 Task: Compose an email with the signature Jacob Baker with the subject Thank you for your understanding and the message We have reviewed your application and would like to schedule a call to discuss it further. from softage.8@softage.net to softage.5@softage.net Select the bulleted list and change the font typography to strikethroughSelect the bulleted list and remove the font typography strikethrough Send the email. Finally, move the email from Sent Items to the label Valentines Day gifts
Action: Mouse moved to (1366, 70)
Screenshot: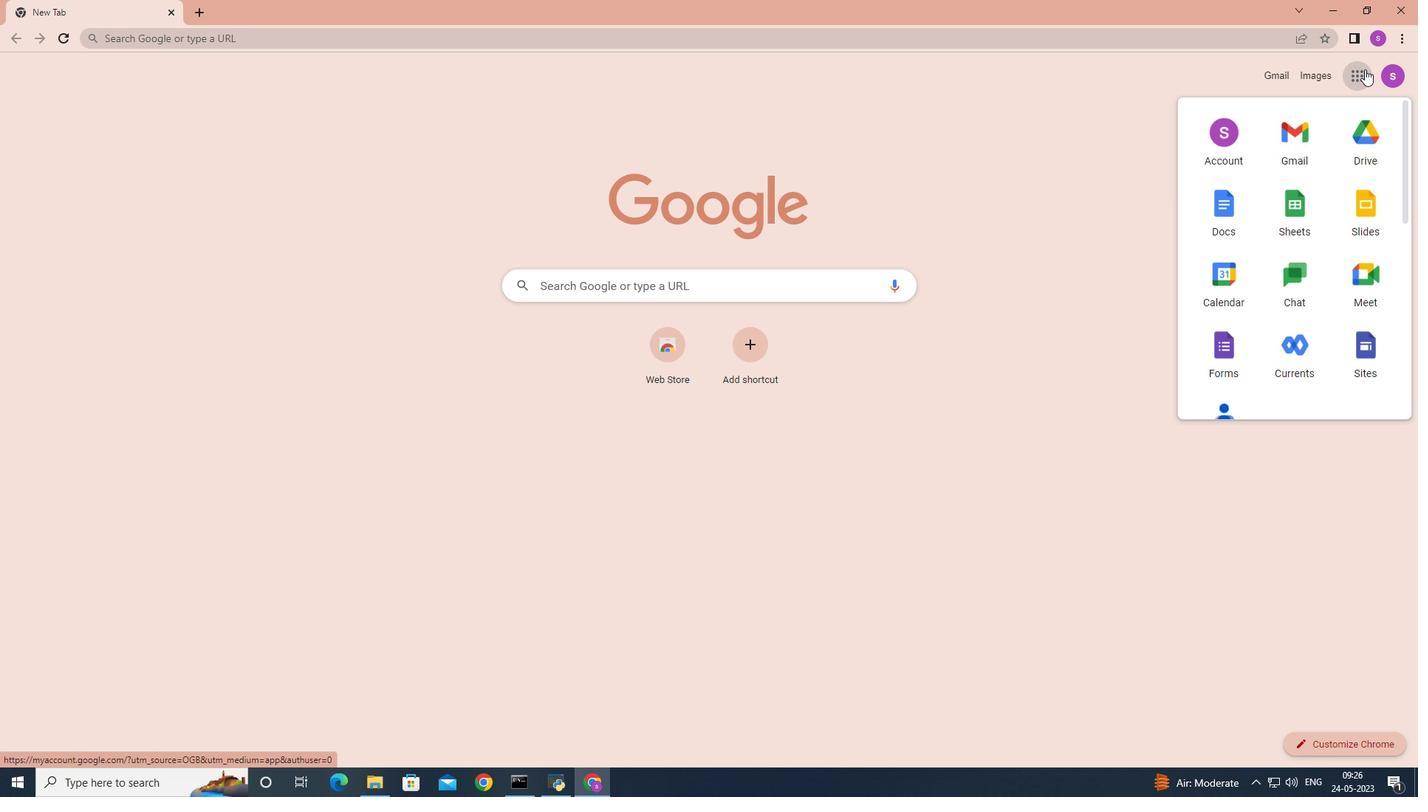 
Action: Mouse pressed left at (1366, 70)
Screenshot: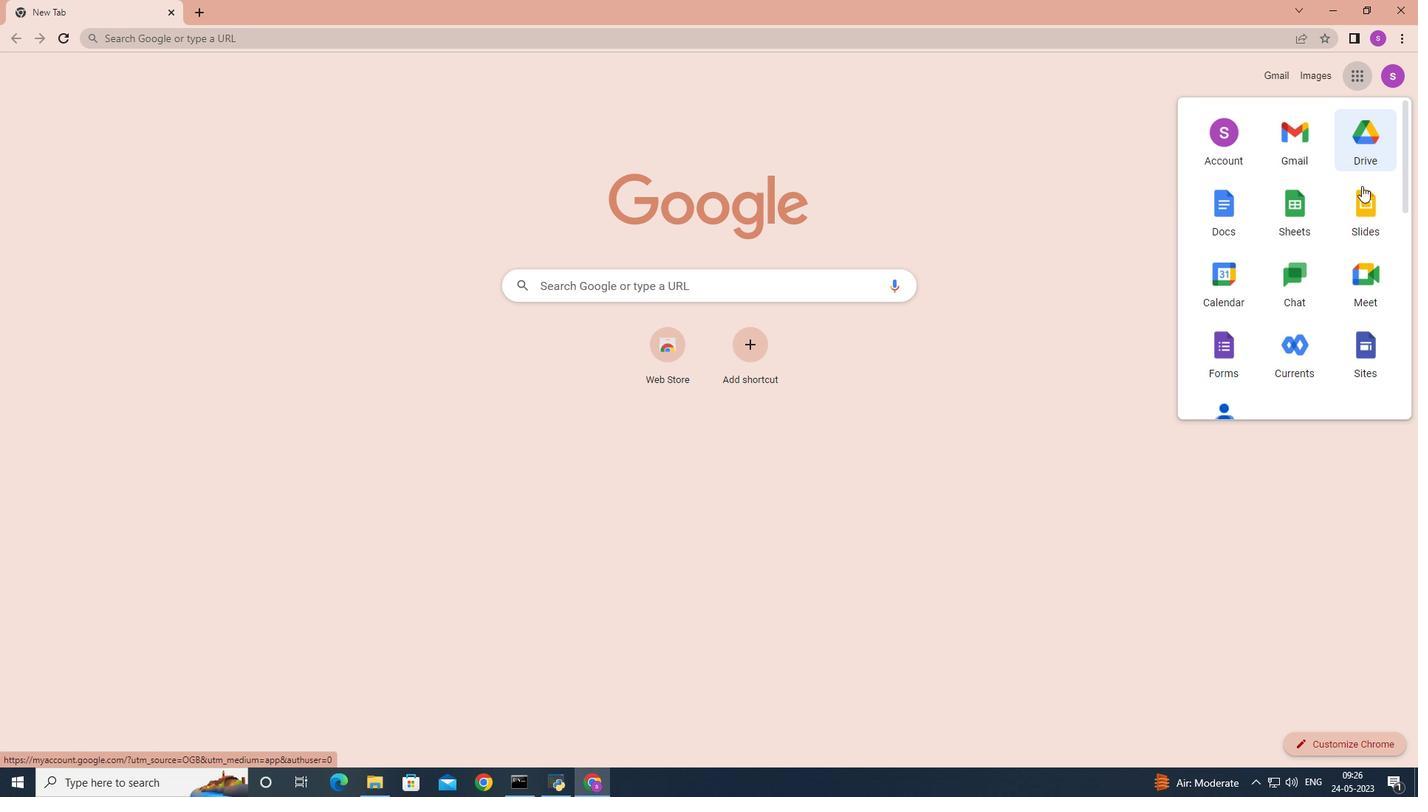 
Action: Mouse moved to (1313, 126)
Screenshot: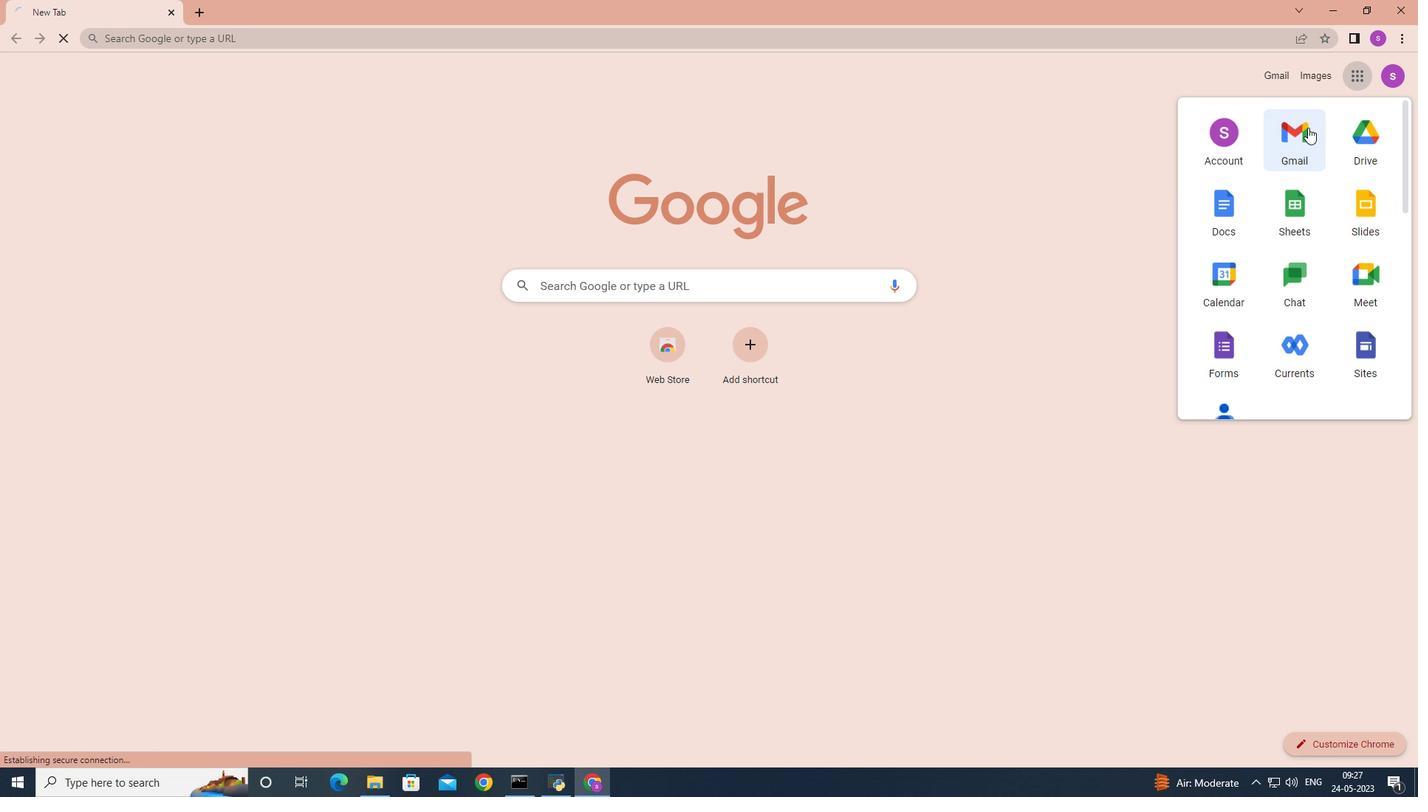 
Action: Mouse pressed left at (1313, 126)
Screenshot: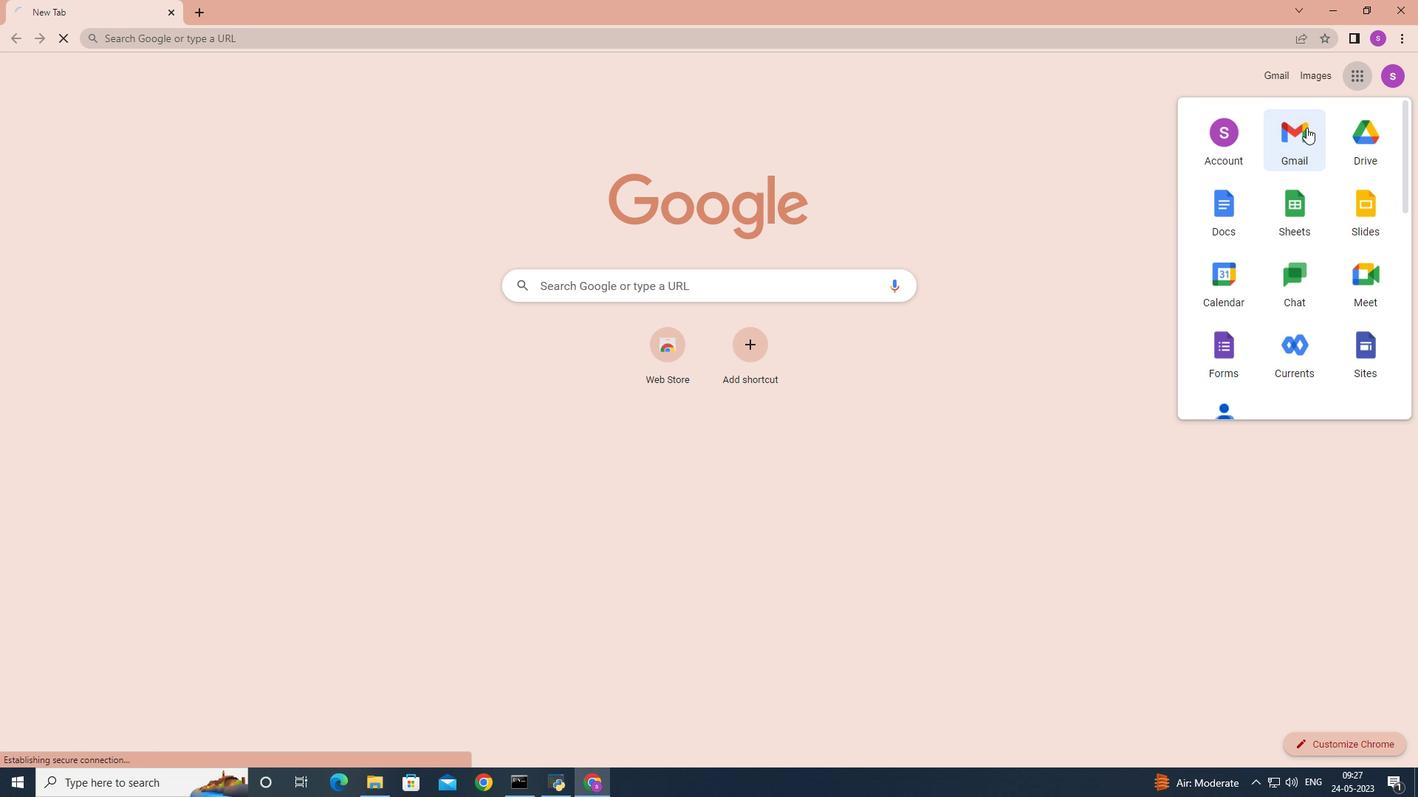 
Action: Mouse moved to (1262, 79)
Screenshot: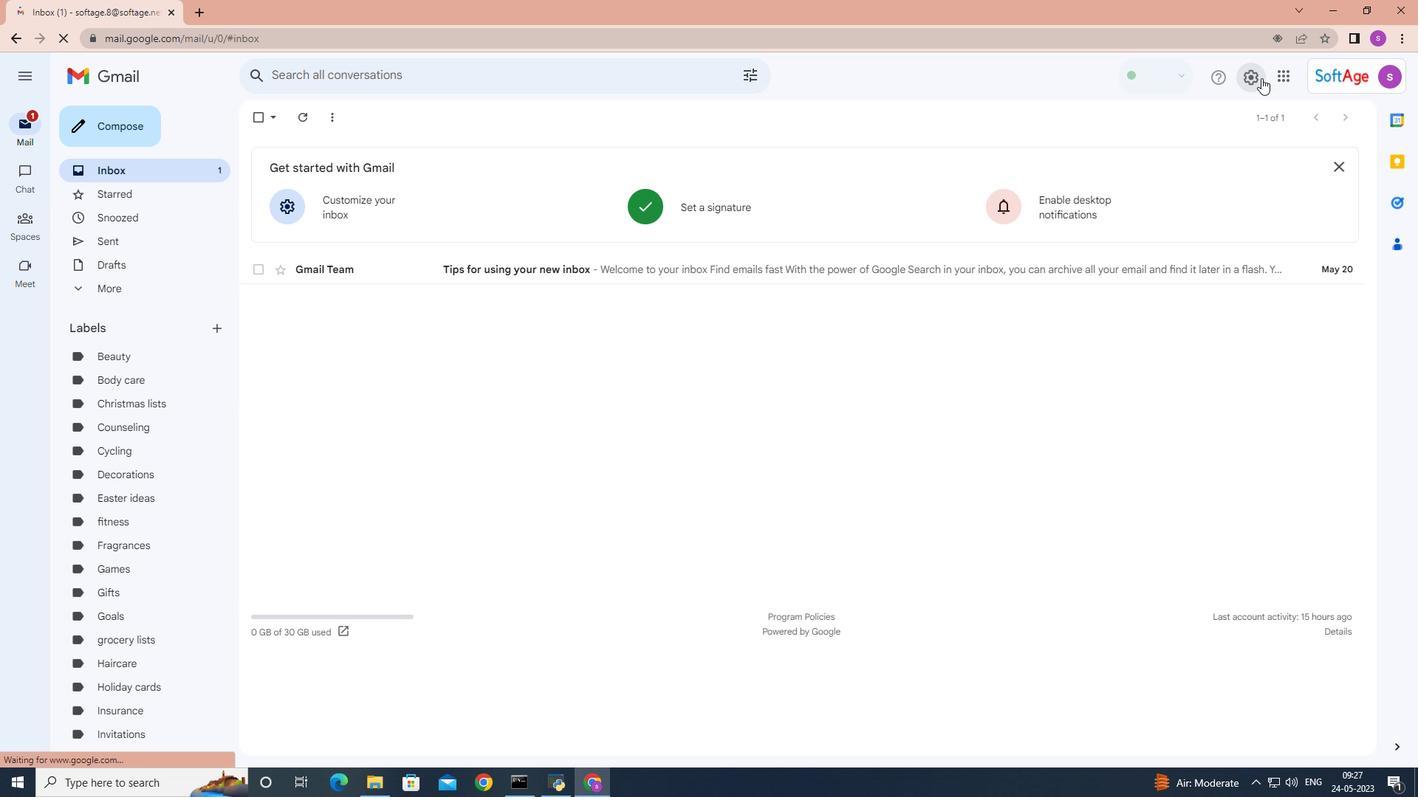 
Action: Mouse pressed left at (1262, 79)
Screenshot: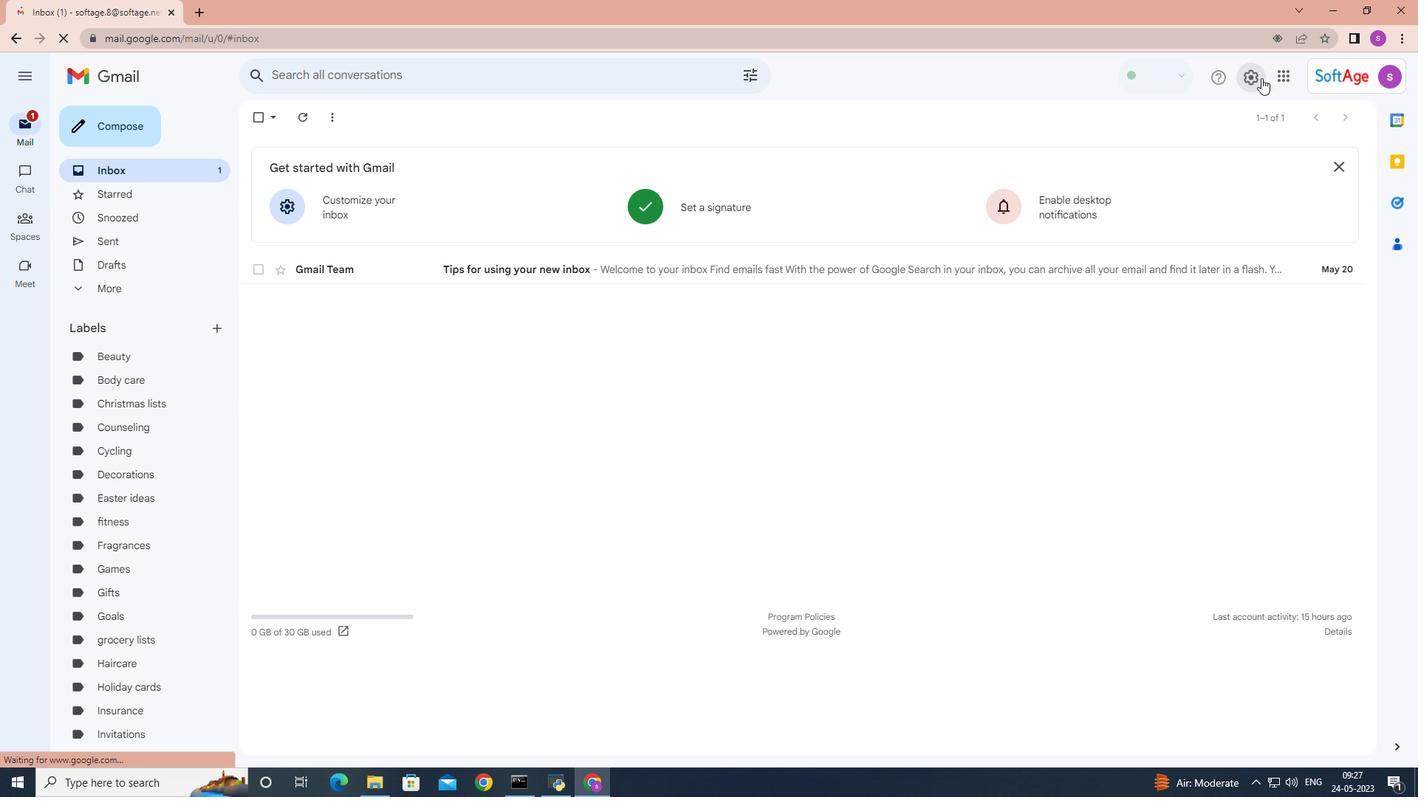 
Action: Mouse moved to (1253, 145)
Screenshot: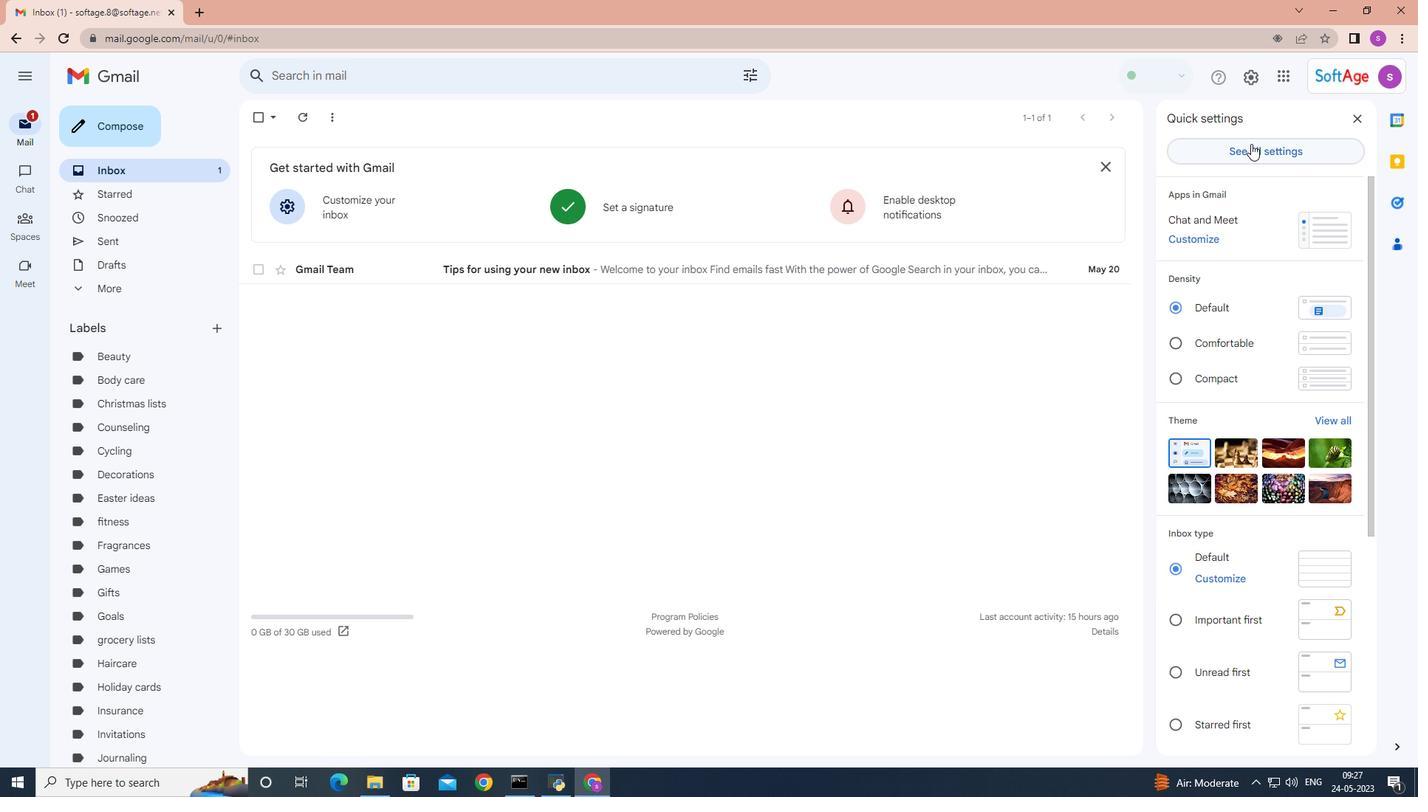 
Action: Mouse pressed left at (1253, 145)
Screenshot: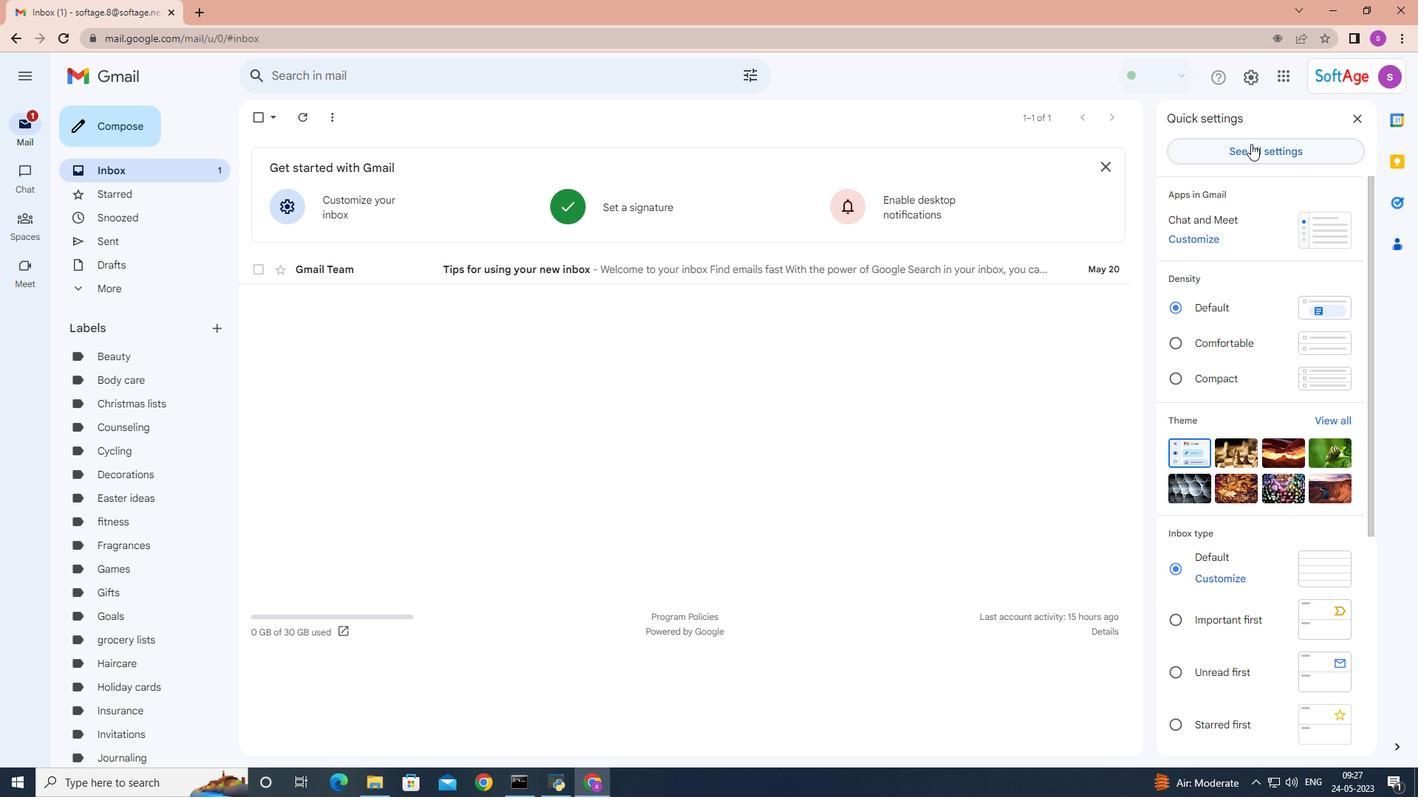 
Action: Mouse moved to (812, 332)
Screenshot: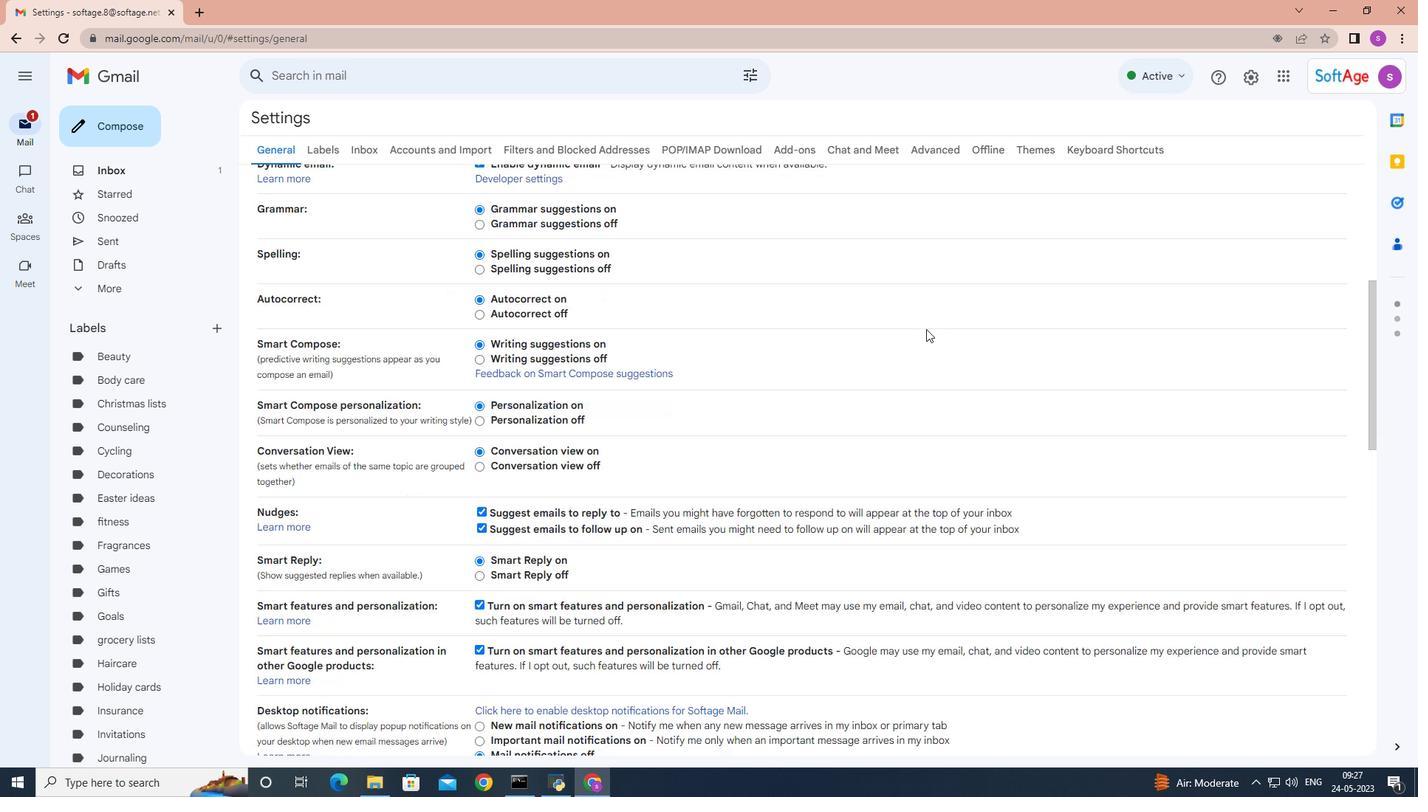 
Action: Mouse scrolled (812, 331) with delta (0, 0)
Screenshot: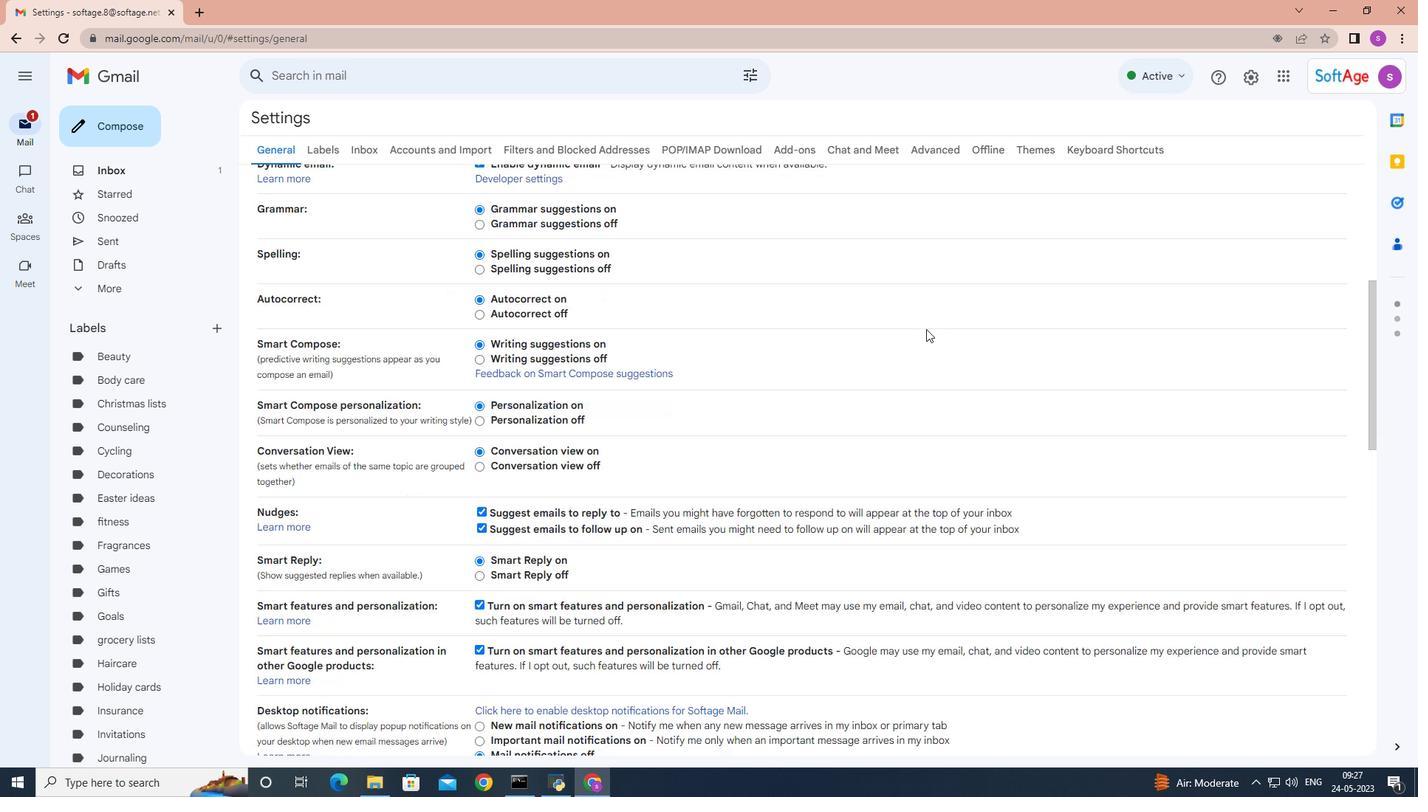 
Action: Mouse moved to (823, 334)
Screenshot: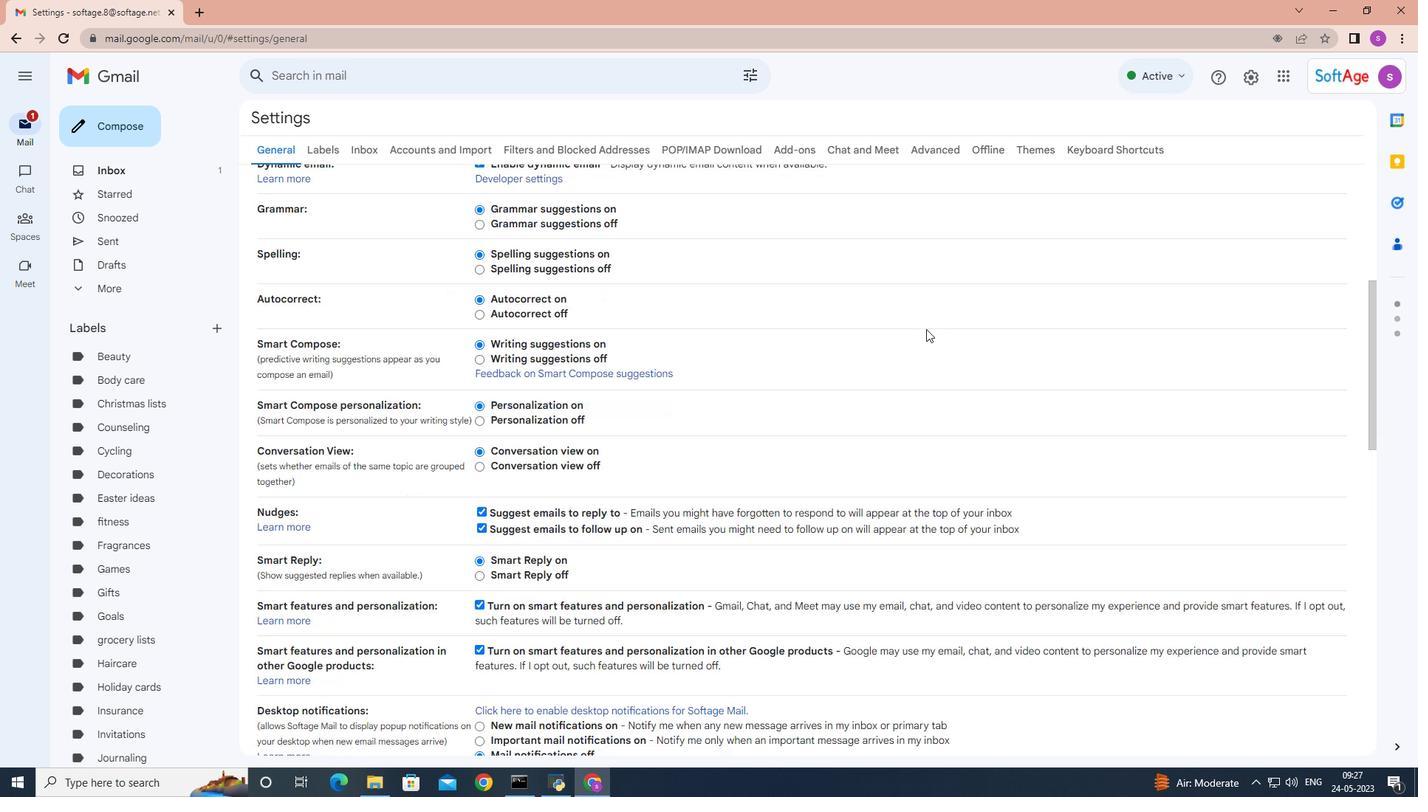
Action: Mouse scrolled (823, 333) with delta (0, 0)
Screenshot: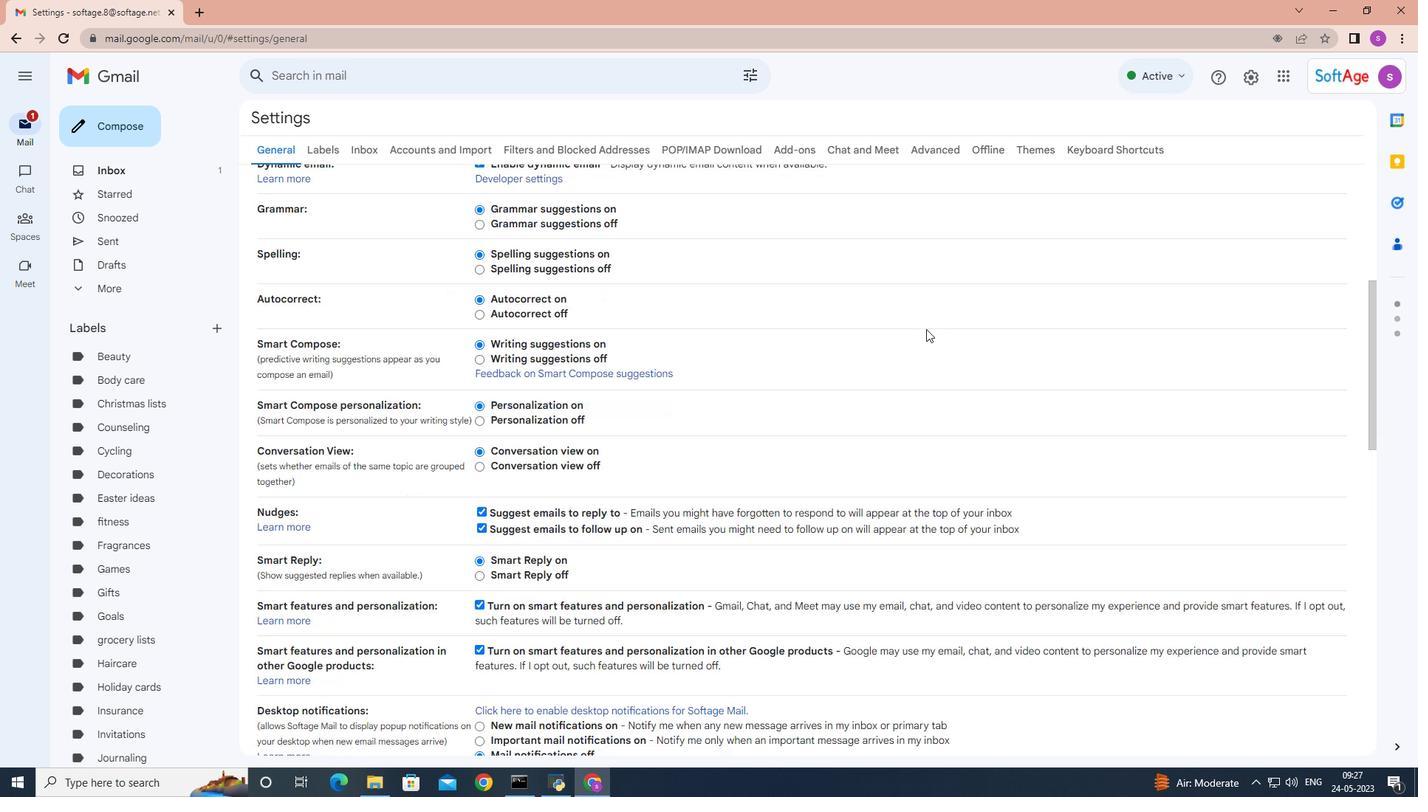 
Action: Mouse moved to (835, 334)
Screenshot: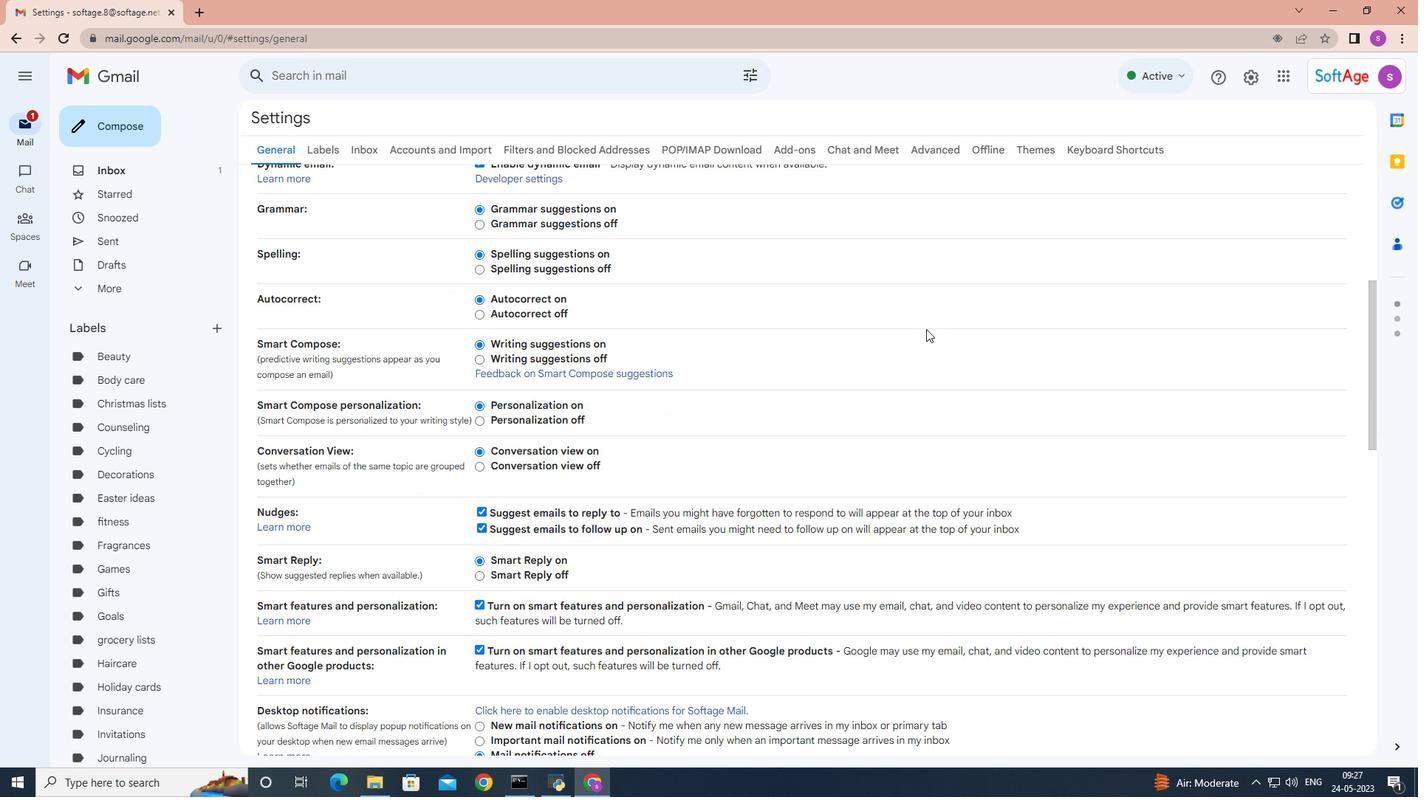 
Action: Mouse scrolled (835, 333) with delta (0, 0)
Screenshot: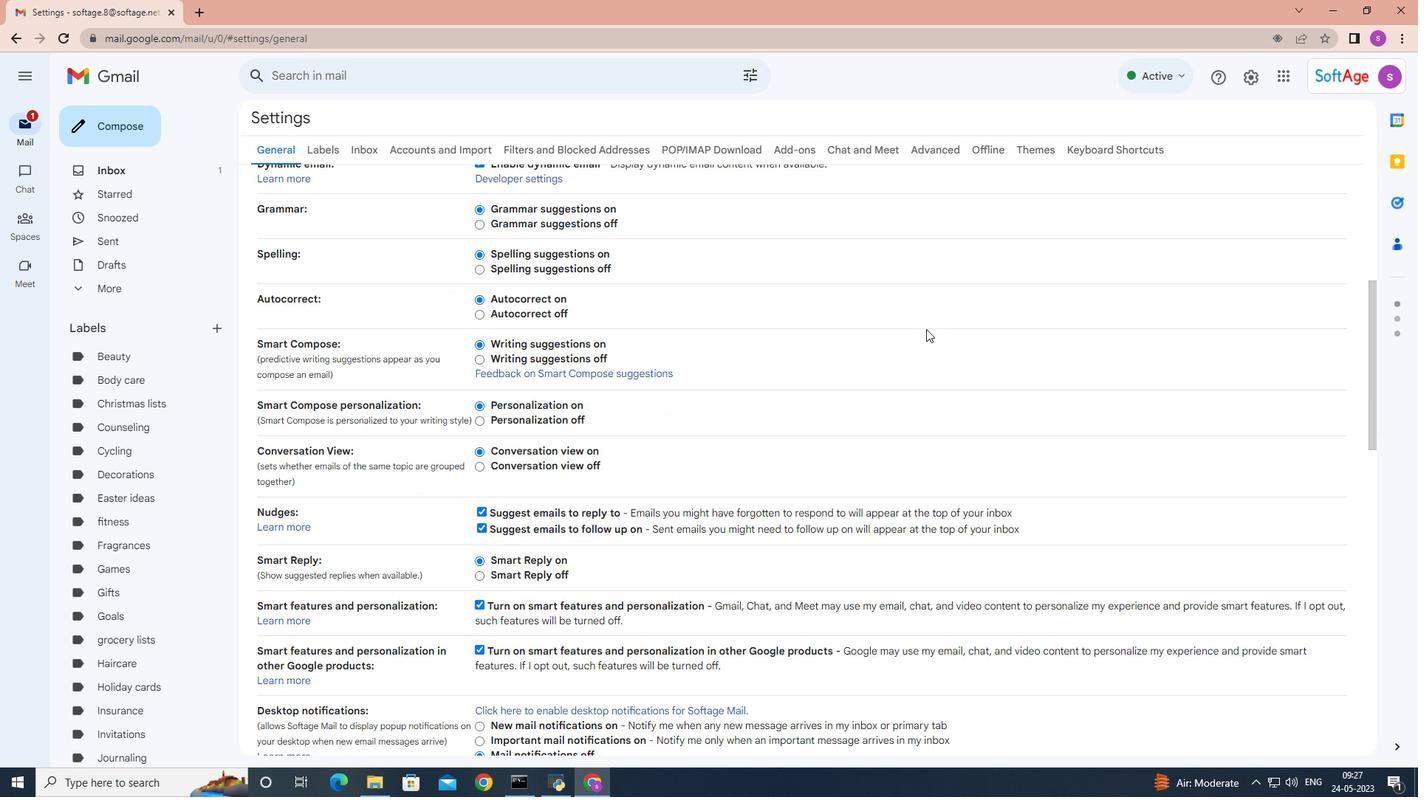 
Action: Mouse moved to (861, 333)
Screenshot: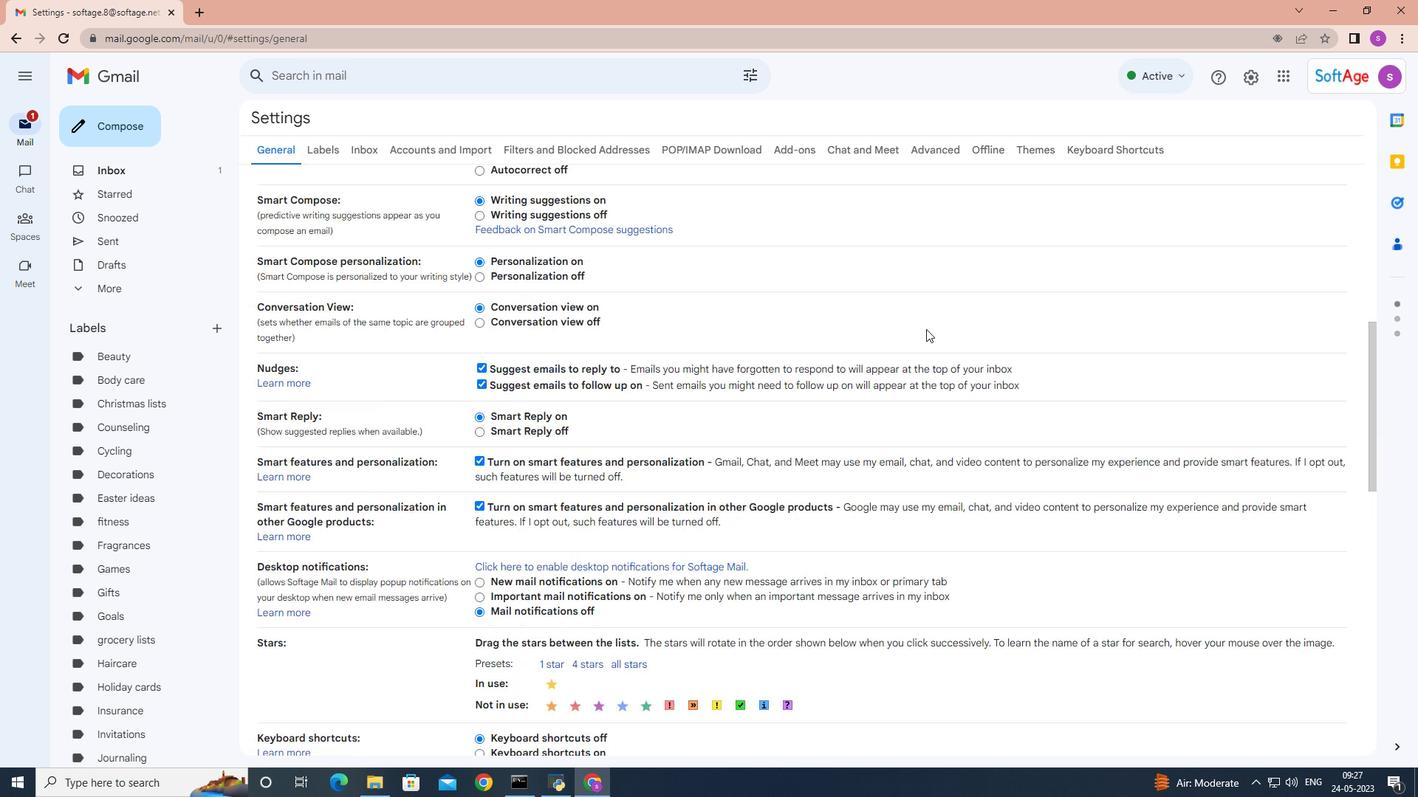 
Action: Mouse scrolled (861, 332) with delta (0, 0)
Screenshot: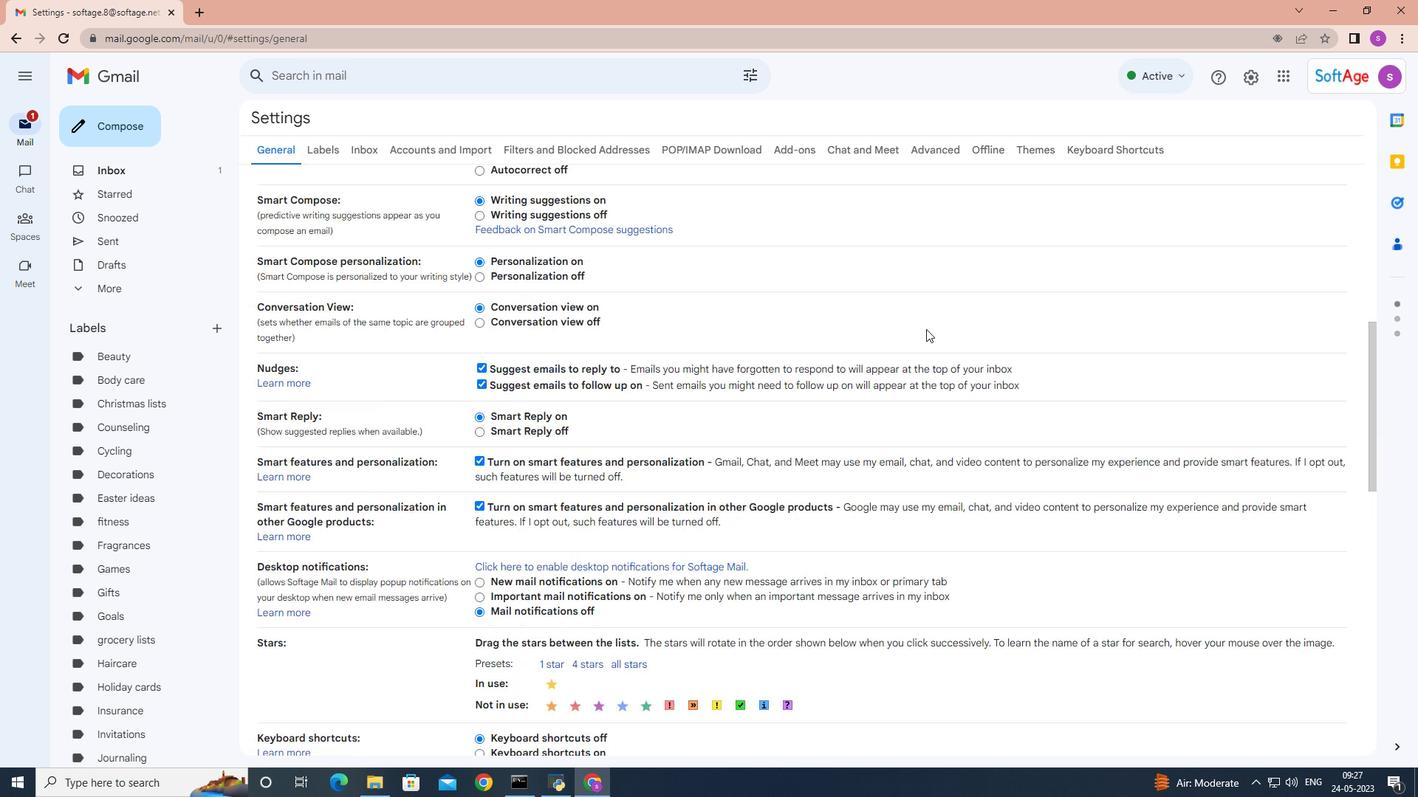 
Action: Mouse moved to (895, 330)
Screenshot: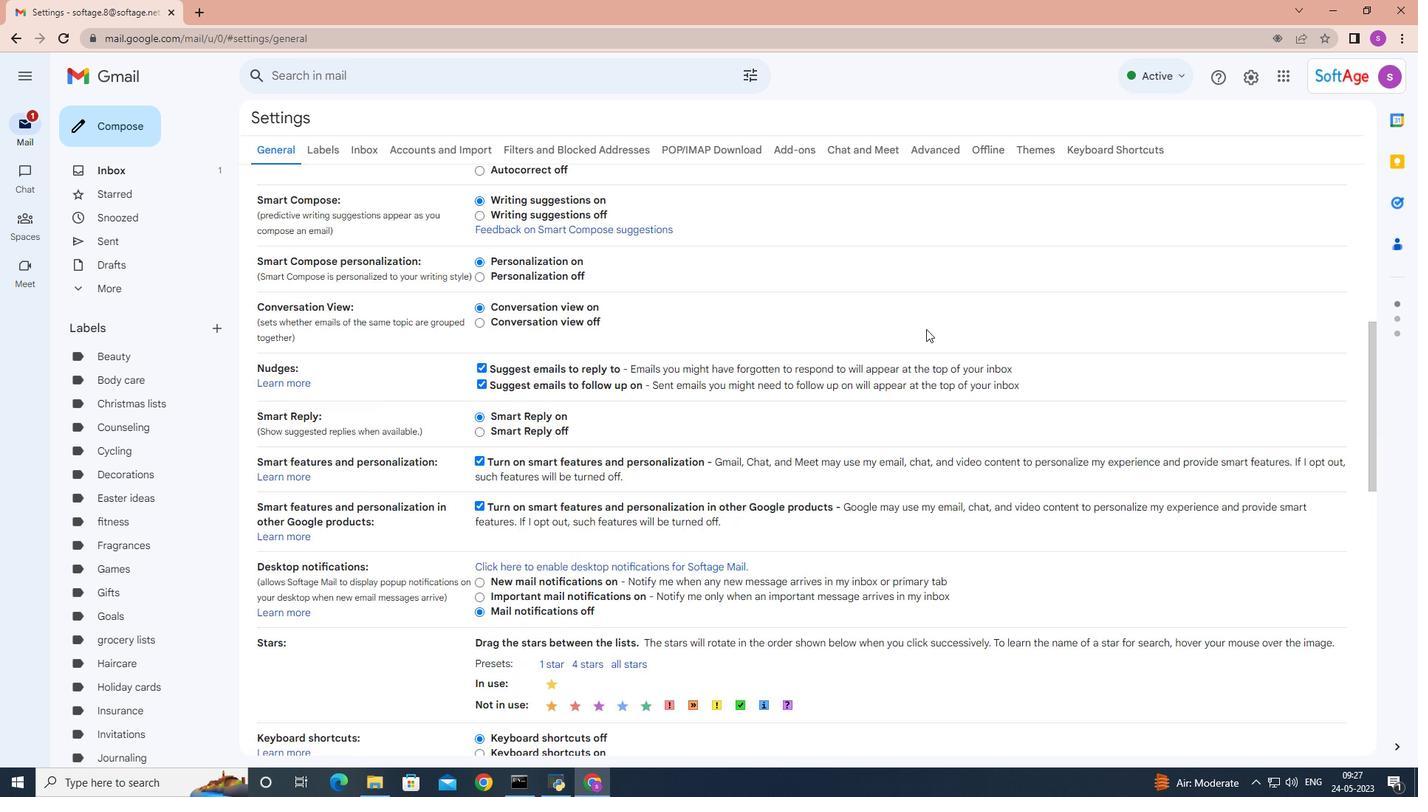 
Action: Mouse scrolled (889, 330) with delta (0, 0)
Screenshot: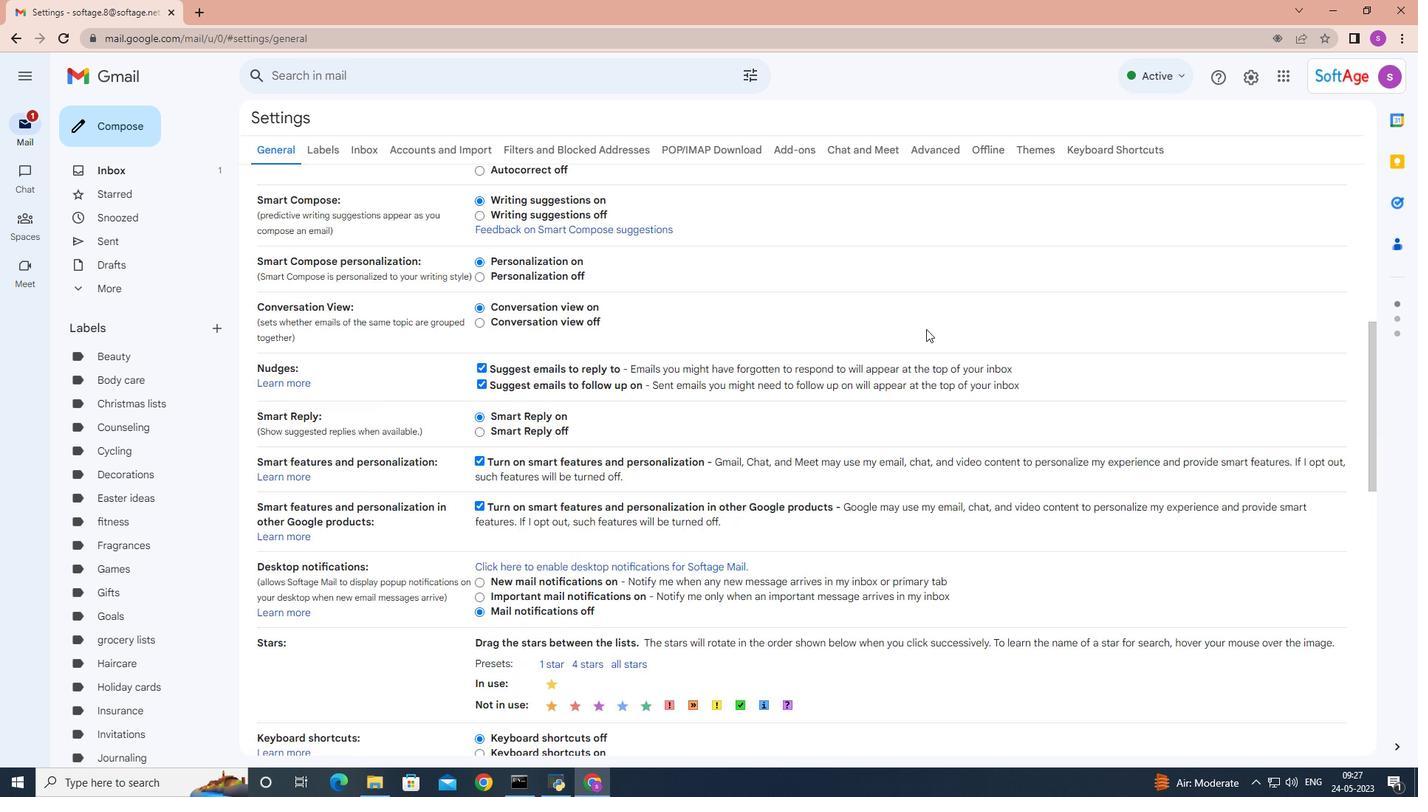 
Action: Mouse moved to (930, 323)
Screenshot: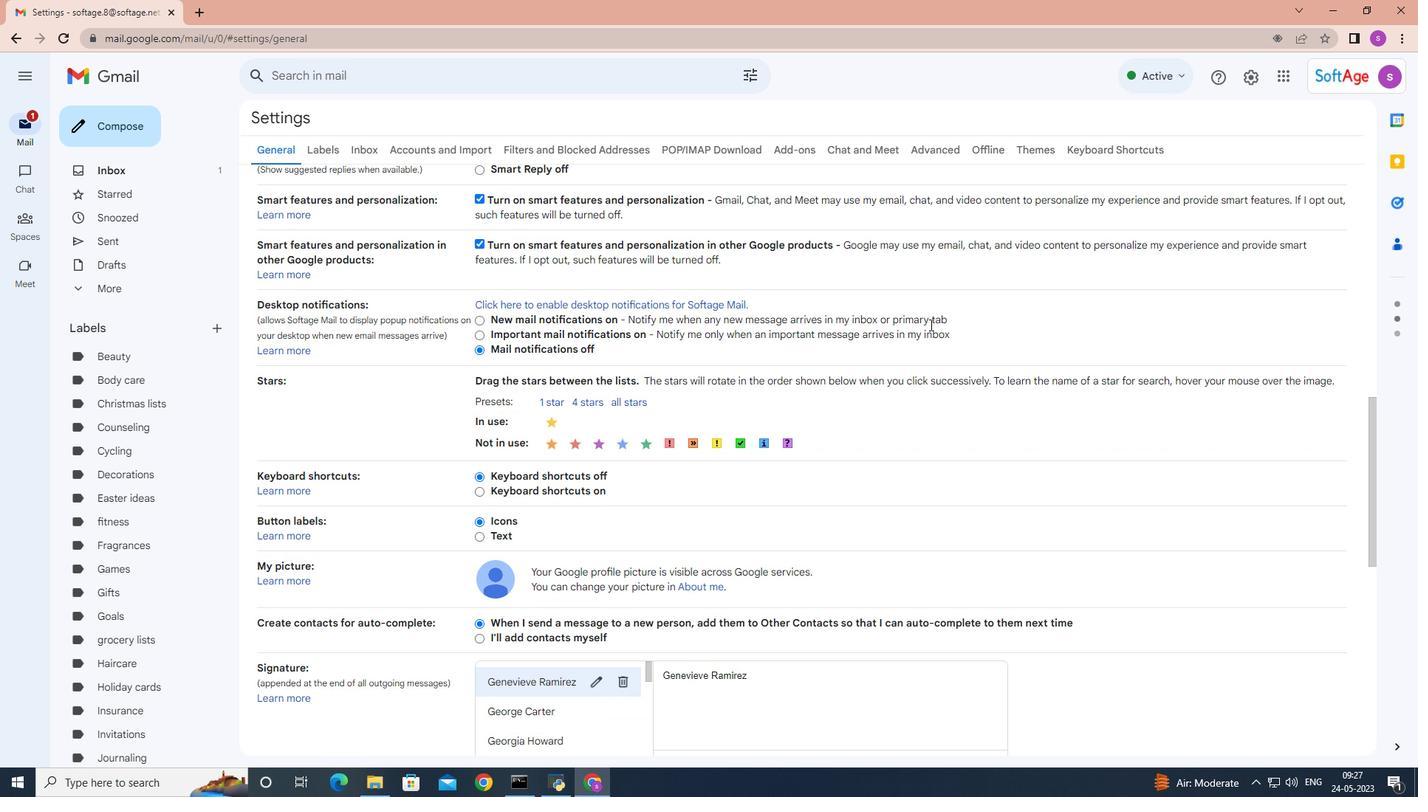
Action: Mouse scrolled (930, 322) with delta (0, 0)
Screenshot: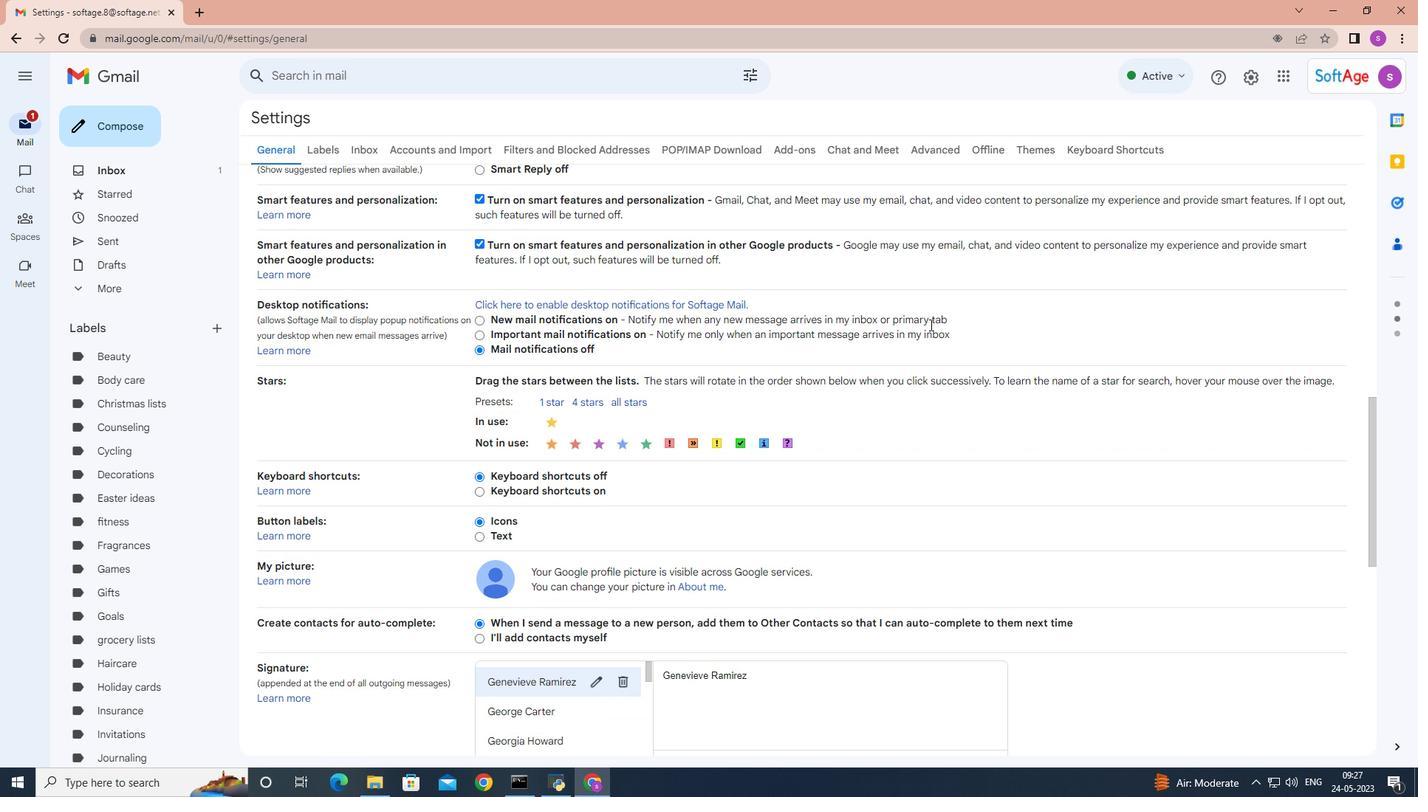 
Action: Mouse moved to (927, 328)
Screenshot: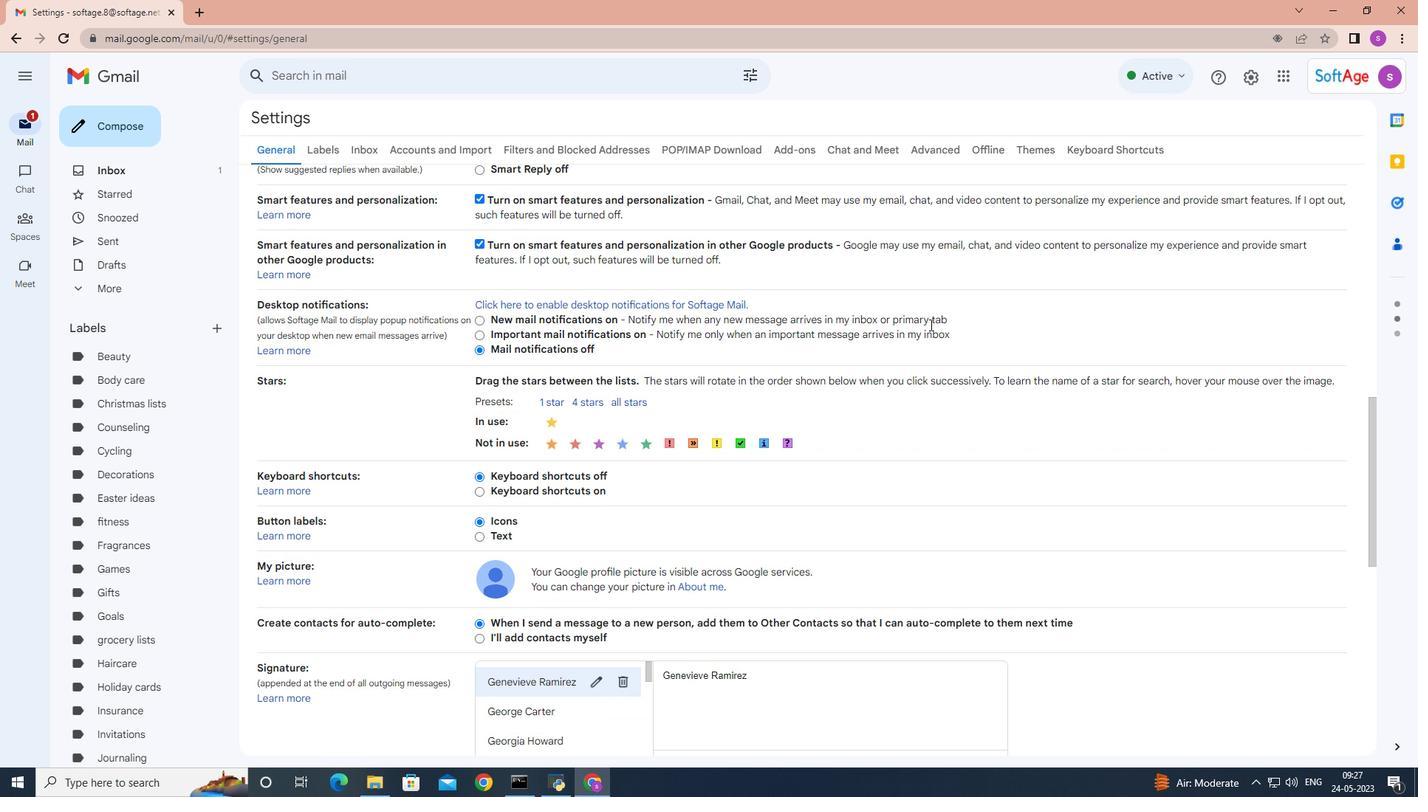 
Action: Mouse scrolled (927, 327) with delta (0, 0)
Screenshot: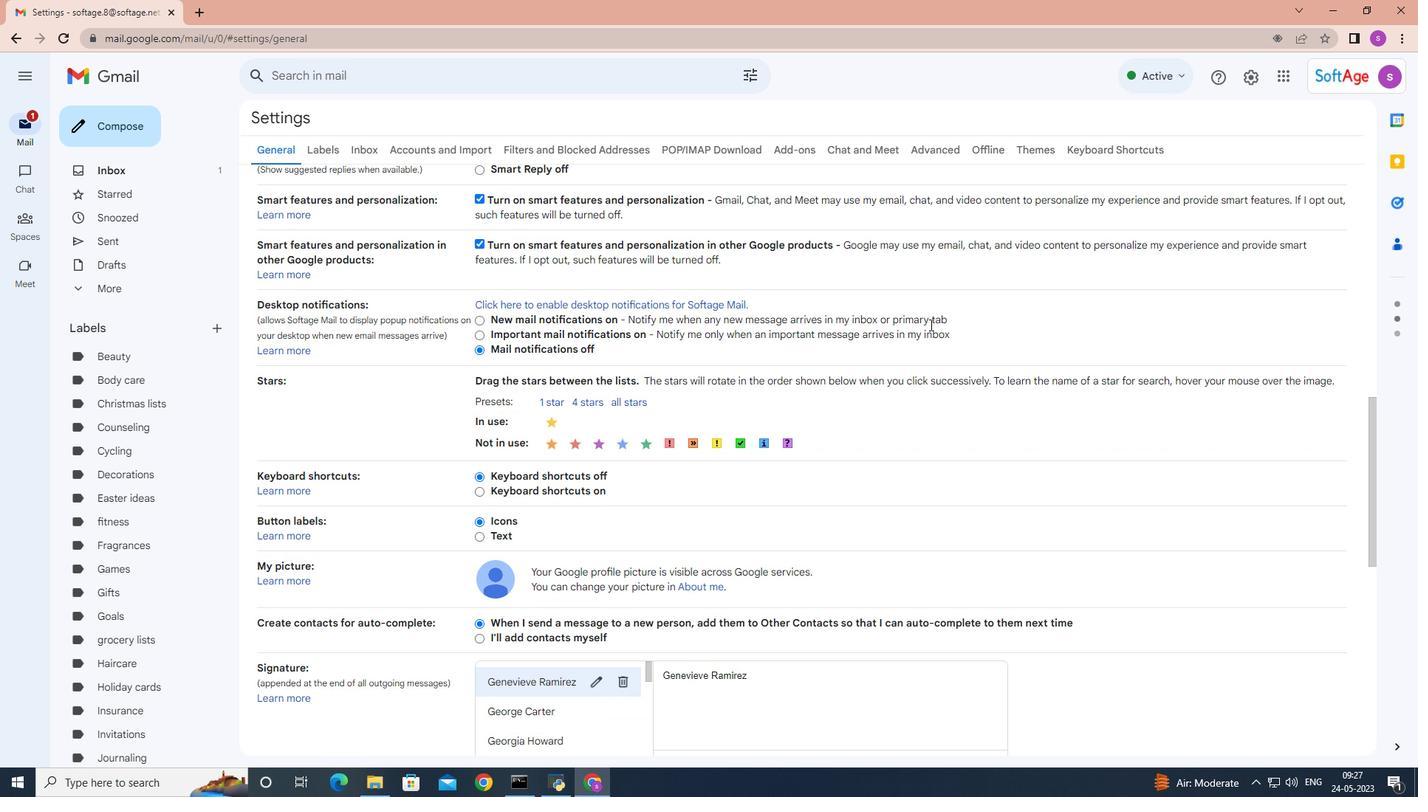 
Action: Mouse moved to (927, 328)
Screenshot: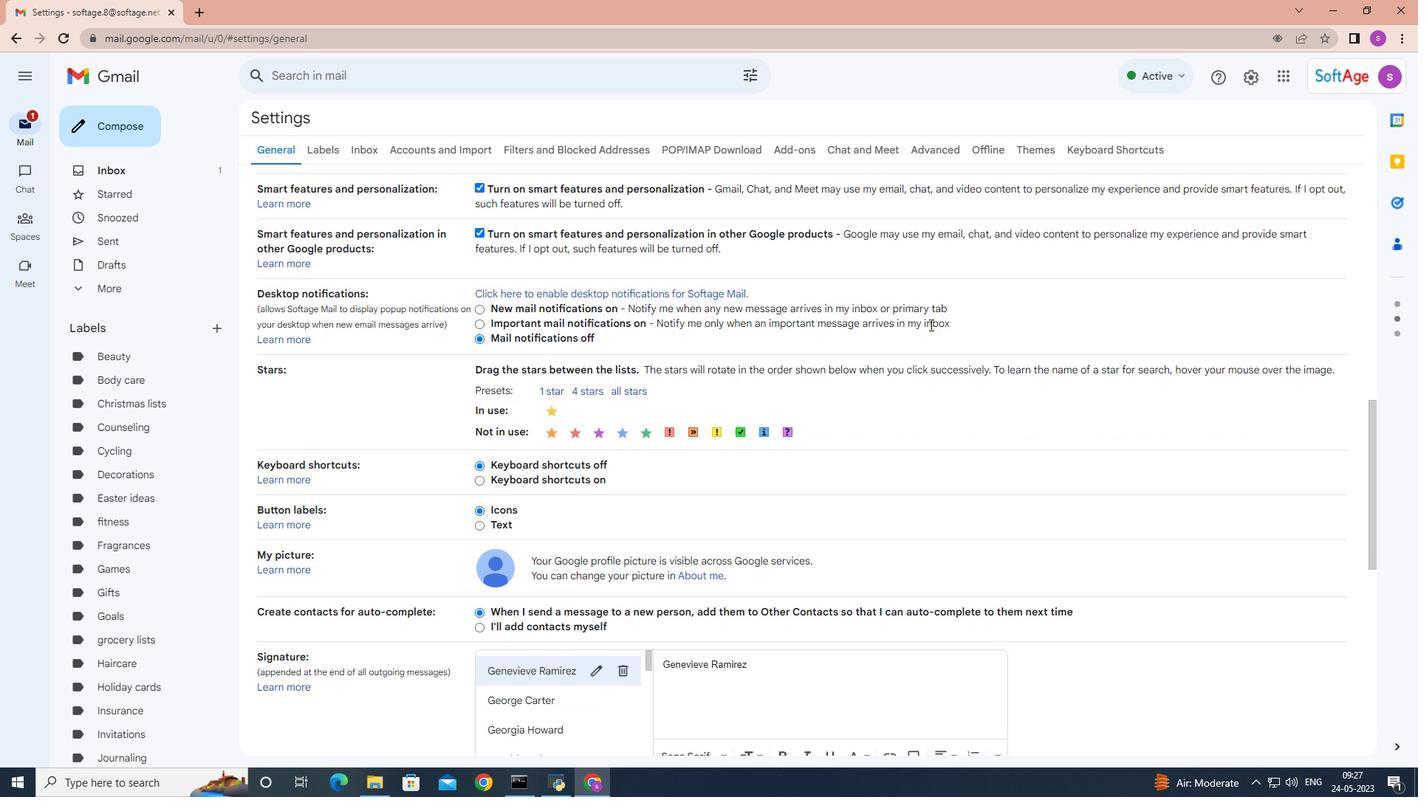 
Action: Mouse scrolled (927, 327) with delta (0, 0)
Screenshot: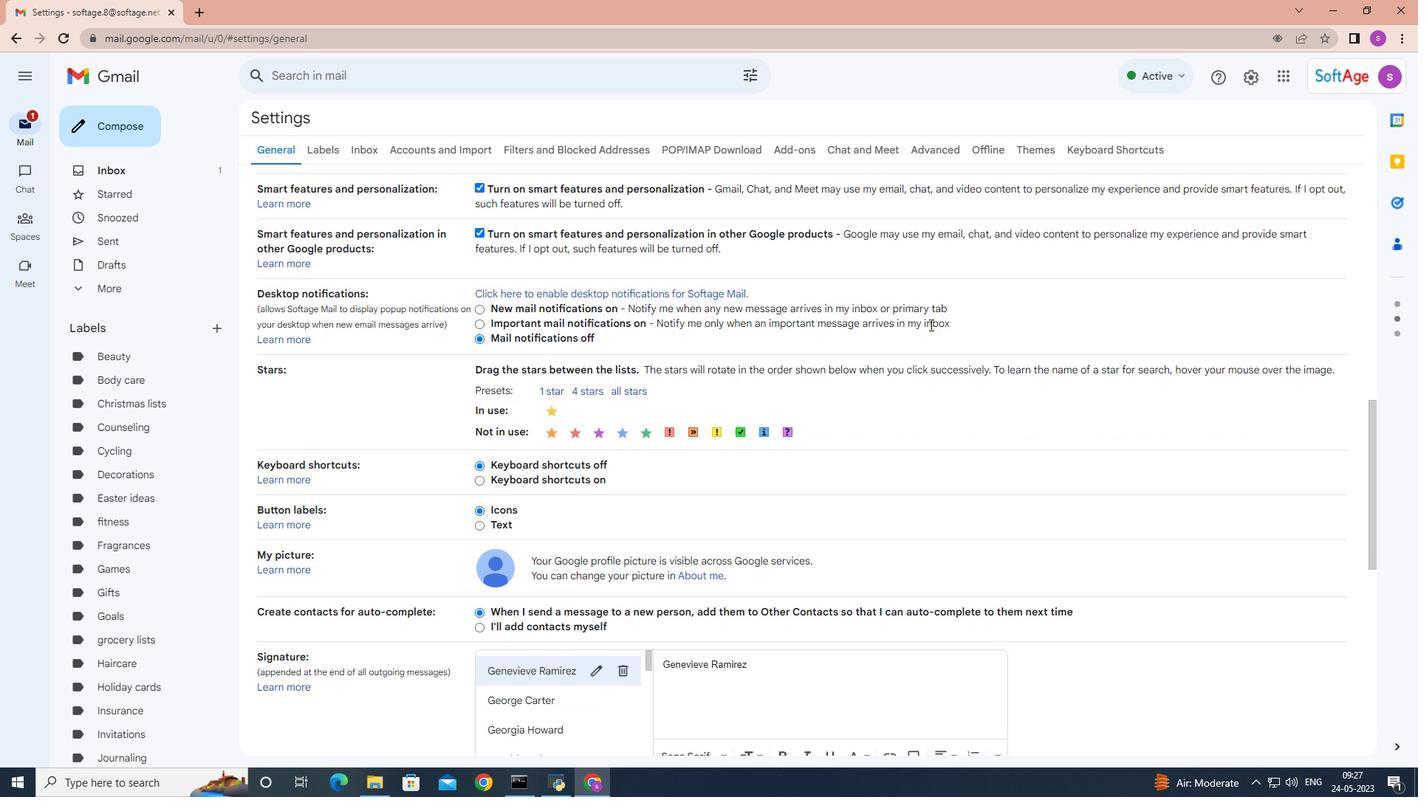 
Action: Mouse moved to (927, 328)
Screenshot: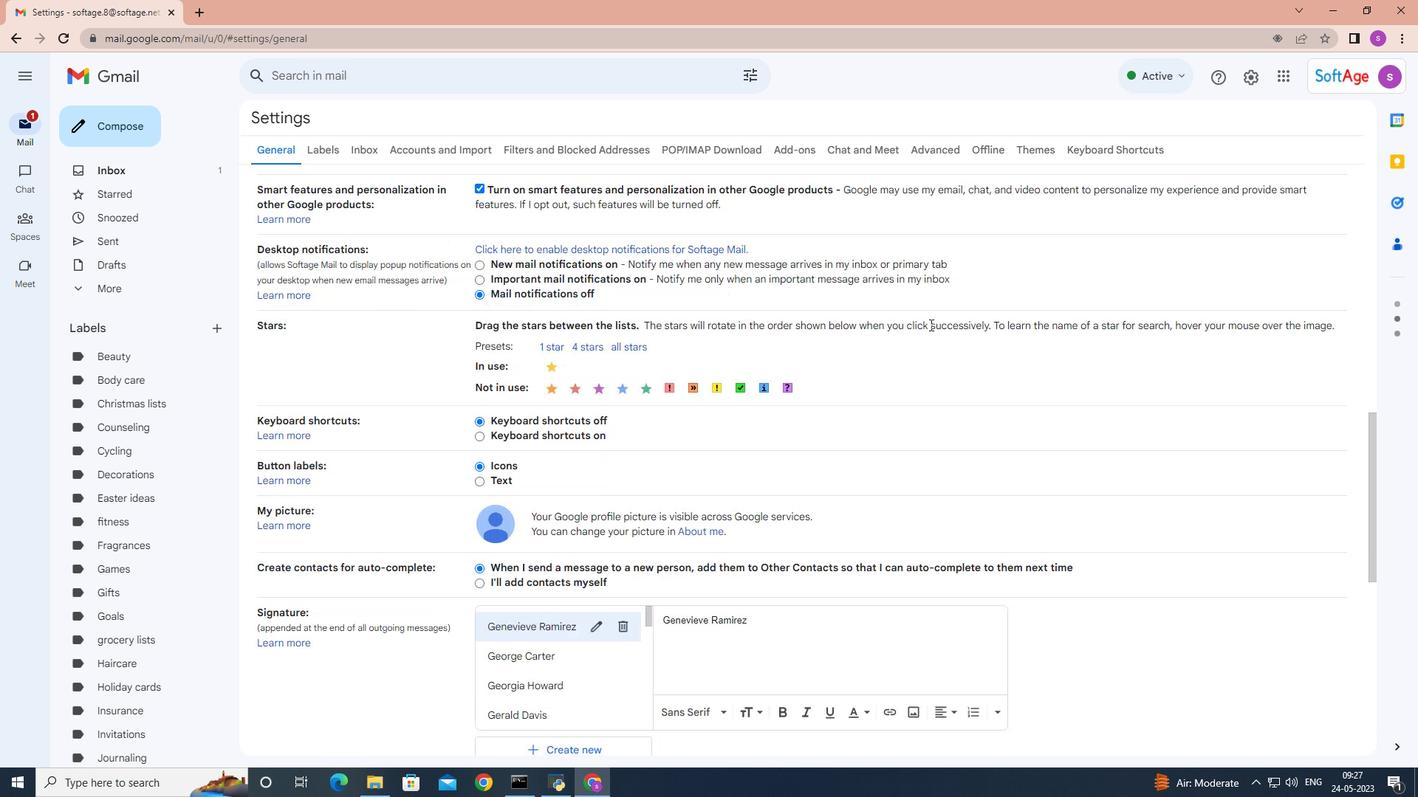 
Action: Mouse scrolled (927, 328) with delta (0, 0)
Screenshot: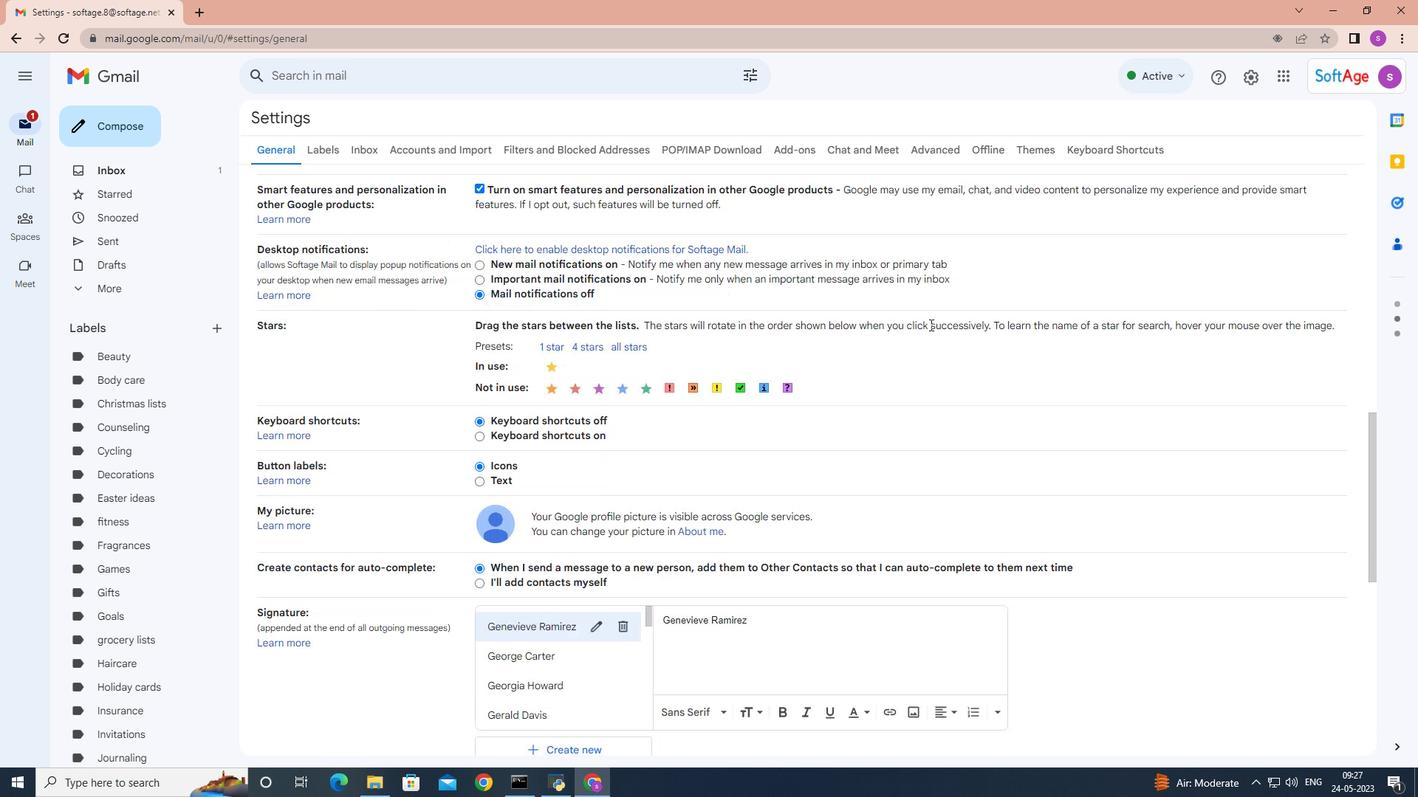 
Action: Mouse moved to (927, 329)
Screenshot: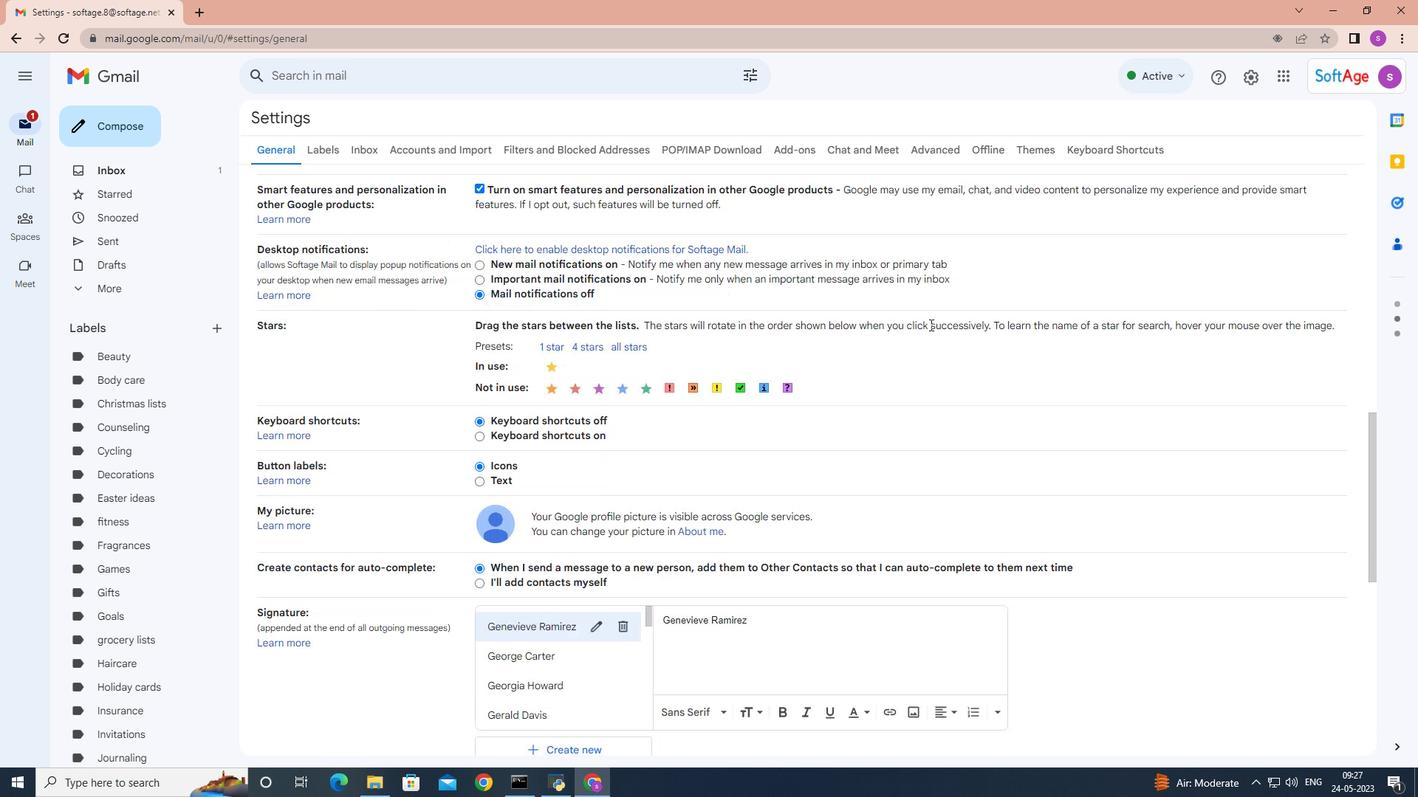 
Action: Mouse scrolled (927, 328) with delta (0, 0)
Screenshot: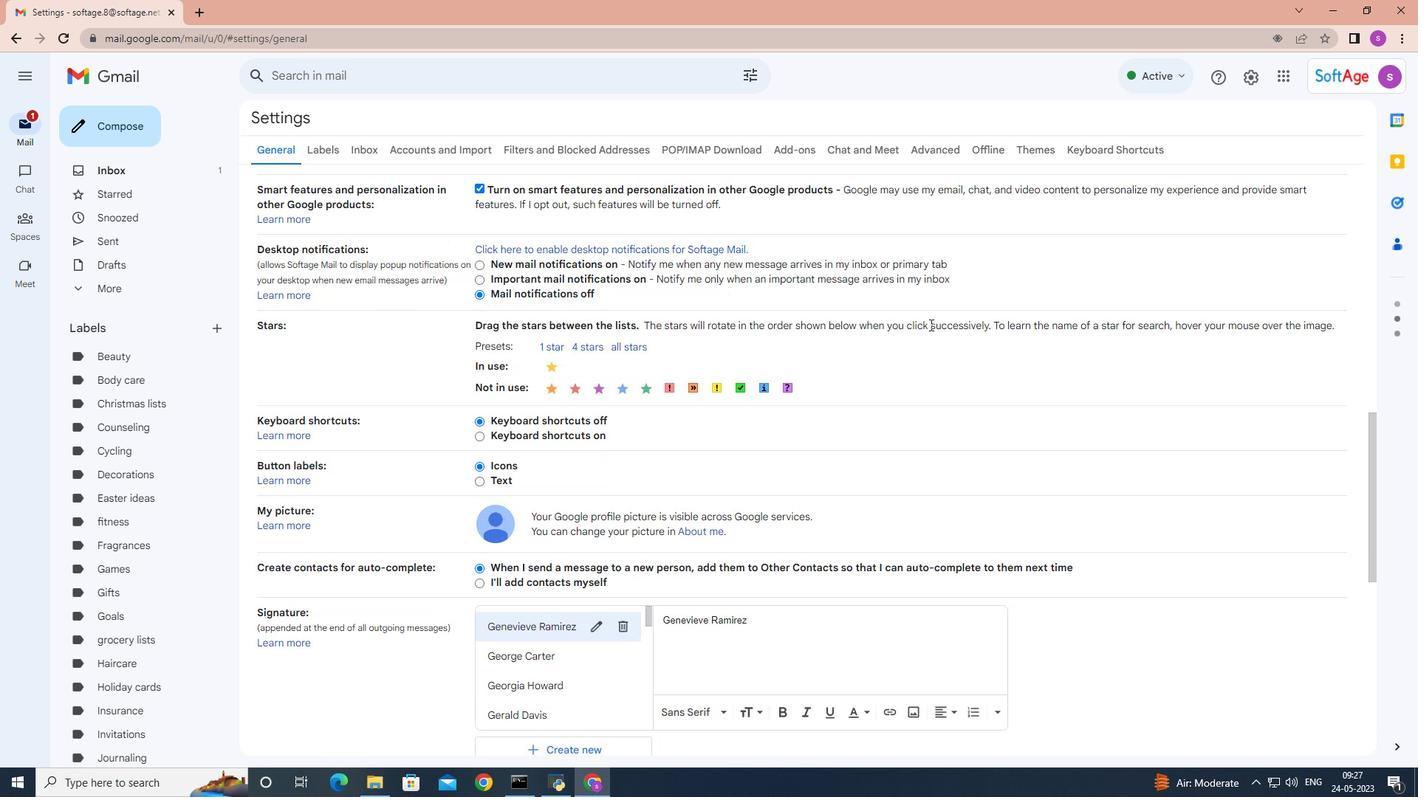
Action: Mouse moved to (927, 330)
Screenshot: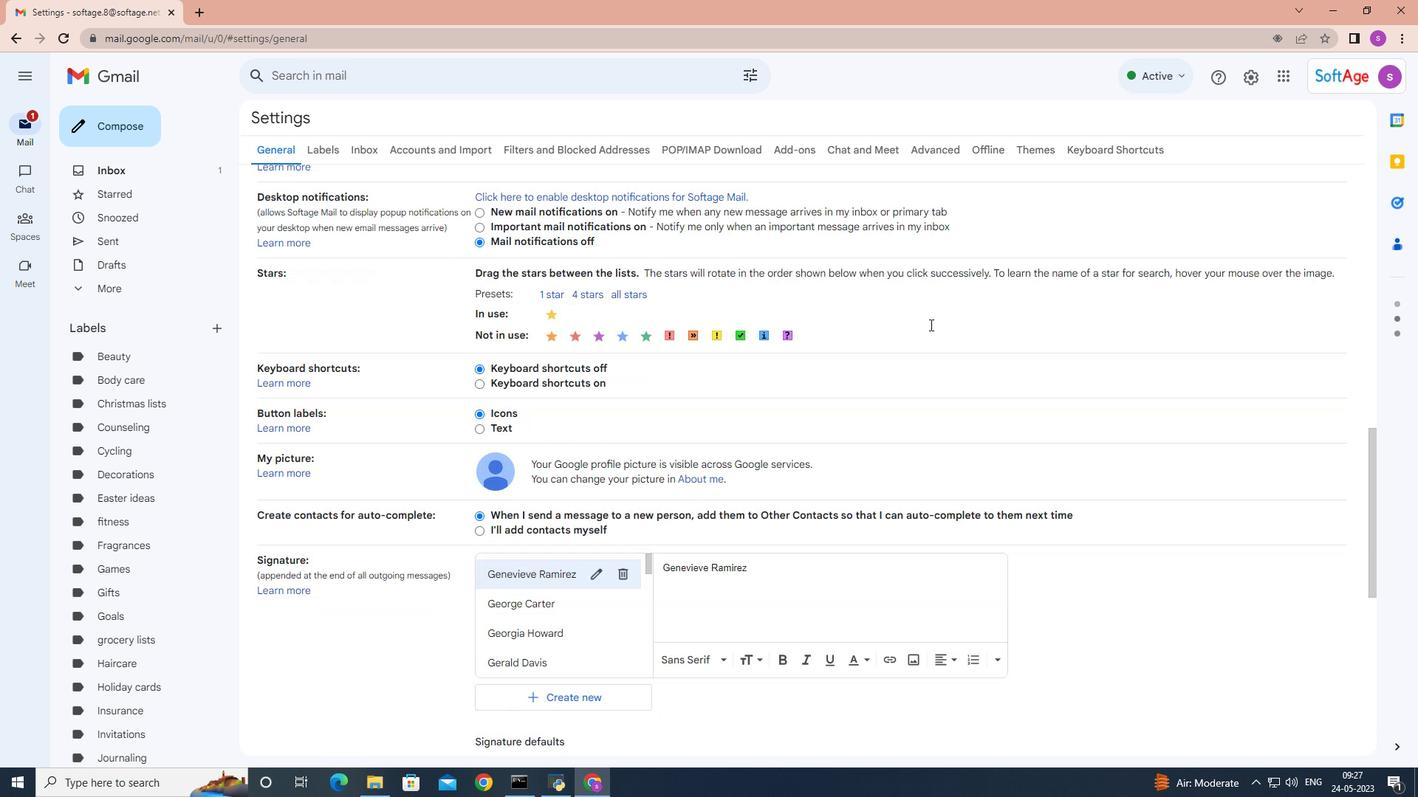 
Action: Mouse scrolled (927, 329) with delta (0, 0)
Screenshot: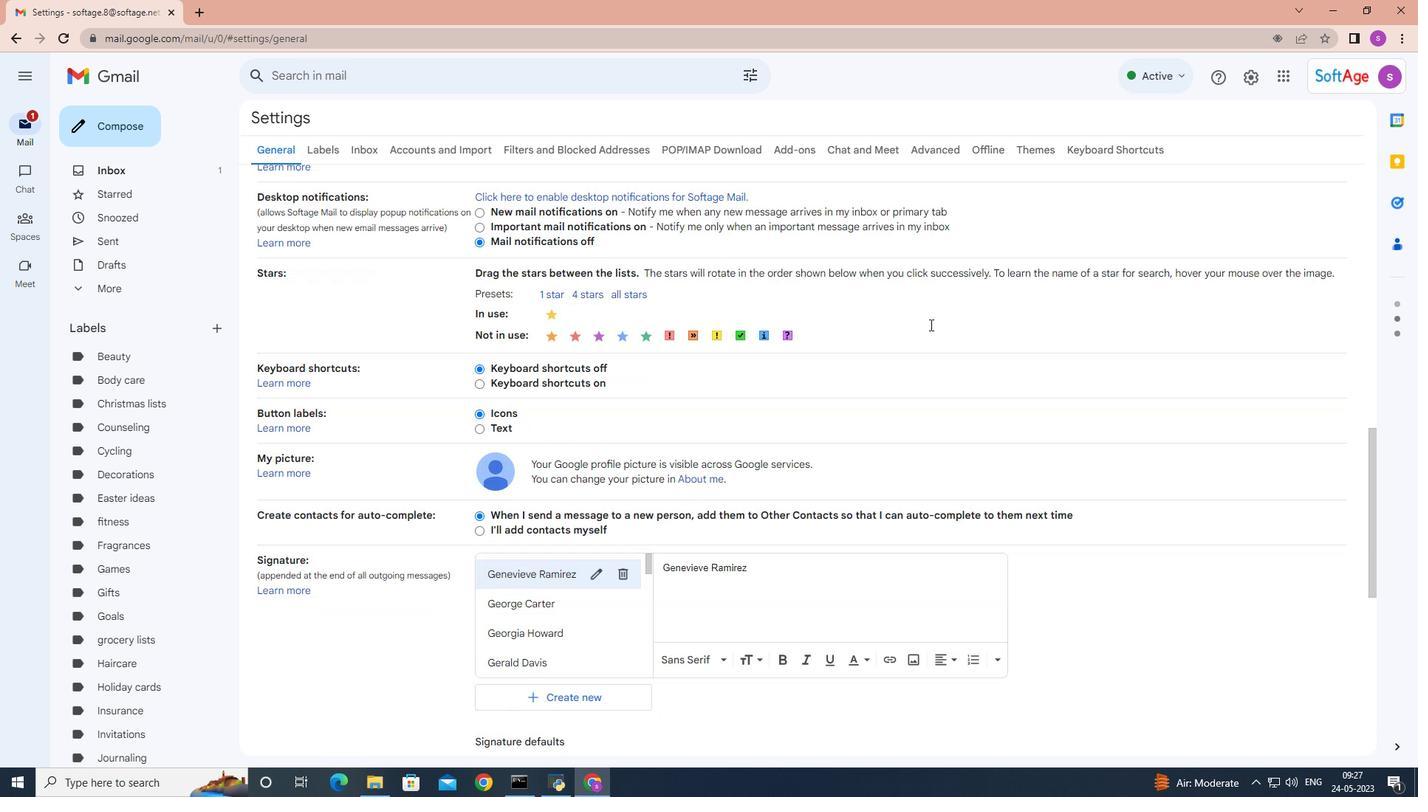 
Action: Mouse moved to (930, 325)
Screenshot: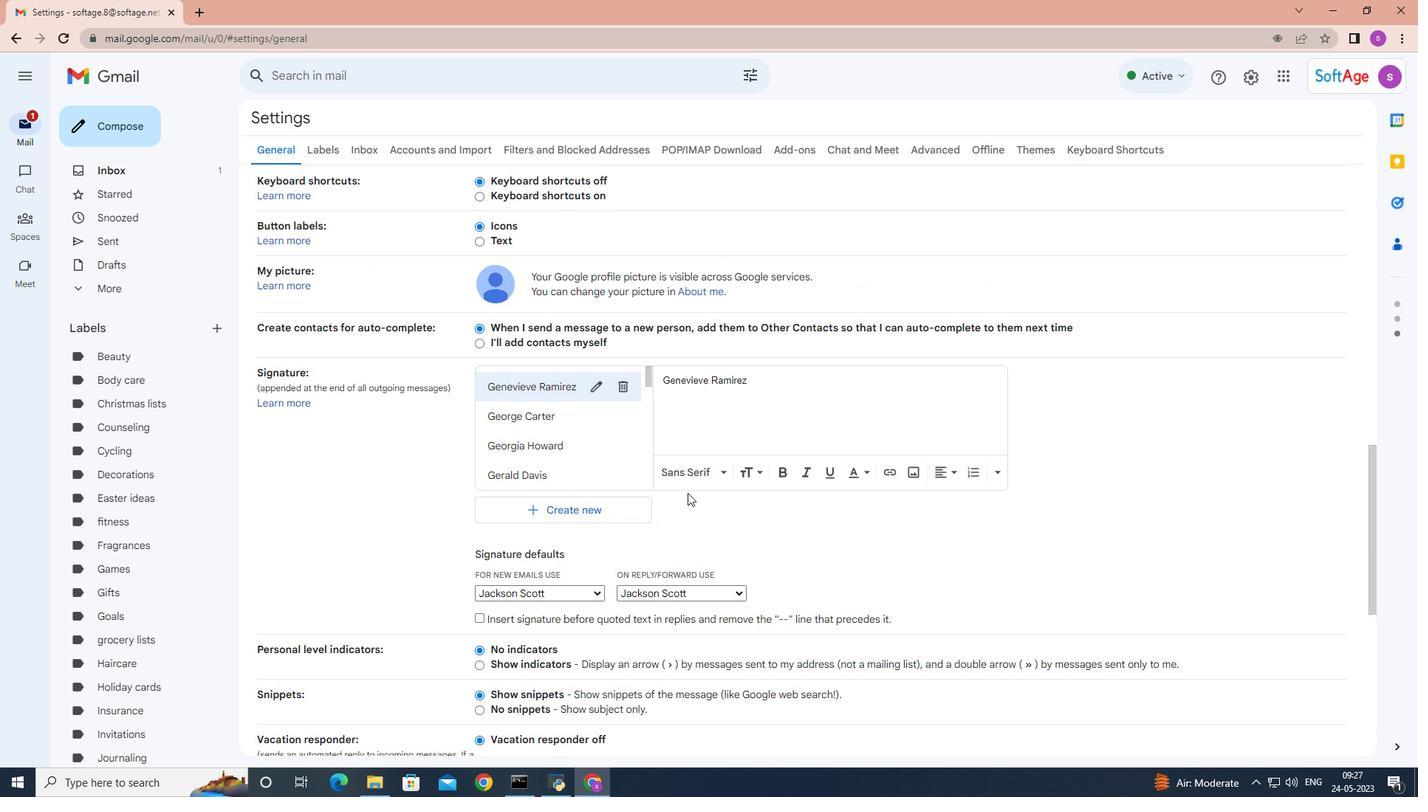 
Action: Mouse scrolled (930, 325) with delta (0, 0)
Screenshot: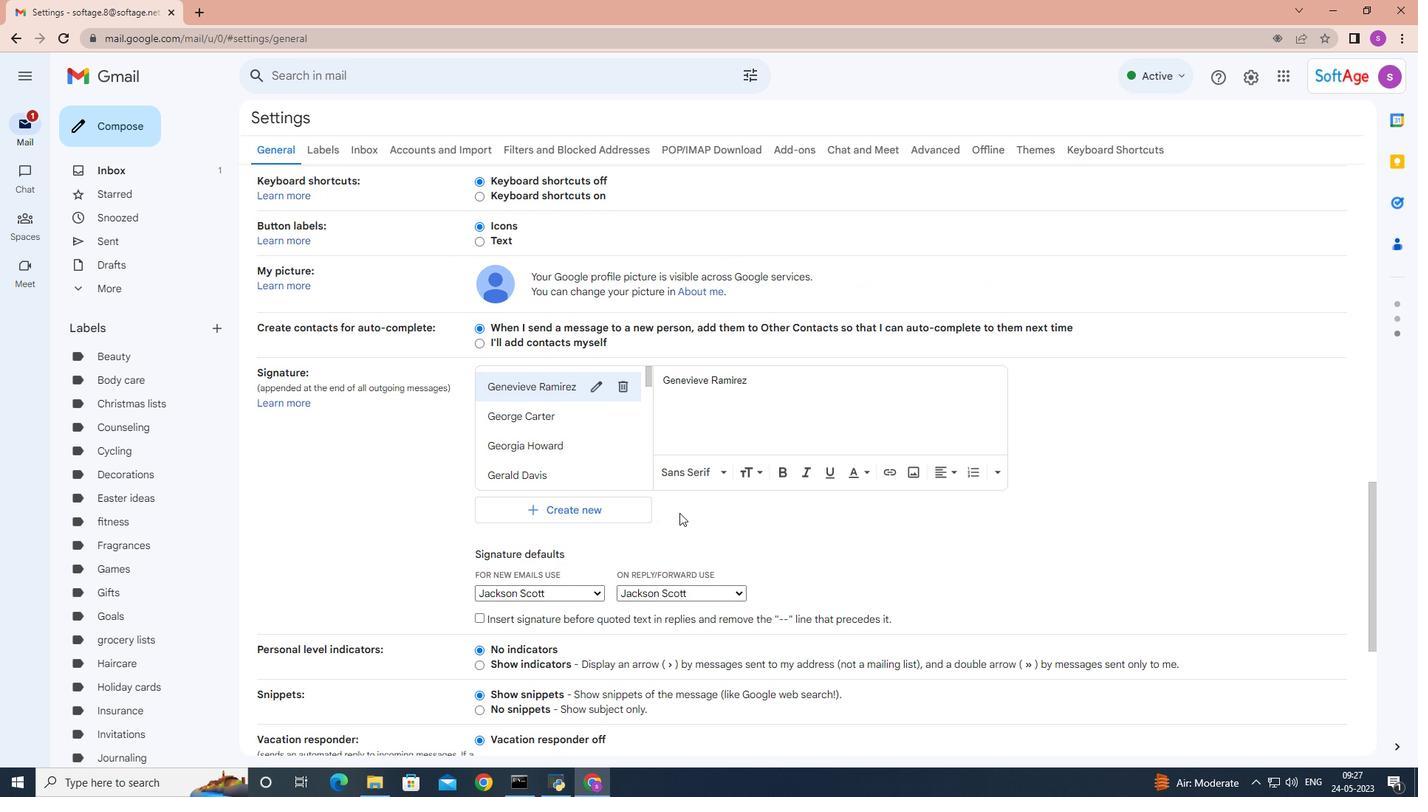 
Action: Mouse scrolled (930, 325) with delta (0, 0)
Screenshot: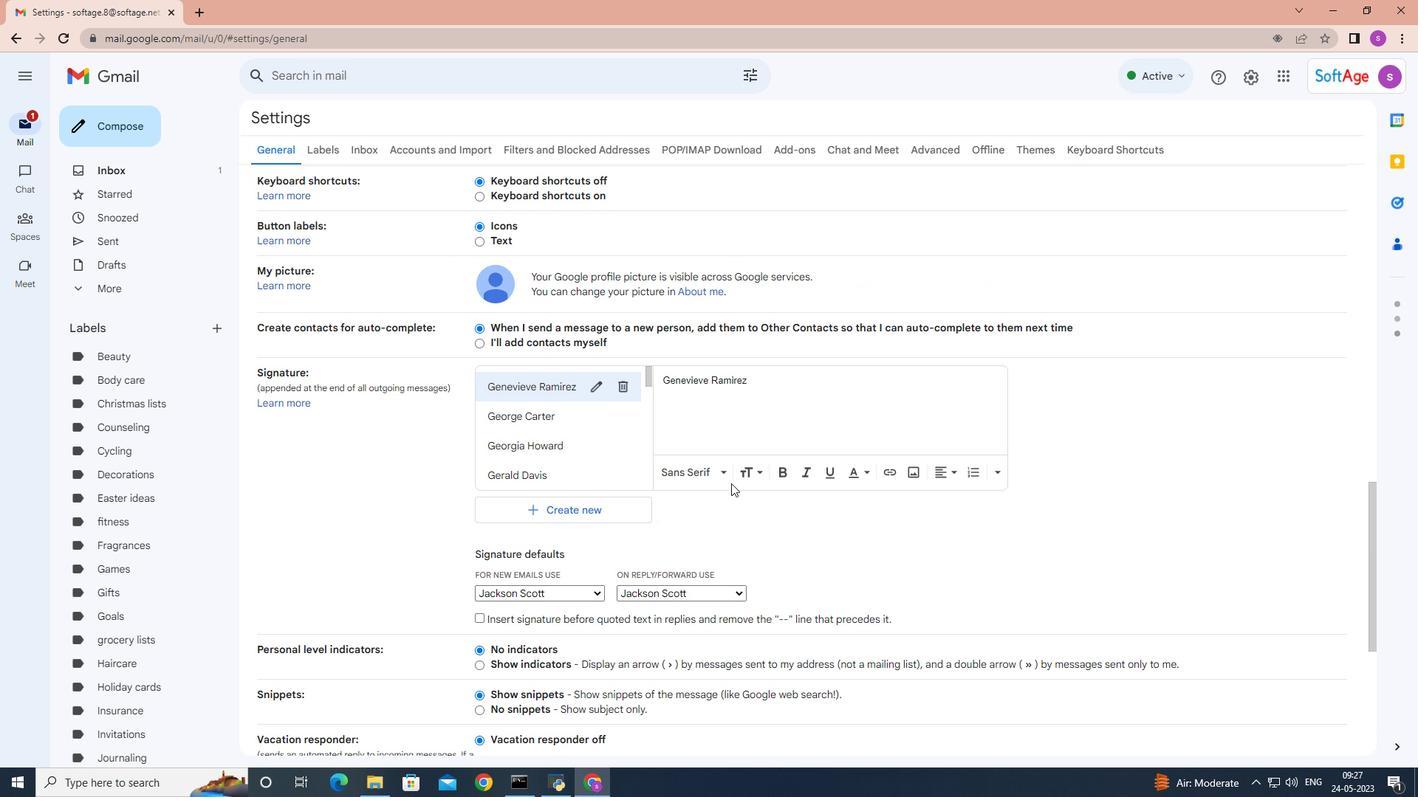 
Action: Mouse scrolled (930, 325) with delta (0, 0)
Screenshot: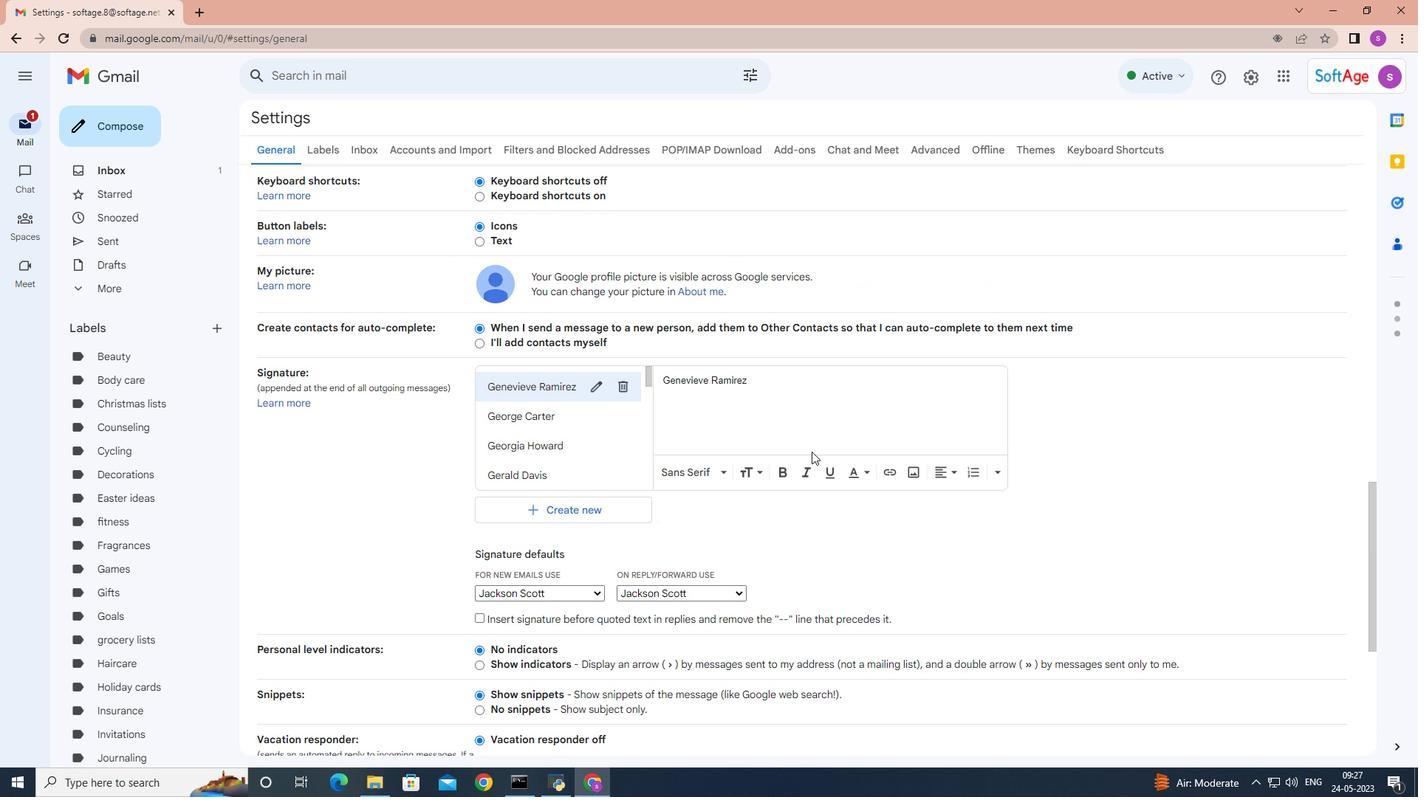 
Action: Mouse scrolled (930, 325) with delta (0, 0)
Screenshot: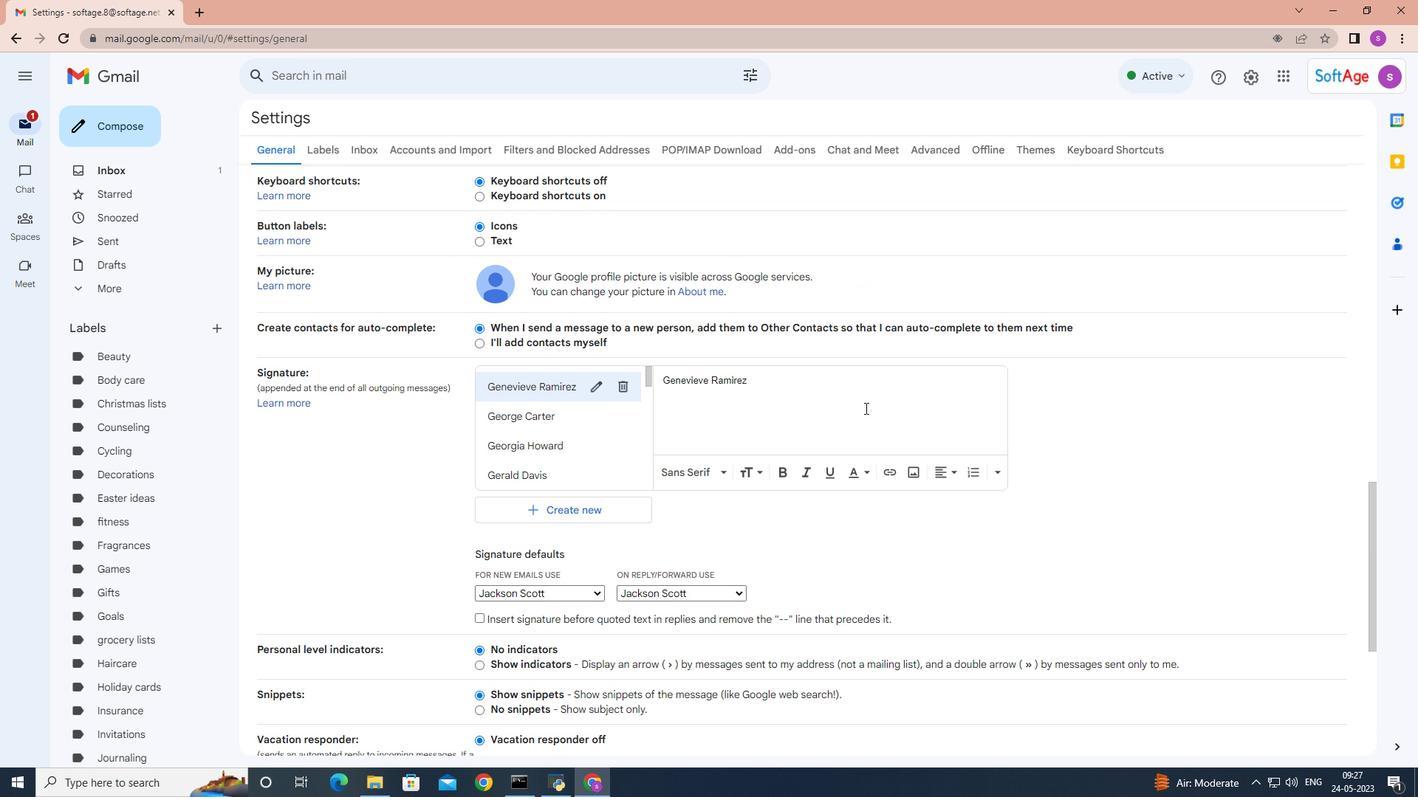 
Action: Mouse moved to (876, 398)
Screenshot: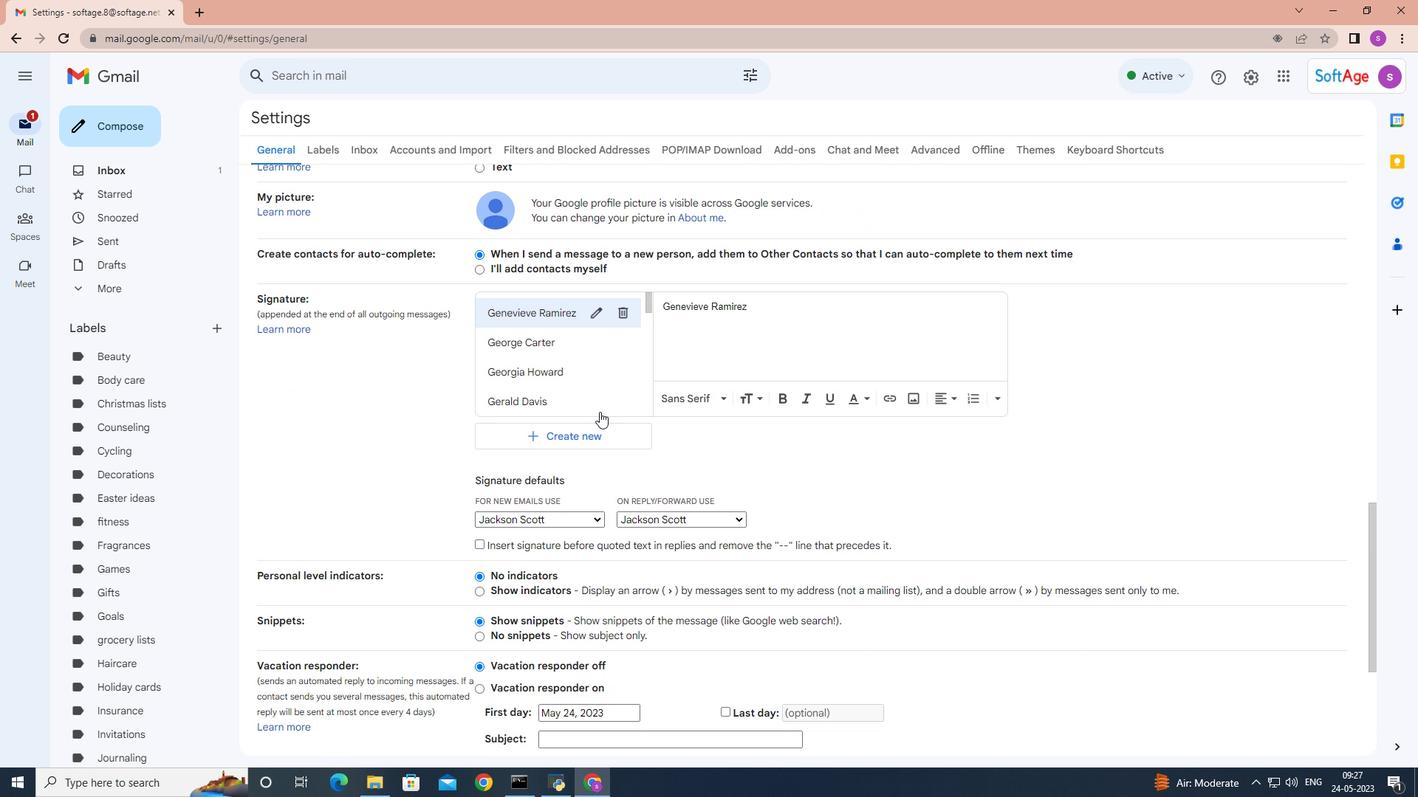 
Action: Mouse scrolled (876, 398) with delta (0, 0)
Screenshot: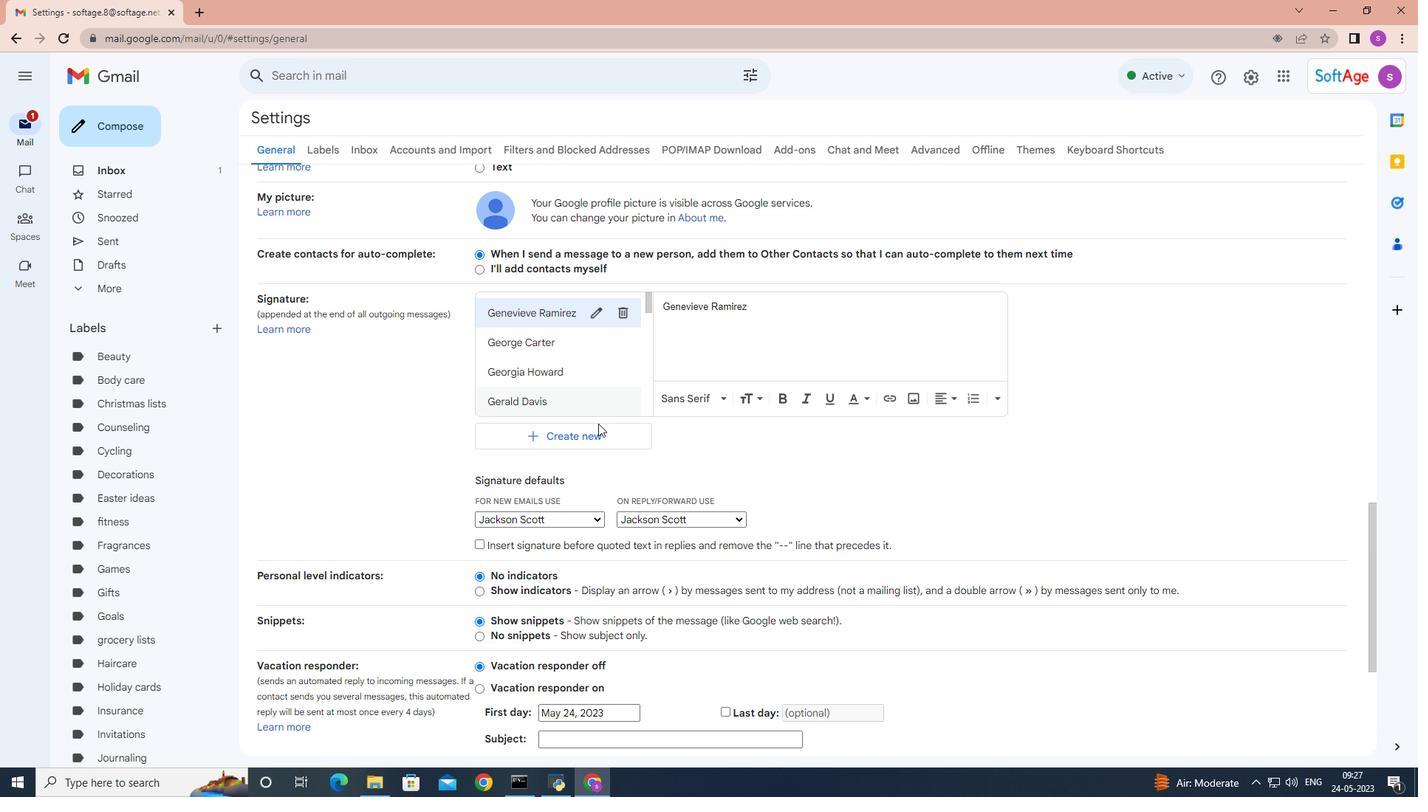 
Action: Mouse moved to (599, 435)
Screenshot: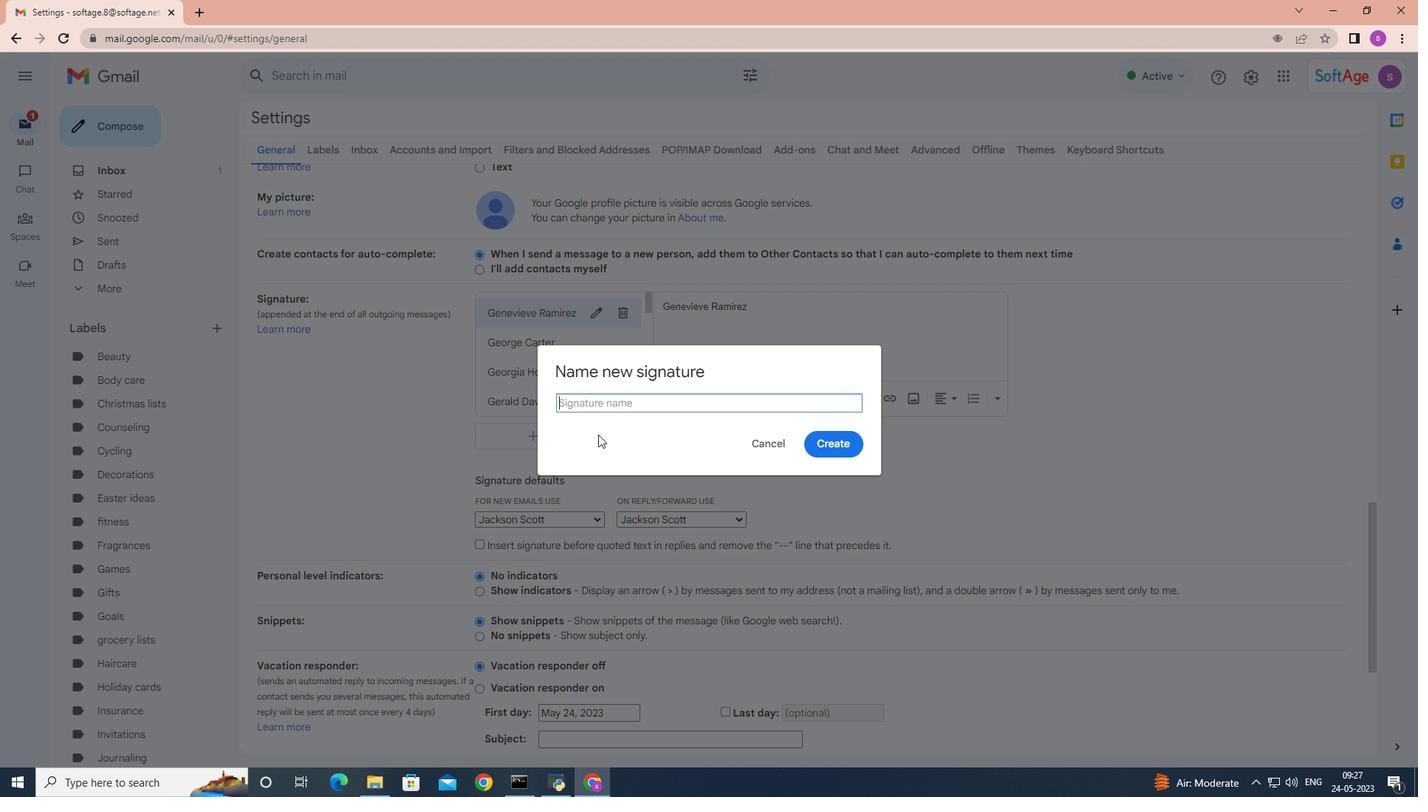
Action: Mouse pressed left at (599, 435)
Screenshot: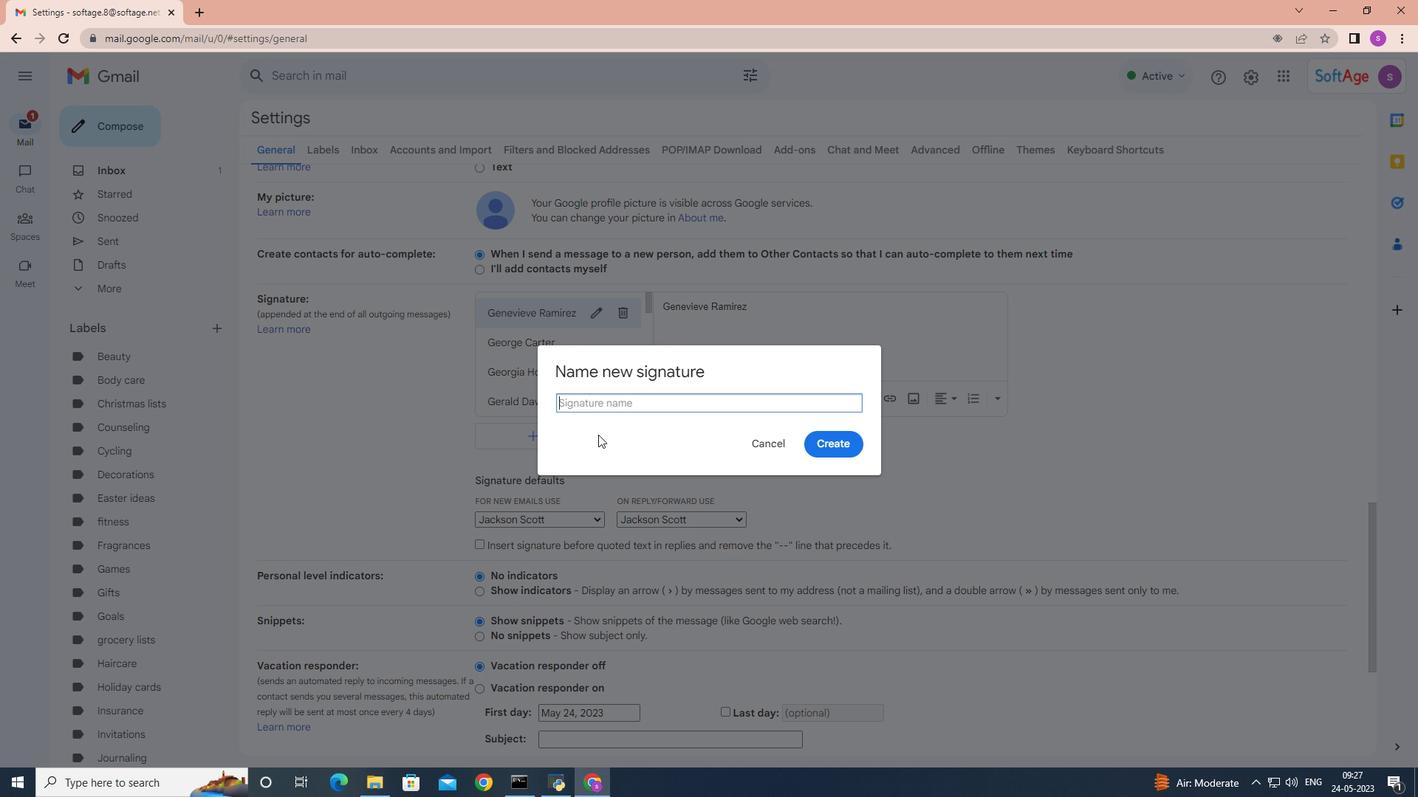 
Action: Key pressed <Key.shift>Jacob<Key.space><Key.shift>Baker
Screenshot: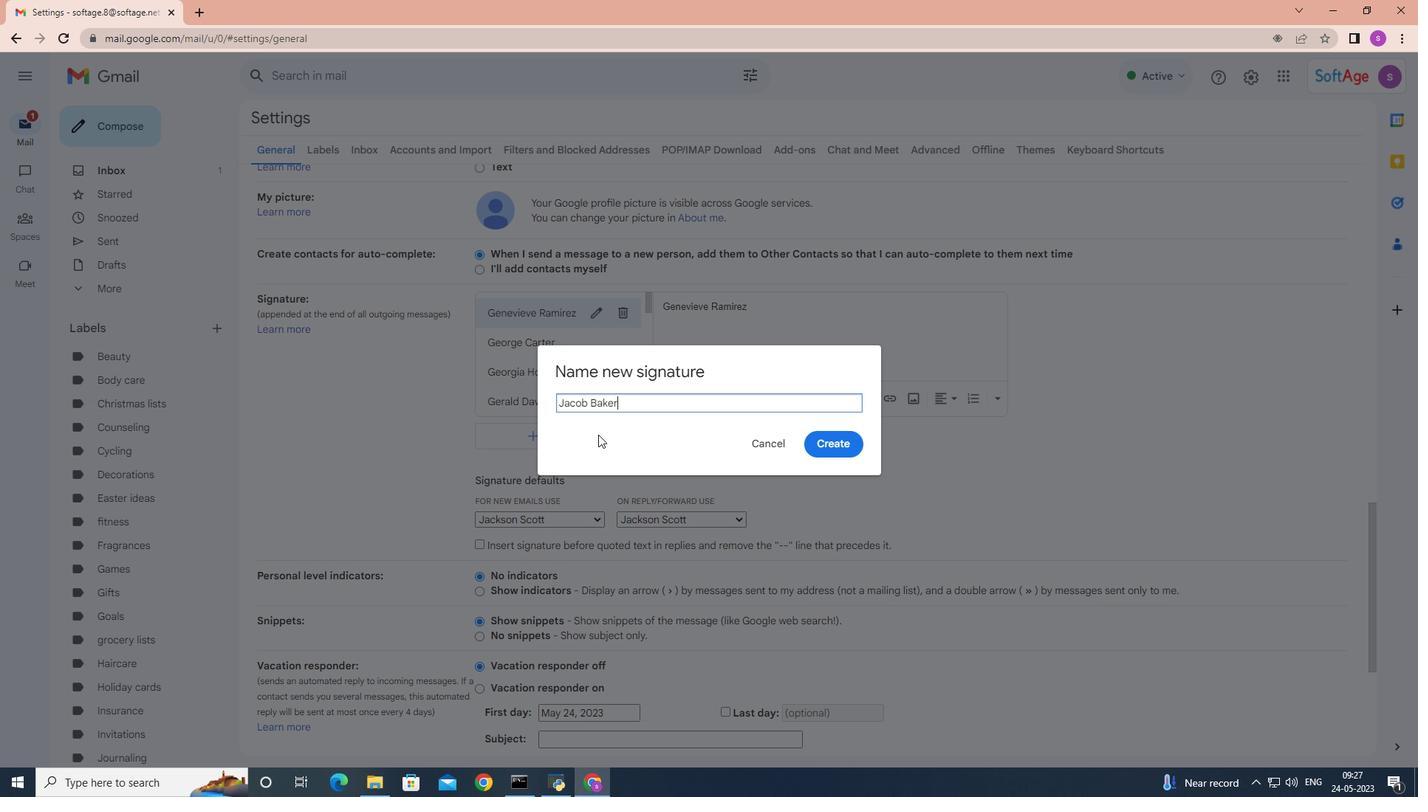 
Action: Mouse moved to (842, 446)
Screenshot: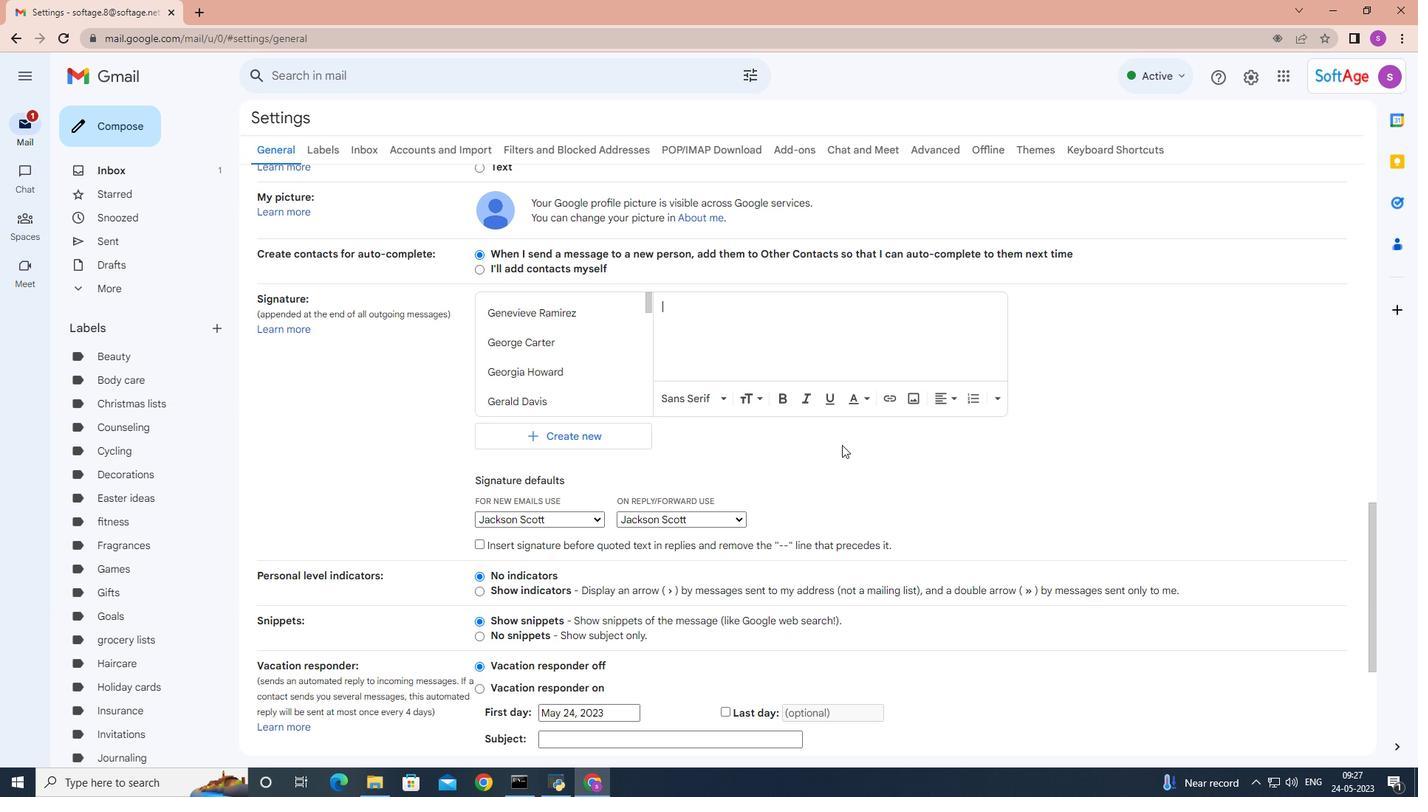 
Action: Mouse pressed left at (842, 446)
Screenshot: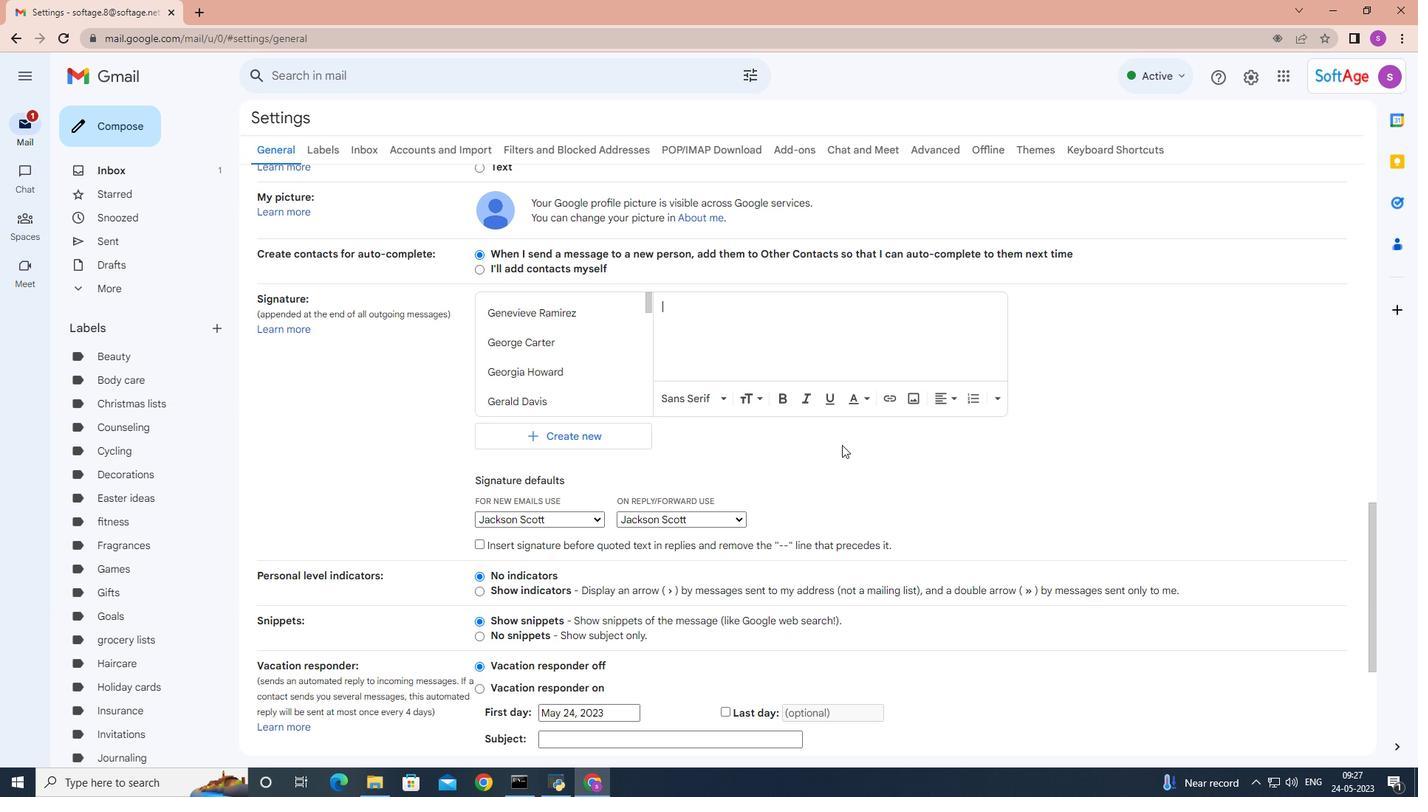 
Action: Key pressed <Key.shift>Jack<Key.space><Key.backspace><Key.backspace>opb<Key.backspace><Key.backspace>b<Key.space><Key.shift>Baker
Screenshot: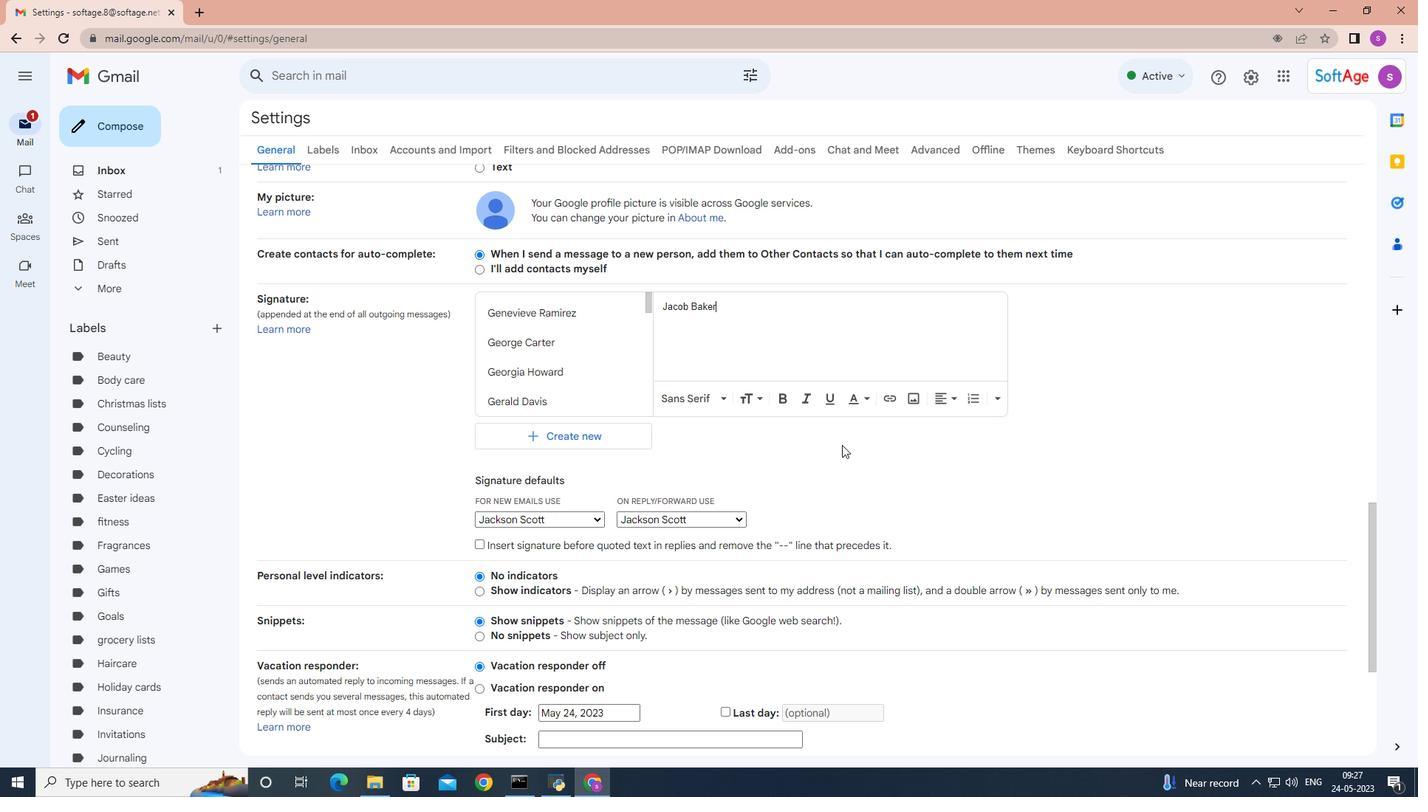 
Action: Mouse moved to (631, 488)
Screenshot: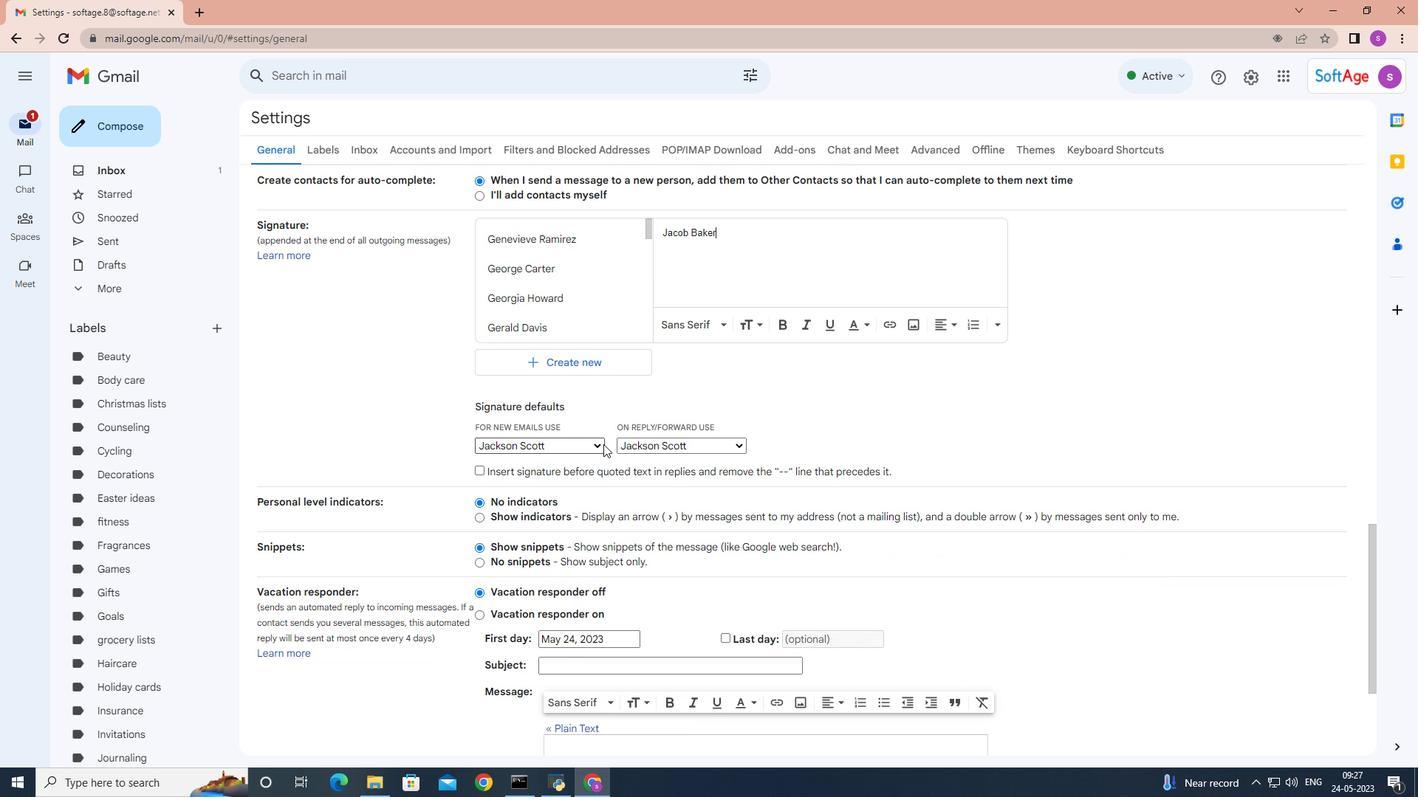 
Action: Mouse scrolled (631, 487) with delta (0, 0)
Screenshot: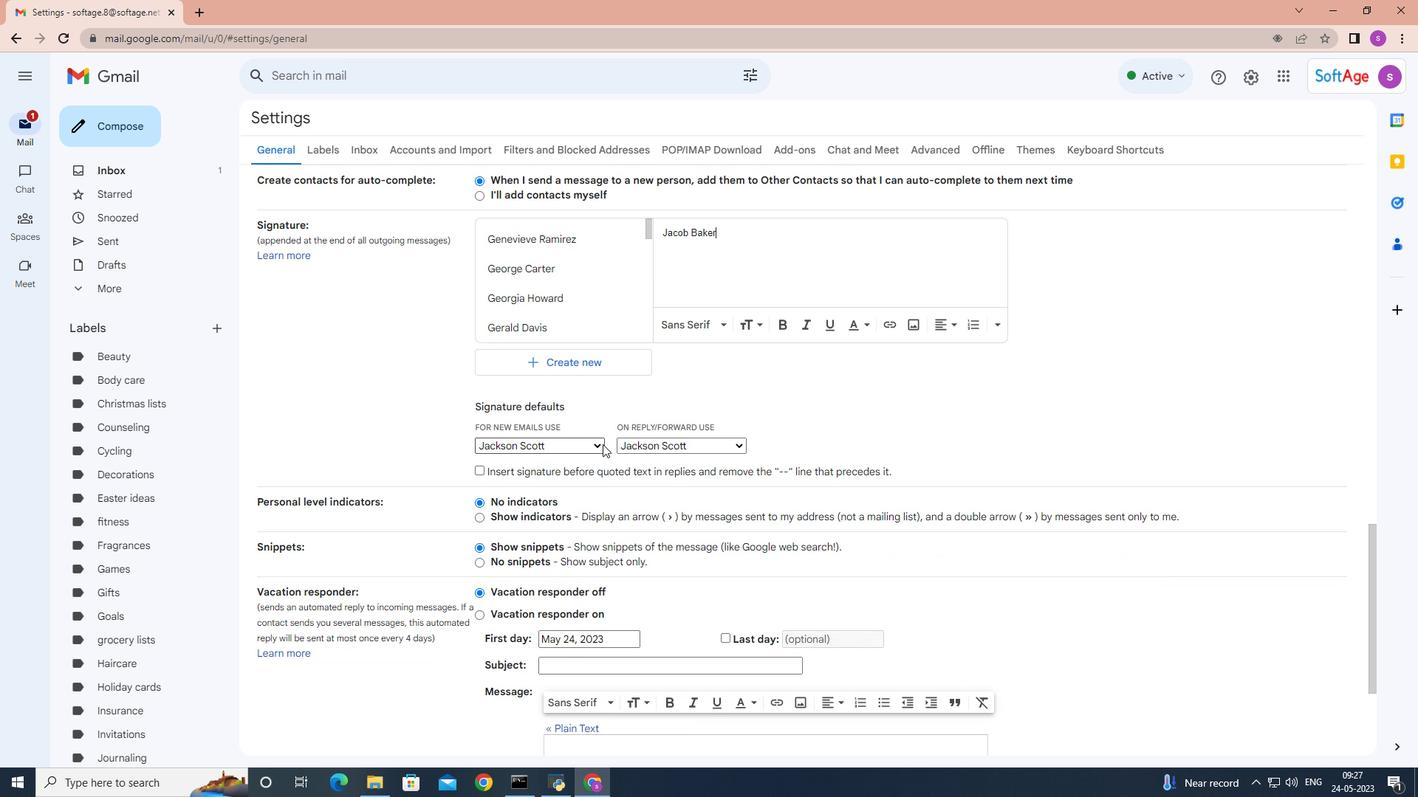 
Action: Mouse moved to (594, 445)
Screenshot: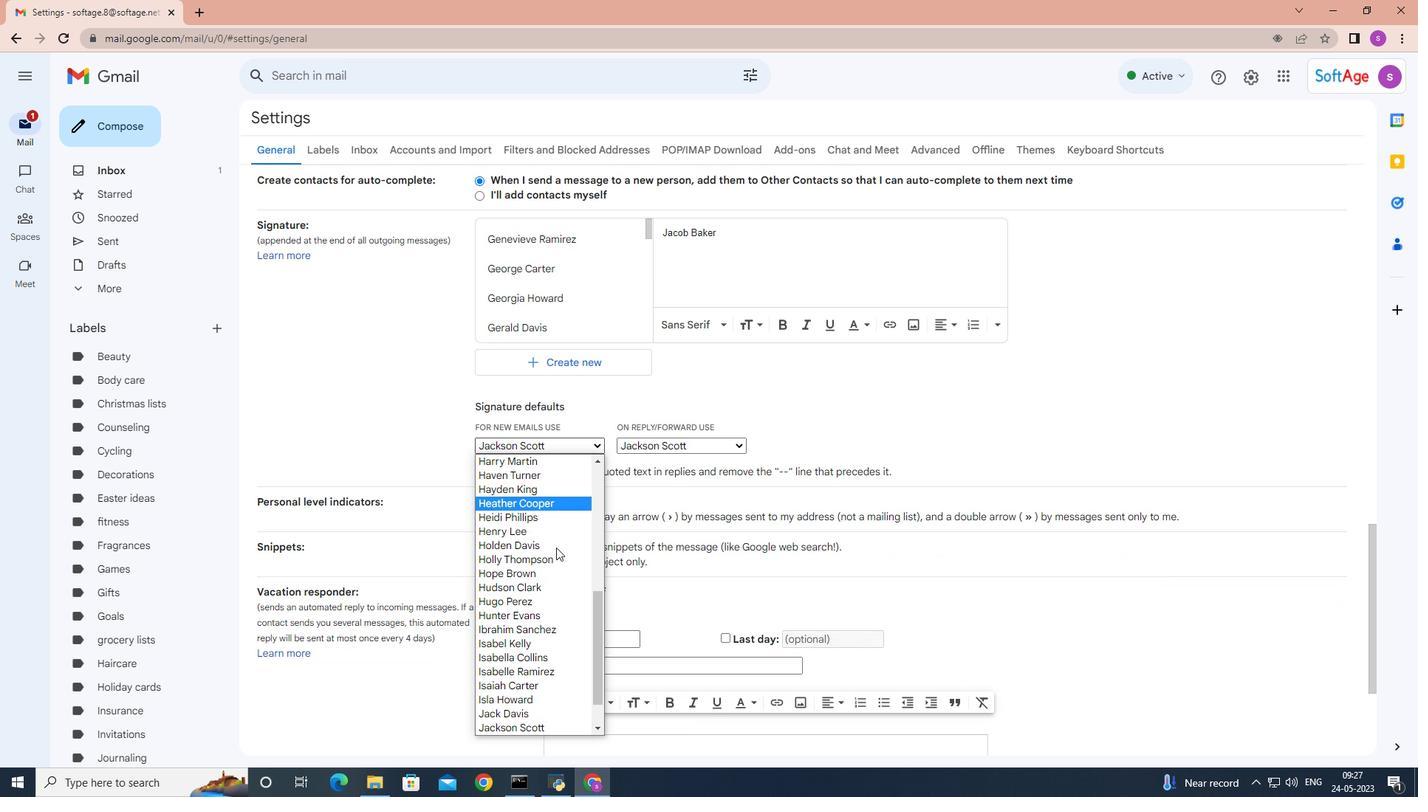 
Action: Mouse pressed left at (594, 445)
Screenshot: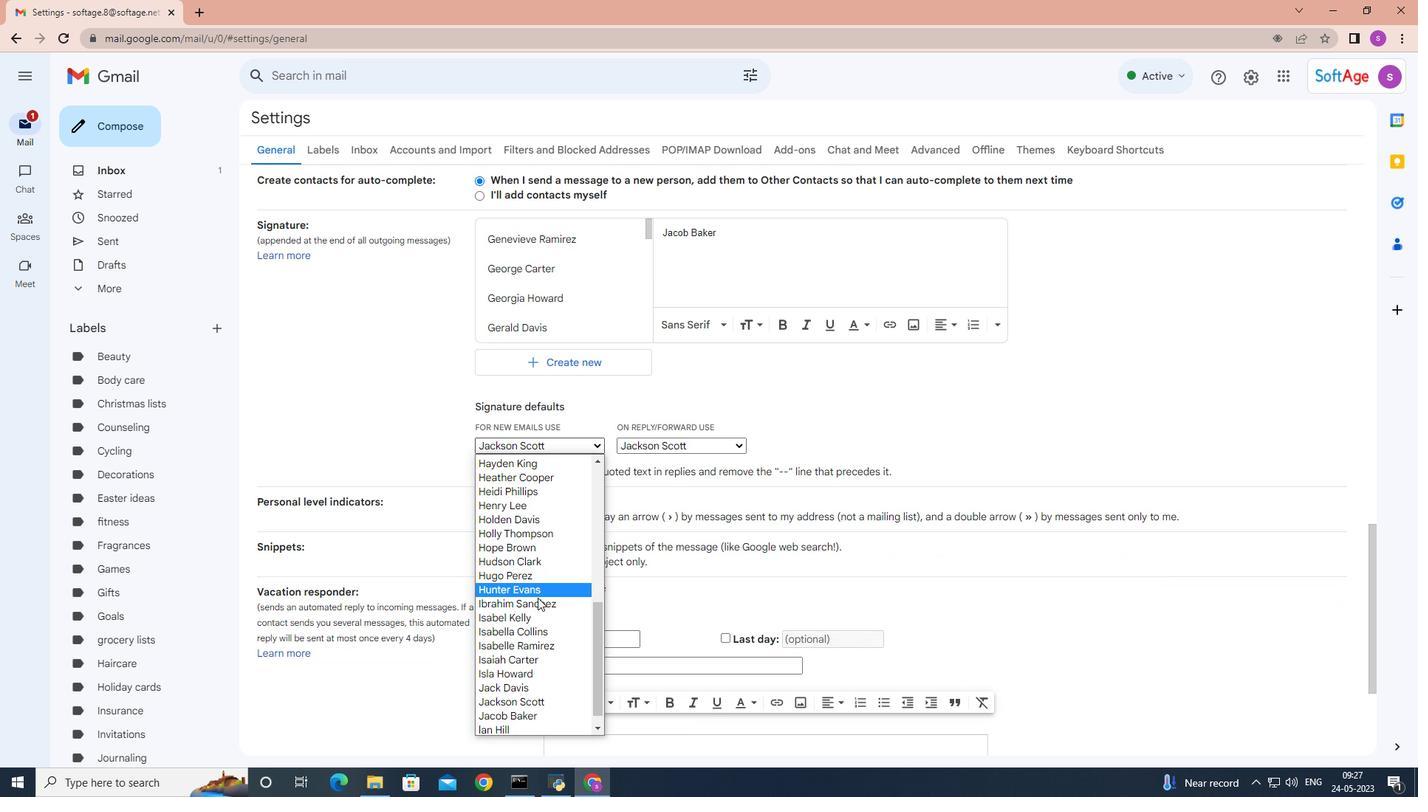 
Action: Mouse moved to (545, 582)
Screenshot: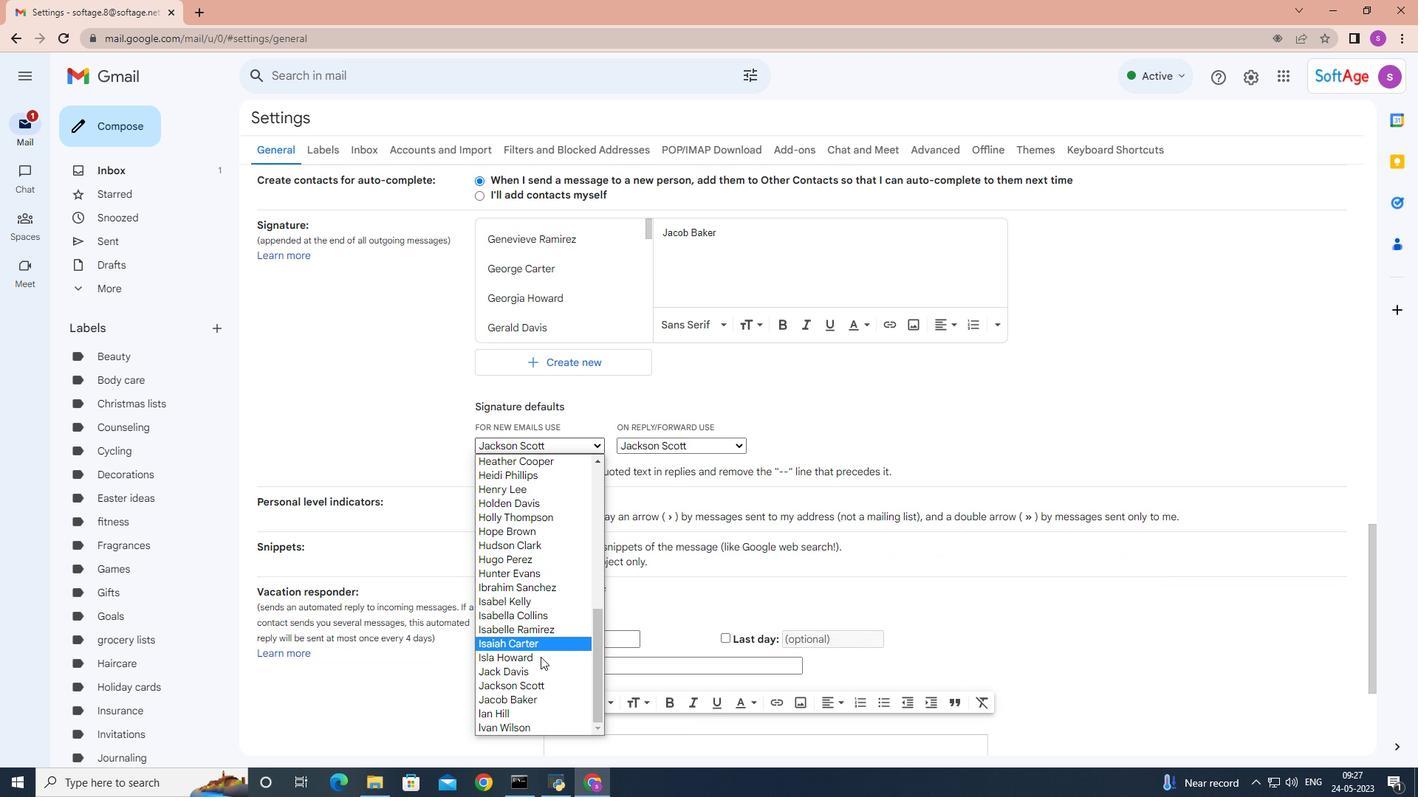 
Action: Mouse scrolled (545, 582) with delta (0, 0)
Screenshot: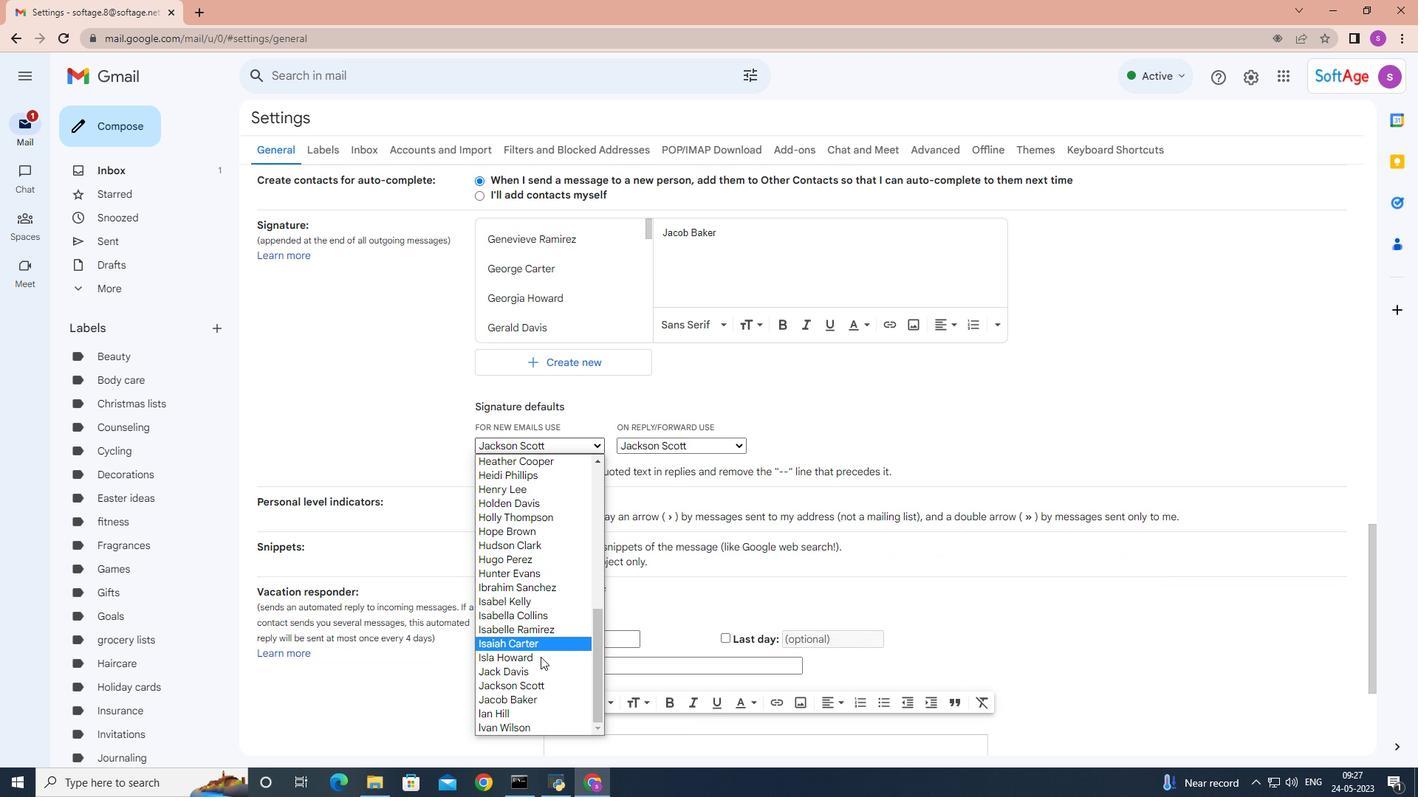 
Action: Mouse moved to (540, 594)
Screenshot: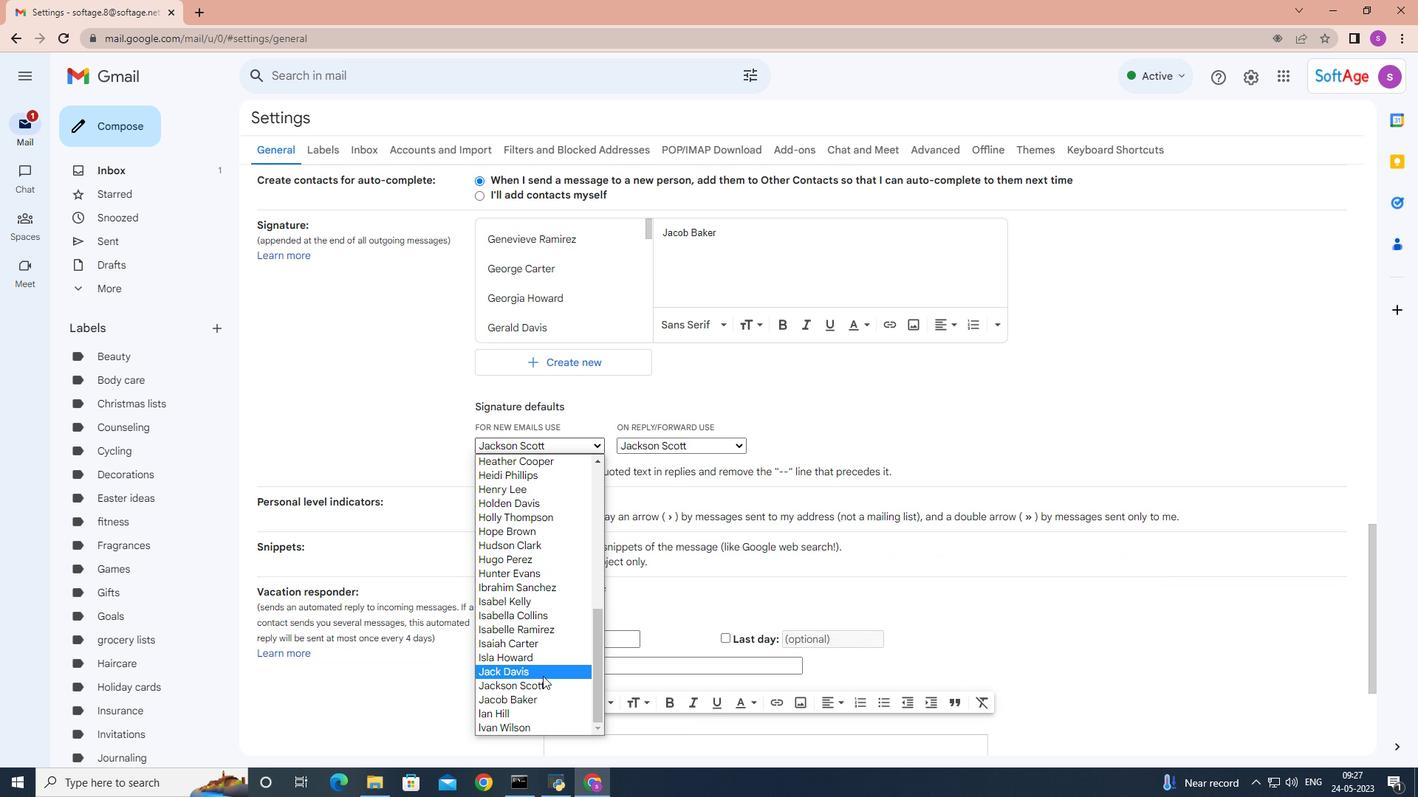 
Action: Mouse scrolled (540, 594) with delta (0, 0)
Screenshot: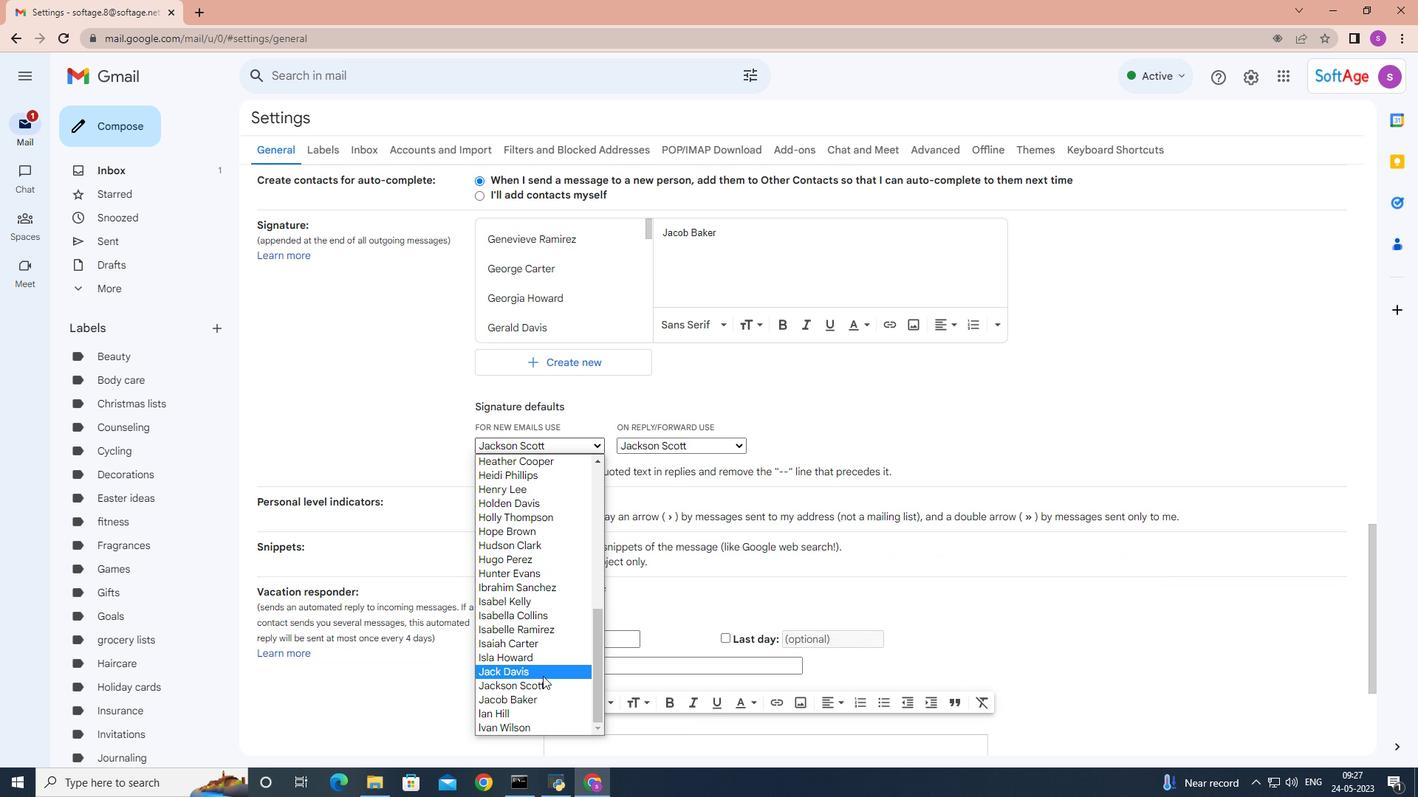 
Action: Mouse moved to (540, 597)
Screenshot: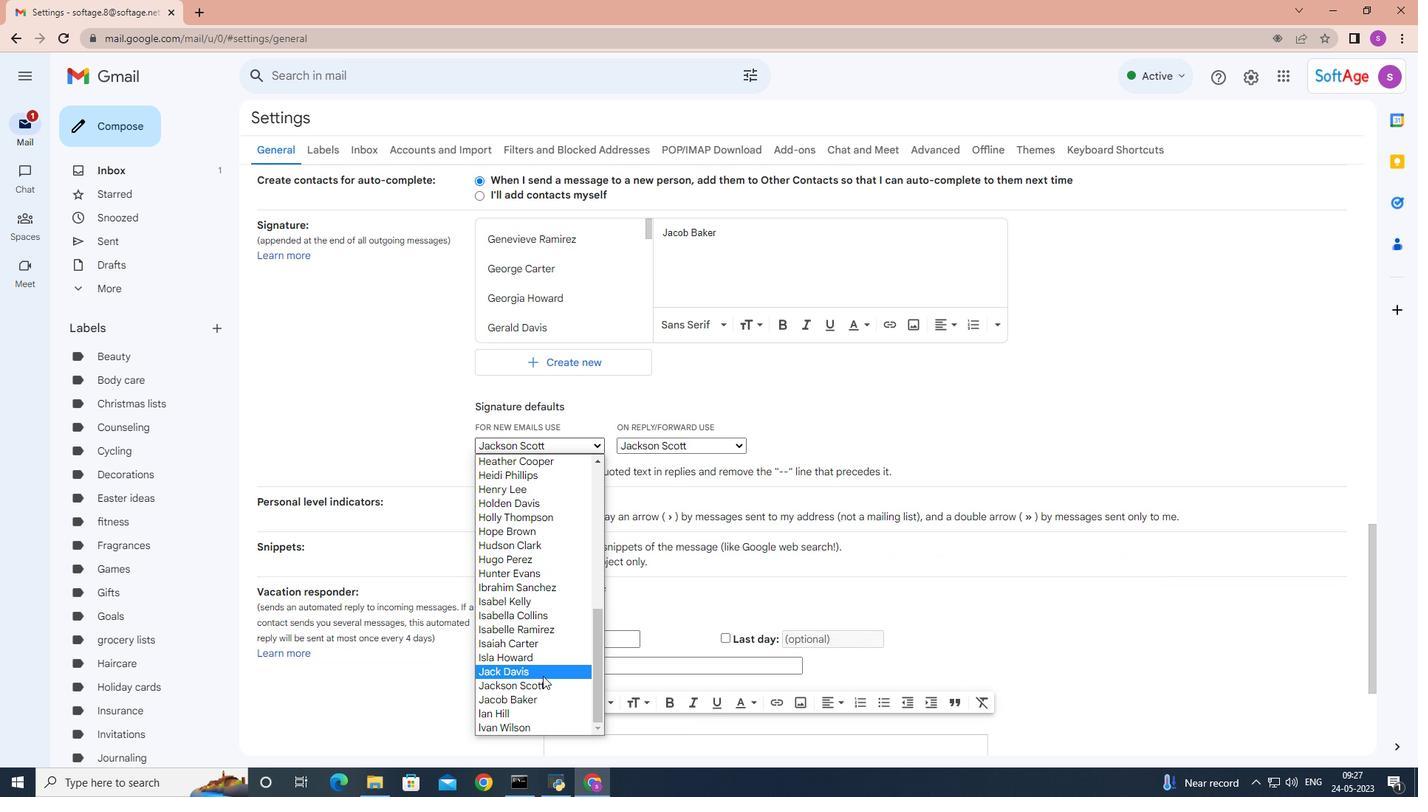 
Action: Mouse scrolled (540, 596) with delta (0, 0)
Screenshot: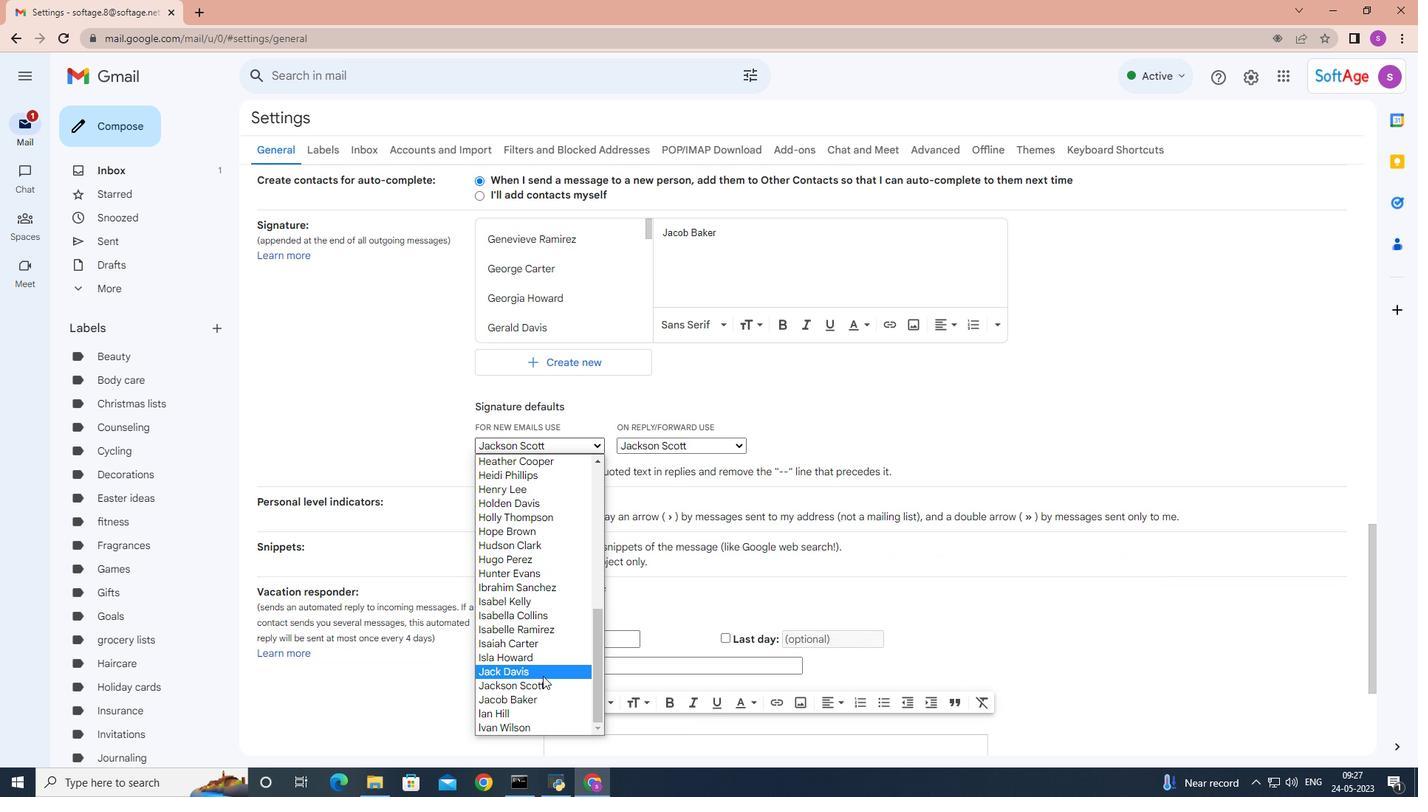 
Action: Mouse moved to (539, 598)
Screenshot: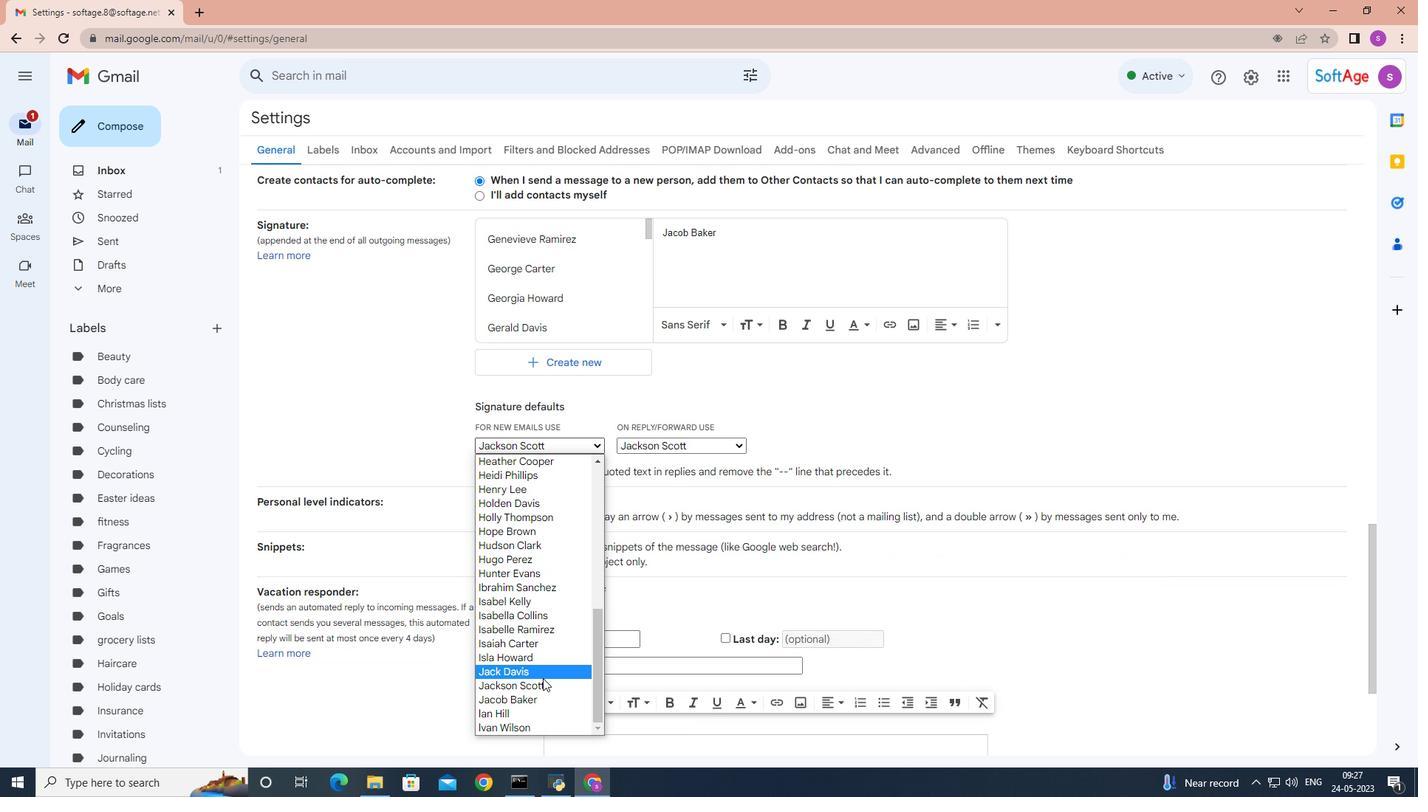
Action: Mouse scrolled (539, 597) with delta (0, 0)
Screenshot: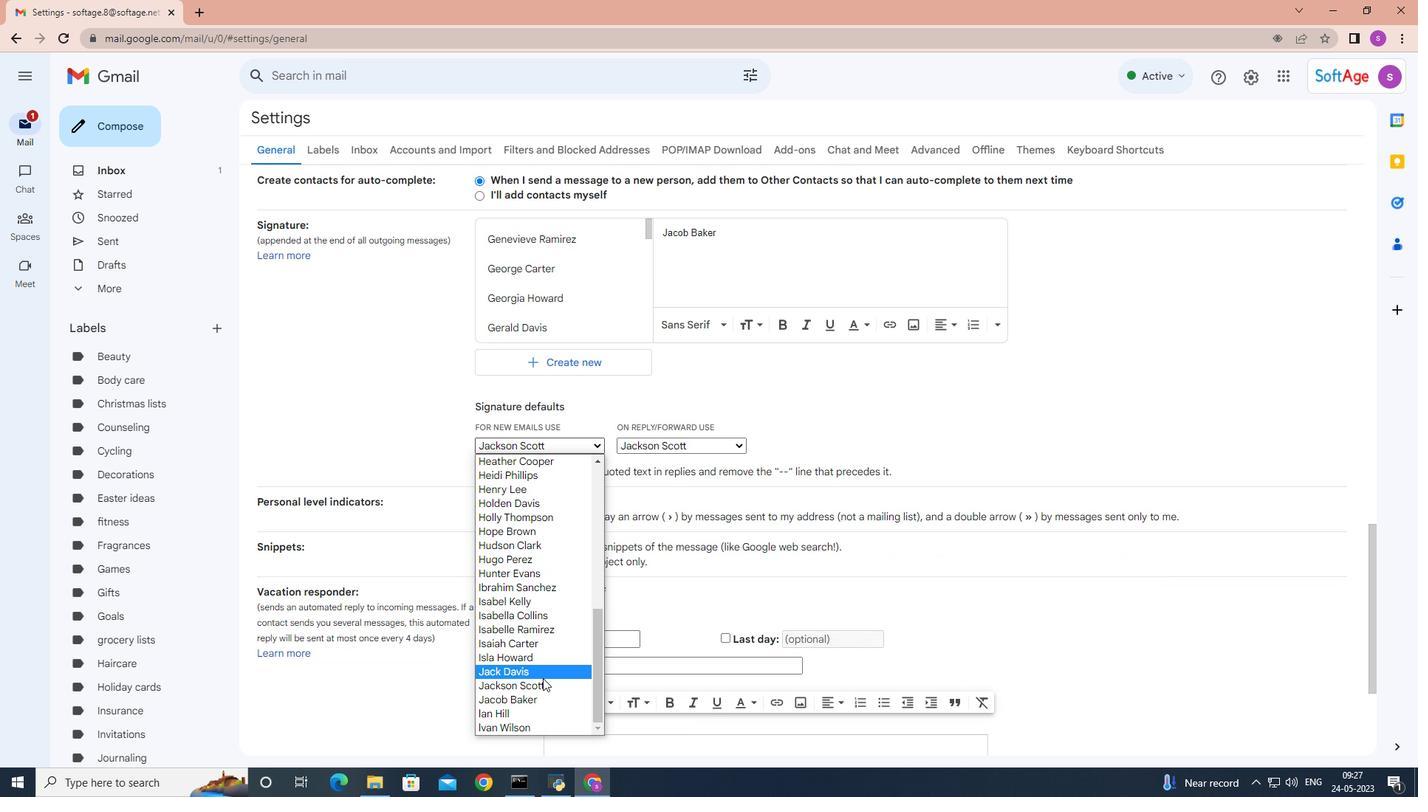 
Action: Mouse moved to (538, 599)
Screenshot: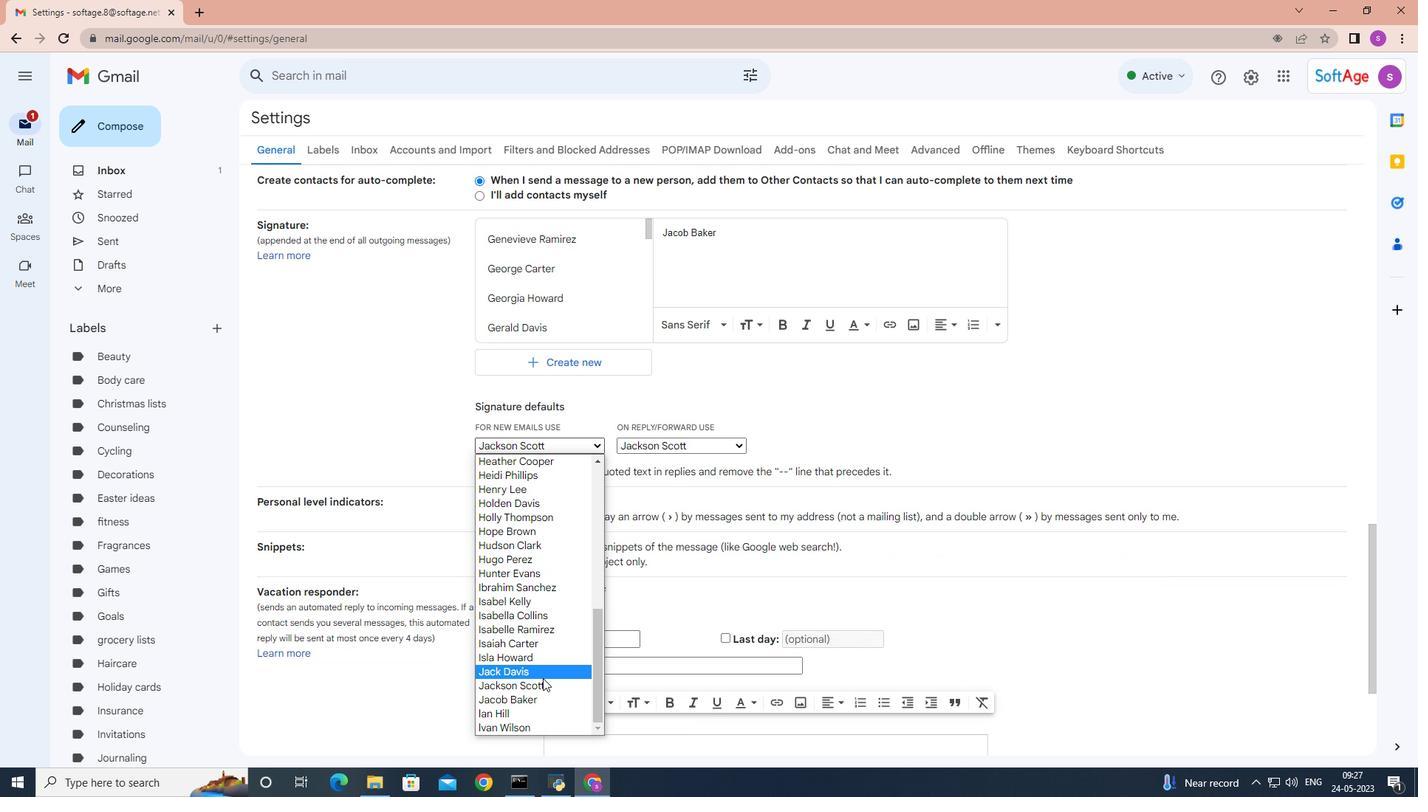 
Action: Mouse scrolled (538, 598) with delta (0, 0)
Screenshot: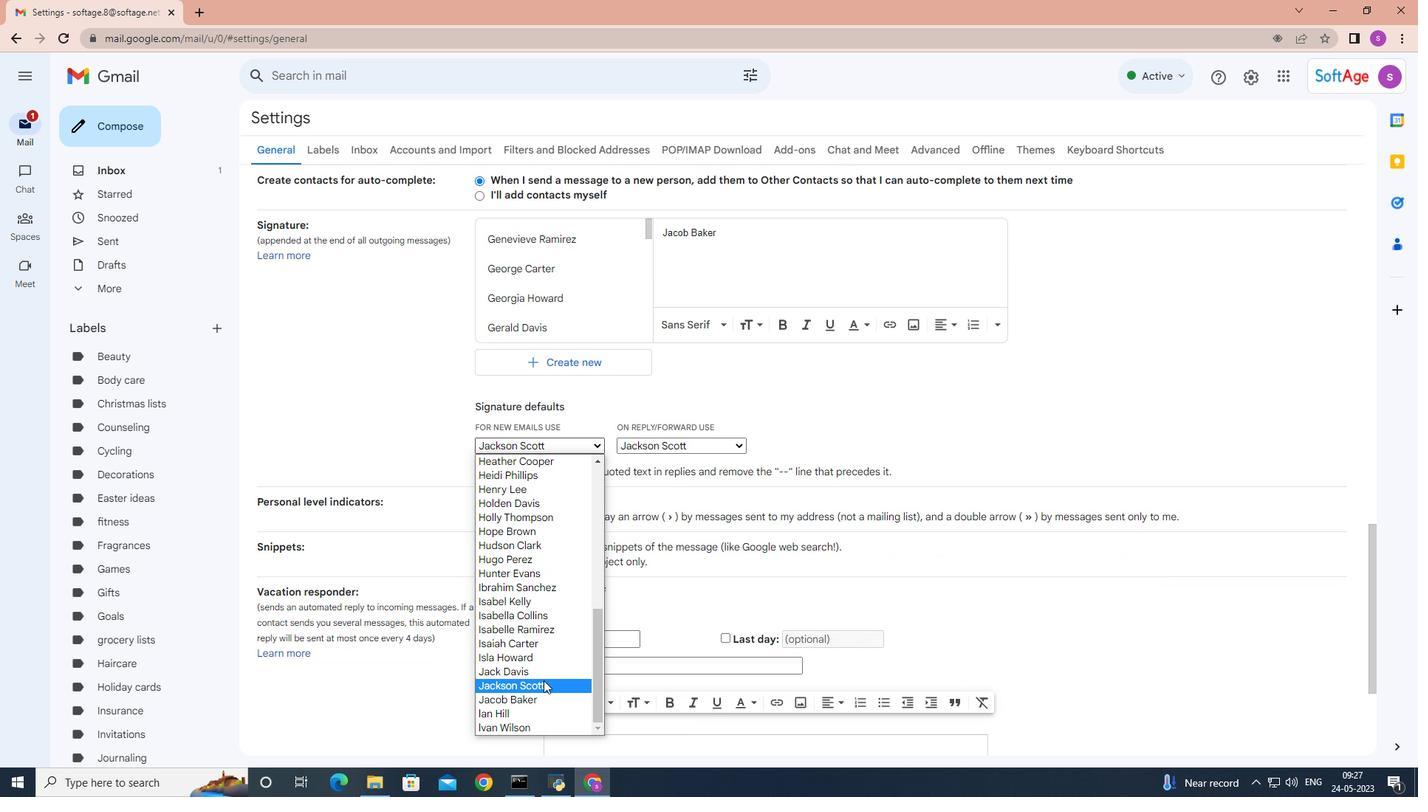 
Action: Mouse scrolled (538, 598) with delta (0, 0)
Screenshot: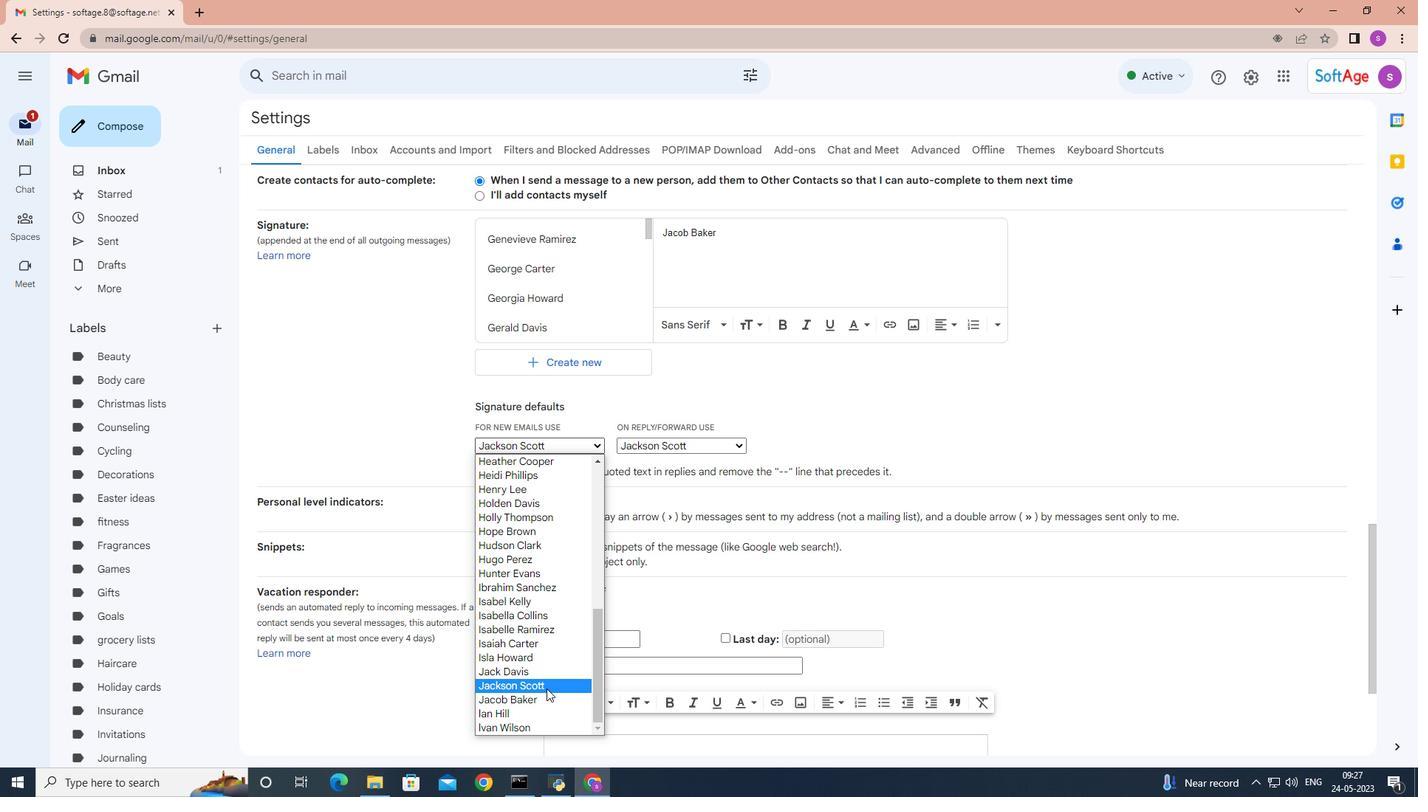 
Action: Mouse scrolled (538, 598) with delta (0, 0)
Screenshot: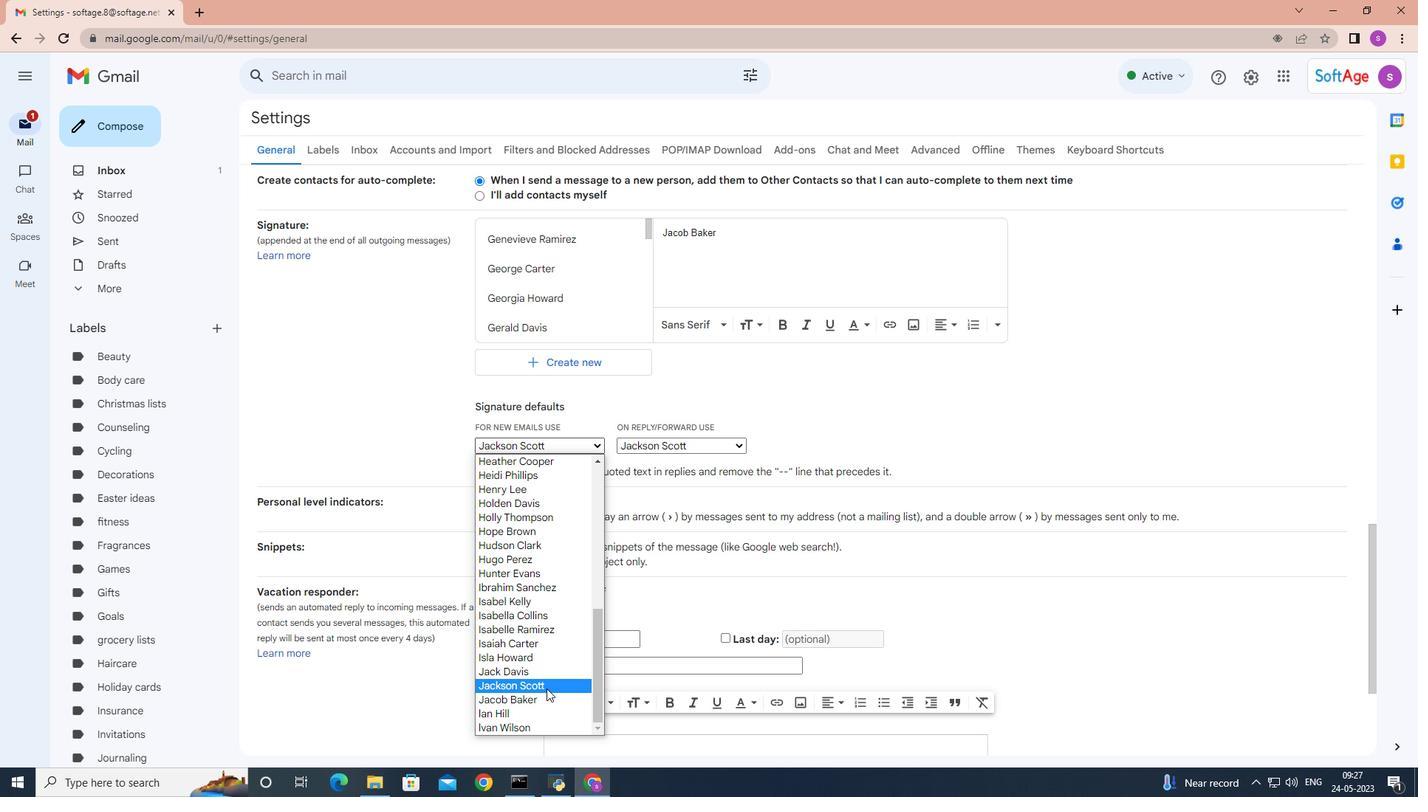 
Action: Mouse moved to (552, 695)
Screenshot: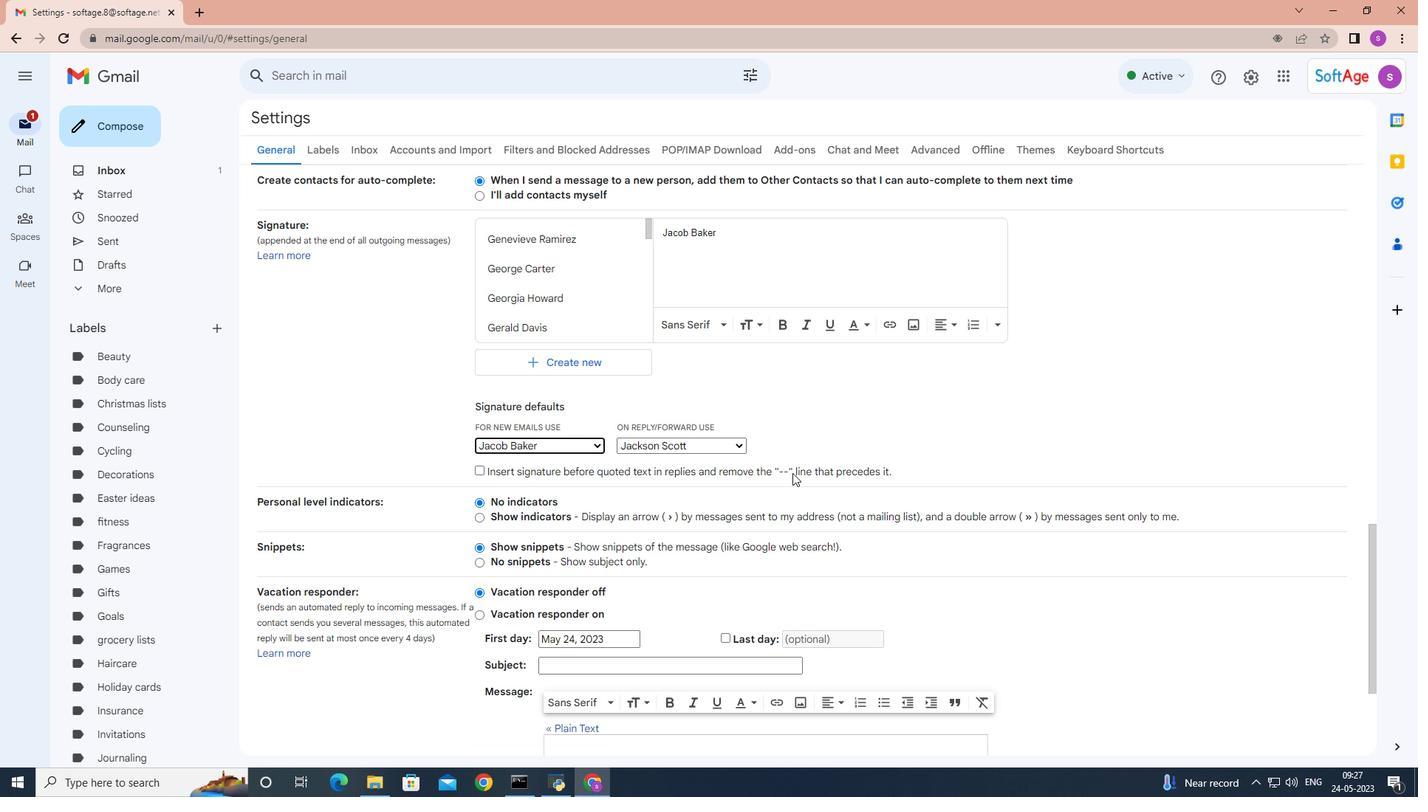 
Action: Mouse pressed left at (552, 695)
Screenshot: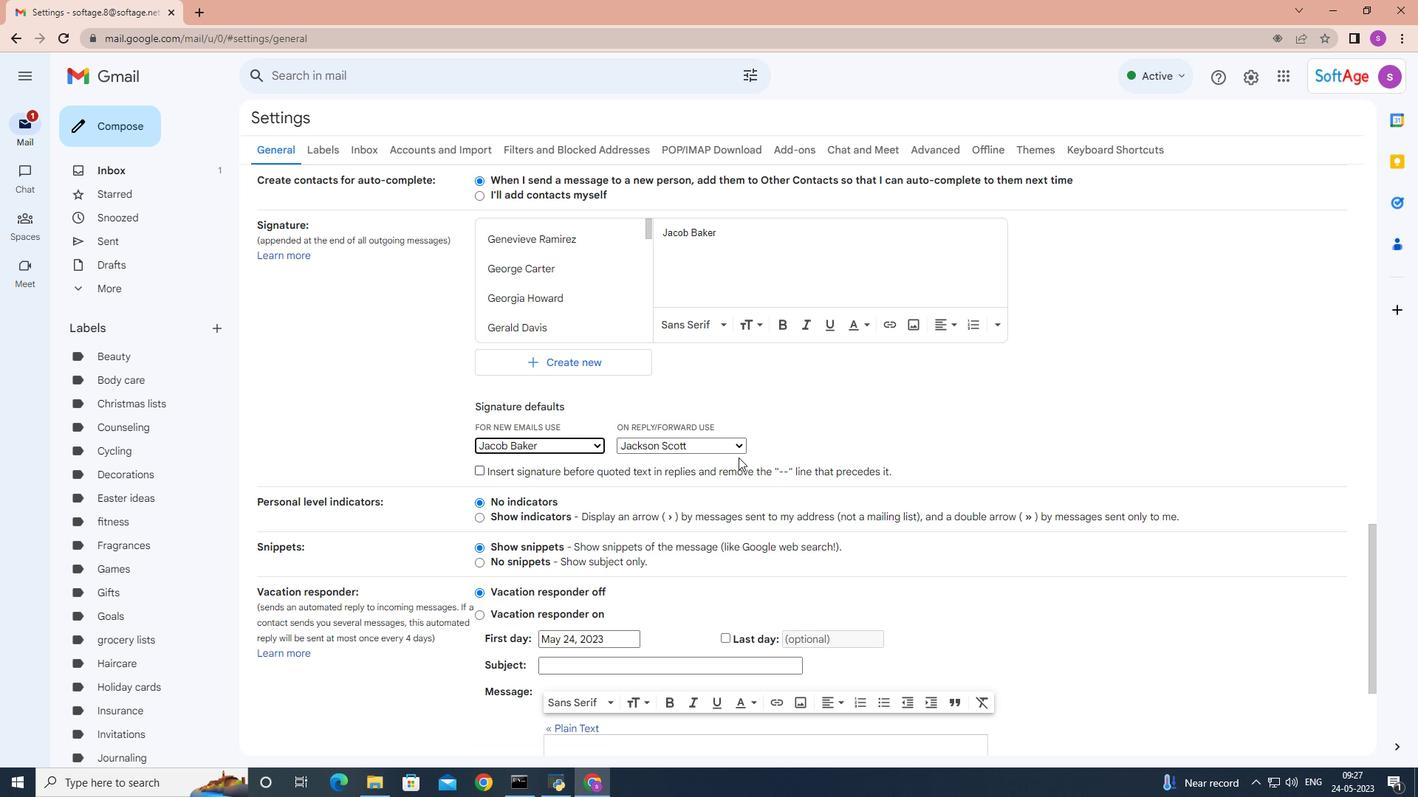 
Action: Mouse moved to (729, 446)
Screenshot: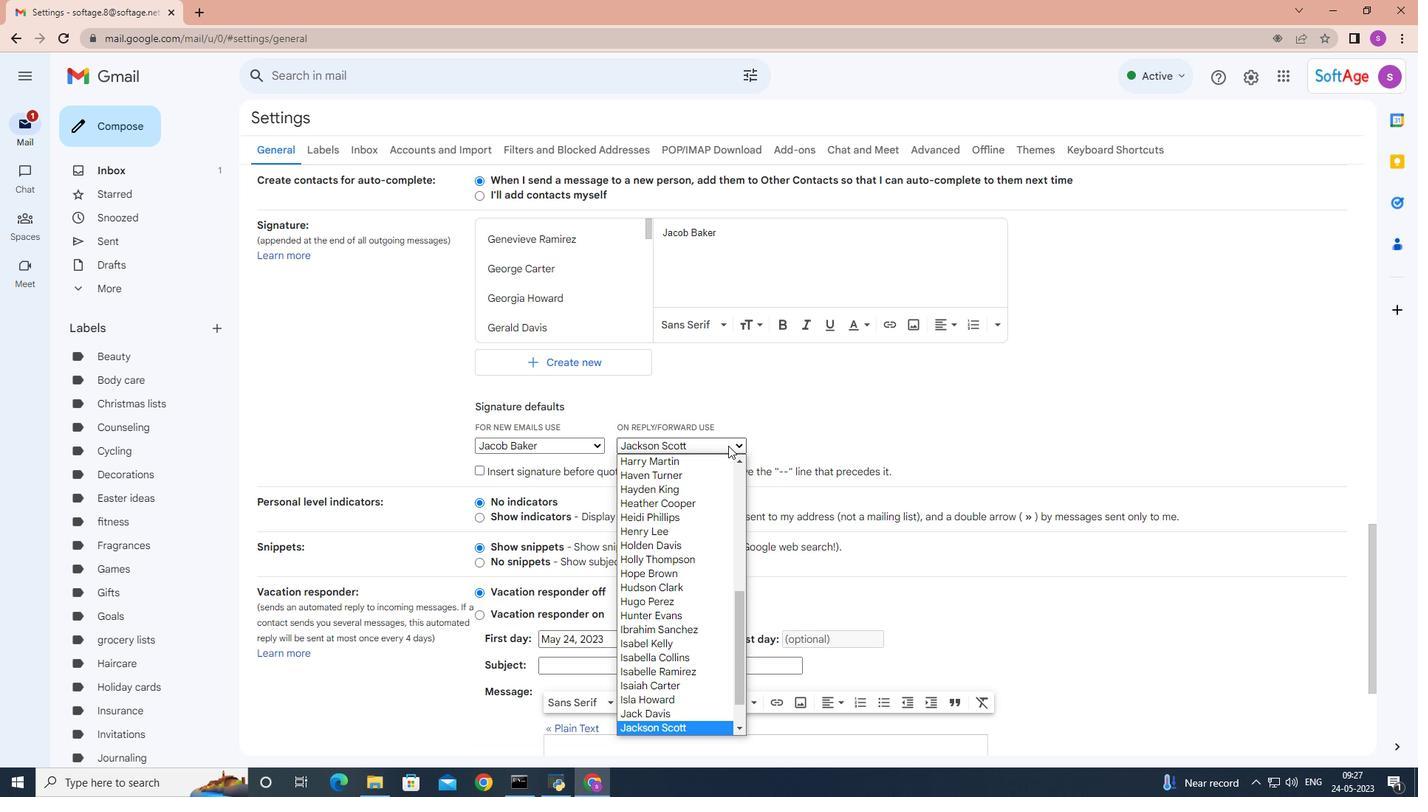 
Action: Mouse pressed left at (729, 446)
Screenshot: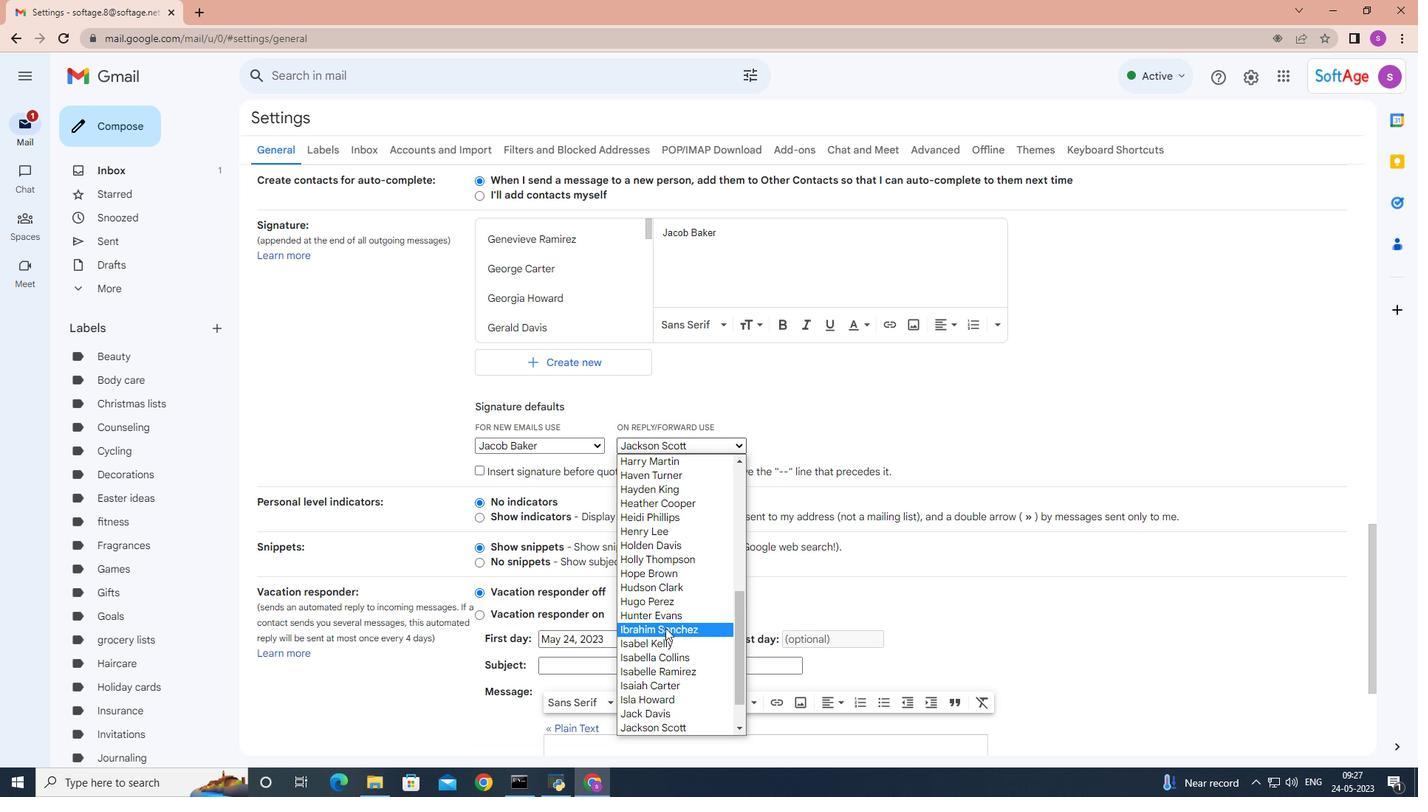 
Action: Mouse moved to (667, 627)
Screenshot: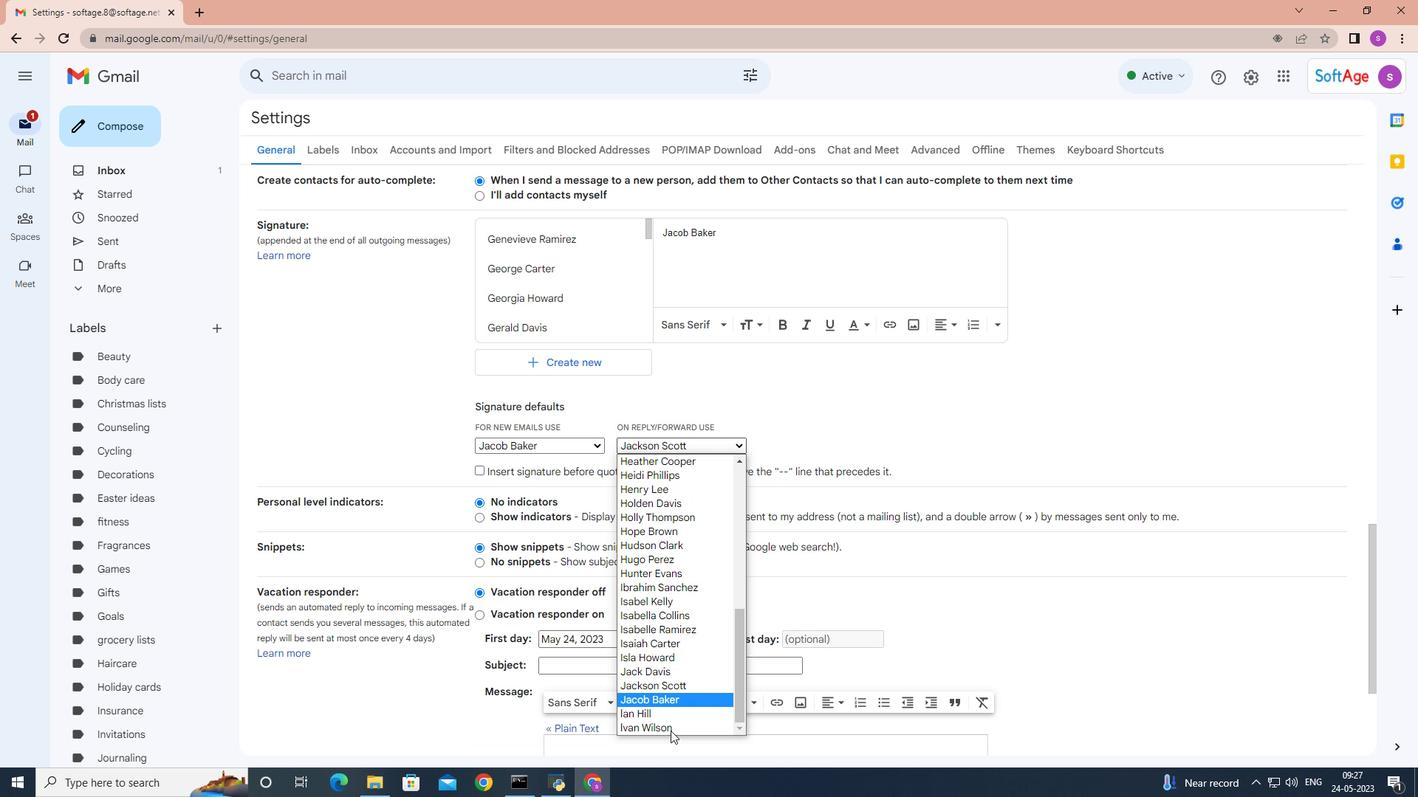 
Action: Mouse scrolled (667, 626) with delta (0, 0)
Screenshot: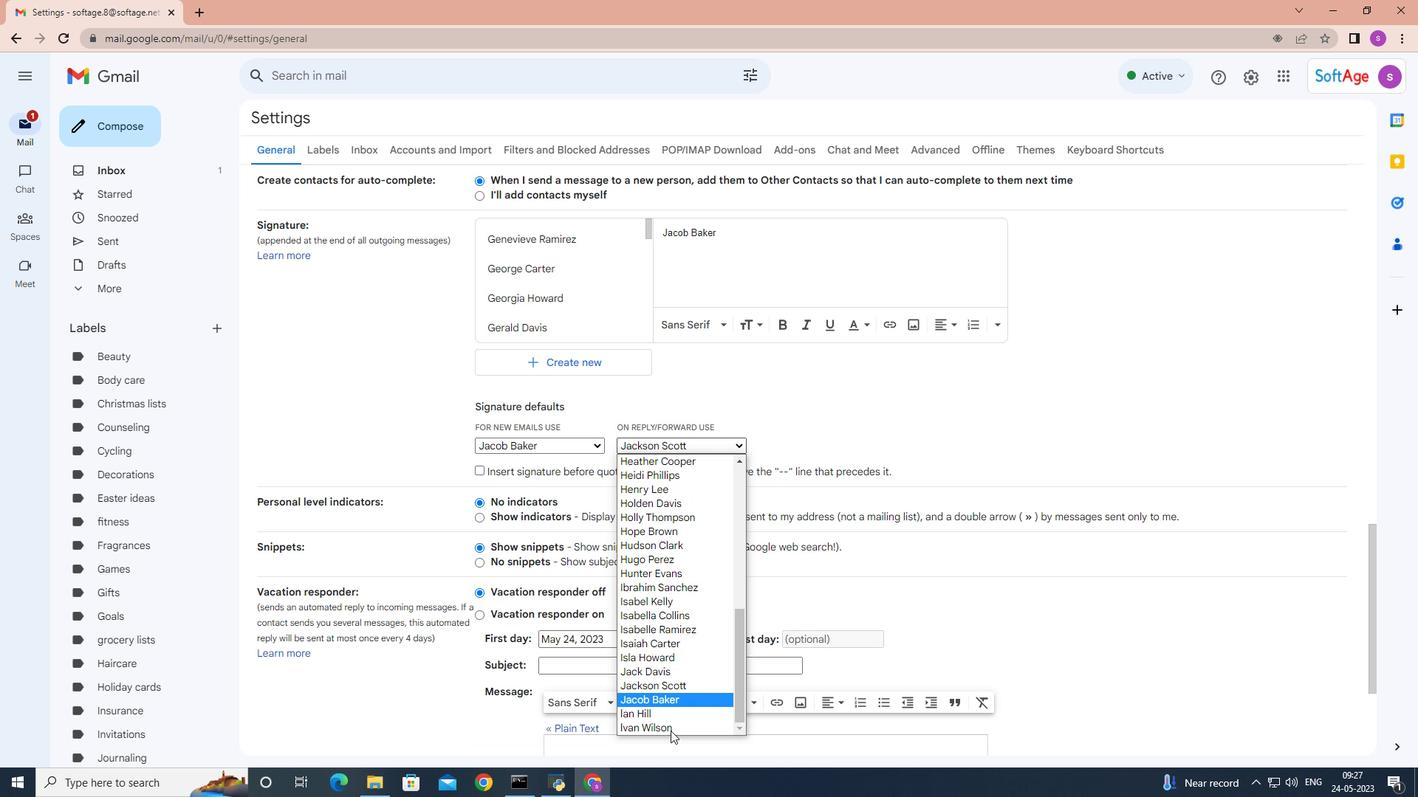 
Action: Mouse moved to (666, 629)
Screenshot: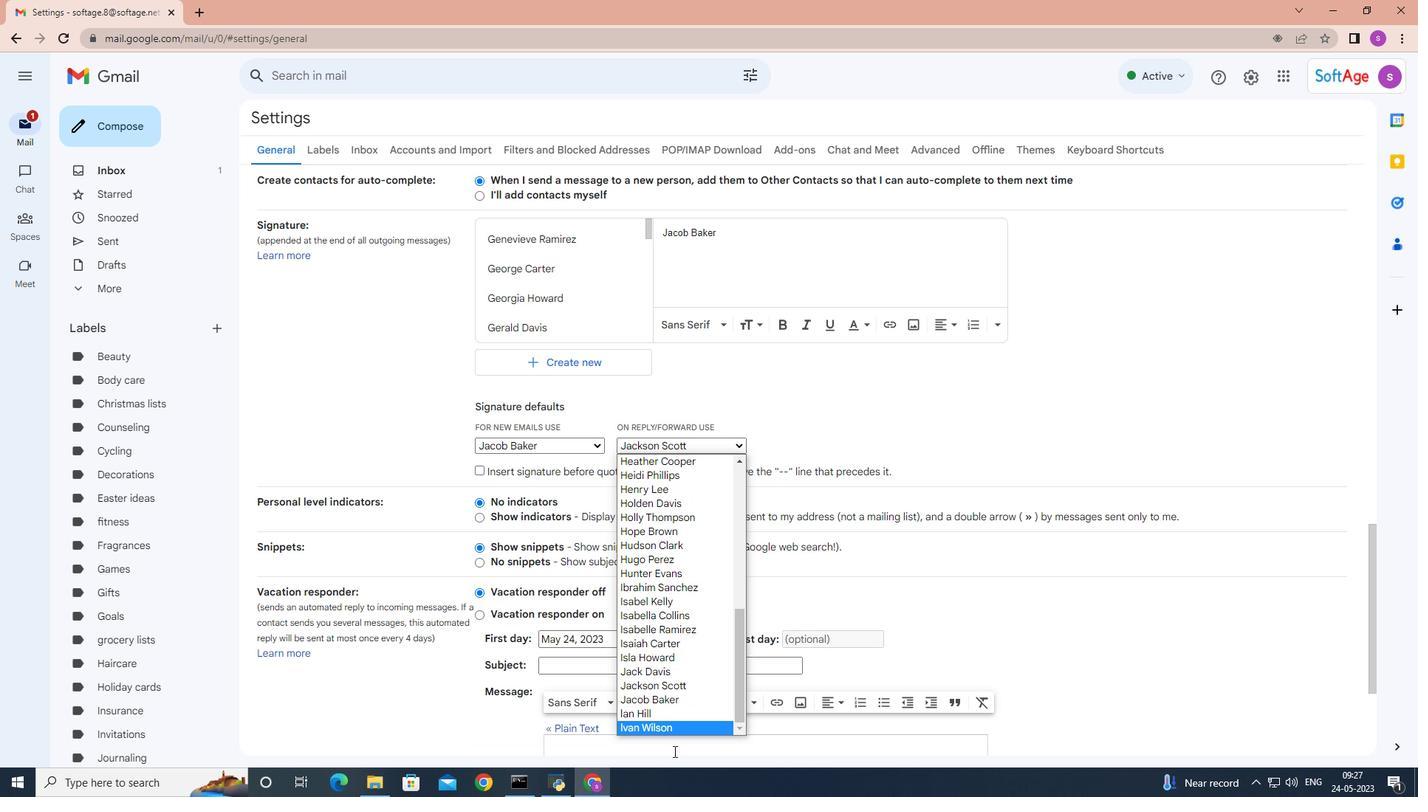 
Action: Mouse scrolled (666, 628) with delta (0, 0)
Screenshot: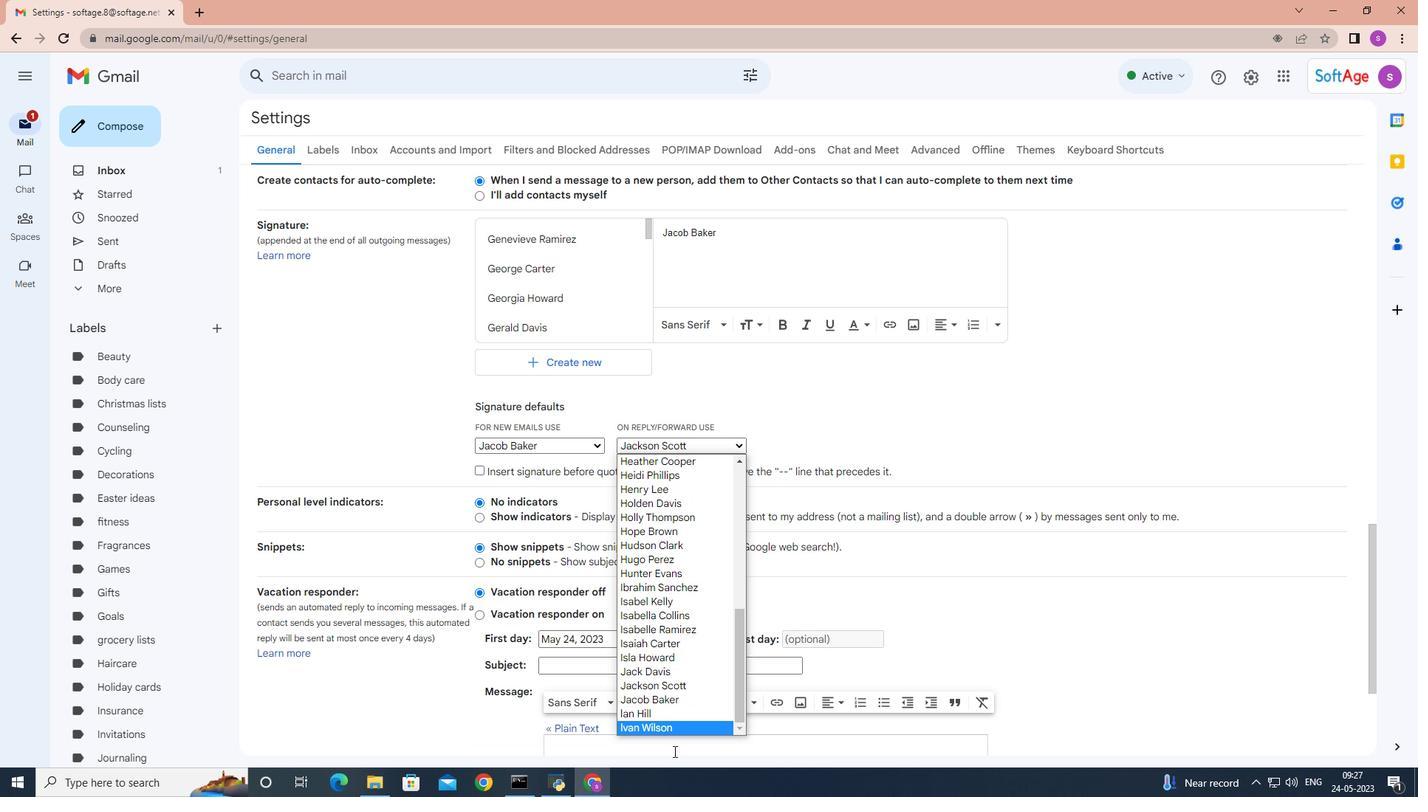 
Action: Mouse moved to (666, 631)
Screenshot: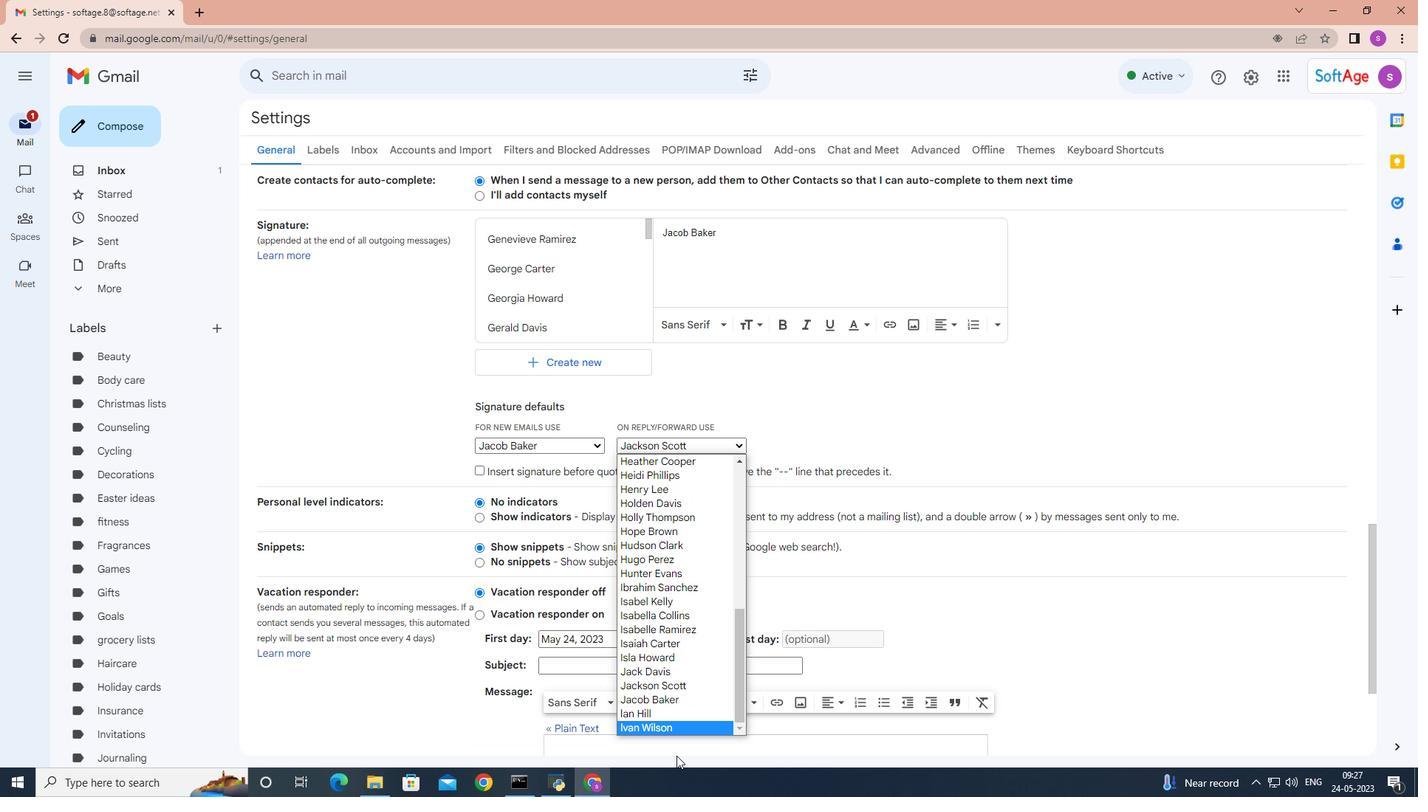 
Action: Mouse scrolled (666, 630) with delta (0, 0)
Screenshot: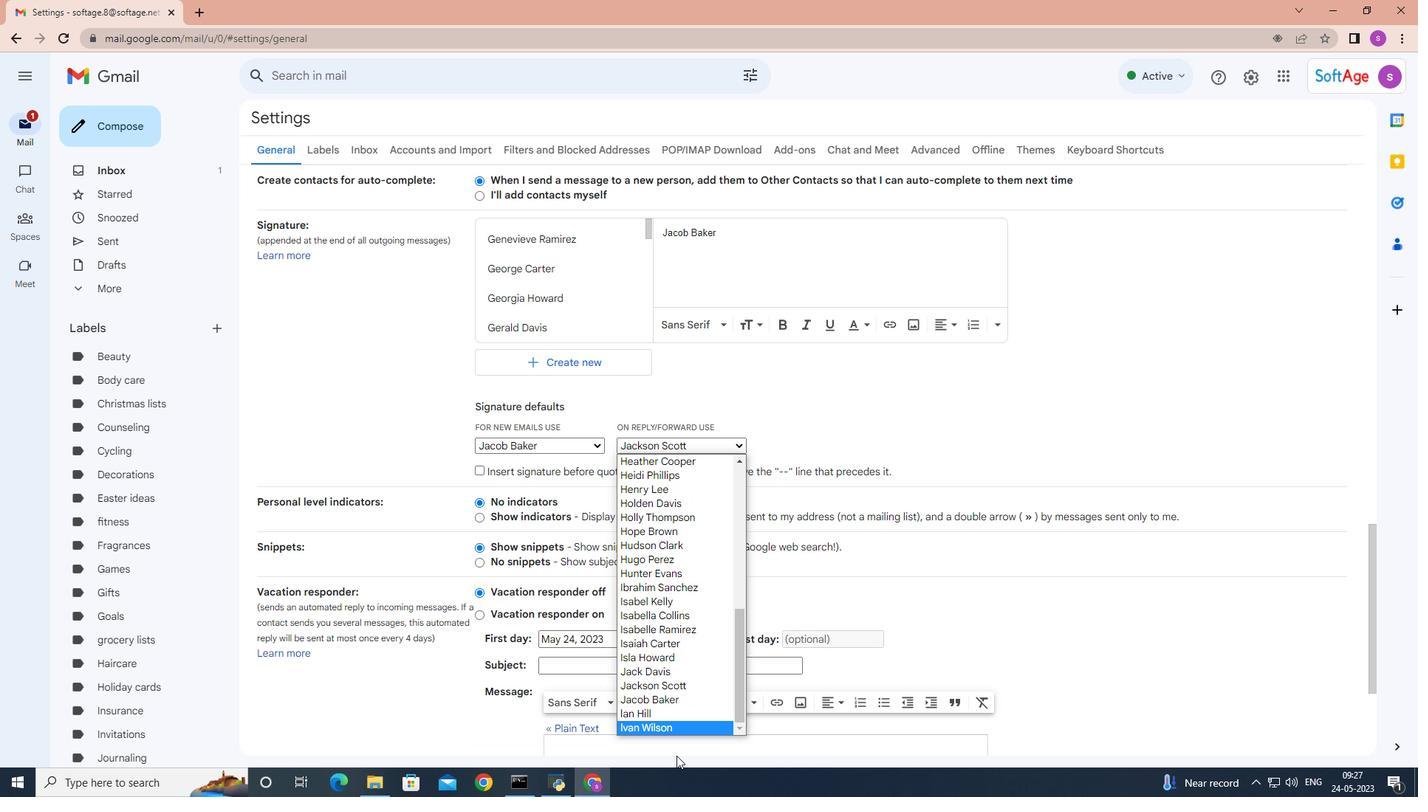 
Action: Mouse moved to (665, 631)
Screenshot: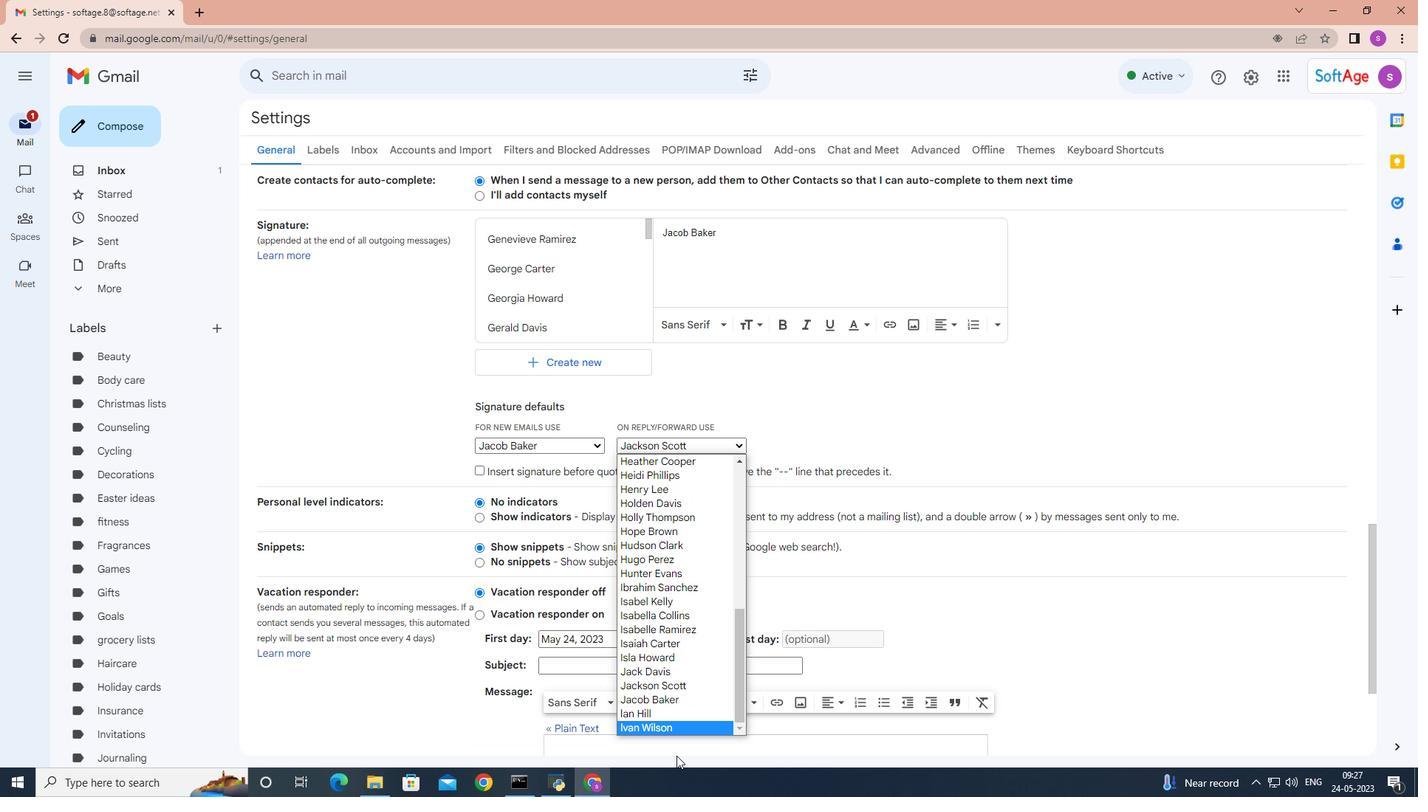 
Action: Mouse scrolled (665, 630) with delta (0, 0)
Screenshot: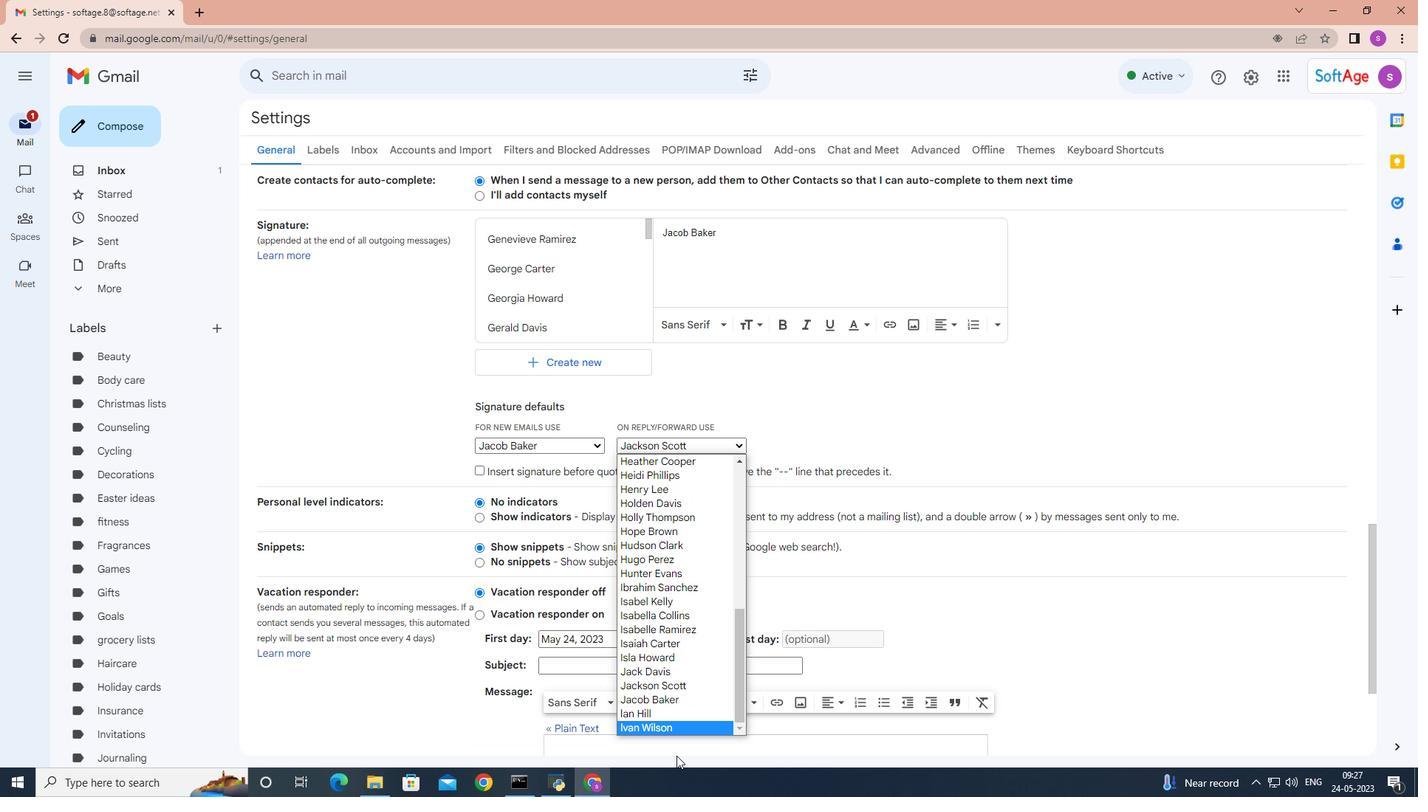 
Action: Mouse scrolled (665, 630) with delta (0, 0)
Screenshot: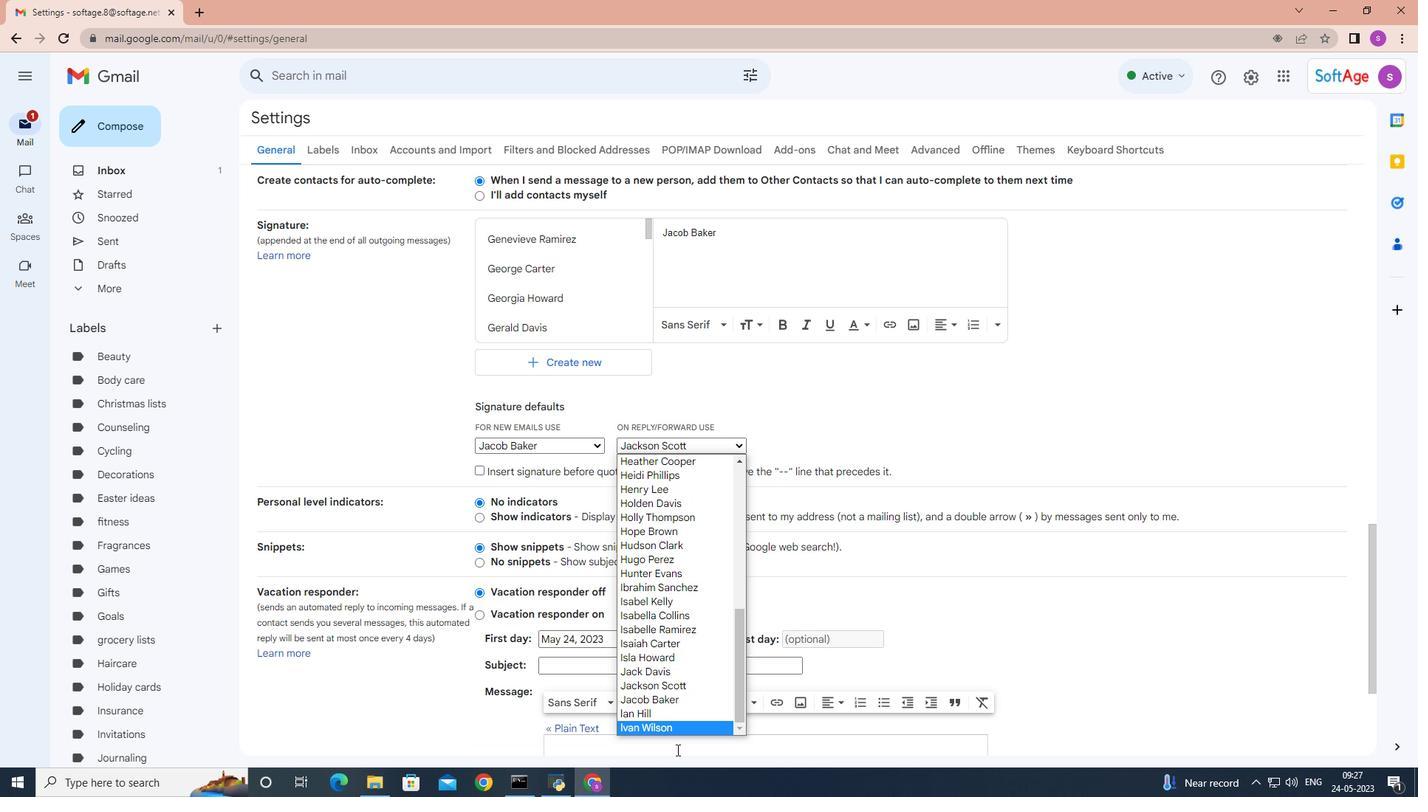 
Action: Mouse moved to (665, 632)
Screenshot: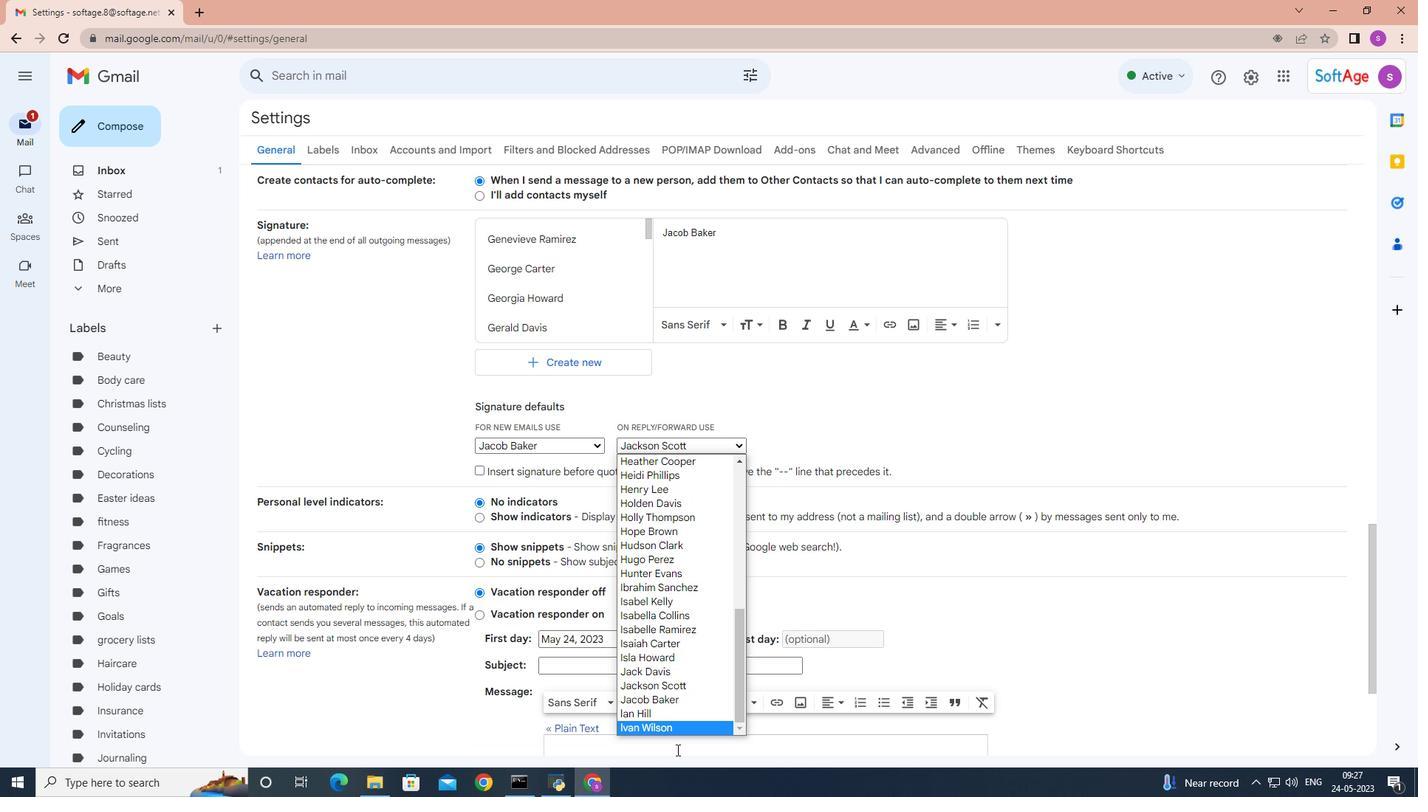 
Action: Mouse scrolled (665, 631) with delta (0, 0)
Screenshot: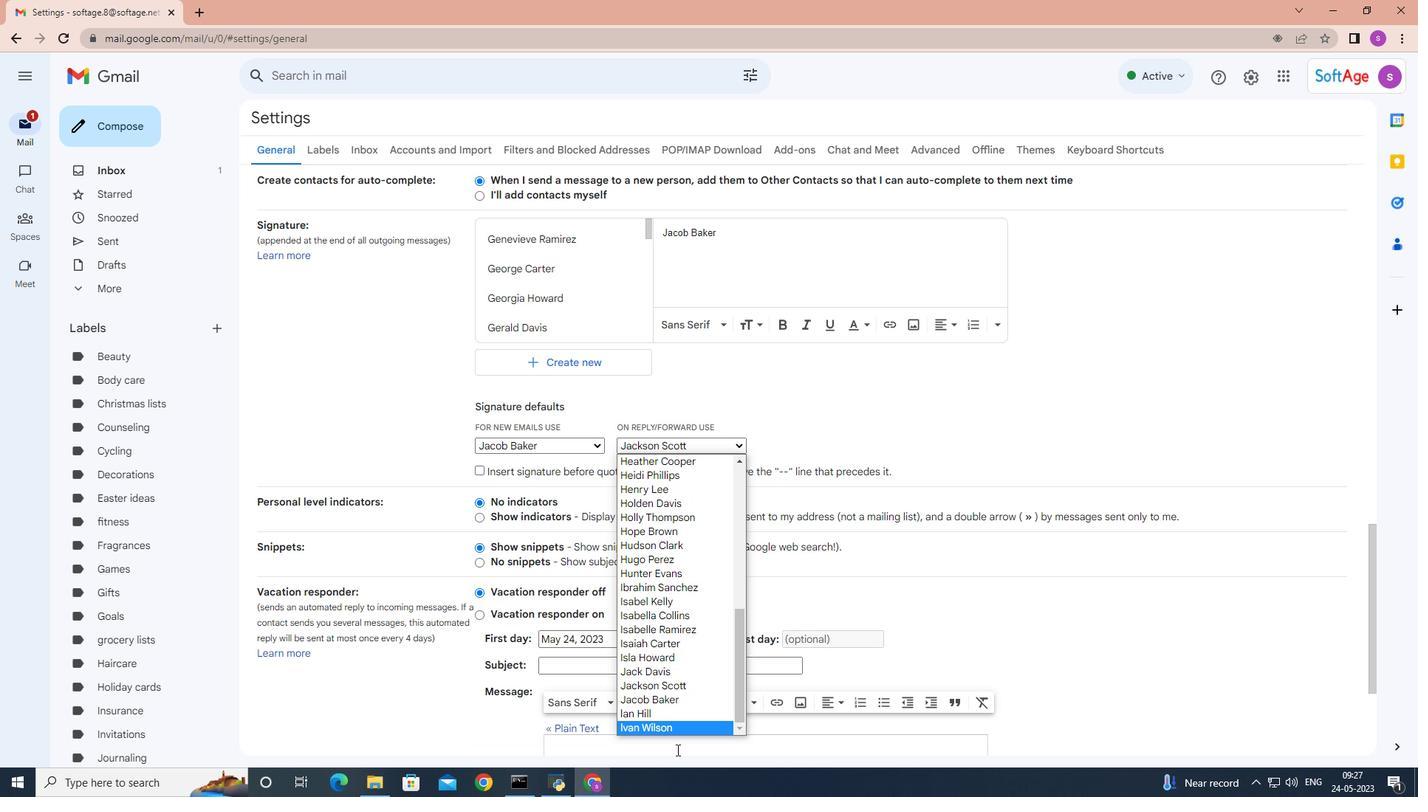 
Action: Mouse scrolled (665, 631) with delta (0, 0)
Screenshot: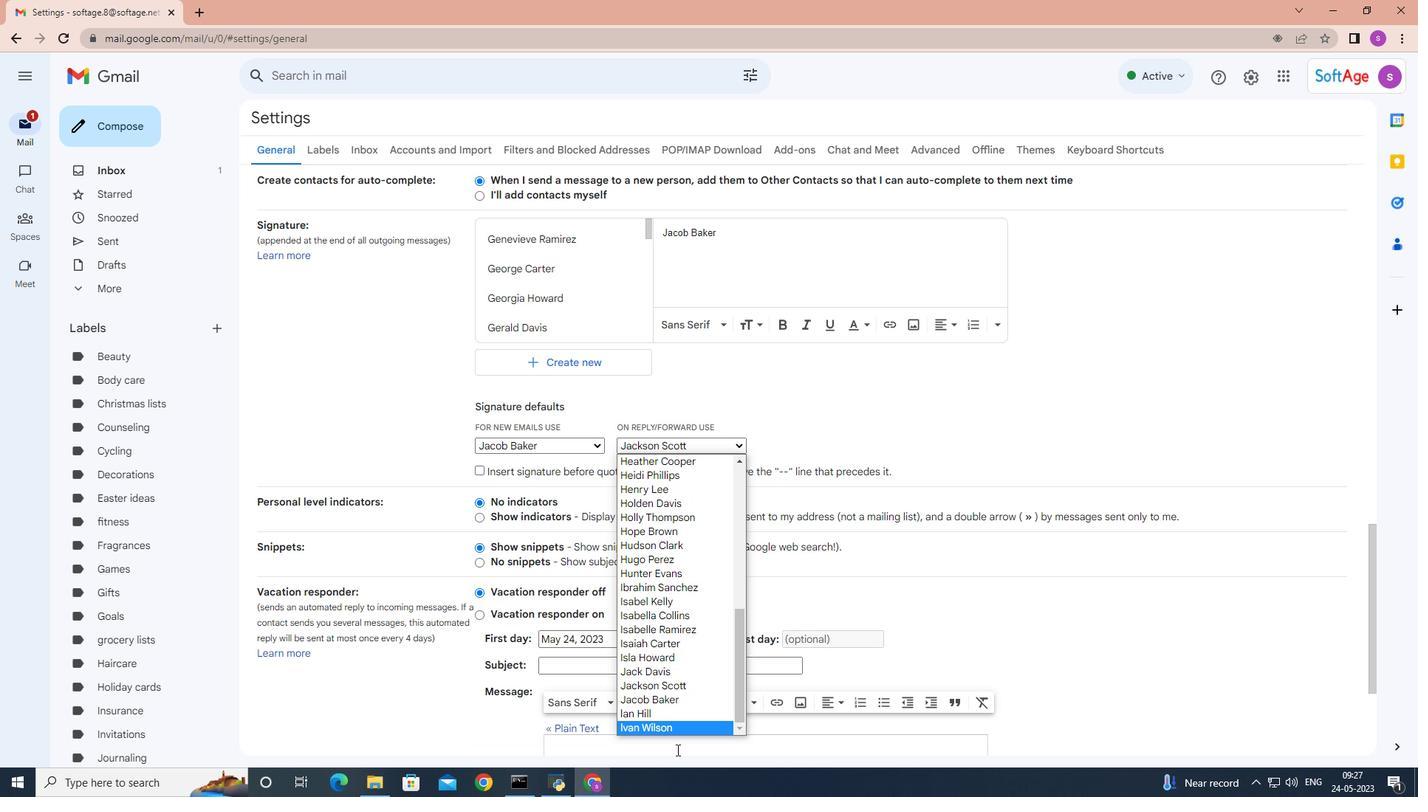 
Action: Mouse moved to (665, 632)
Screenshot: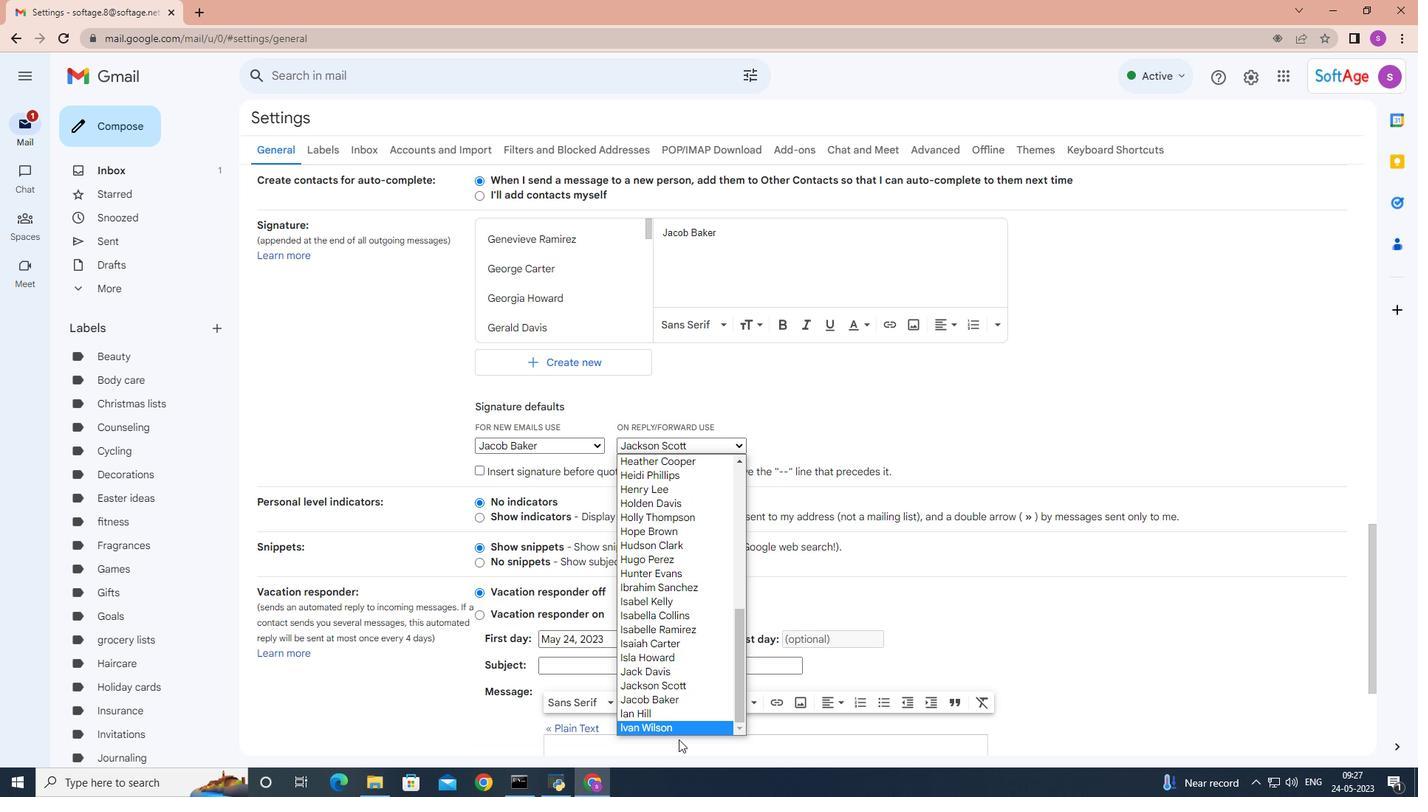 
Action: Mouse scrolled (665, 631) with delta (0, 0)
Screenshot: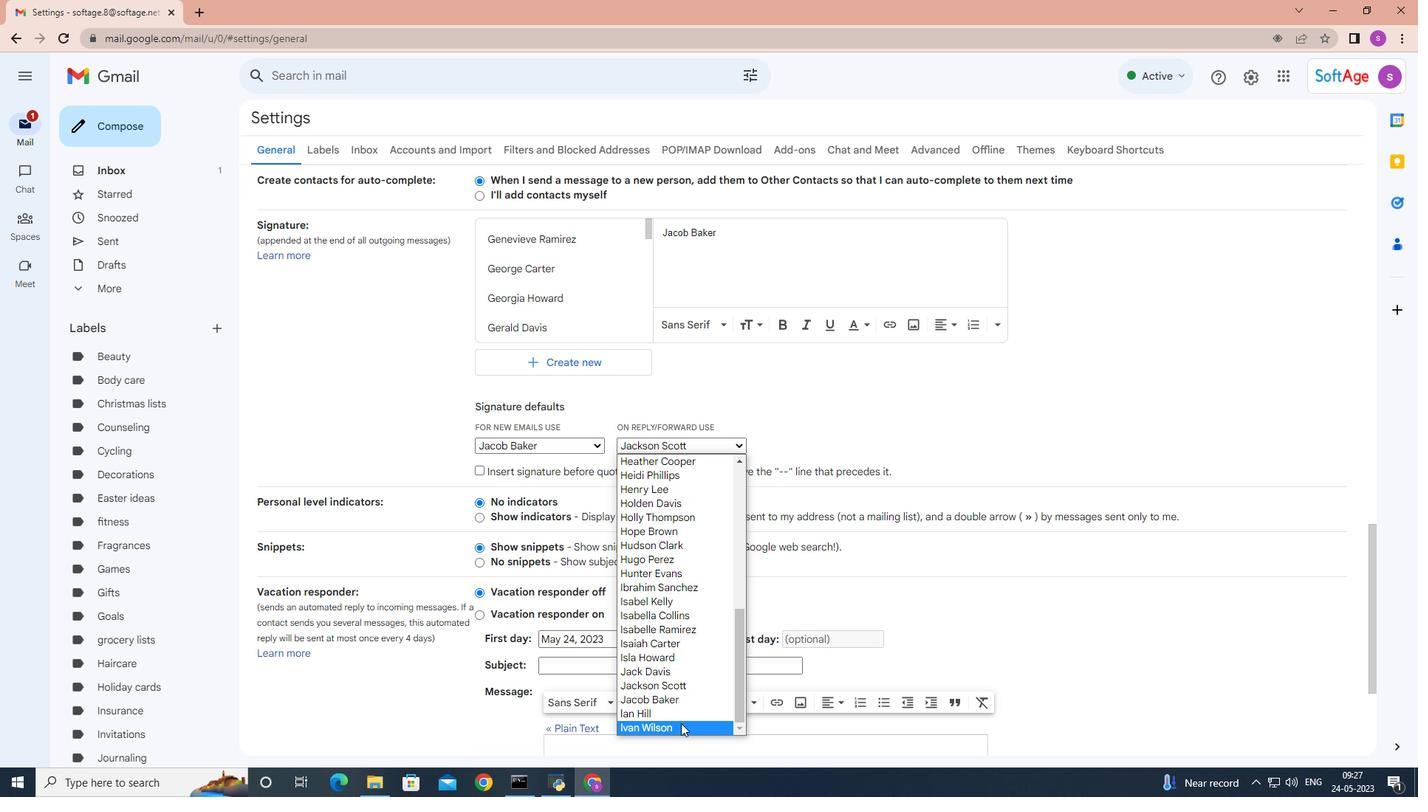 
Action: Mouse moved to (683, 700)
Screenshot: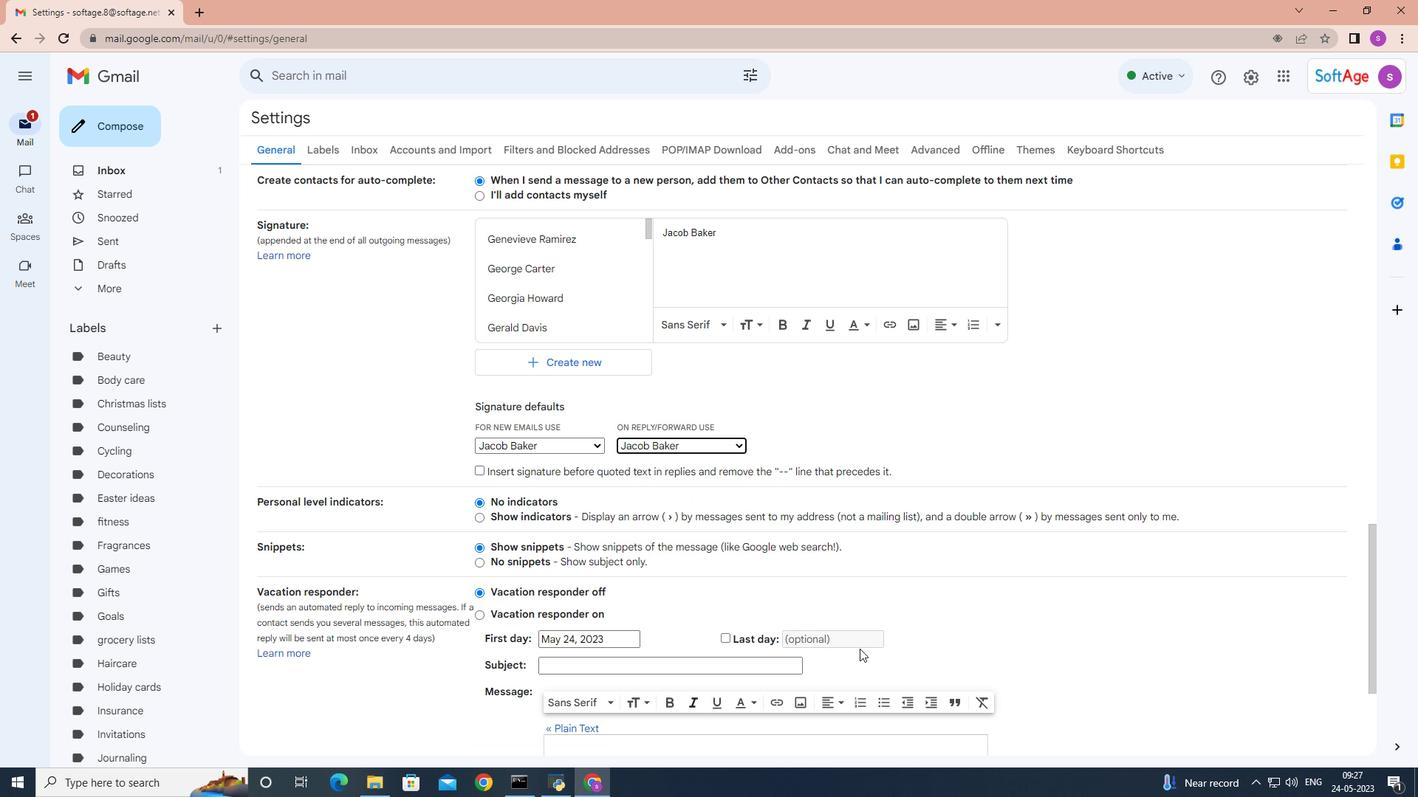 
Action: Mouse pressed left at (683, 700)
Screenshot: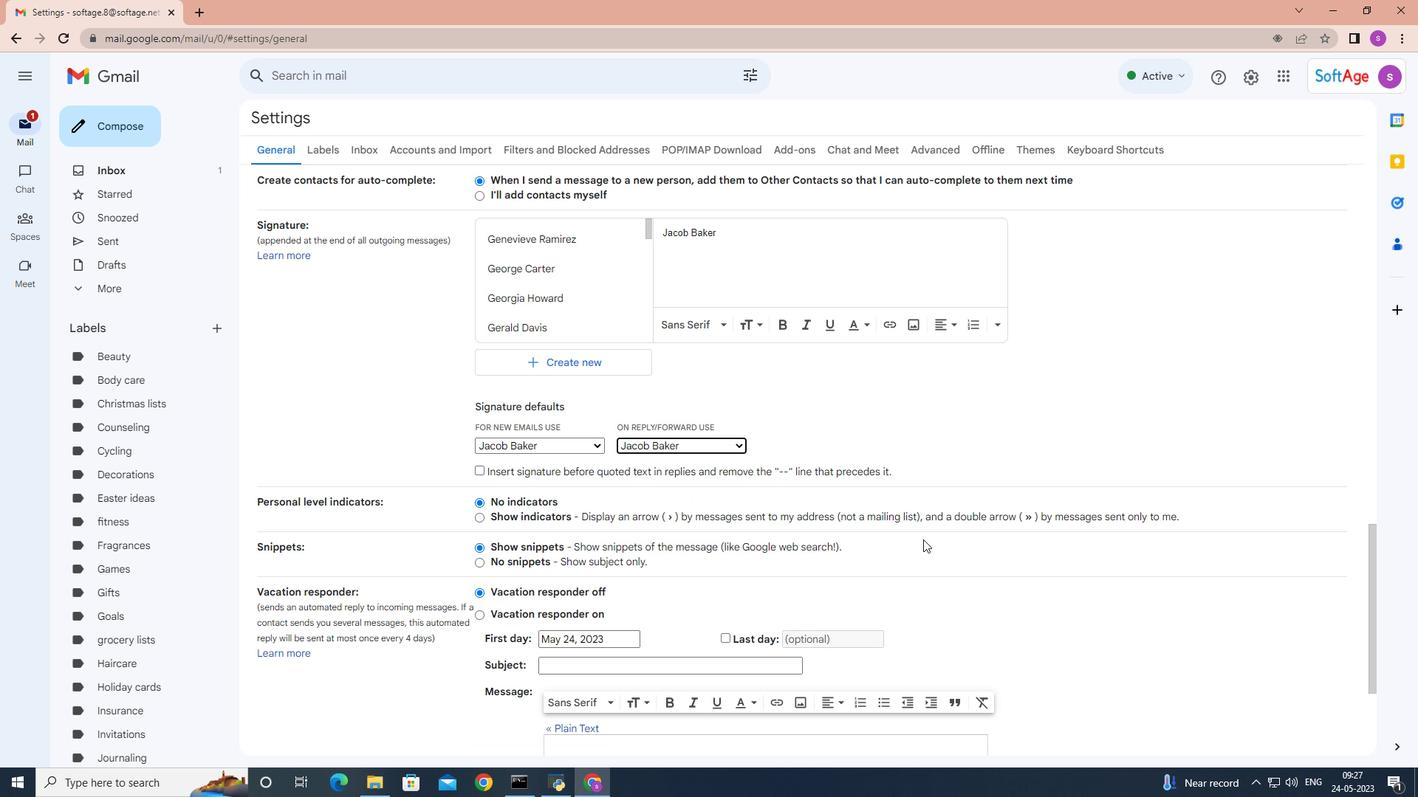 
Action: Mouse moved to (925, 522)
Screenshot: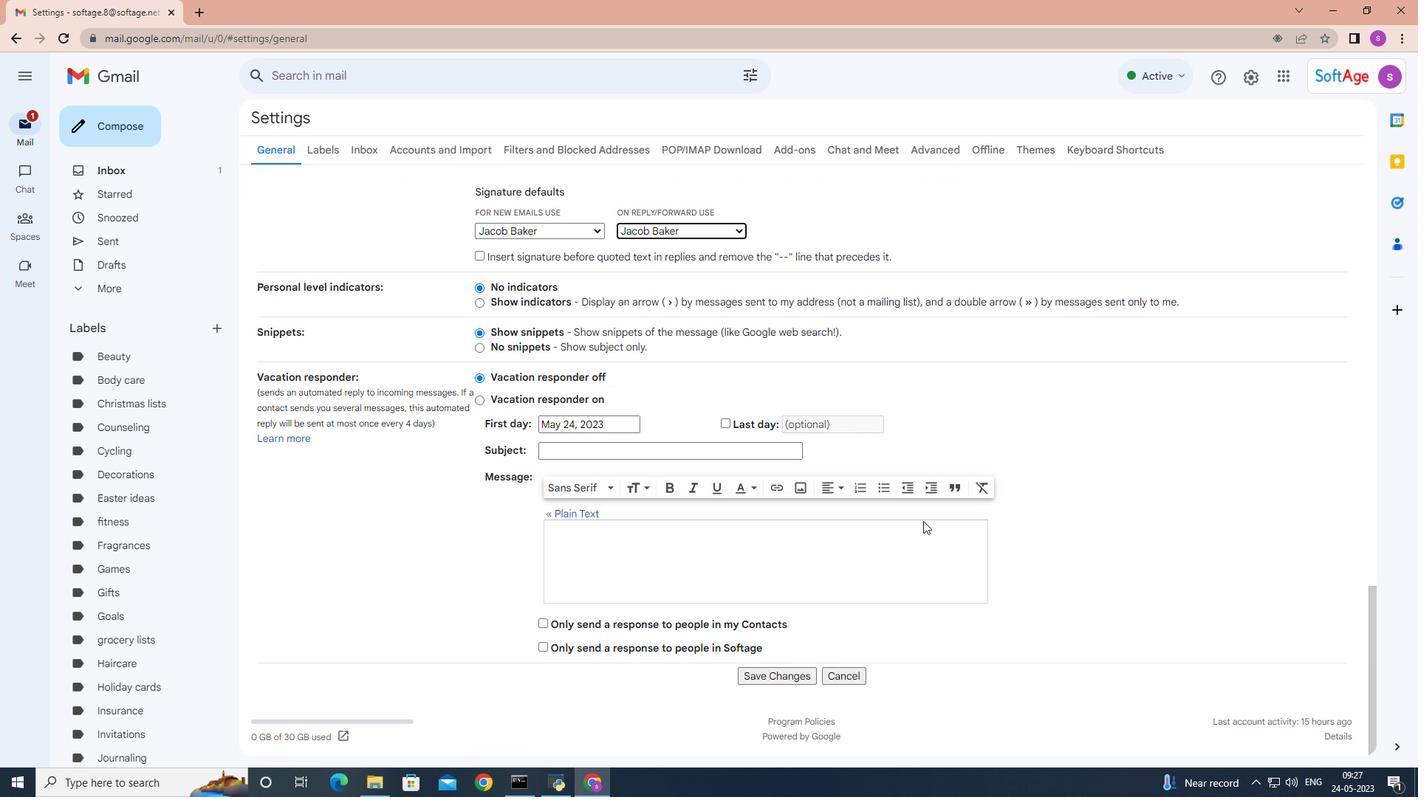 
Action: Mouse scrolled (925, 521) with delta (0, 0)
Screenshot: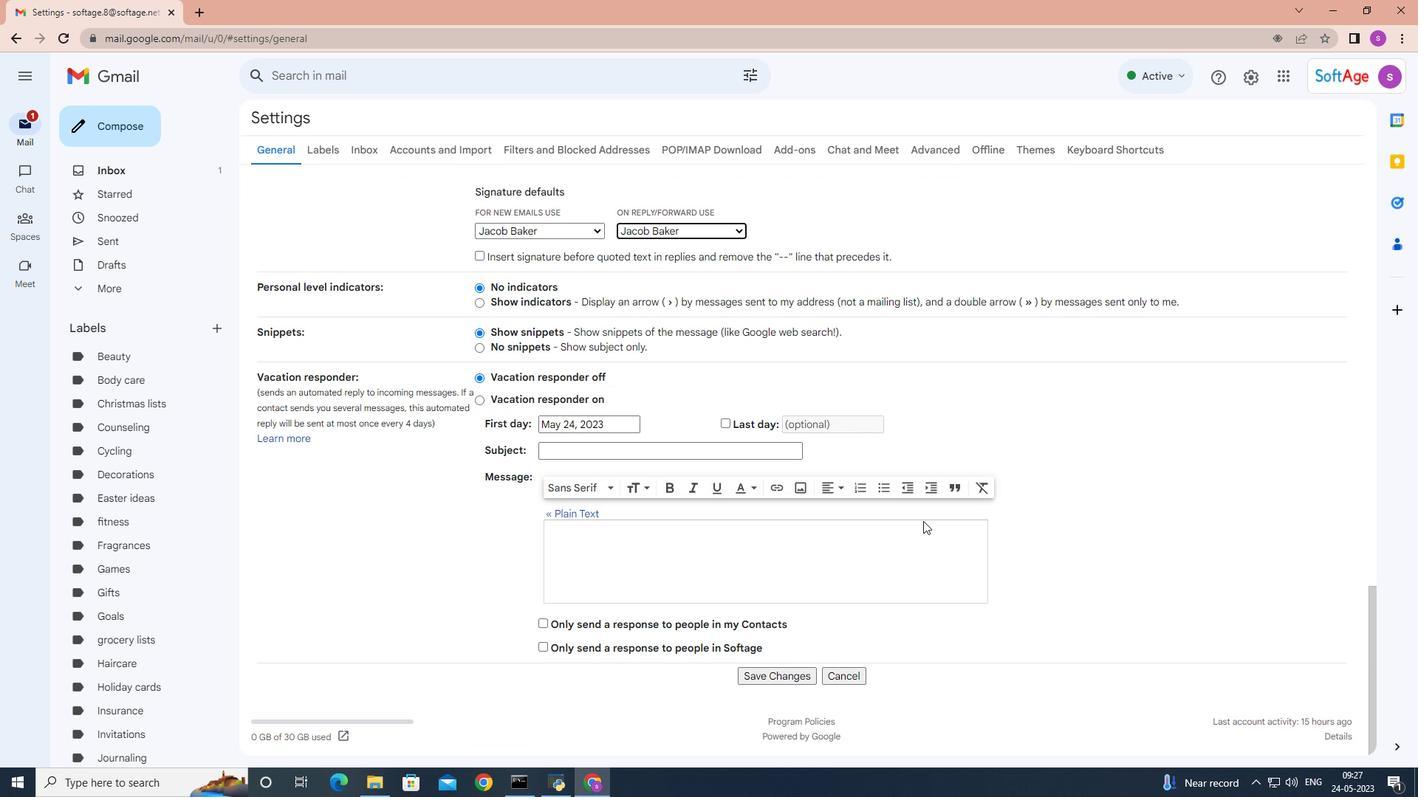 
Action: Mouse scrolled (925, 521) with delta (0, 0)
Screenshot: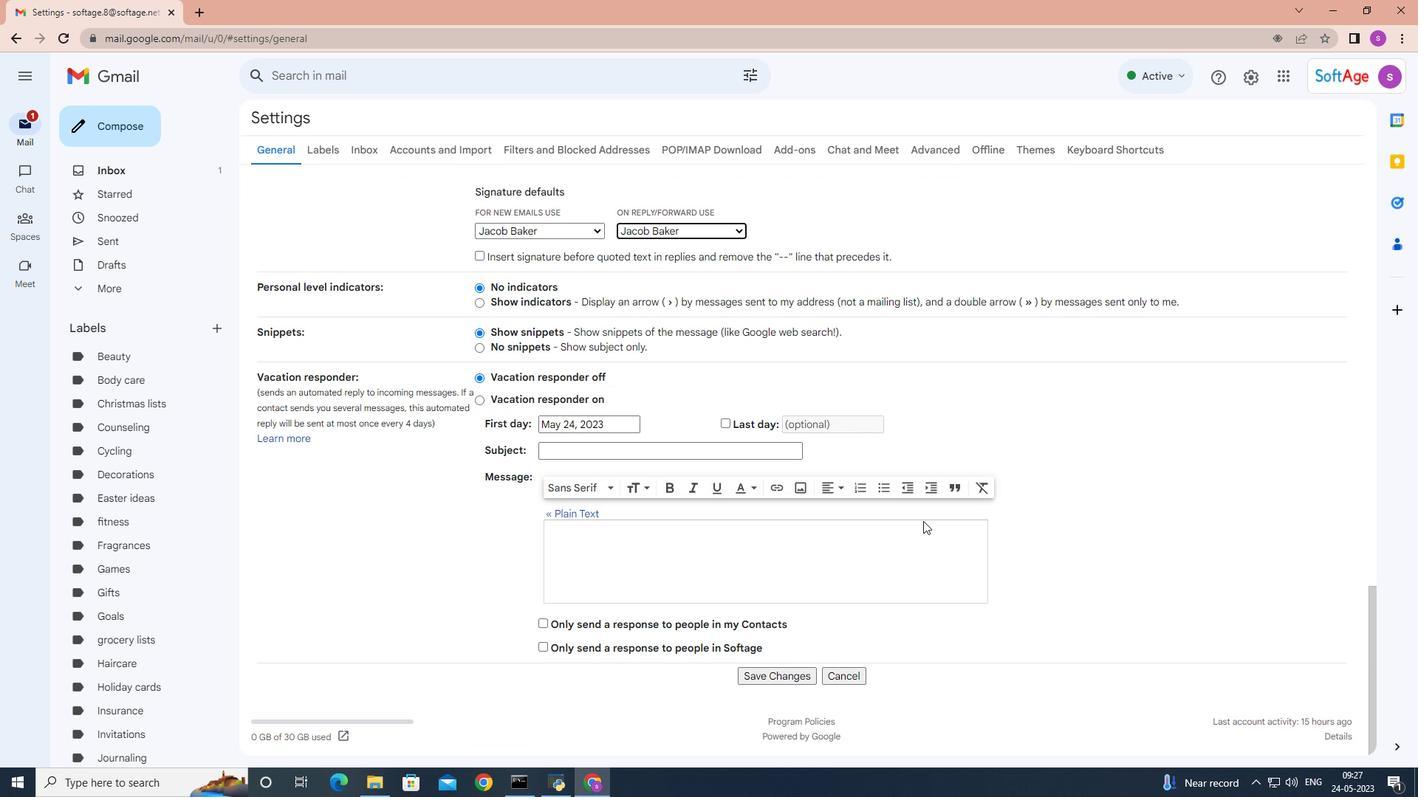 
Action: Mouse scrolled (925, 521) with delta (0, 0)
Screenshot: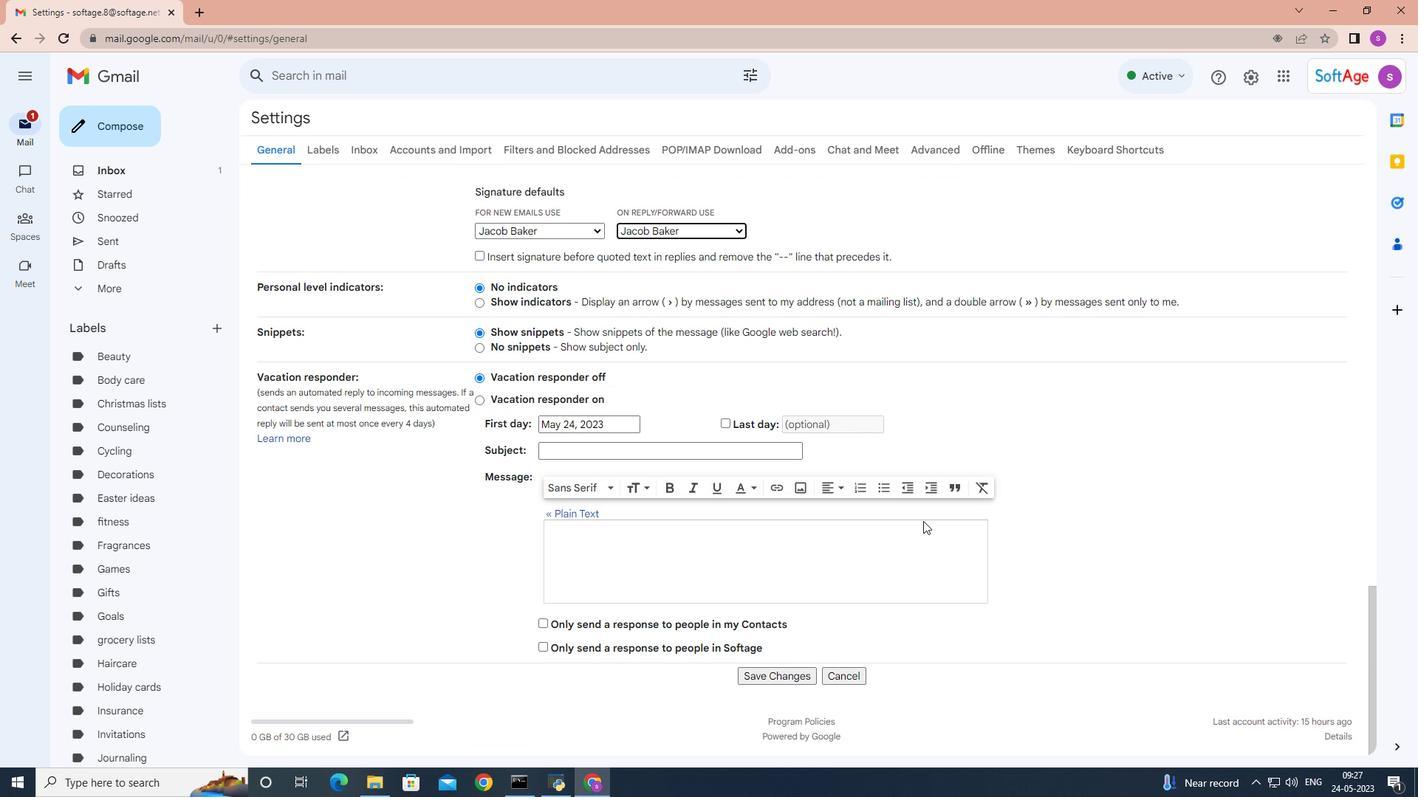 
Action: Mouse scrolled (925, 521) with delta (0, 0)
Screenshot: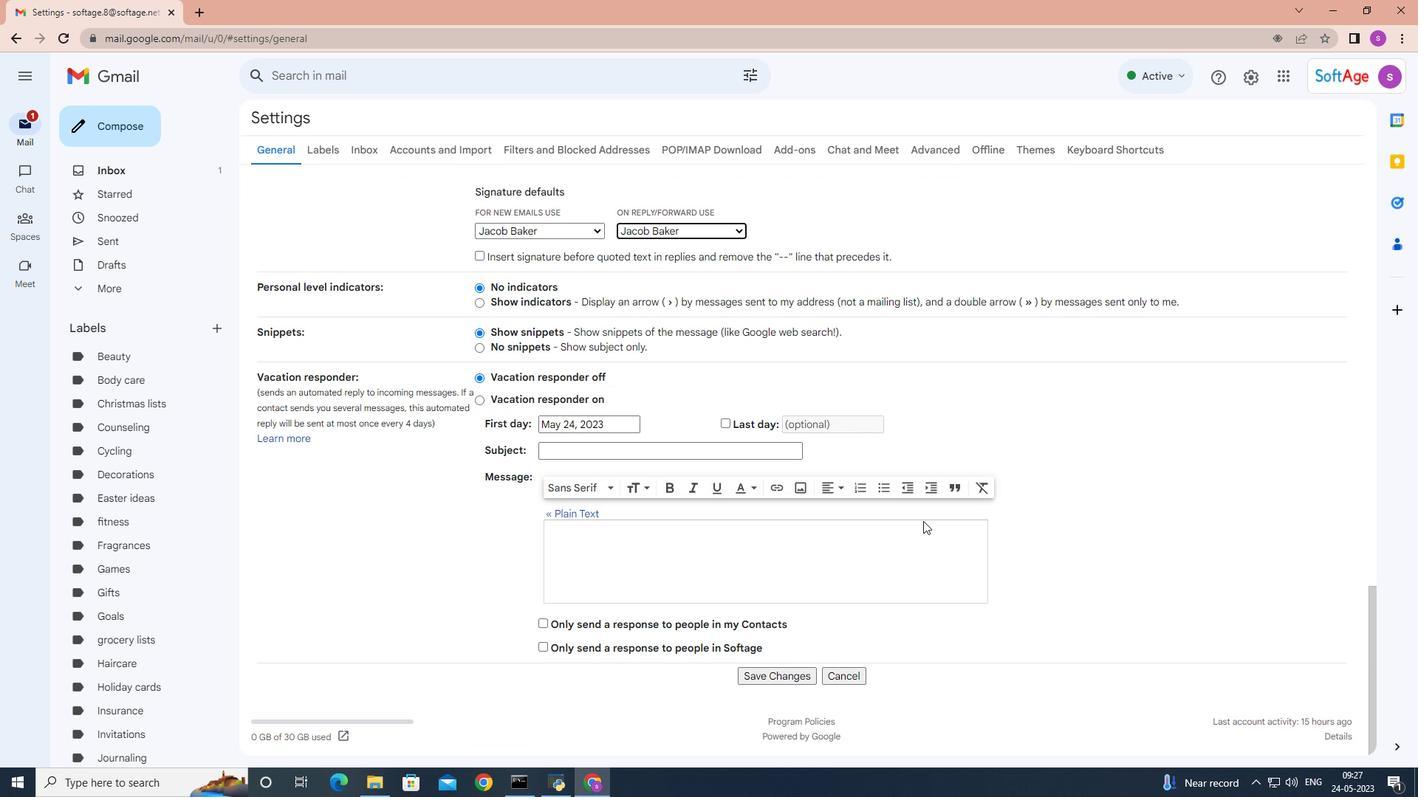 
Action: Mouse scrolled (925, 521) with delta (0, 0)
Screenshot: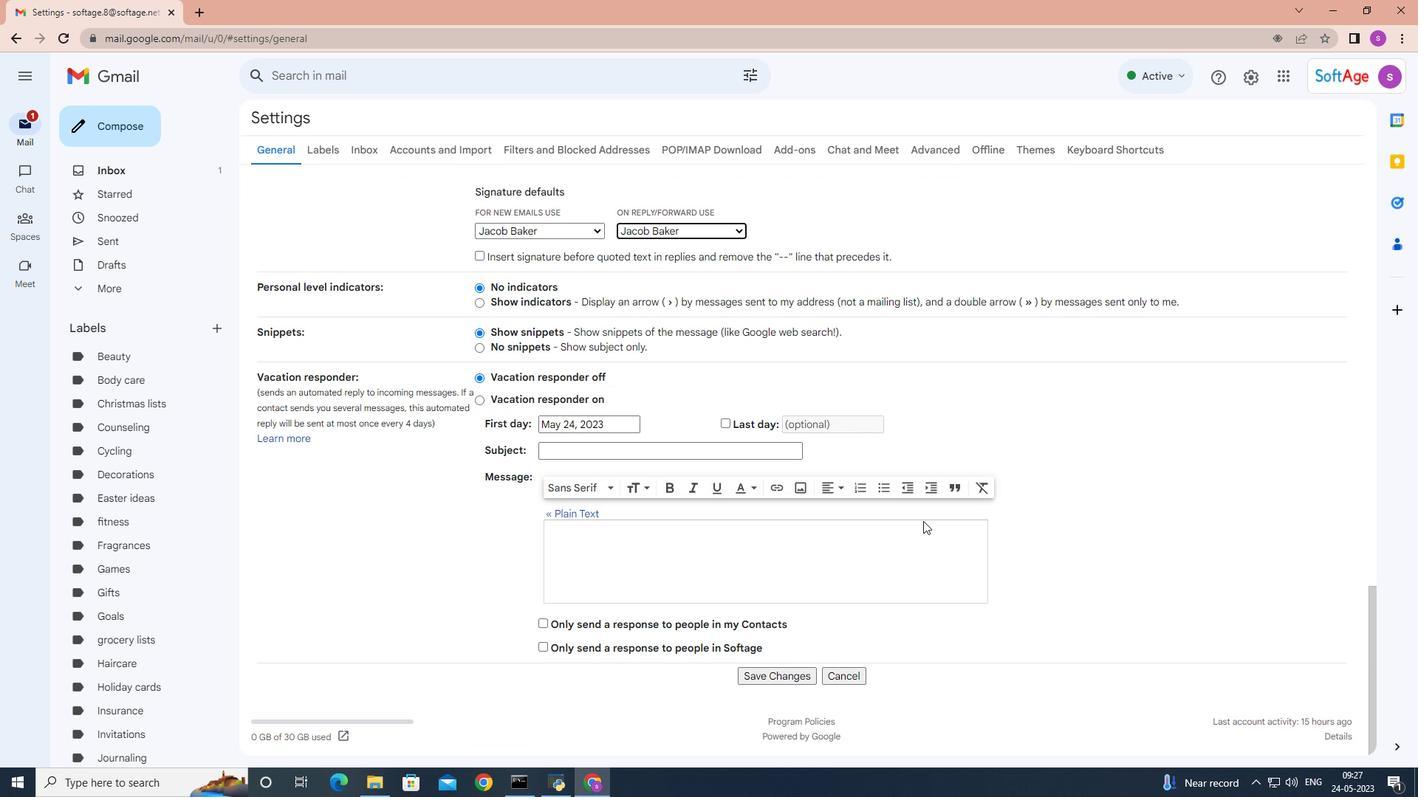 
Action: Mouse moved to (925, 522)
Screenshot: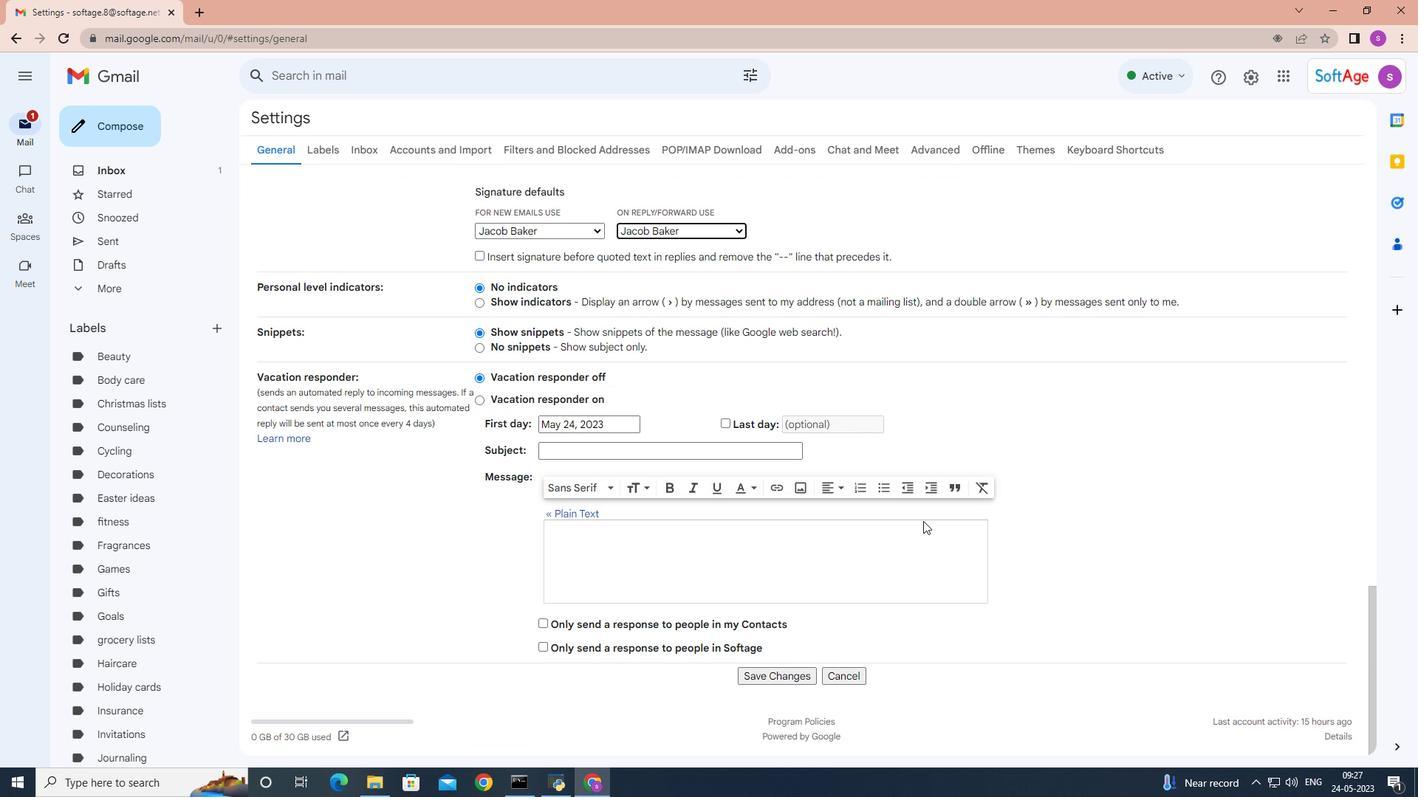 
Action: Mouse scrolled (925, 521) with delta (0, 0)
Screenshot: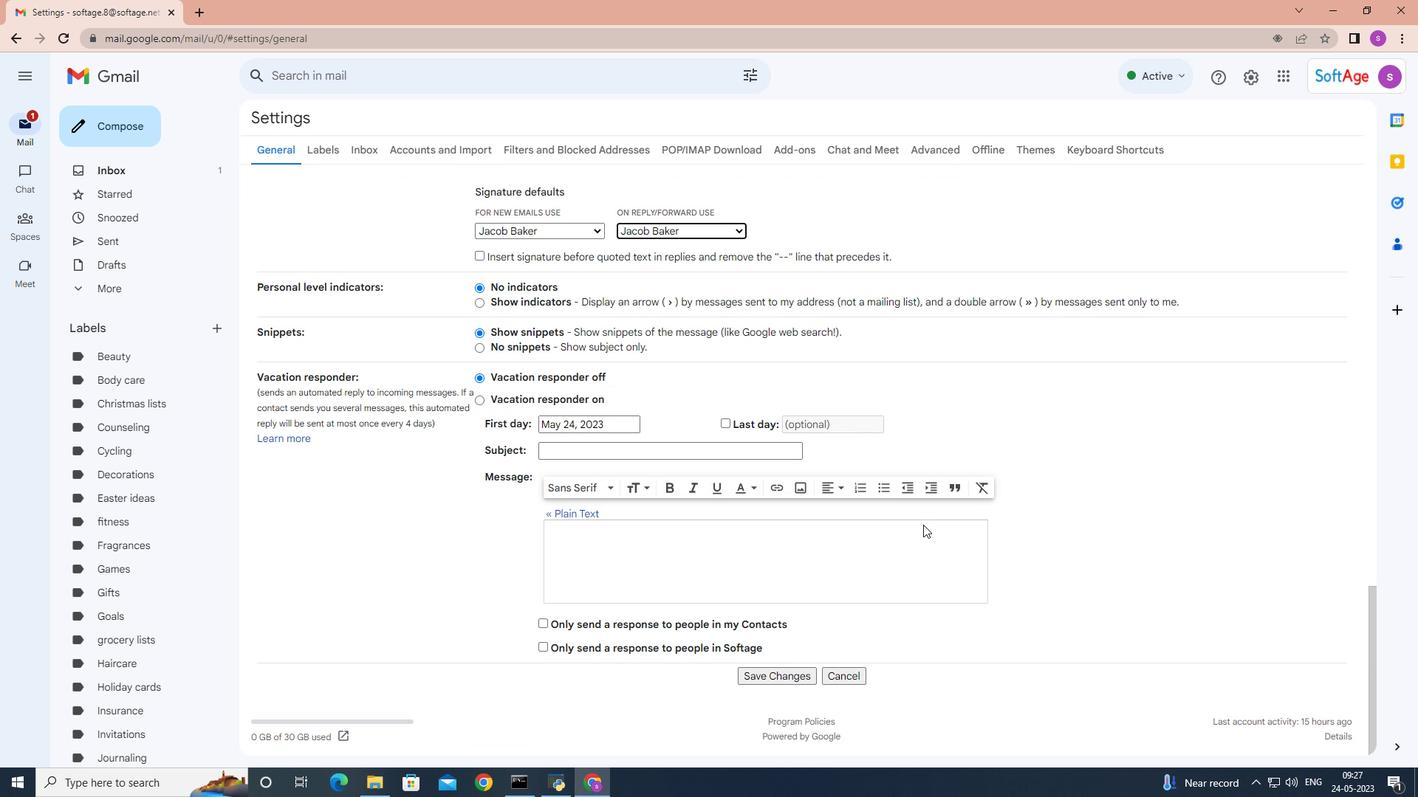 
Action: Mouse scrolled (925, 521) with delta (0, 0)
Screenshot: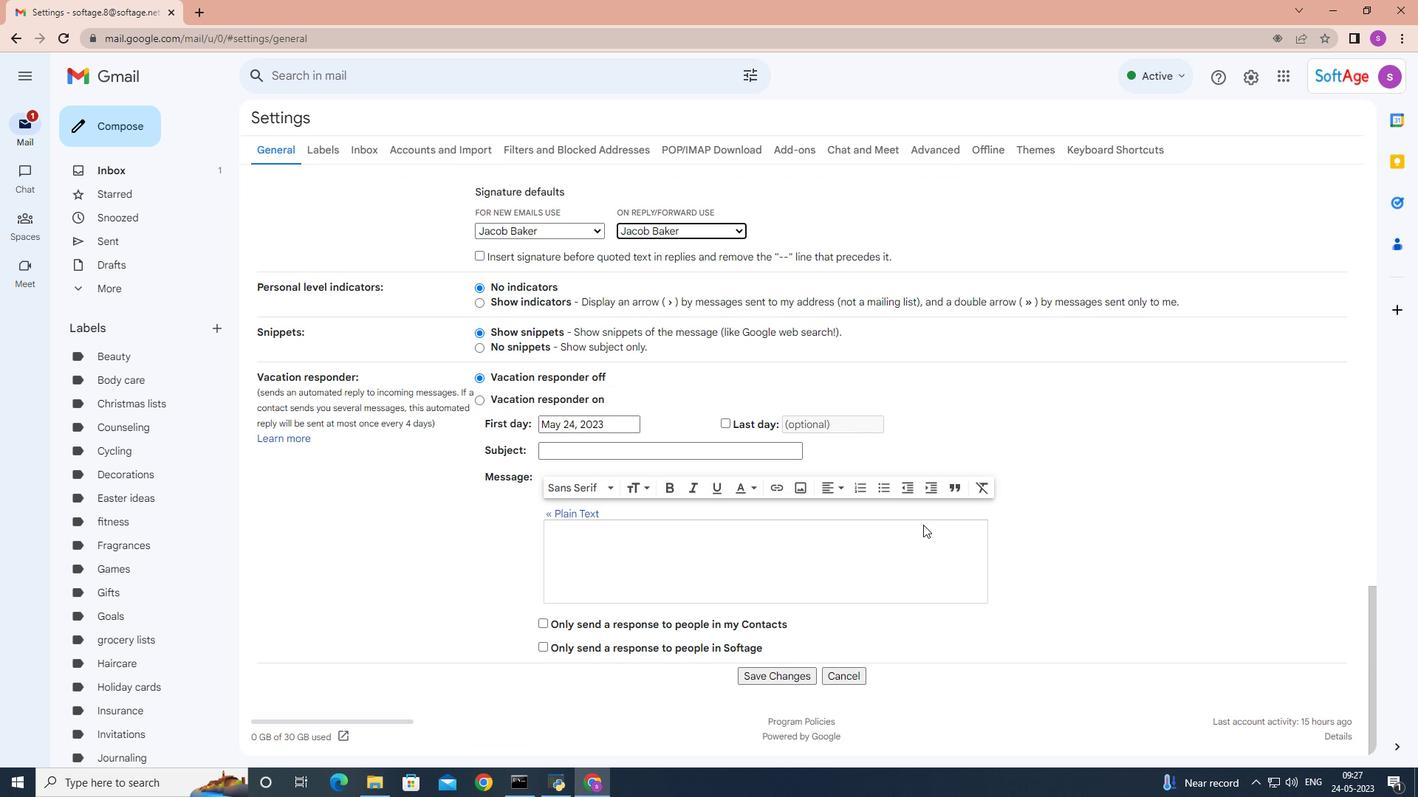 
Action: Mouse moved to (794, 678)
Screenshot: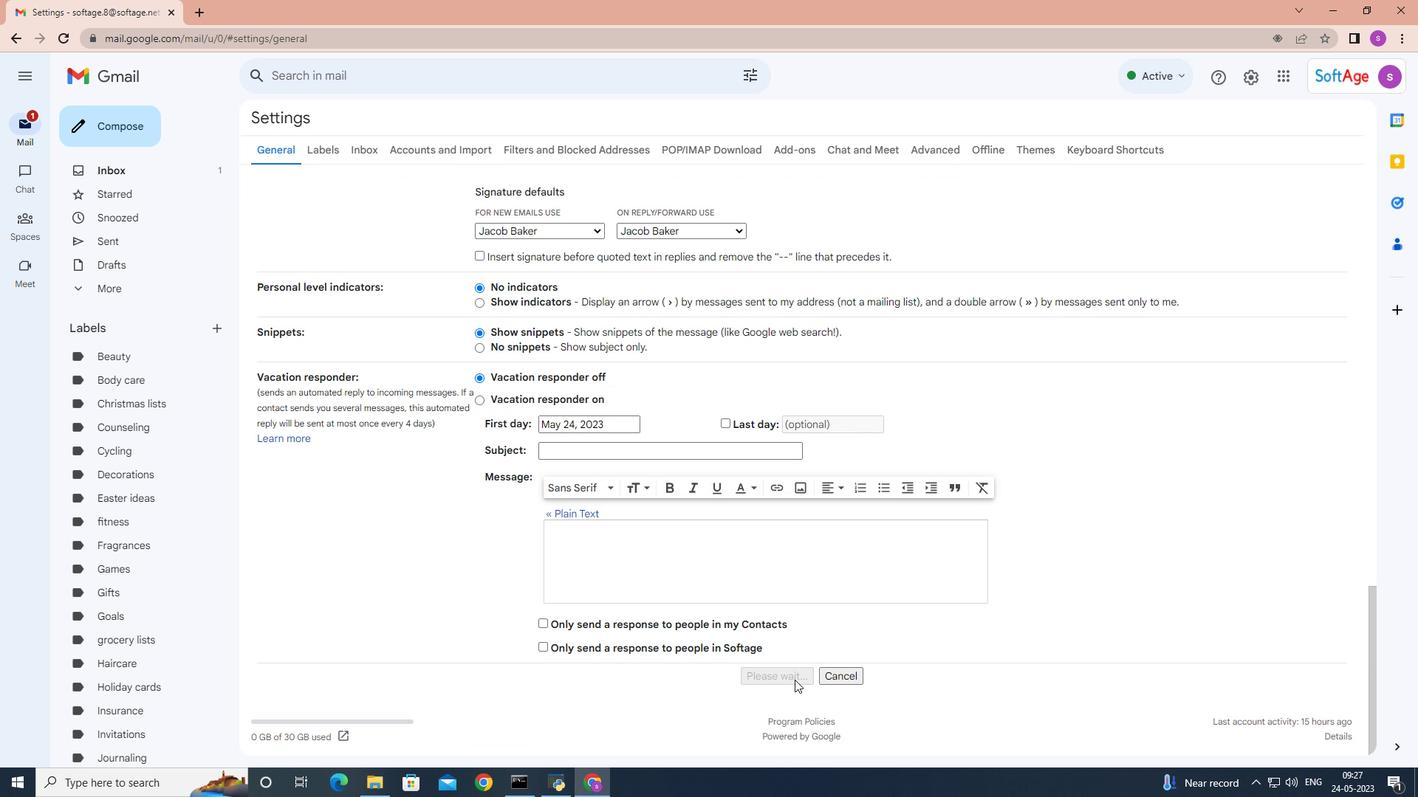 
Action: Mouse pressed left at (794, 678)
Screenshot: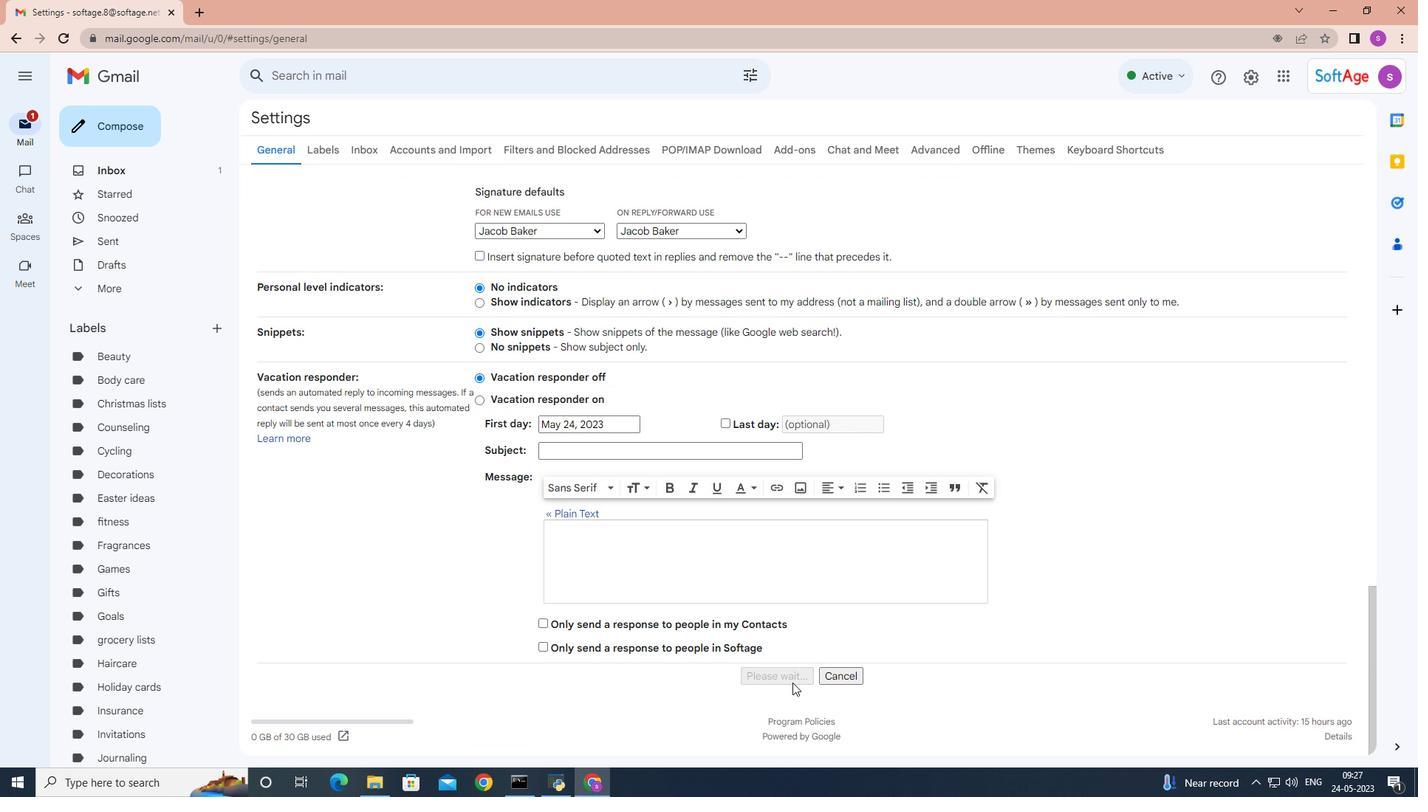 
Action: Mouse moved to (131, 124)
Screenshot: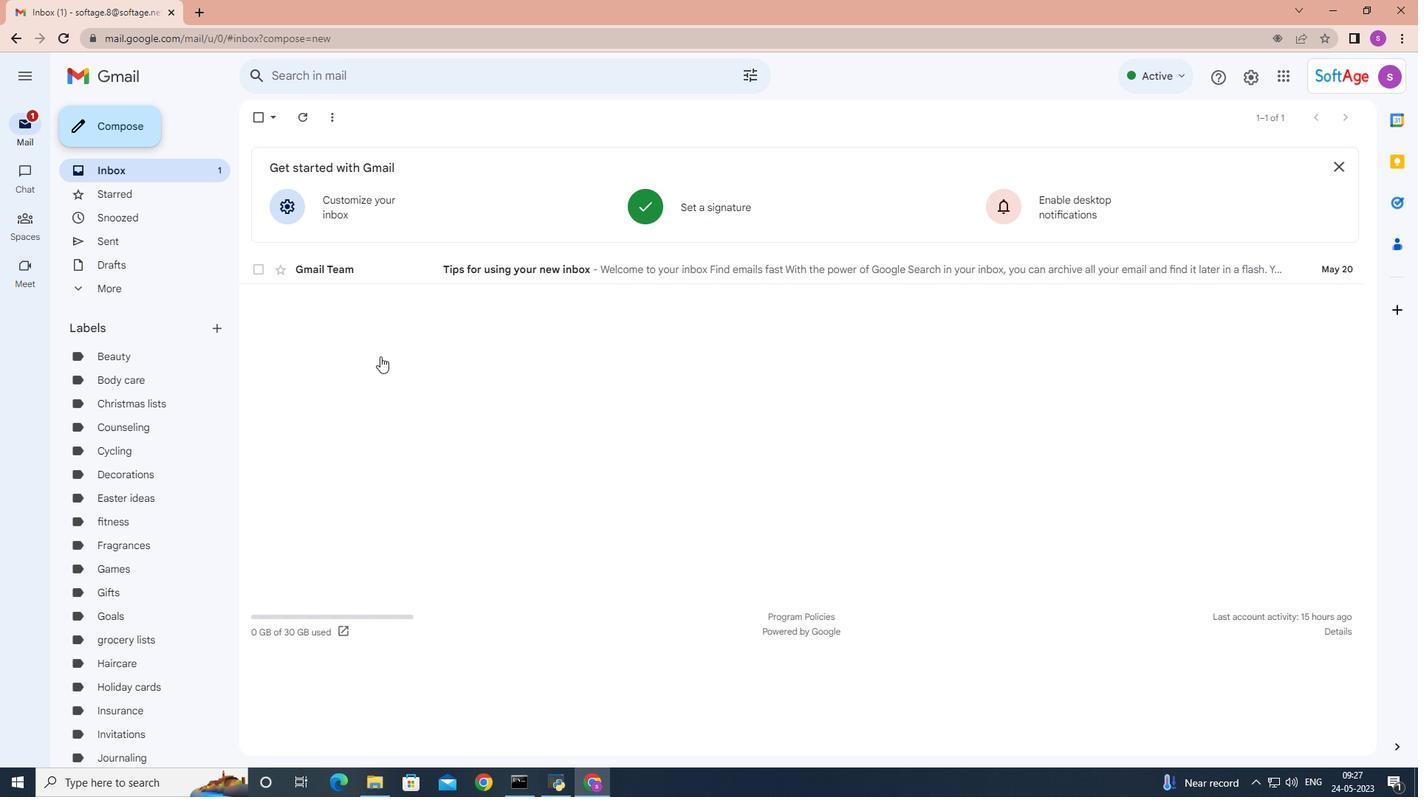 
Action: Mouse pressed left at (131, 124)
Screenshot: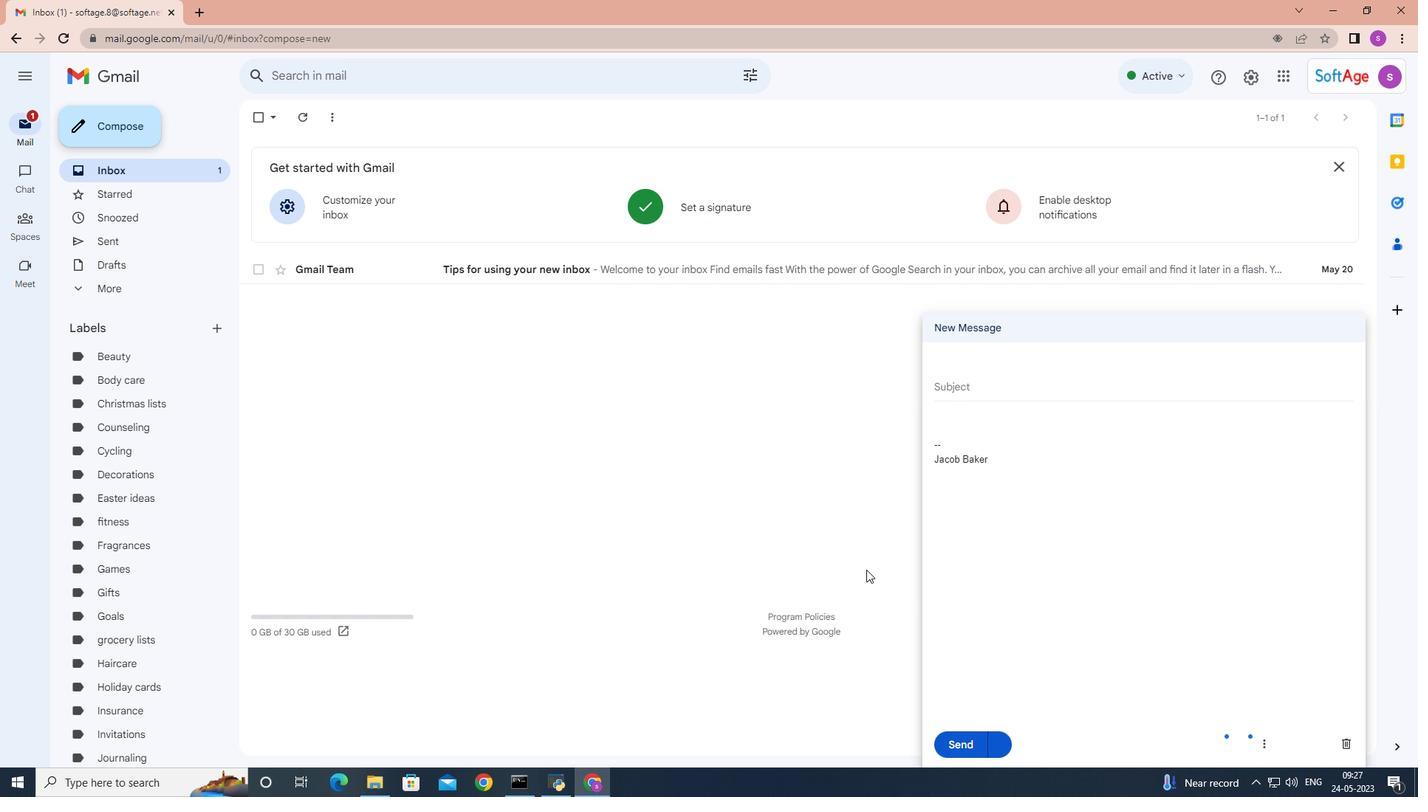 
Action: Mouse moved to (995, 385)
Screenshot: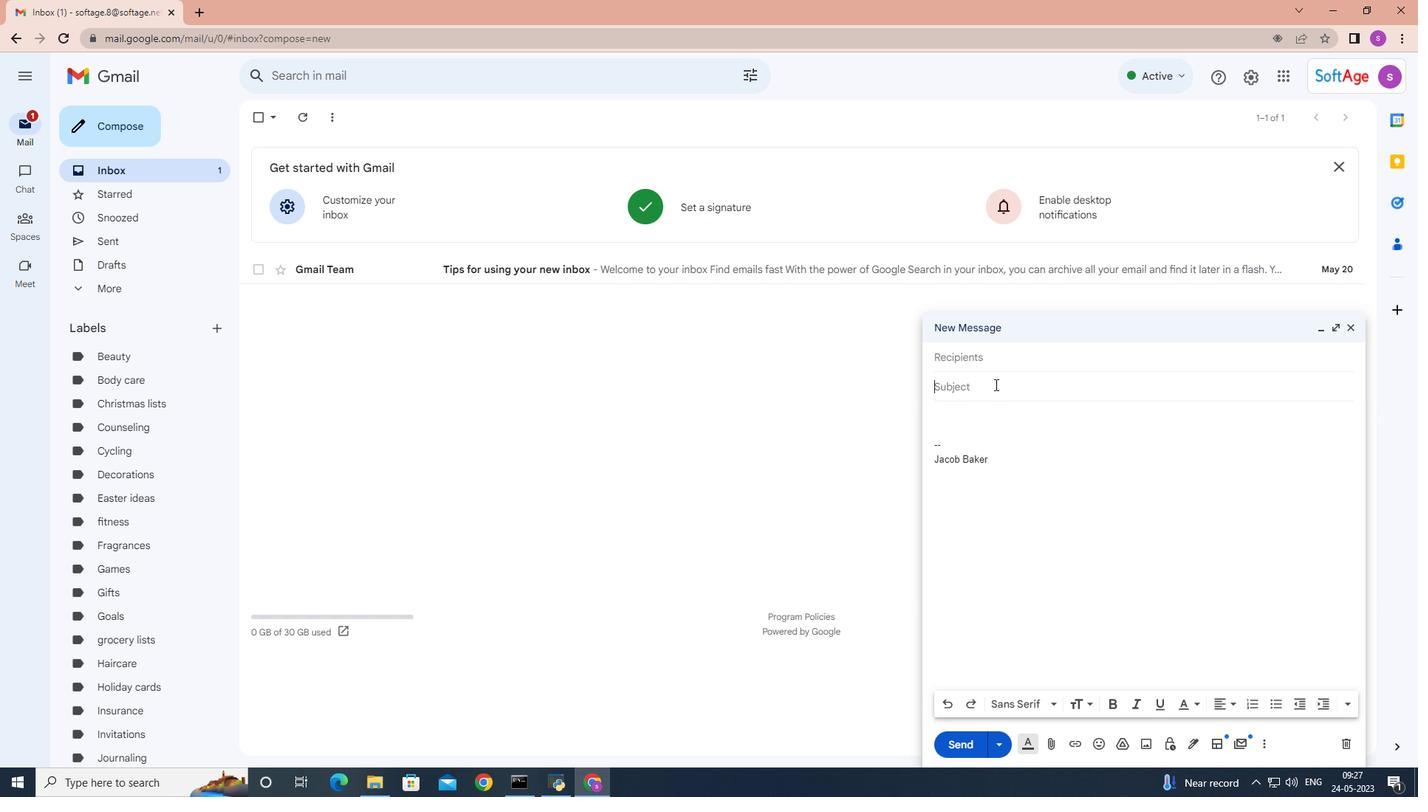 
Action: Mouse pressed left at (995, 385)
Screenshot: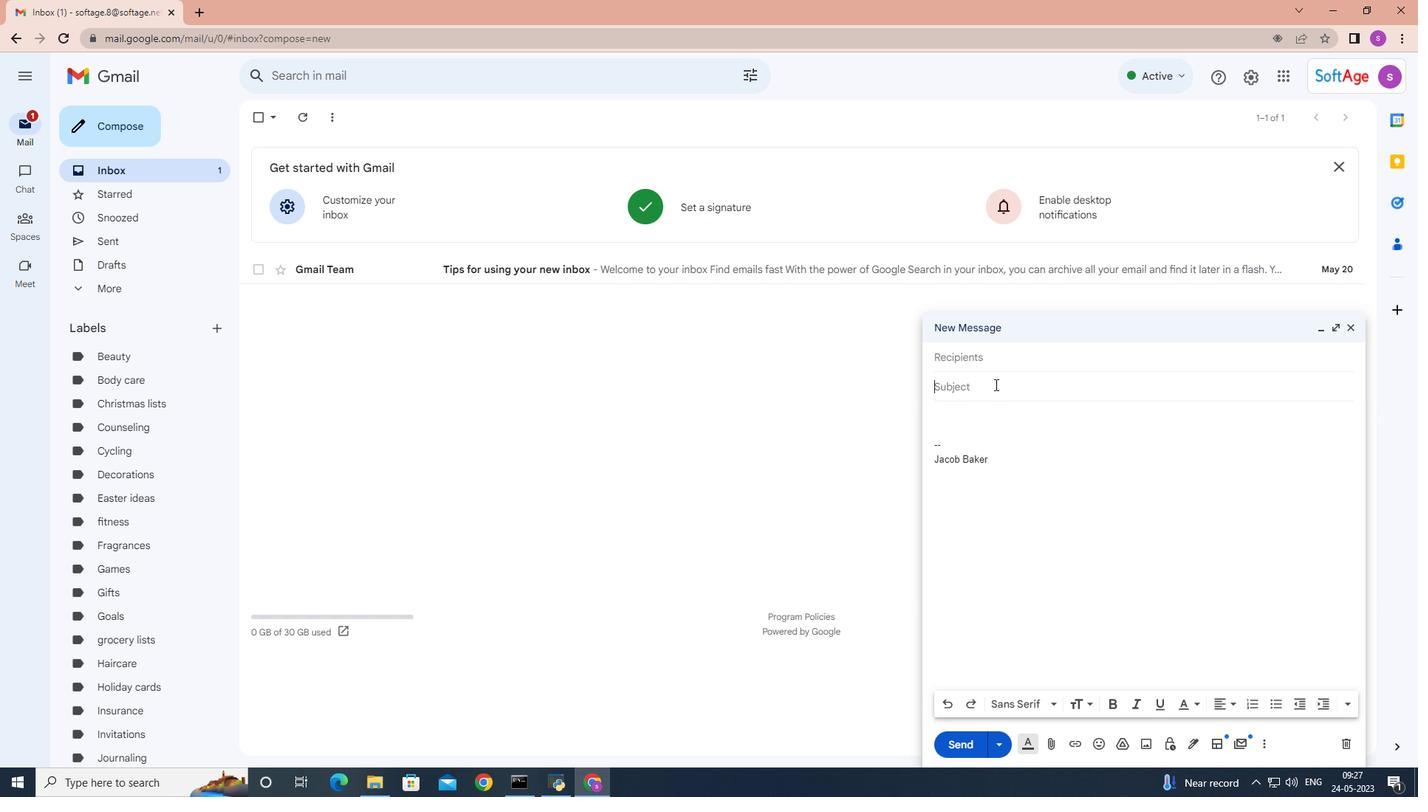 
Action: Key pressed <Key.shift>Thank<Key.space>you<Key.space>for<Key.space>your<Key.space>understanding
Screenshot: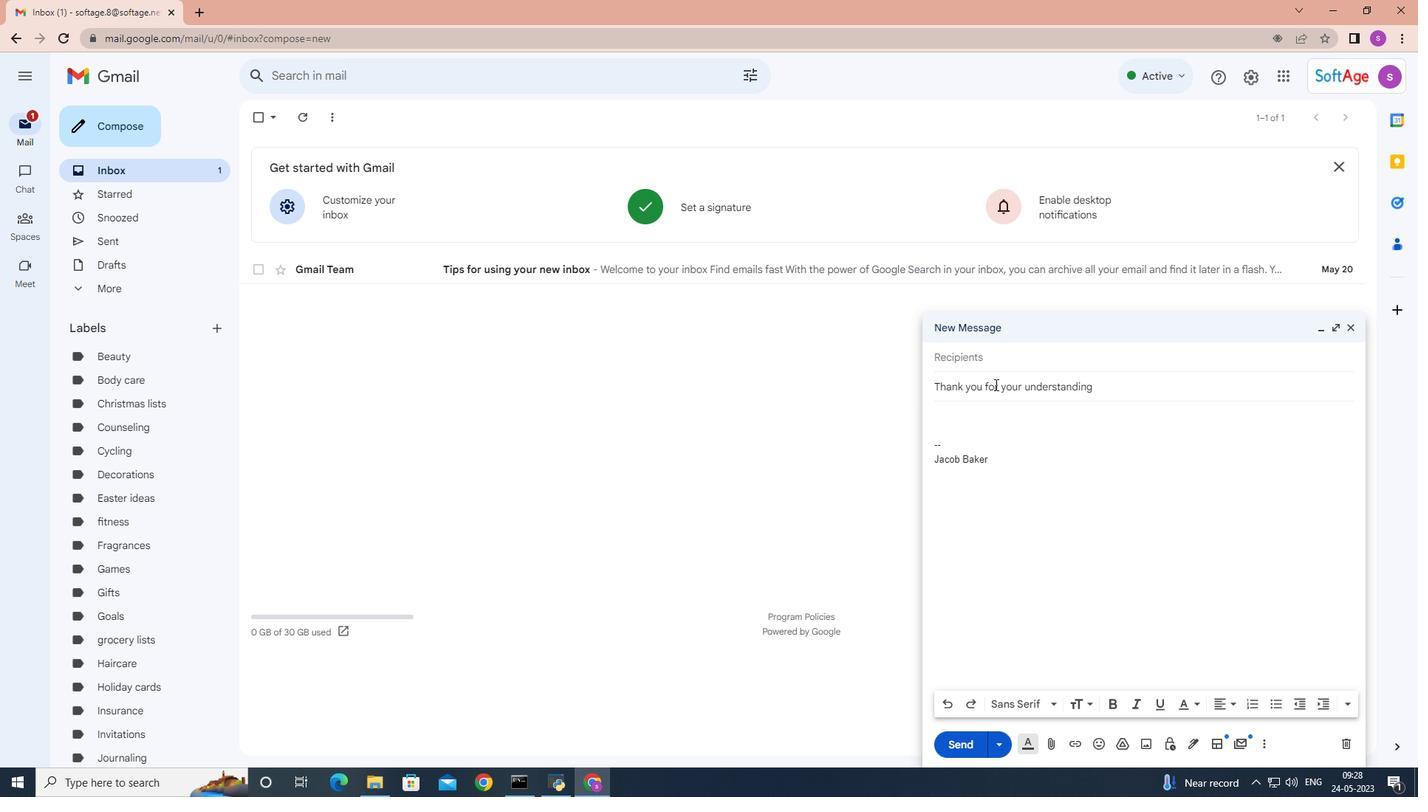 
Action: Mouse moved to (944, 414)
Screenshot: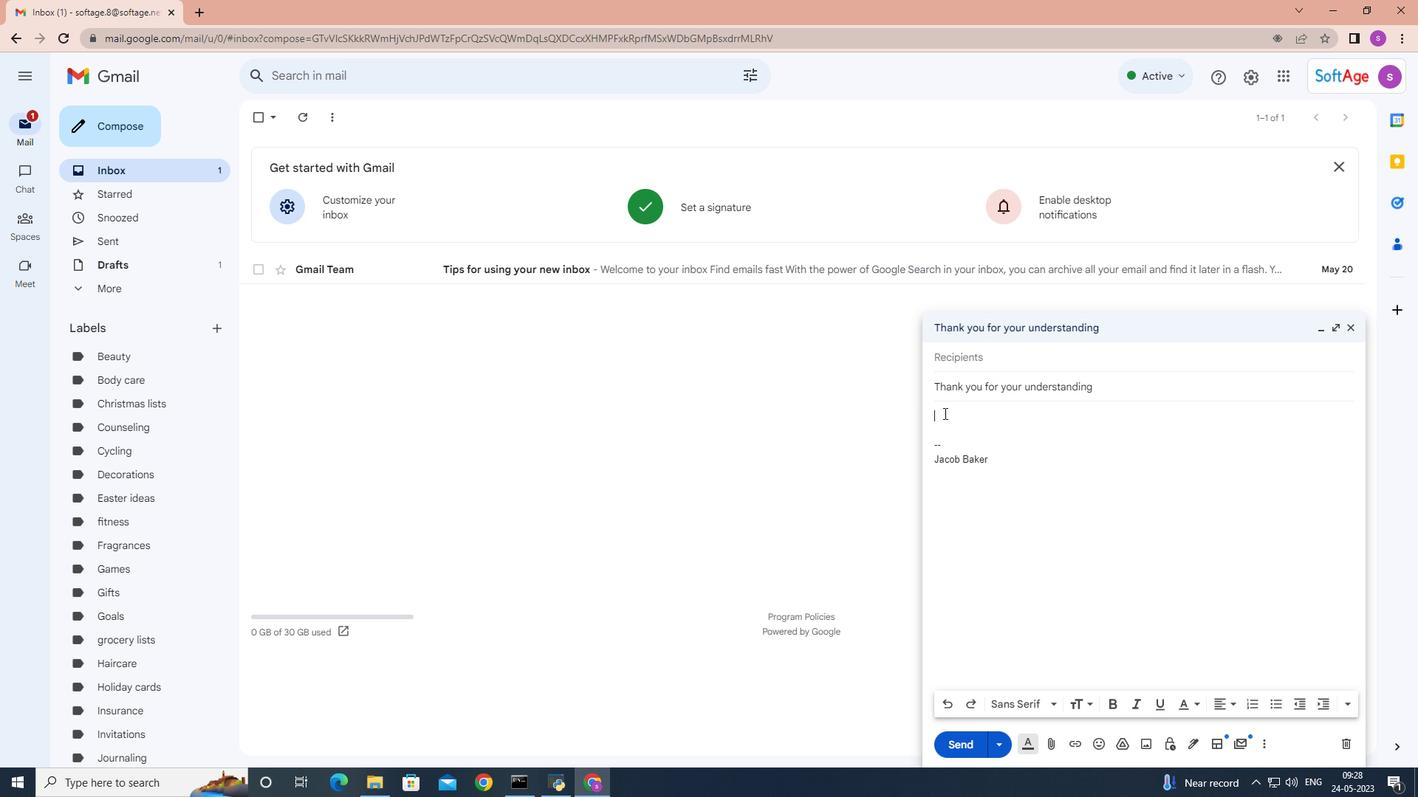 
Action: Mouse pressed left at (944, 414)
Screenshot: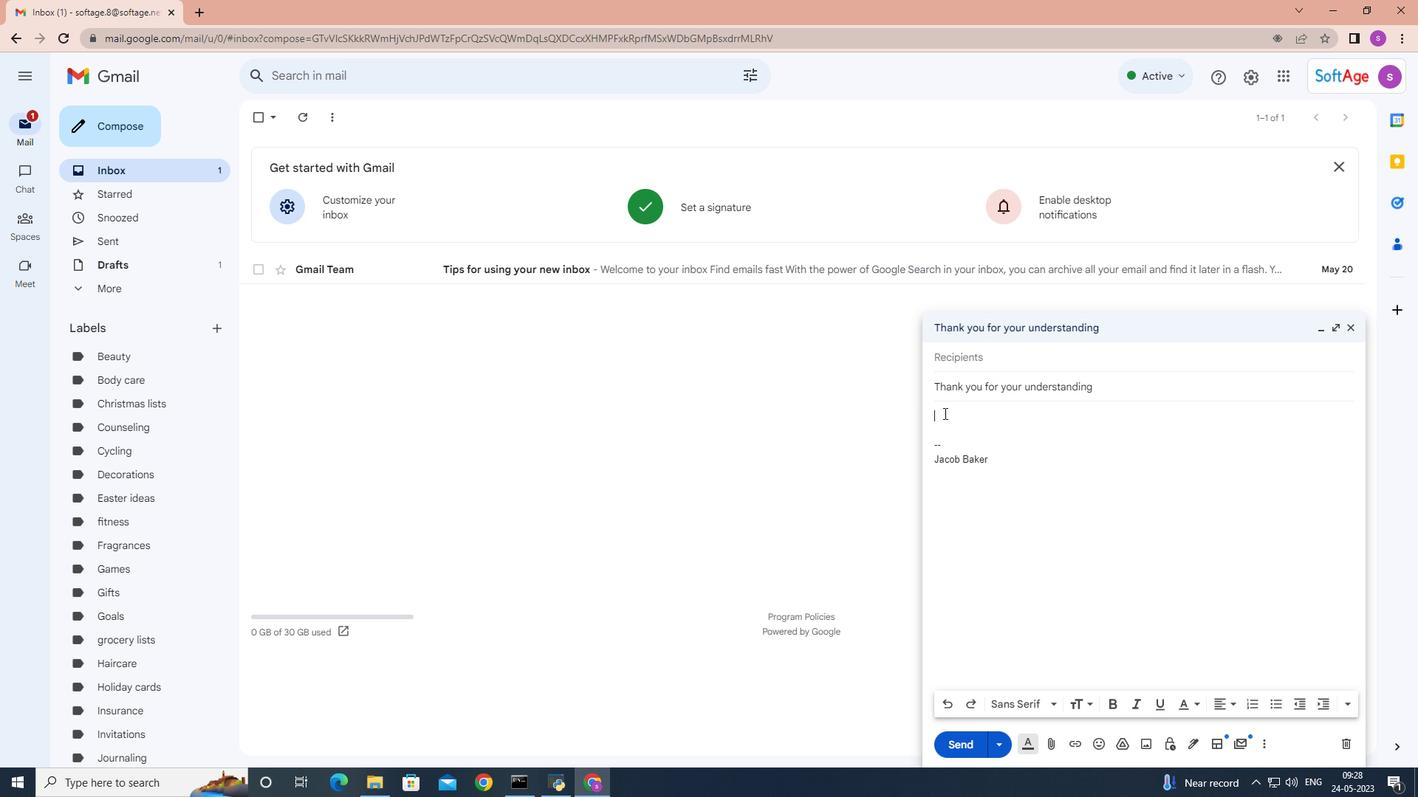 
Action: Key pressed <Key.shift>We<Key.space>have<Key.space>reviewed<Key.space>fp<Key.backspace>or<Key.space><Key.backspace><Key.backspace><Key.backspace><Key.backspace>your<Key.space>application<Key.space>and<Key.space>would<Key.space>like<Key.space>to<Key.space>schedule<Key.space>a<Key.space>call<Key.space>y<Key.backspace>to<Key.space>discuss<Key.space>it<Key.space>further.
Screenshot: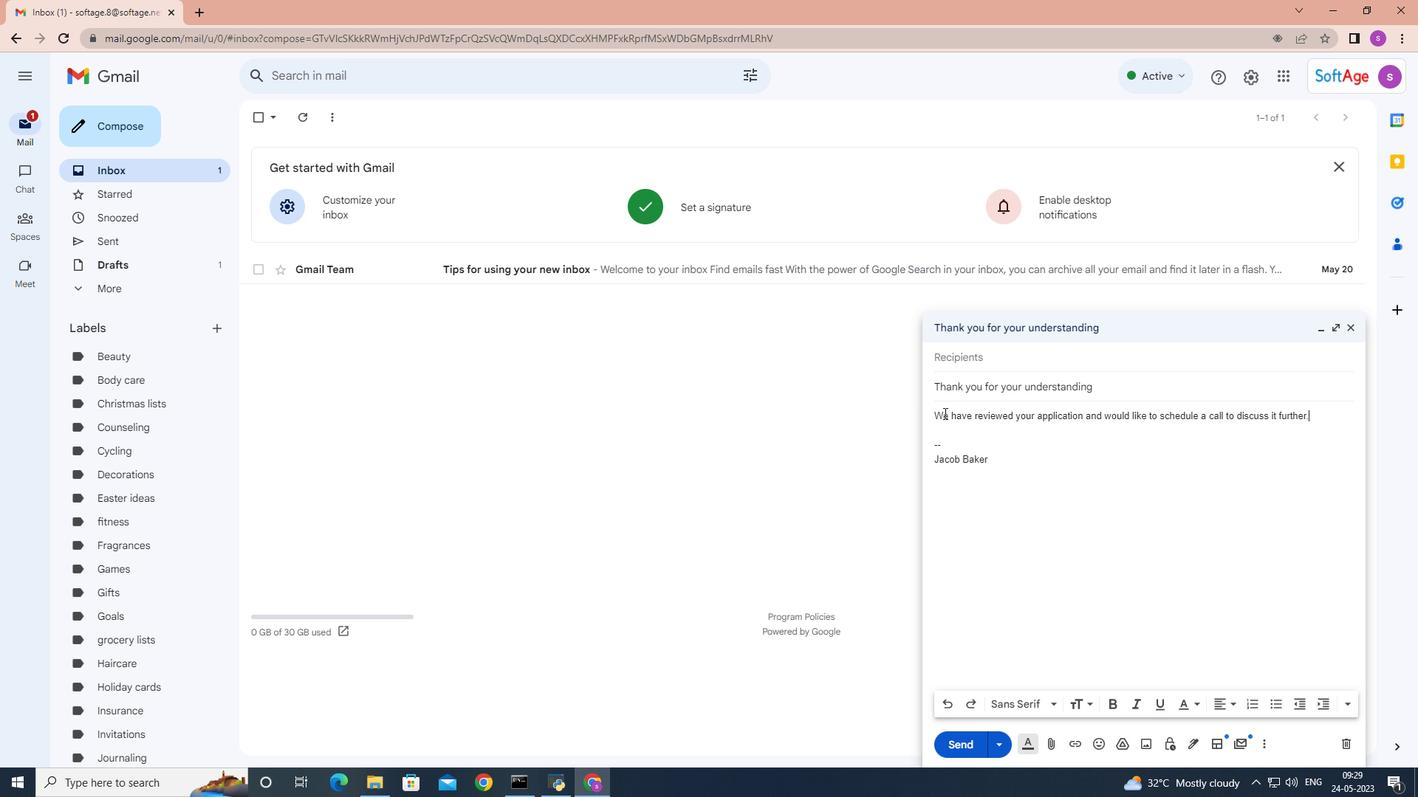 
Action: Mouse moved to (988, 356)
Screenshot: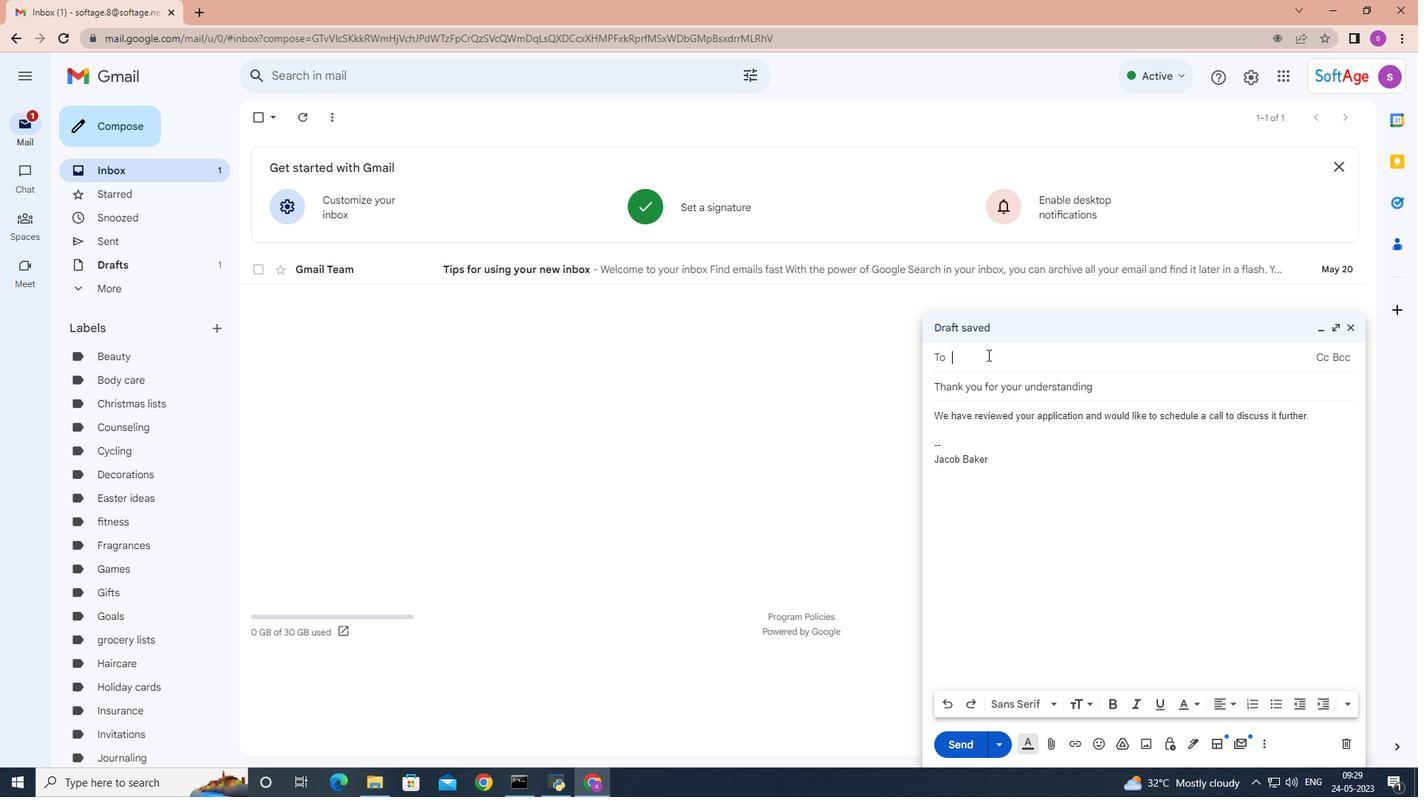 
Action: Mouse pressed left at (988, 356)
Screenshot: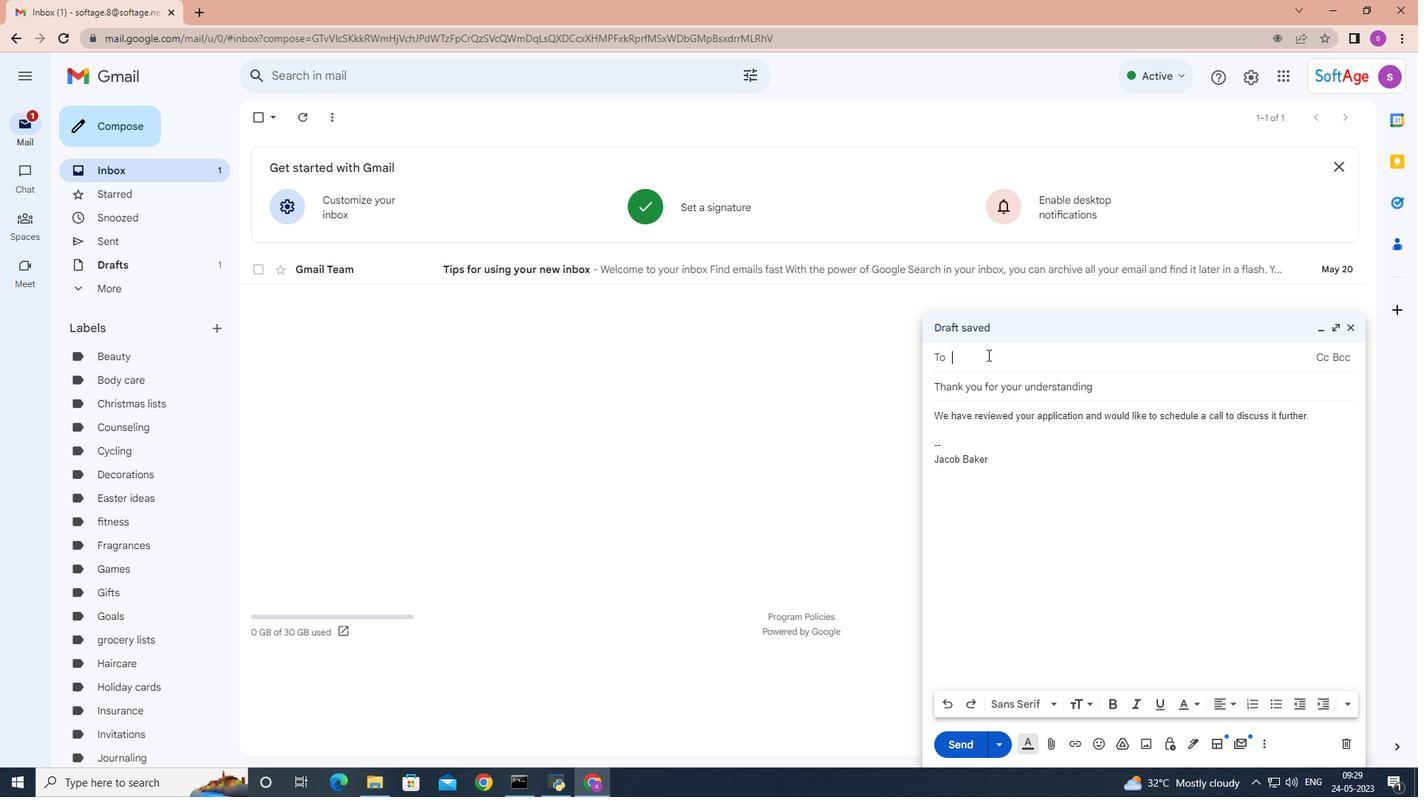 
Action: Mouse moved to (988, 356)
Screenshot: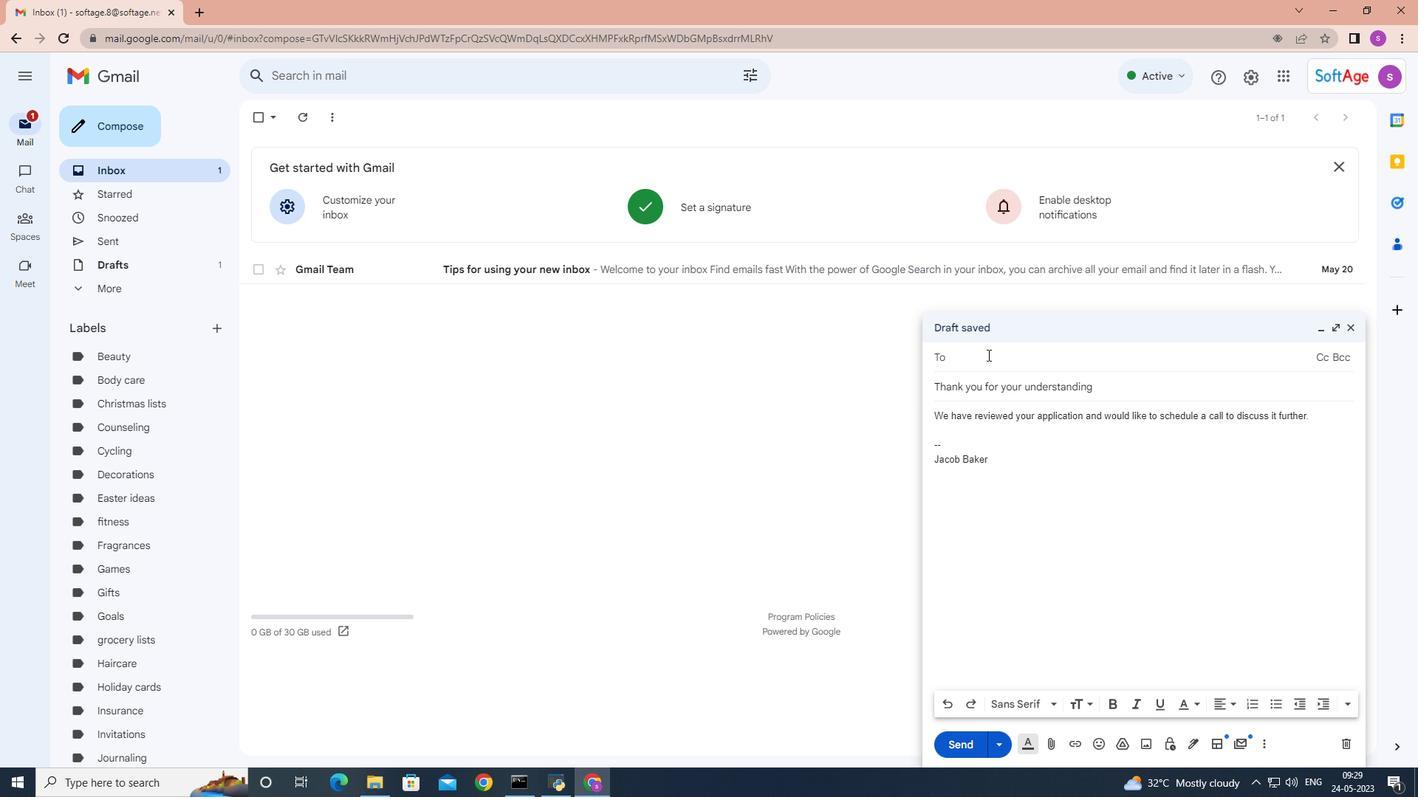 
Action: Key pressed softage.5
Screenshot: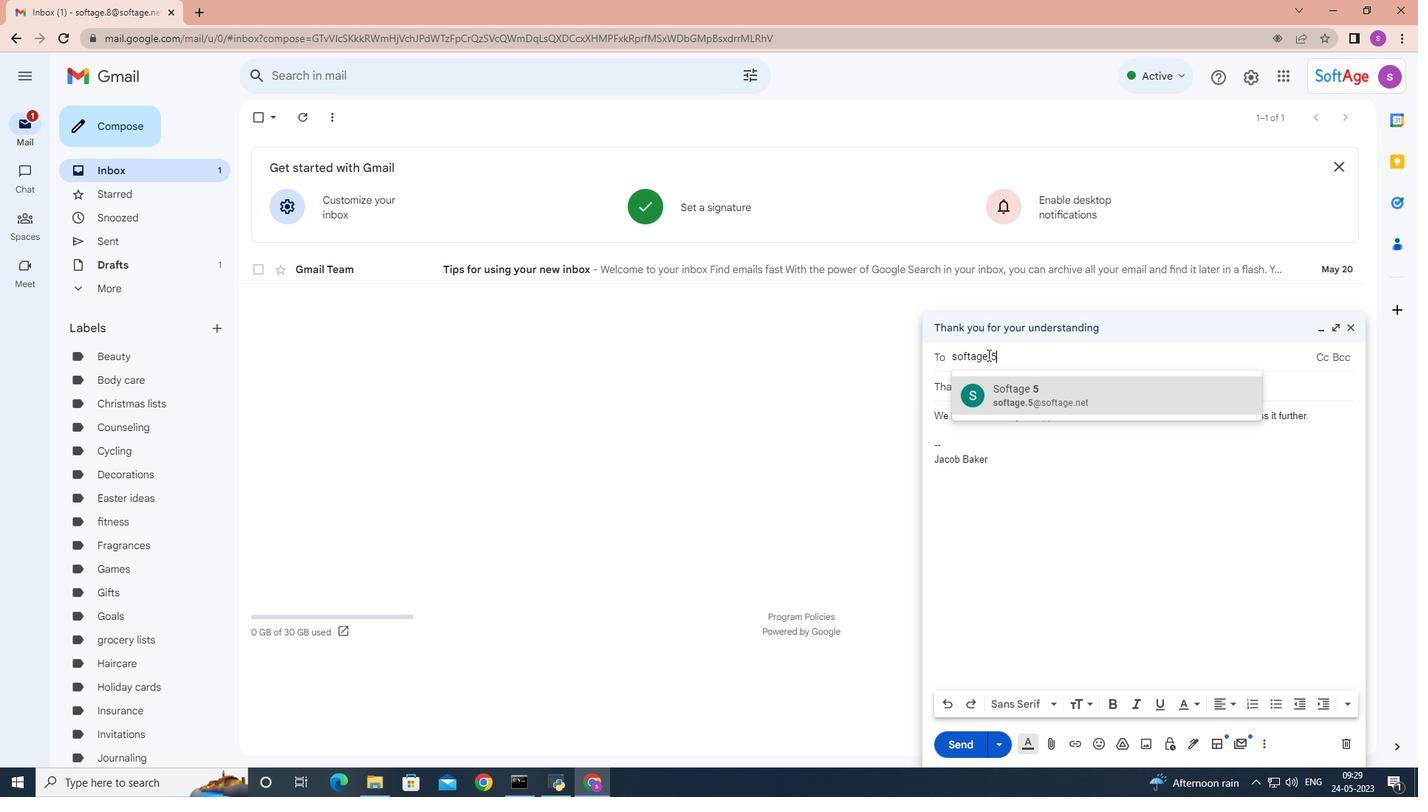 
Action: Mouse moved to (1080, 402)
Screenshot: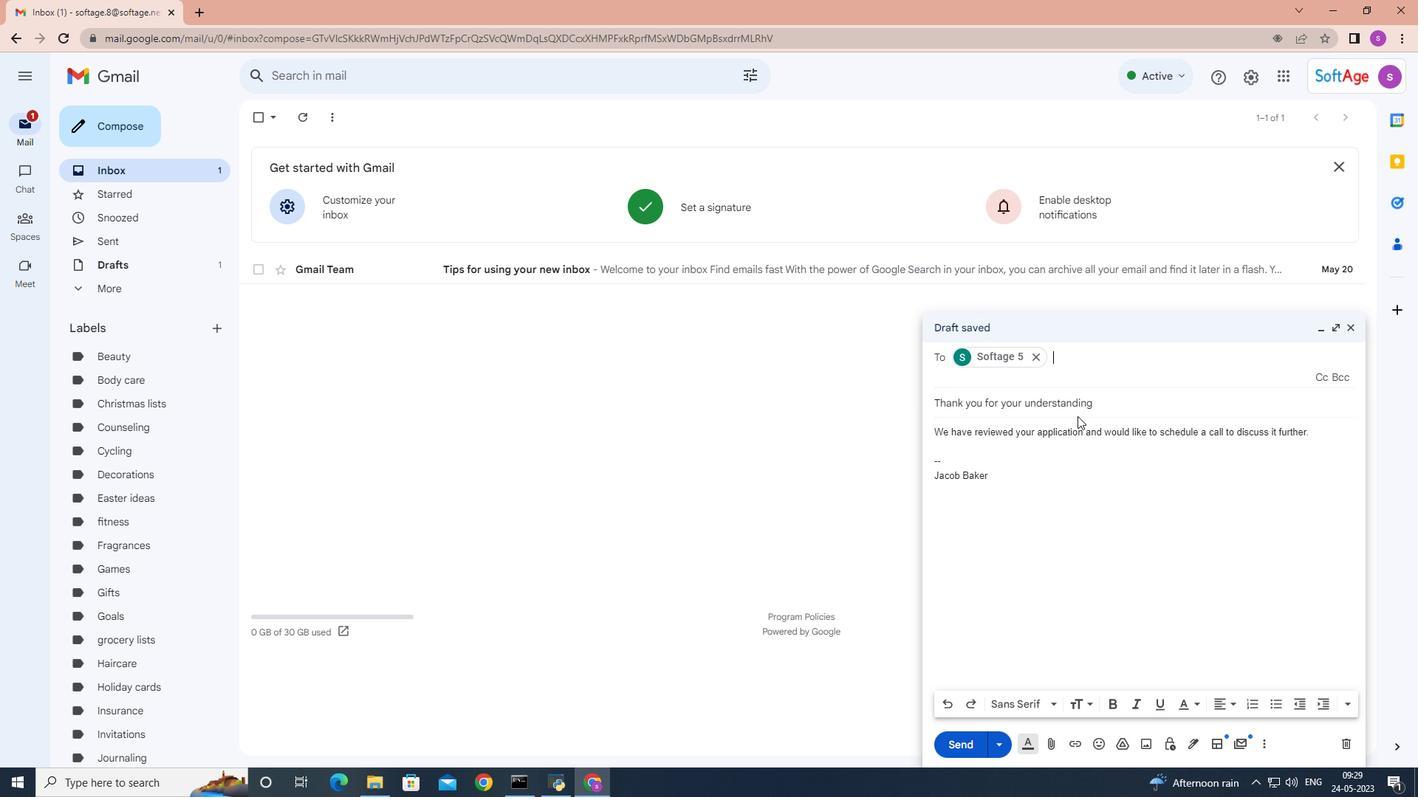 
Action: Mouse pressed left at (1080, 402)
Screenshot: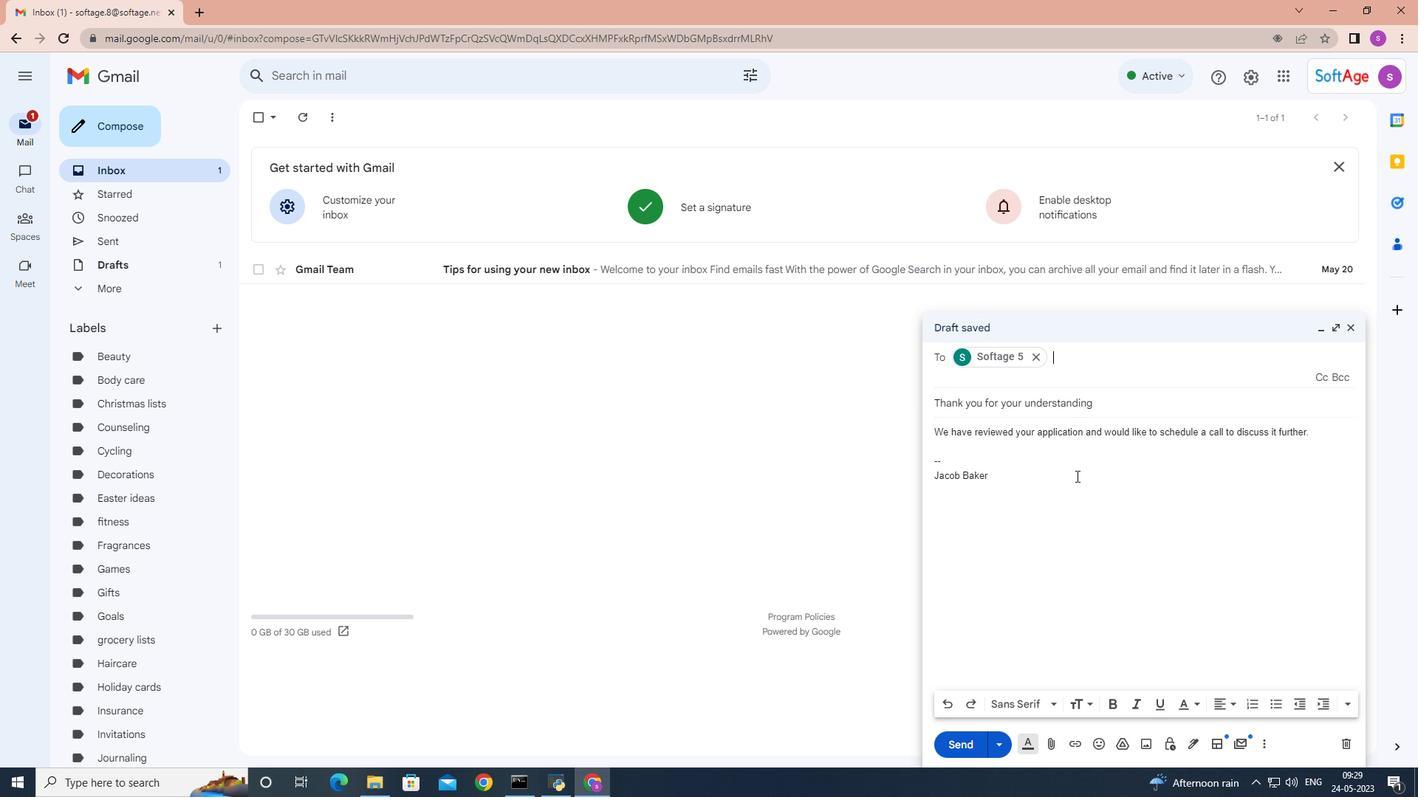 
Action: Mouse moved to (1321, 434)
Screenshot: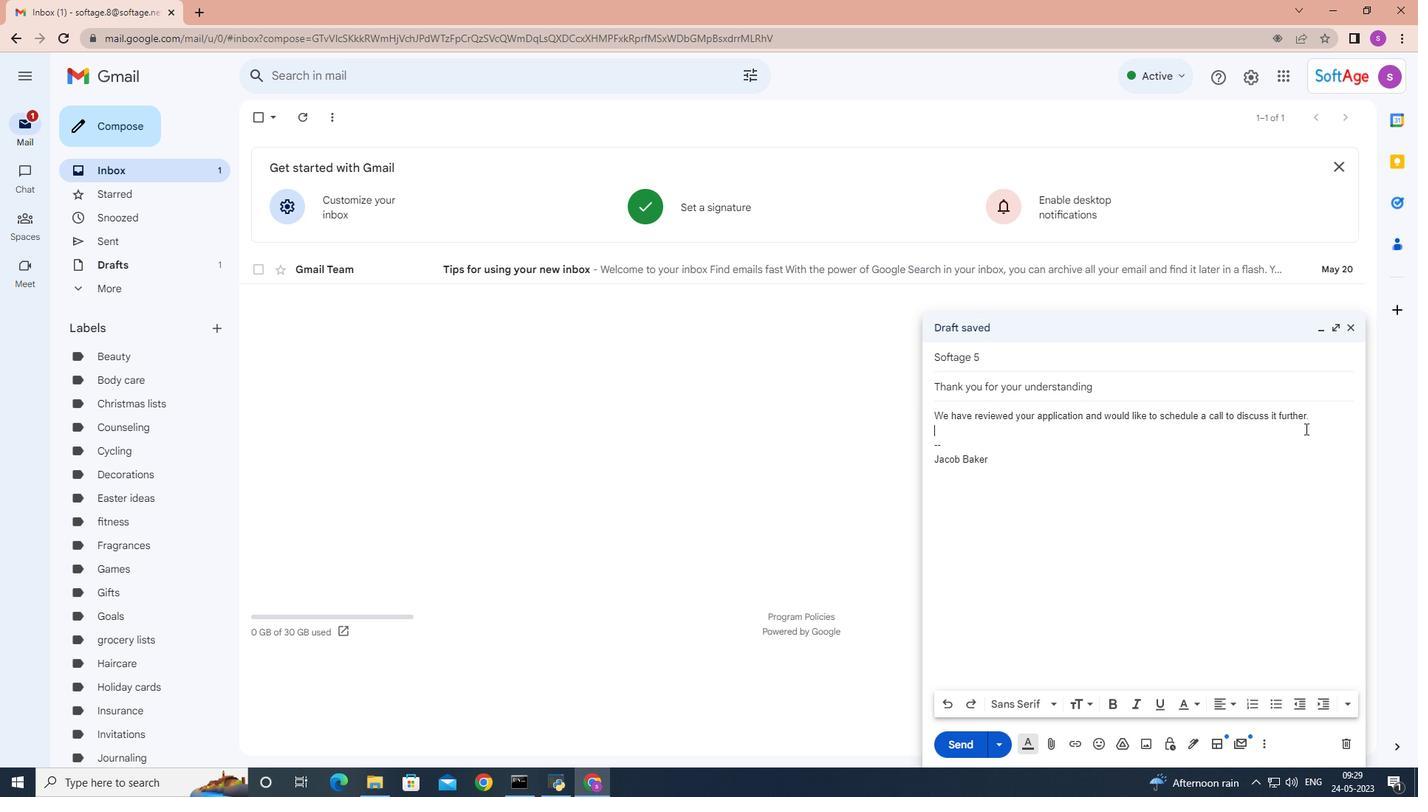 
Action: Mouse pressed left at (1321, 434)
Screenshot: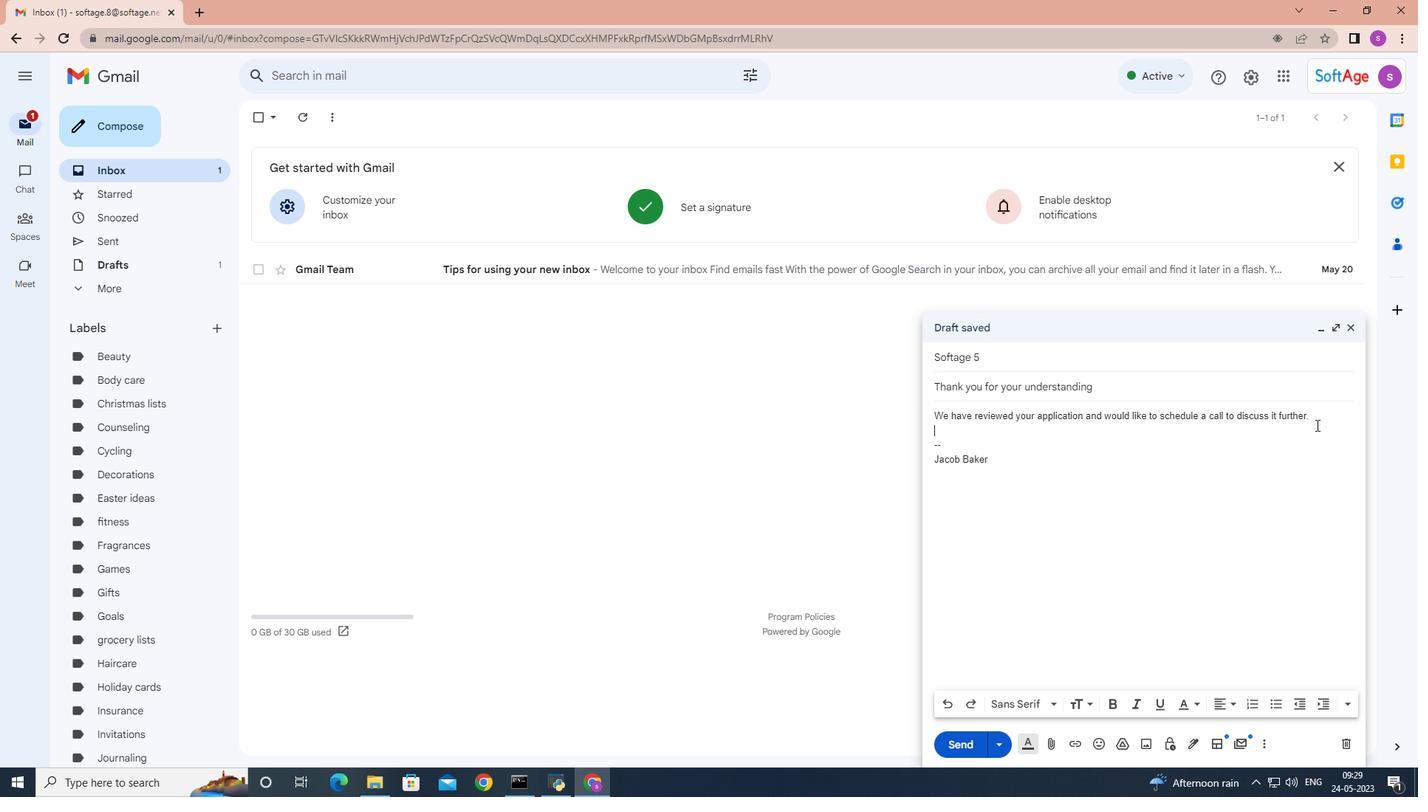 
Action: Mouse moved to (1311, 410)
Screenshot: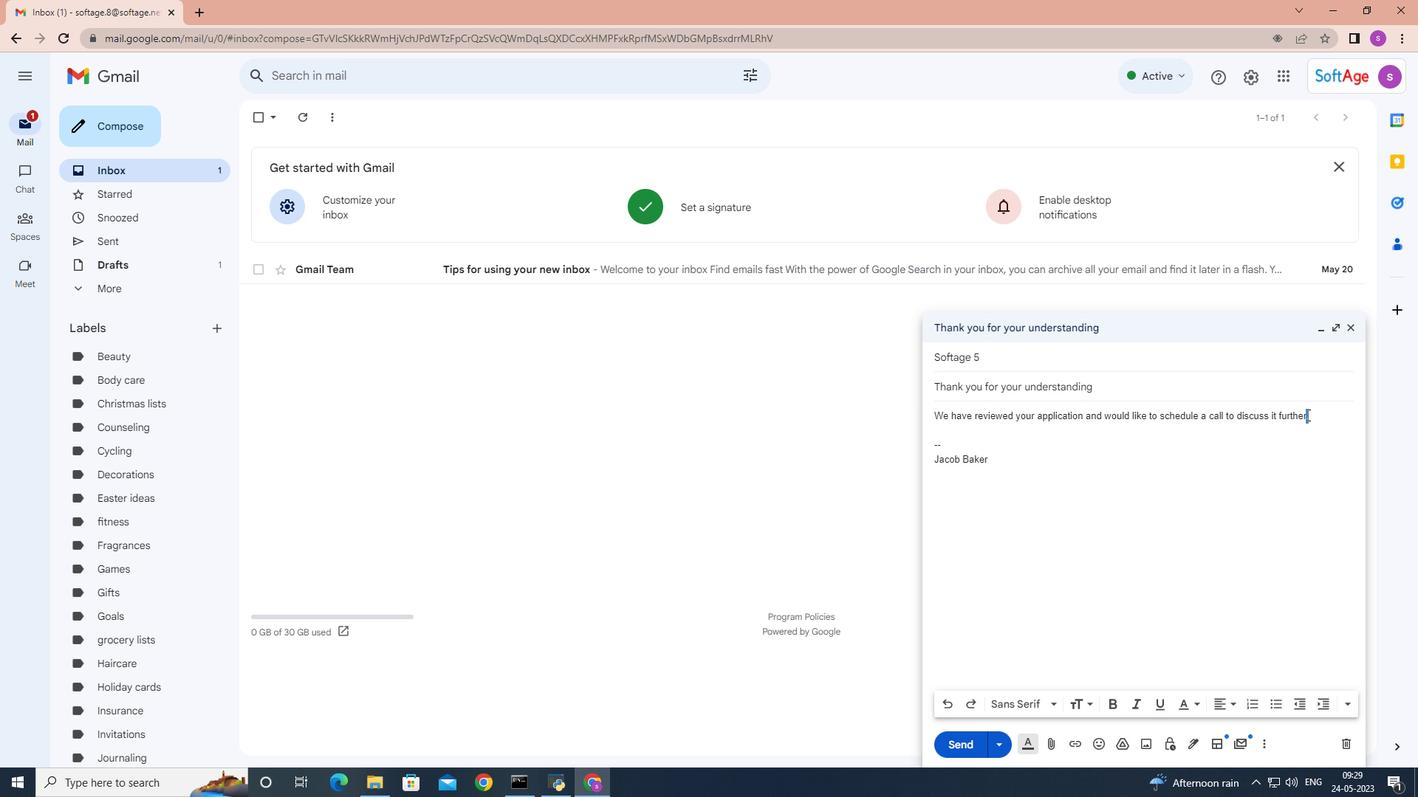 
Action: Mouse pressed left at (1311, 410)
Screenshot: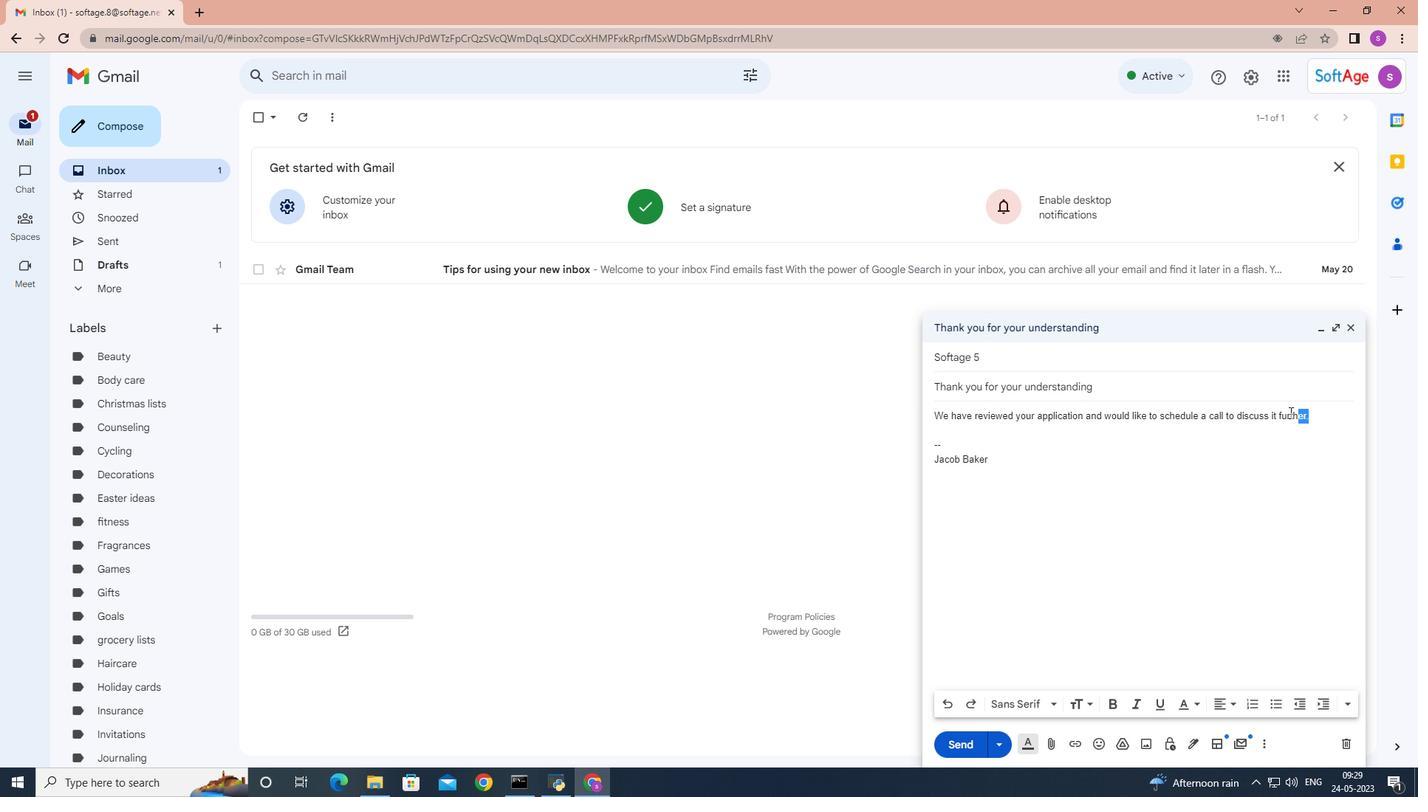 
Action: Mouse moved to (1279, 705)
Screenshot: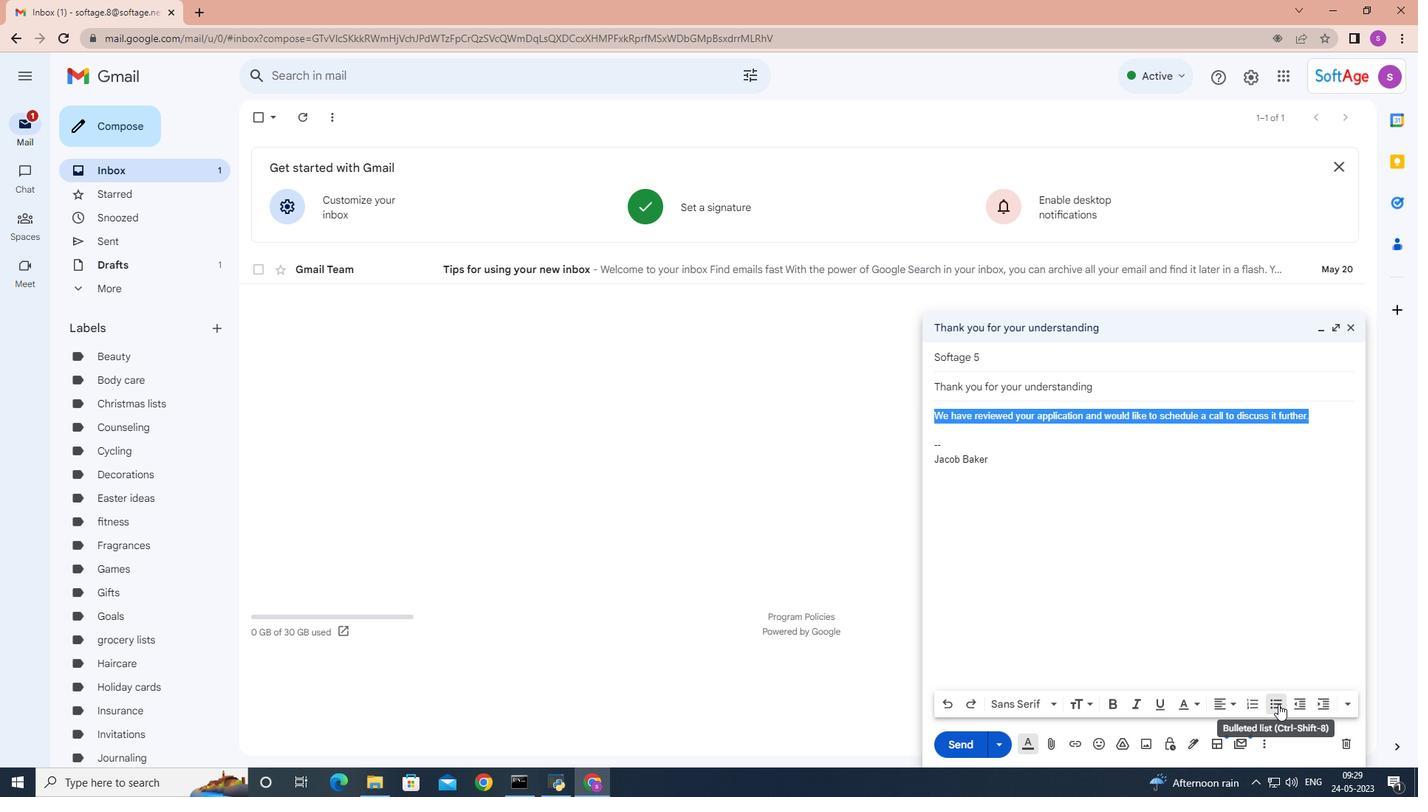 
Action: Mouse pressed left at (1279, 705)
Screenshot: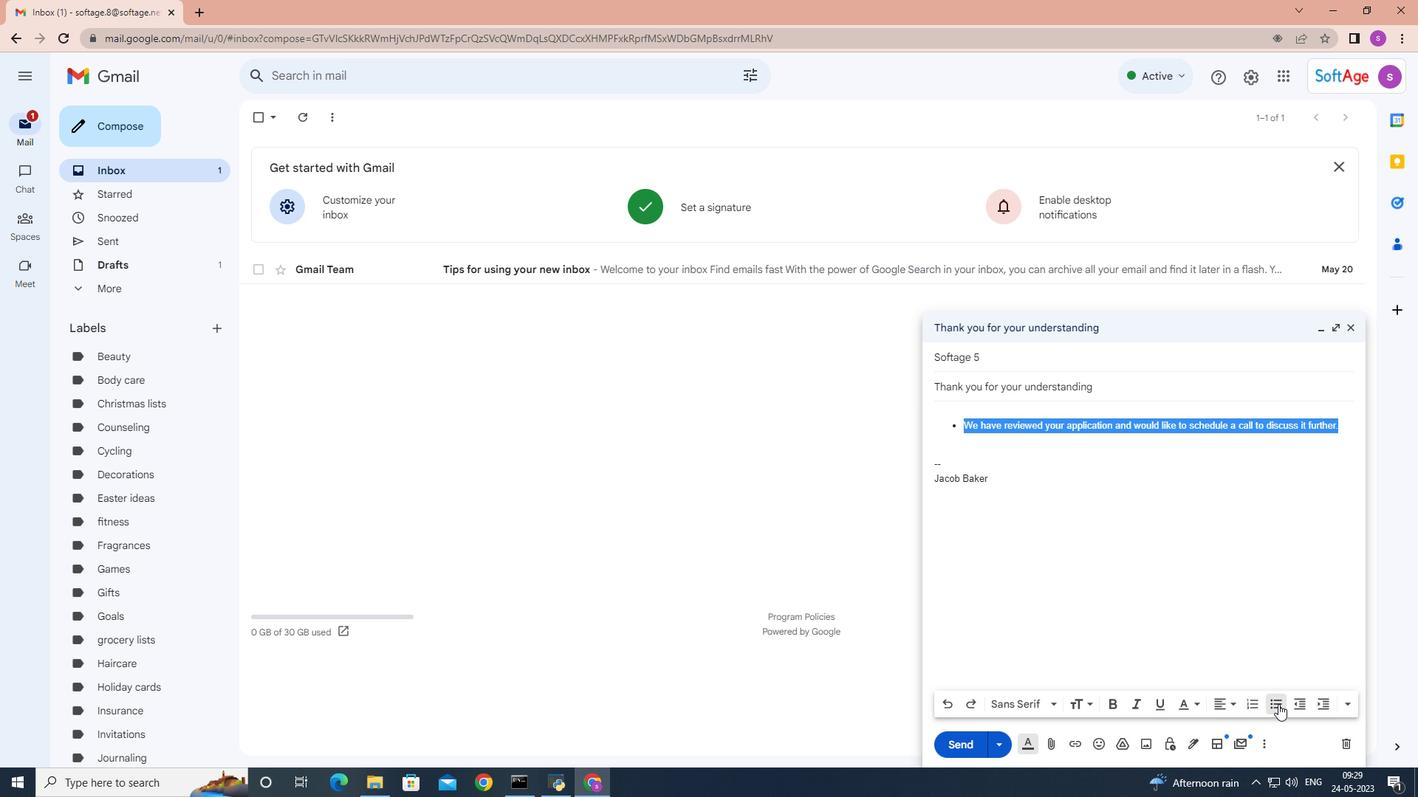 
Action: Mouse moved to (1052, 704)
Screenshot: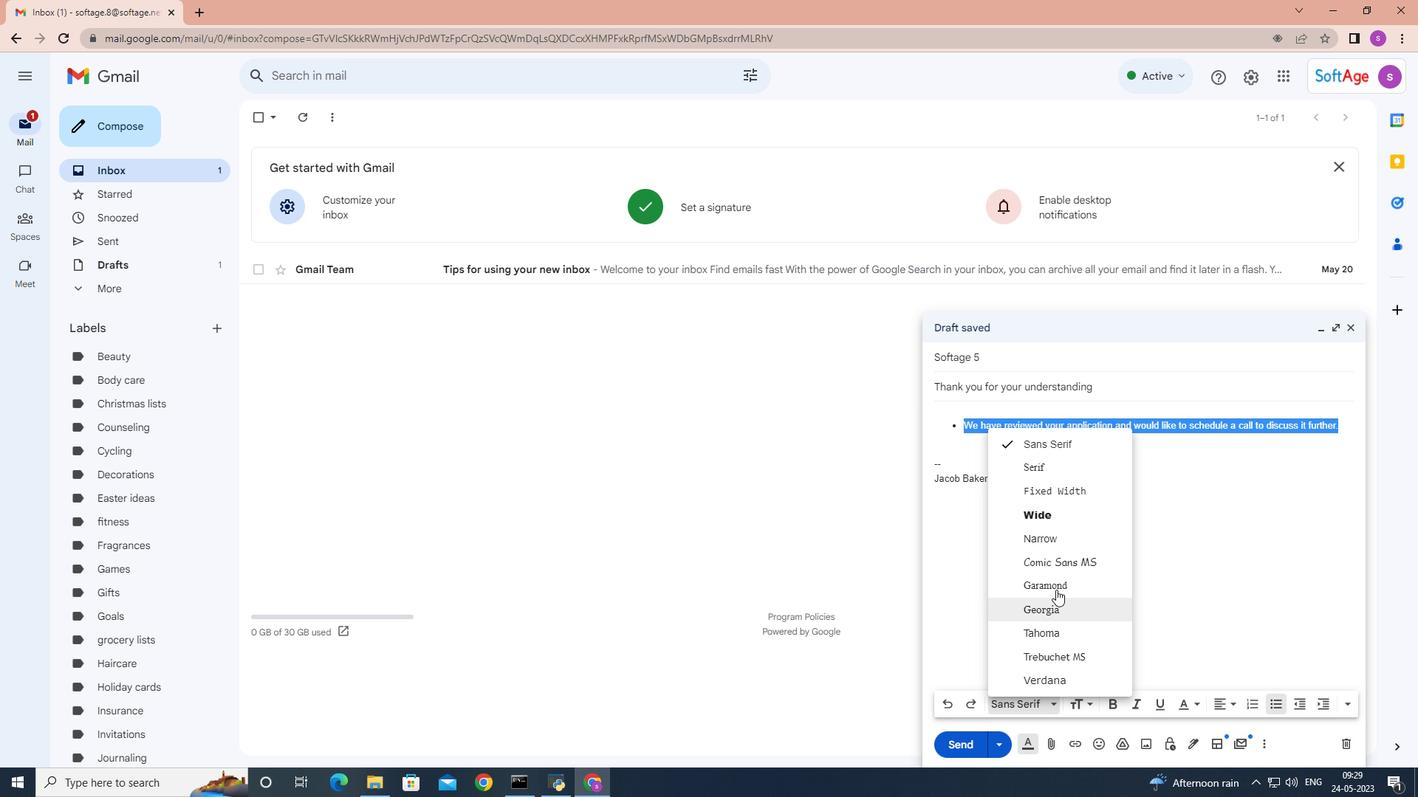 
Action: Mouse pressed left at (1052, 704)
Screenshot: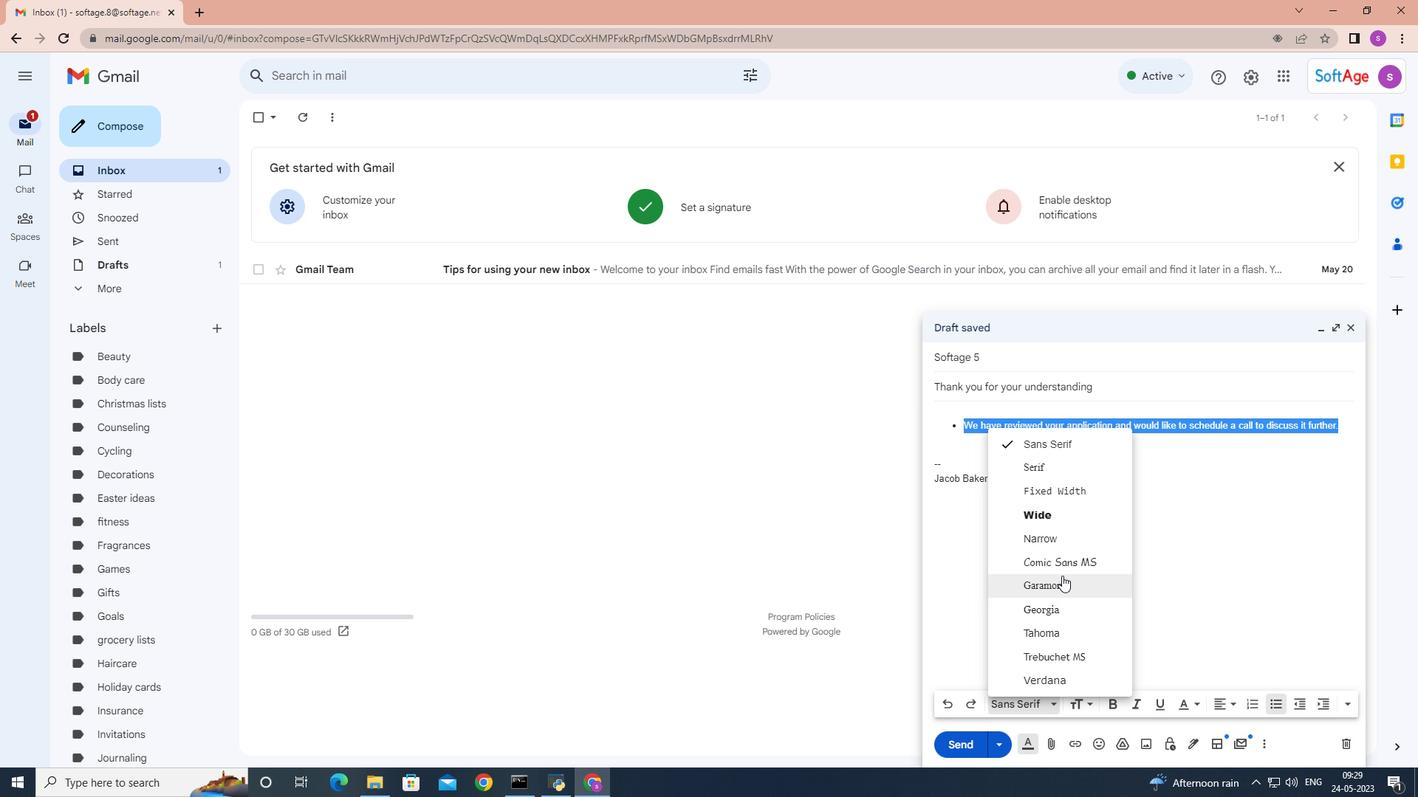 
Action: Mouse moved to (1066, 558)
Screenshot: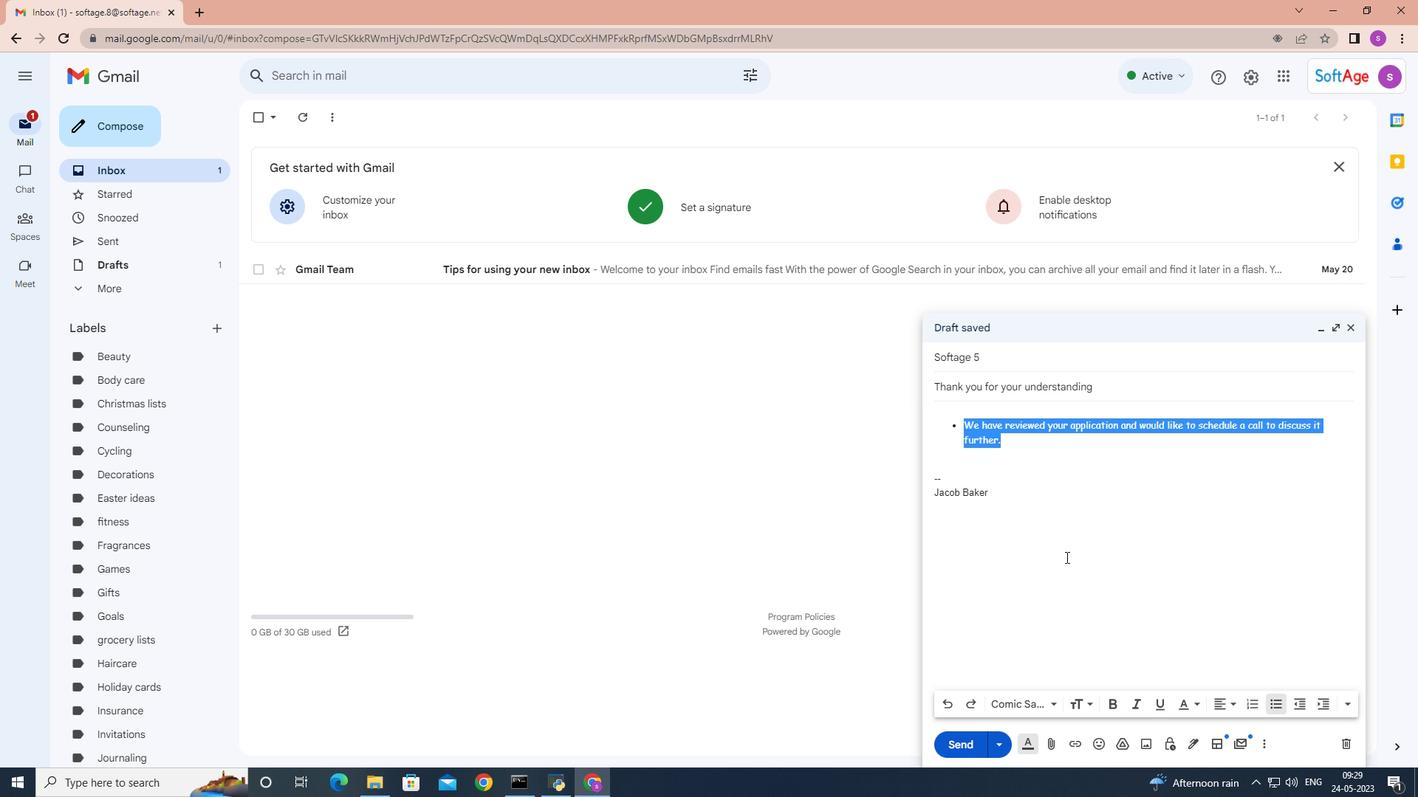 
Action: Mouse pressed left at (1066, 558)
Screenshot: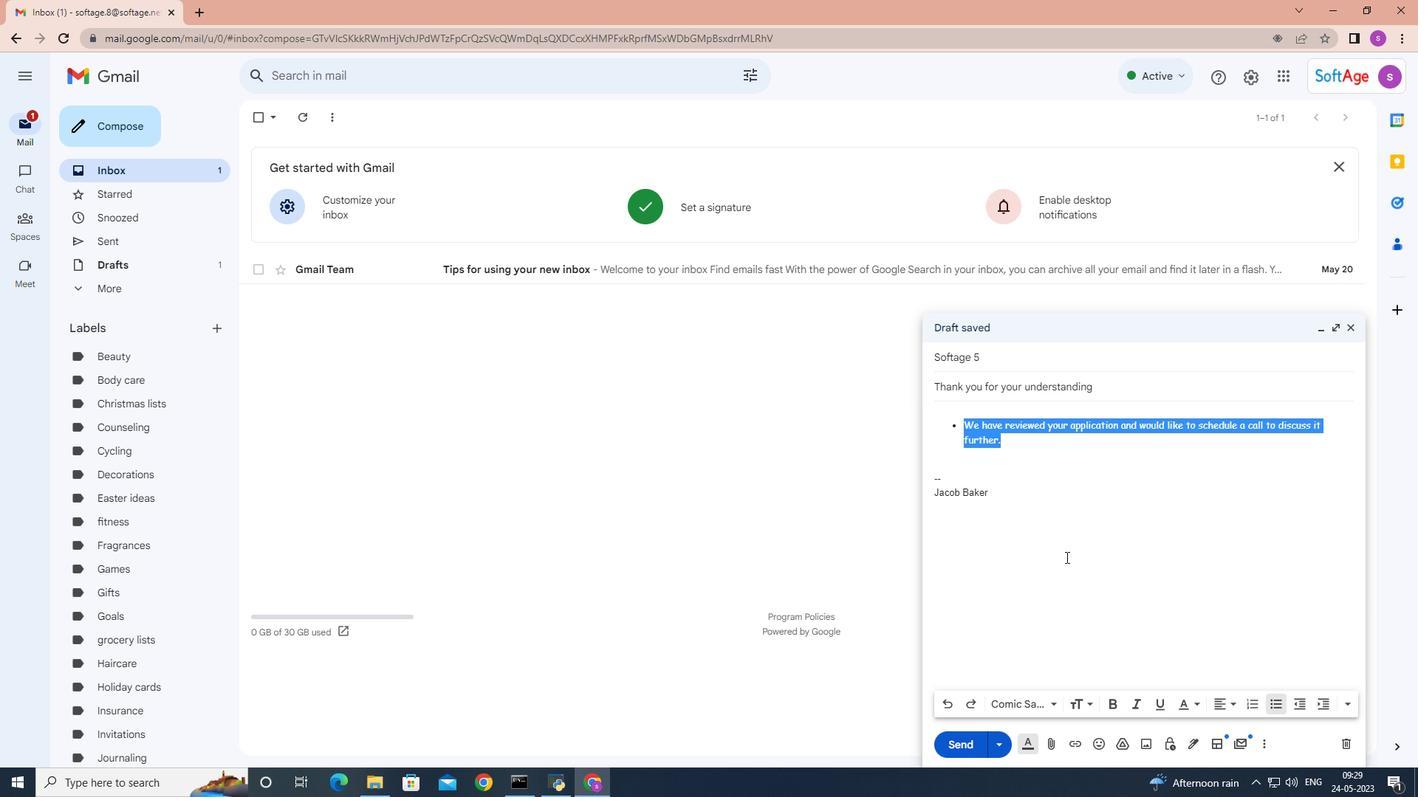 
Action: Mouse moved to (1344, 705)
Screenshot: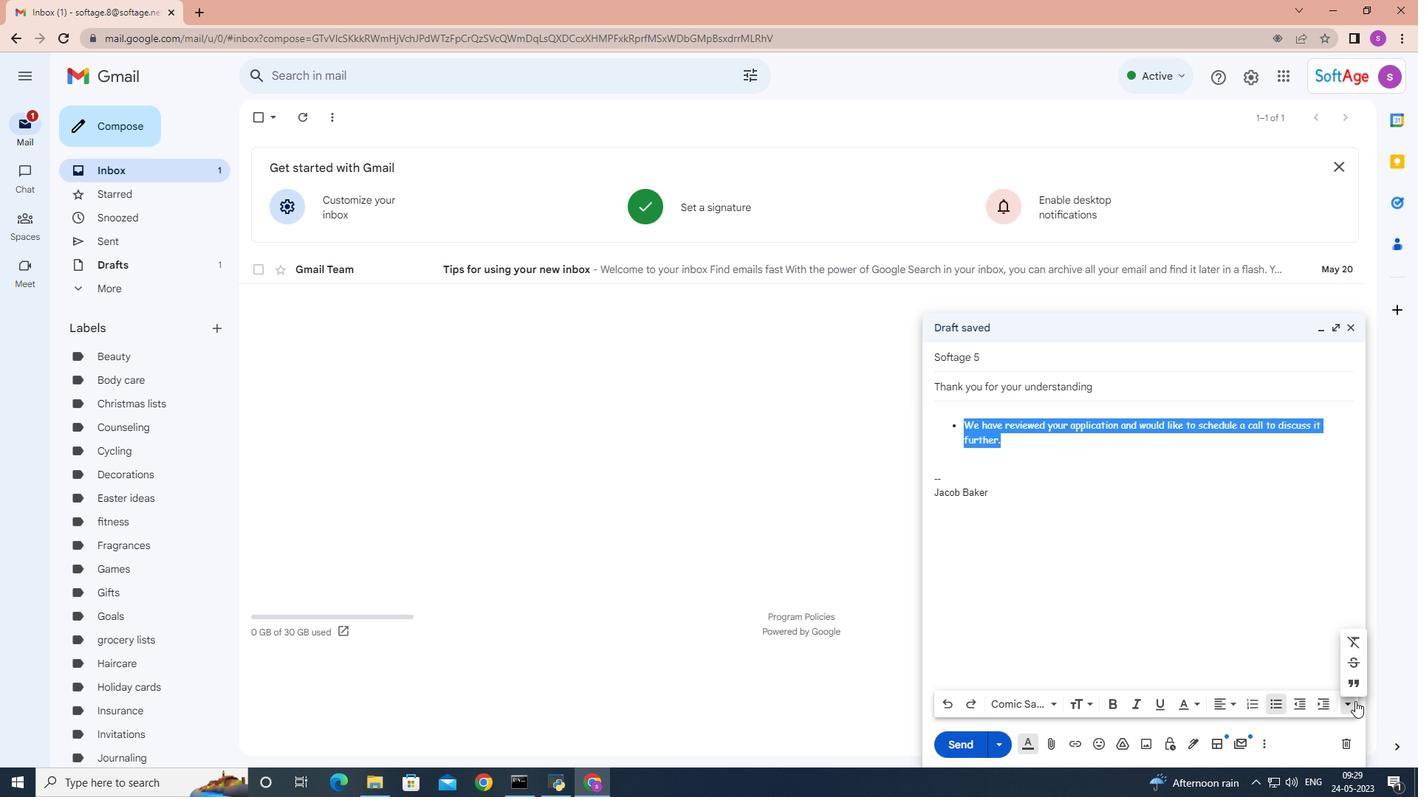 
Action: Mouse pressed left at (1344, 705)
Screenshot: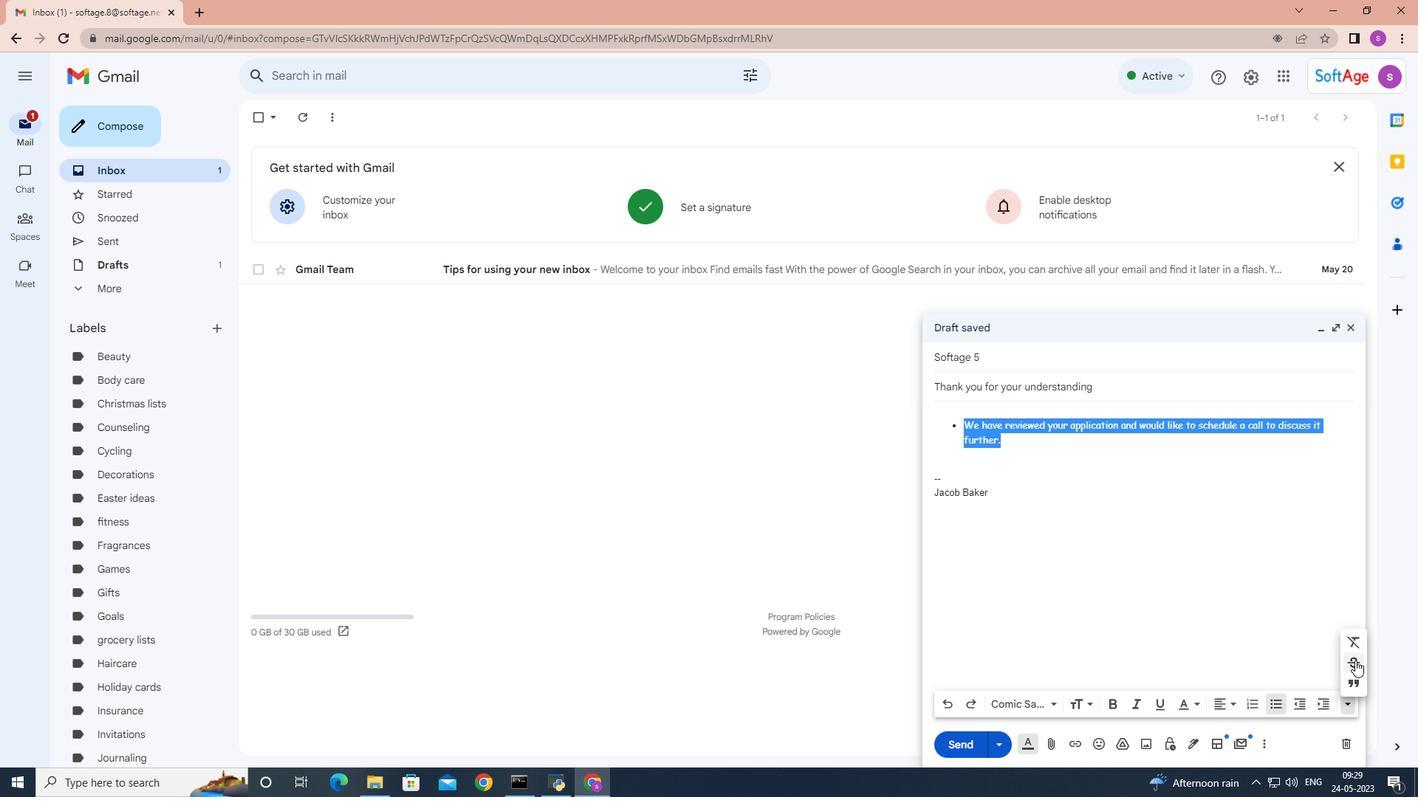 
Action: Mouse moved to (1356, 661)
Screenshot: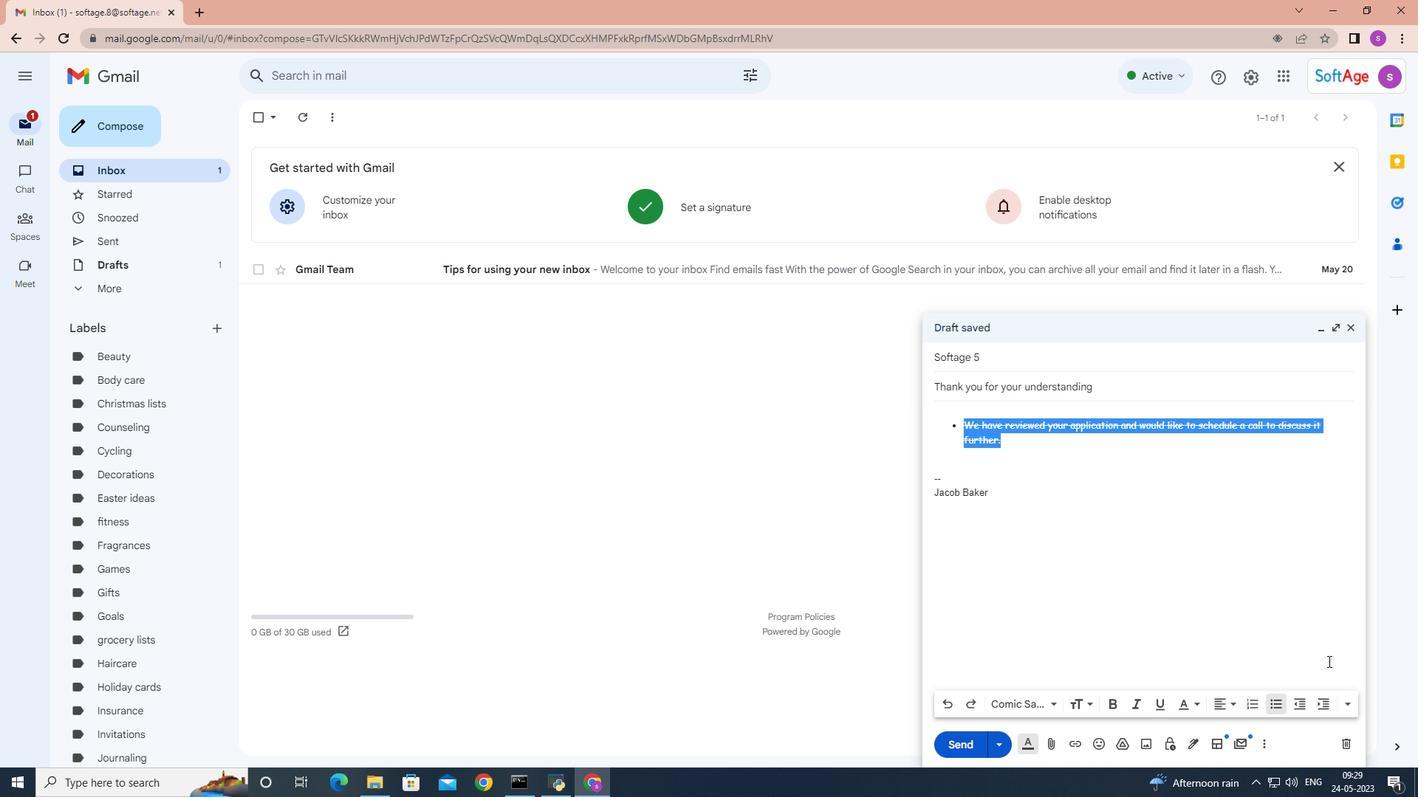 
Action: Mouse pressed left at (1356, 661)
Screenshot: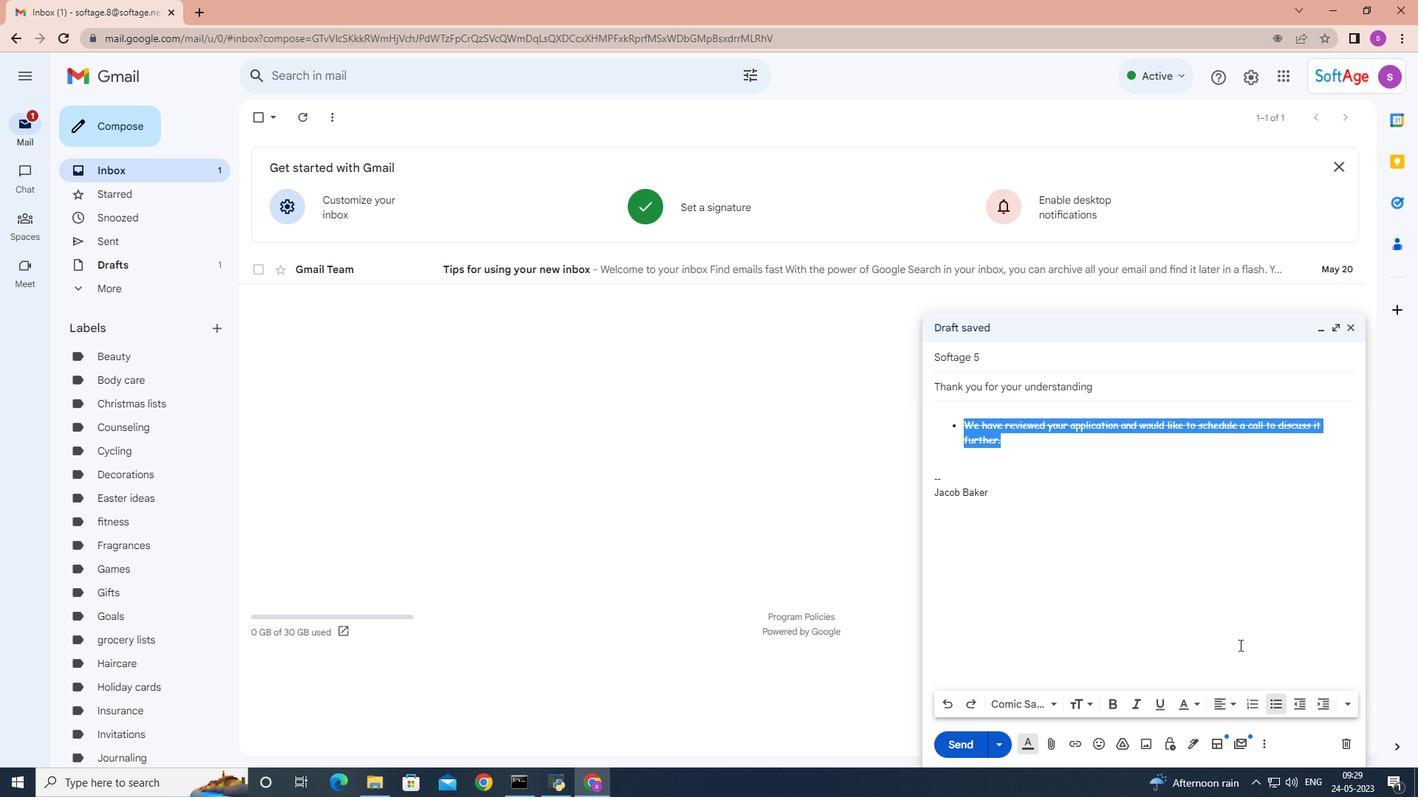 
Action: Mouse moved to (1279, 704)
Screenshot: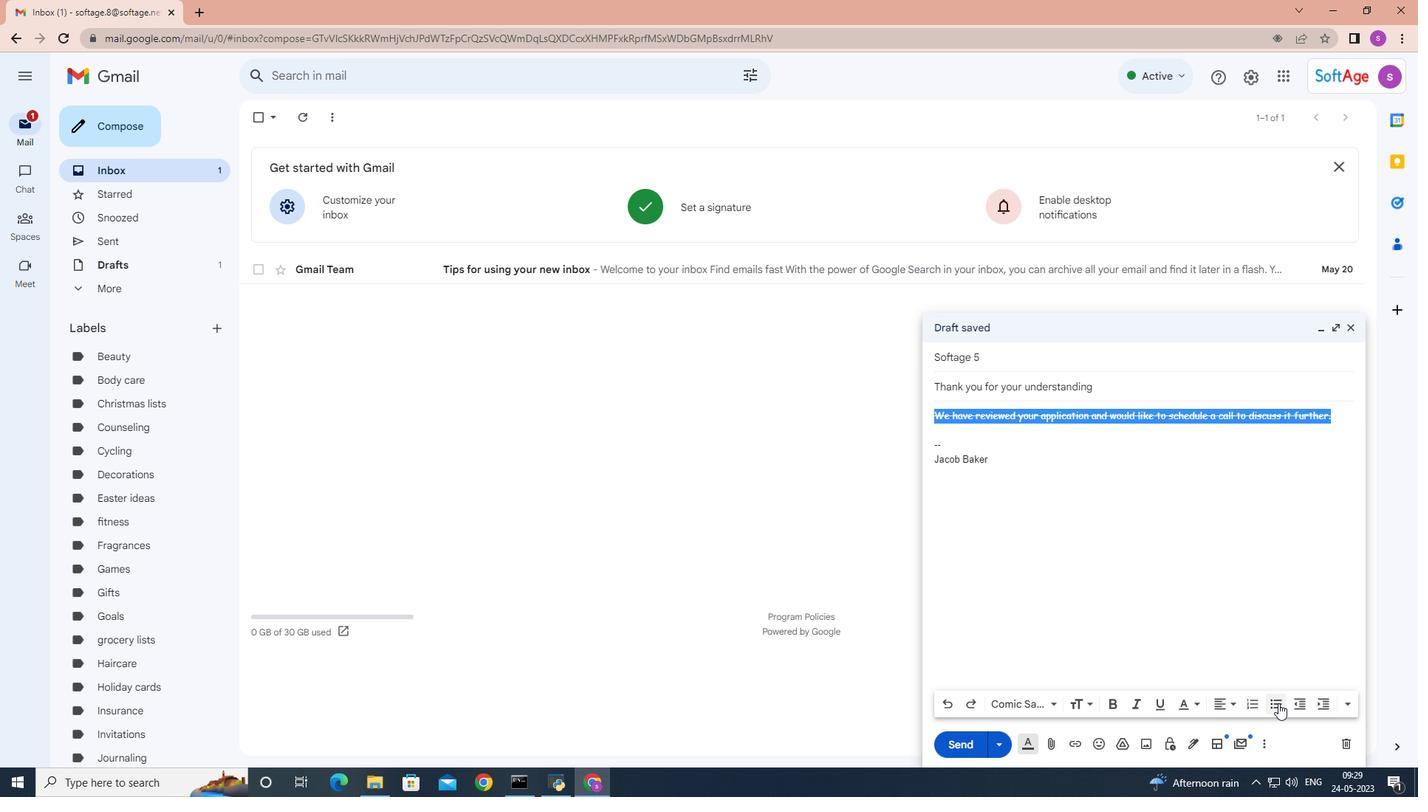 
Action: Mouse pressed left at (1279, 704)
Screenshot: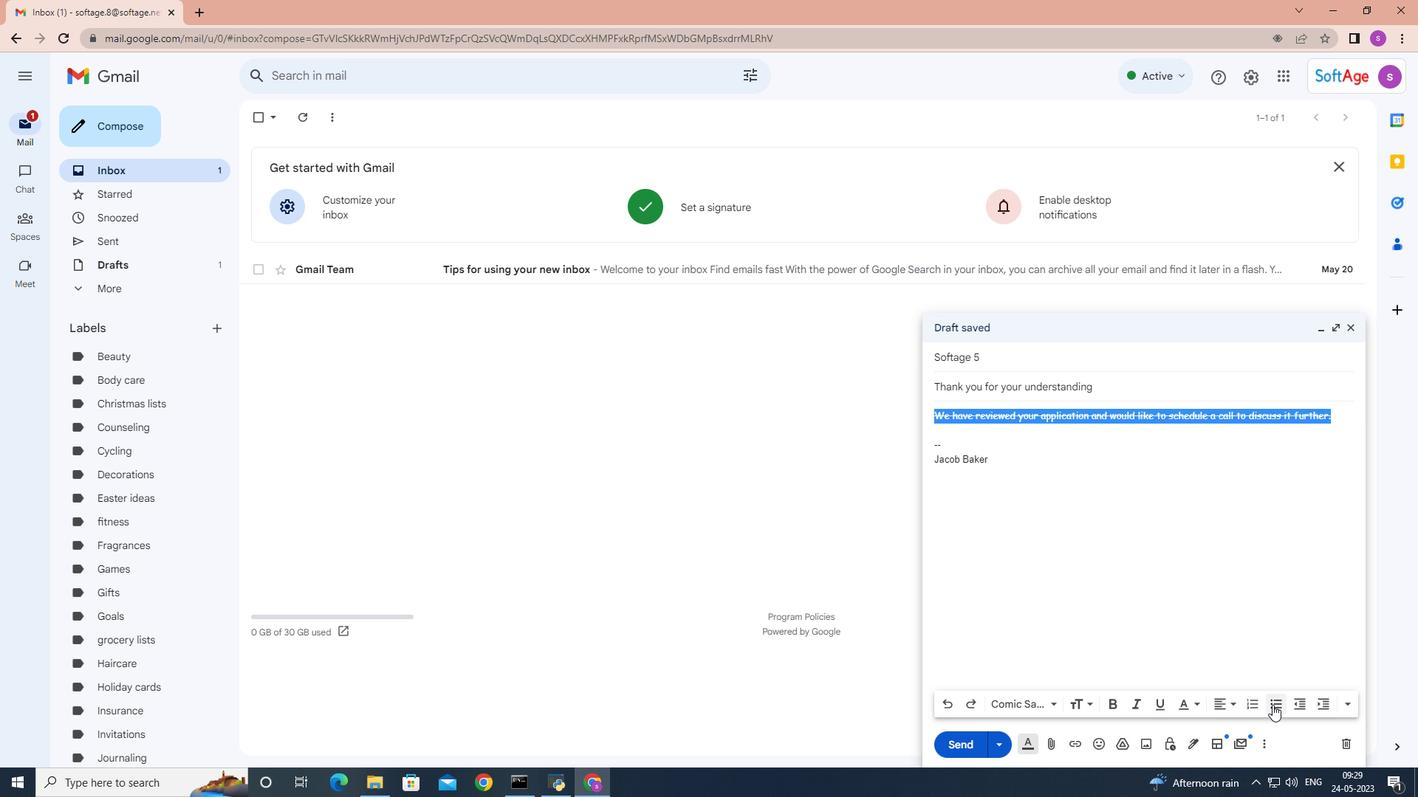
Action: Mouse moved to (1056, 704)
Screenshot: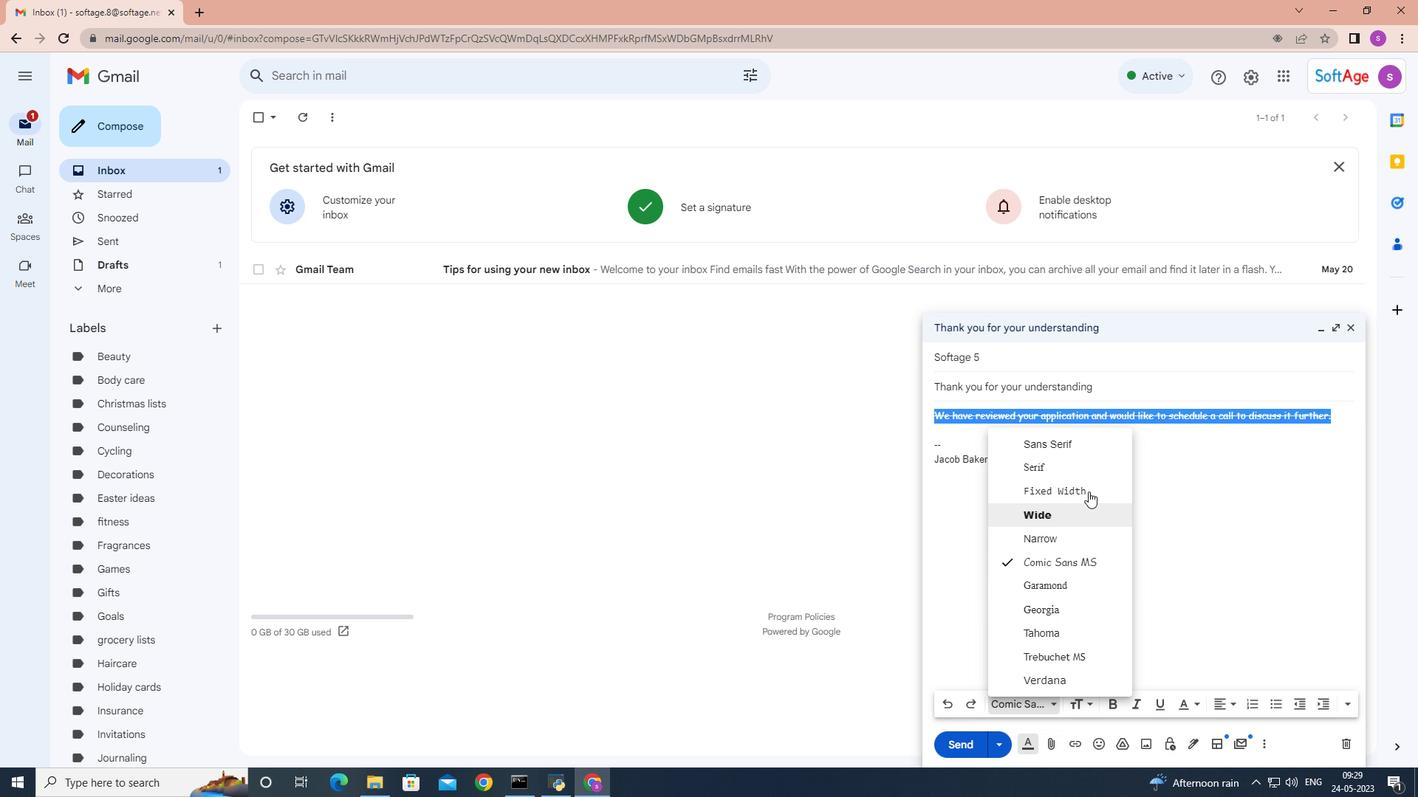 
Action: Mouse pressed left at (1056, 704)
Screenshot: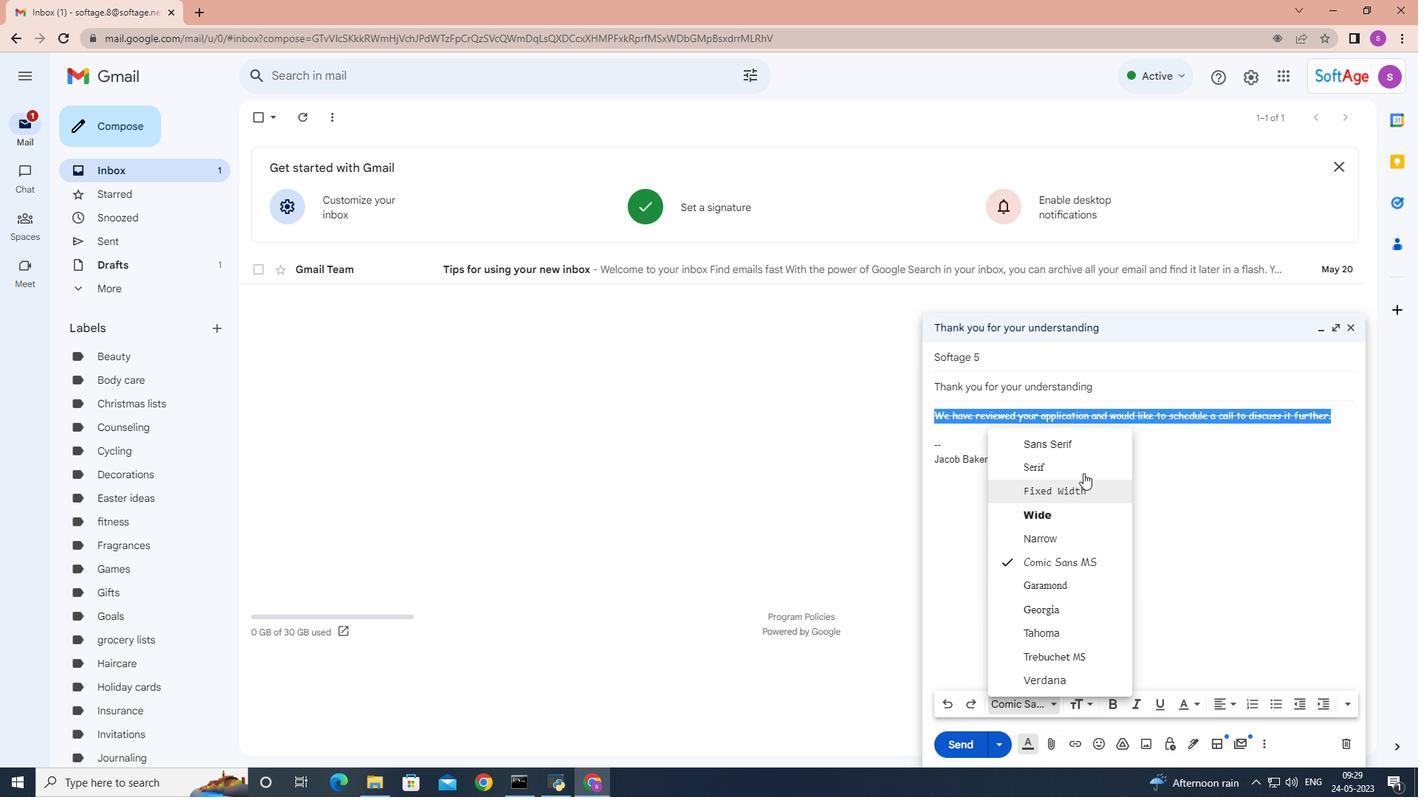 
Action: Mouse moved to (1077, 444)
Screenshot: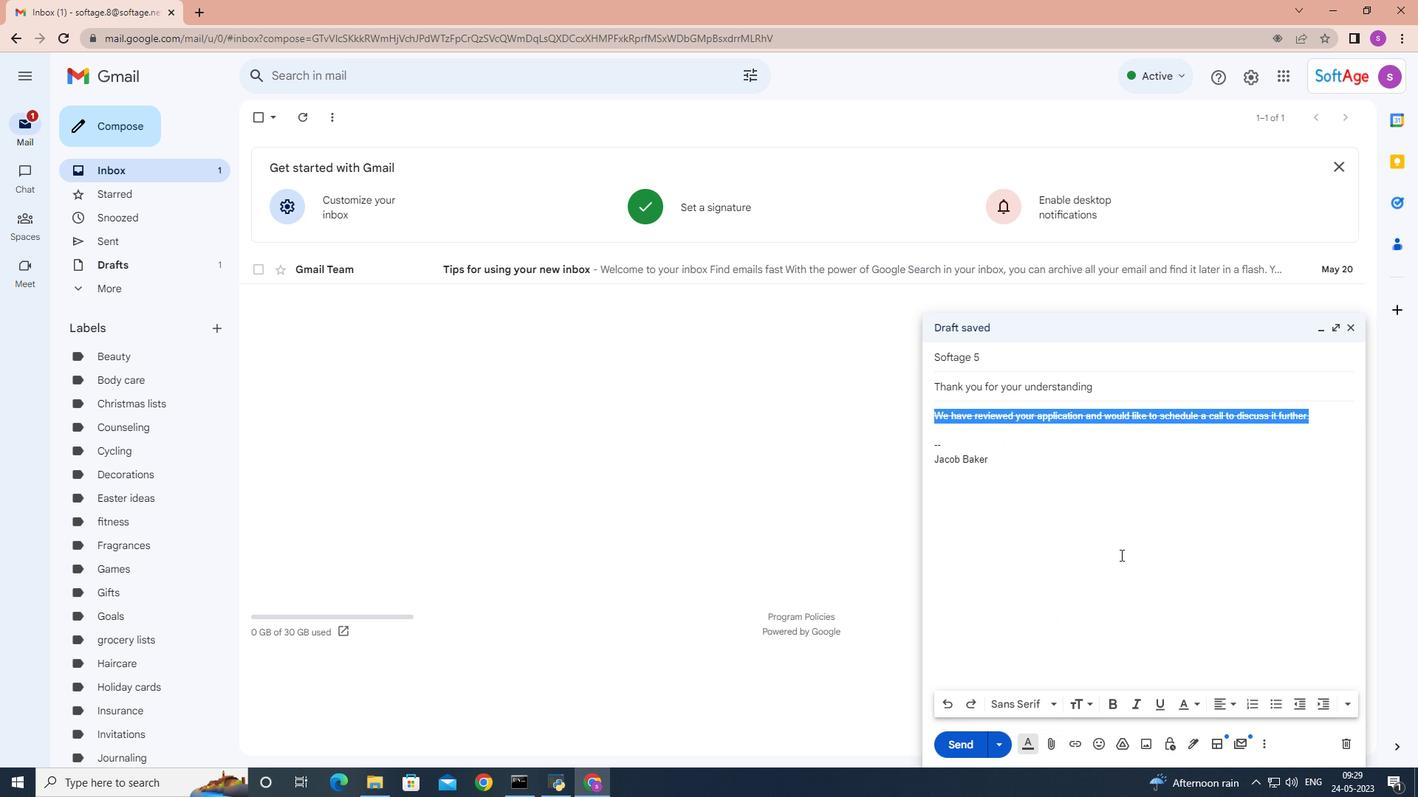 
Action: Mouse pressed left at (1077, 444)
Screenshot: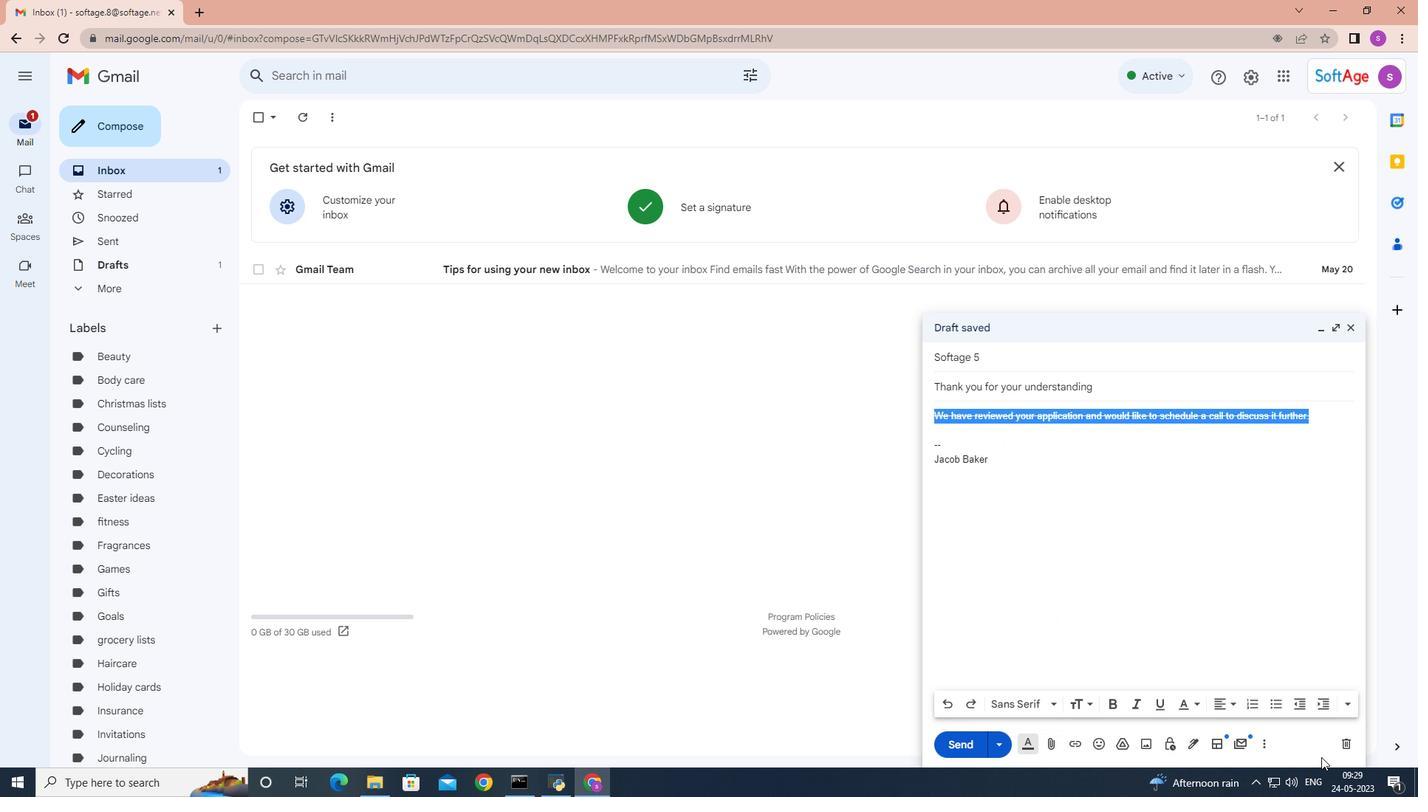 
Action: Mouse moved to (1346, 708)
Screenshot: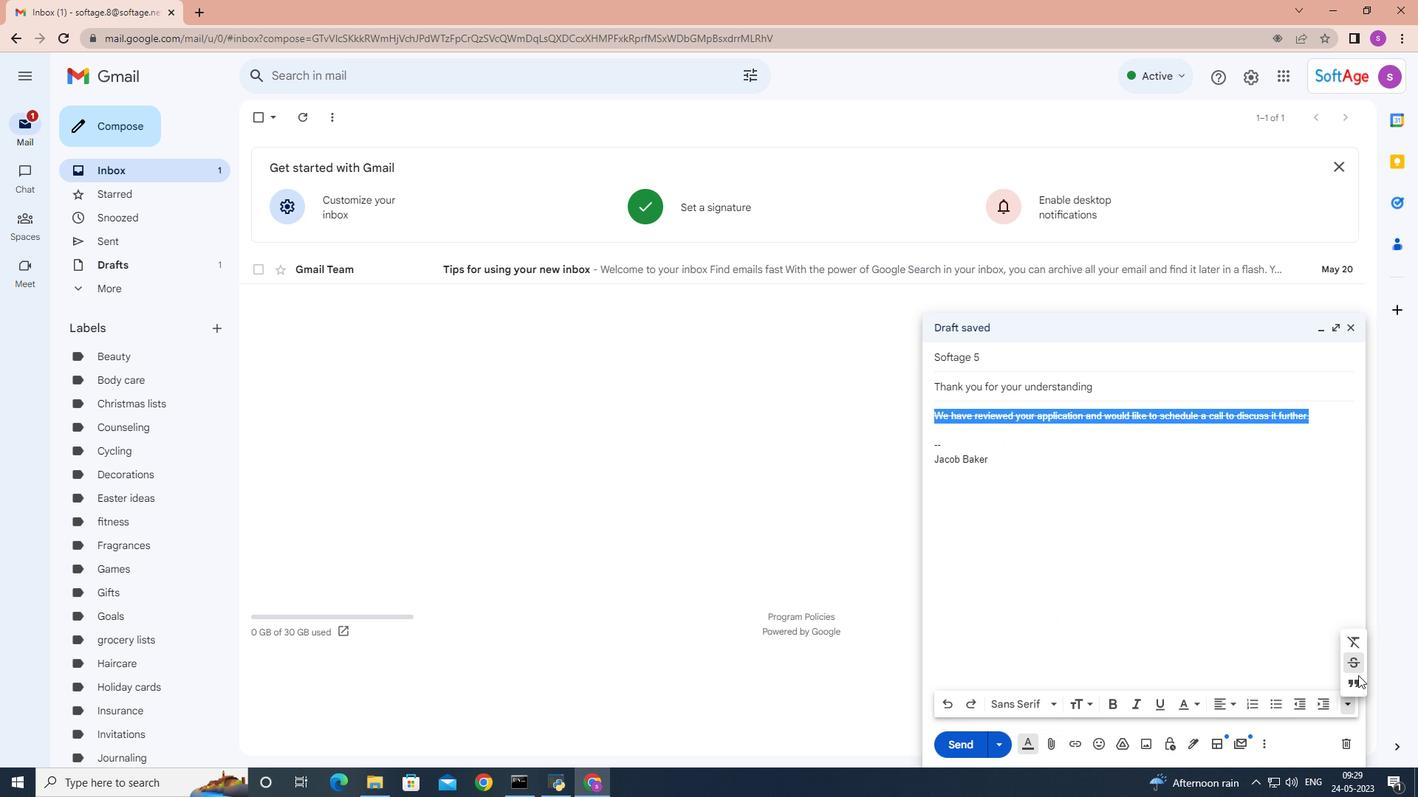 
Action: Mouse pressed left at (1346, 708)
Screenshot: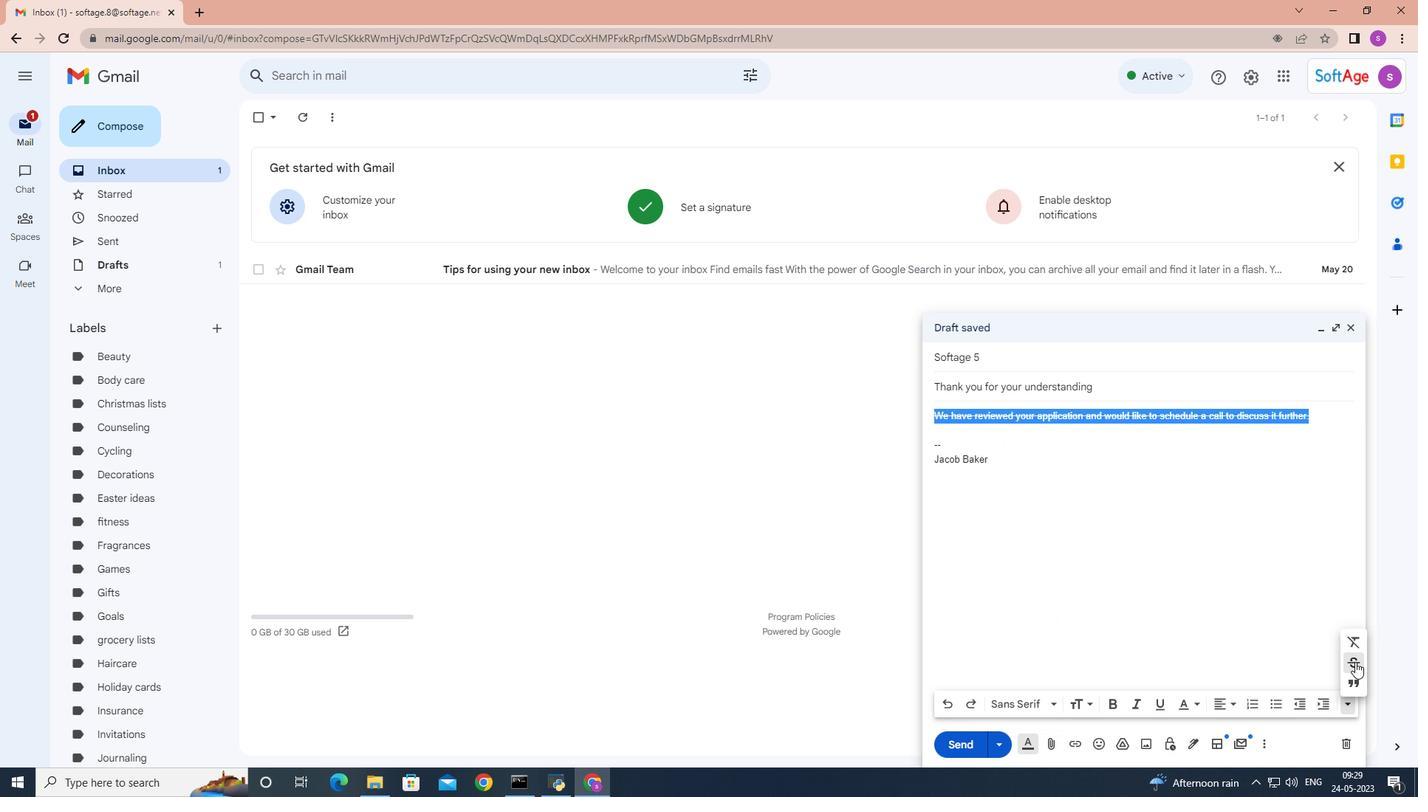 
Action: Mouse moved to (1355, 664)
Screenshot: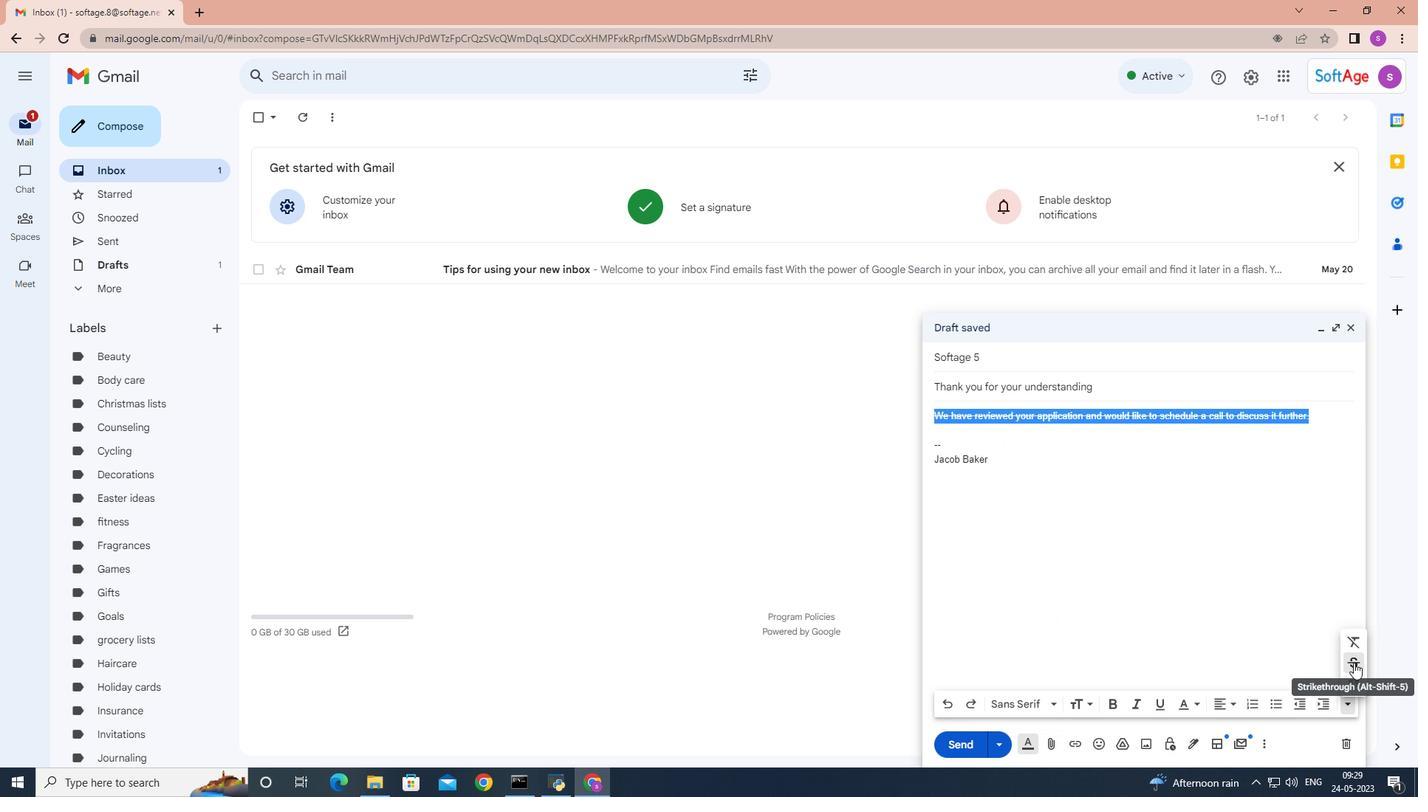 
Action: Mouse pressed left at (1355, 664)
Screenshot: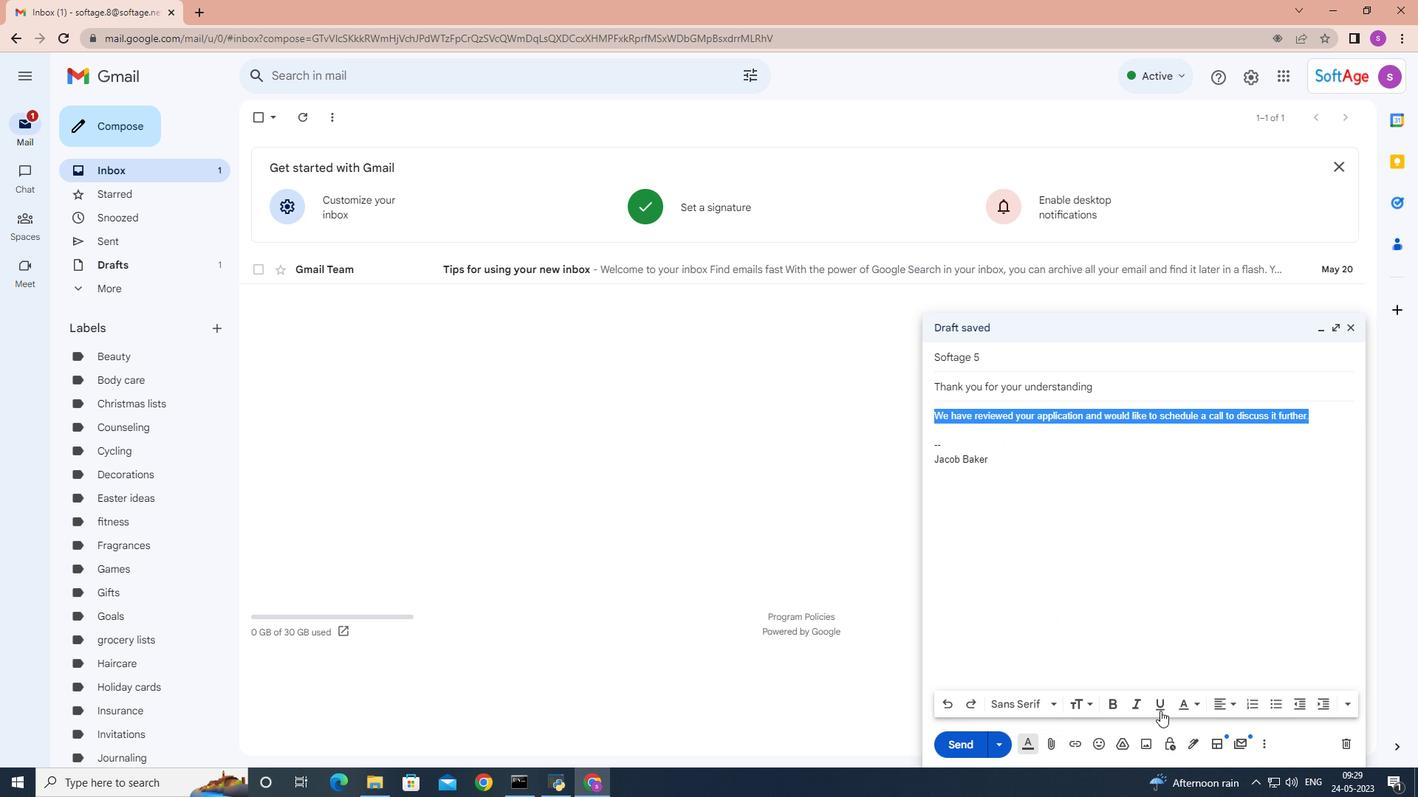 
Action: Mouse moved to (946, 747)
Screenshot: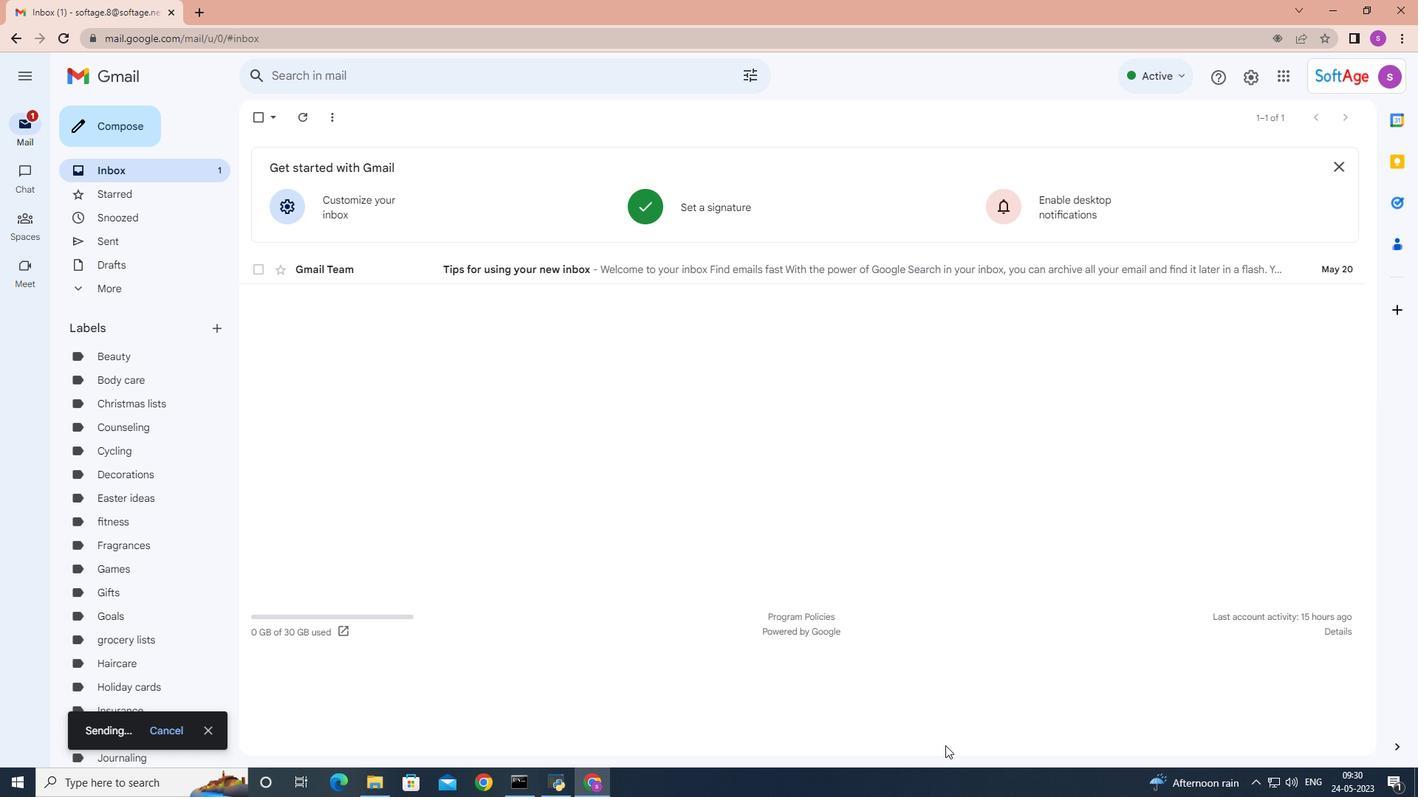 
Action: Mouse pressed left at (946, 747)
Screenshot: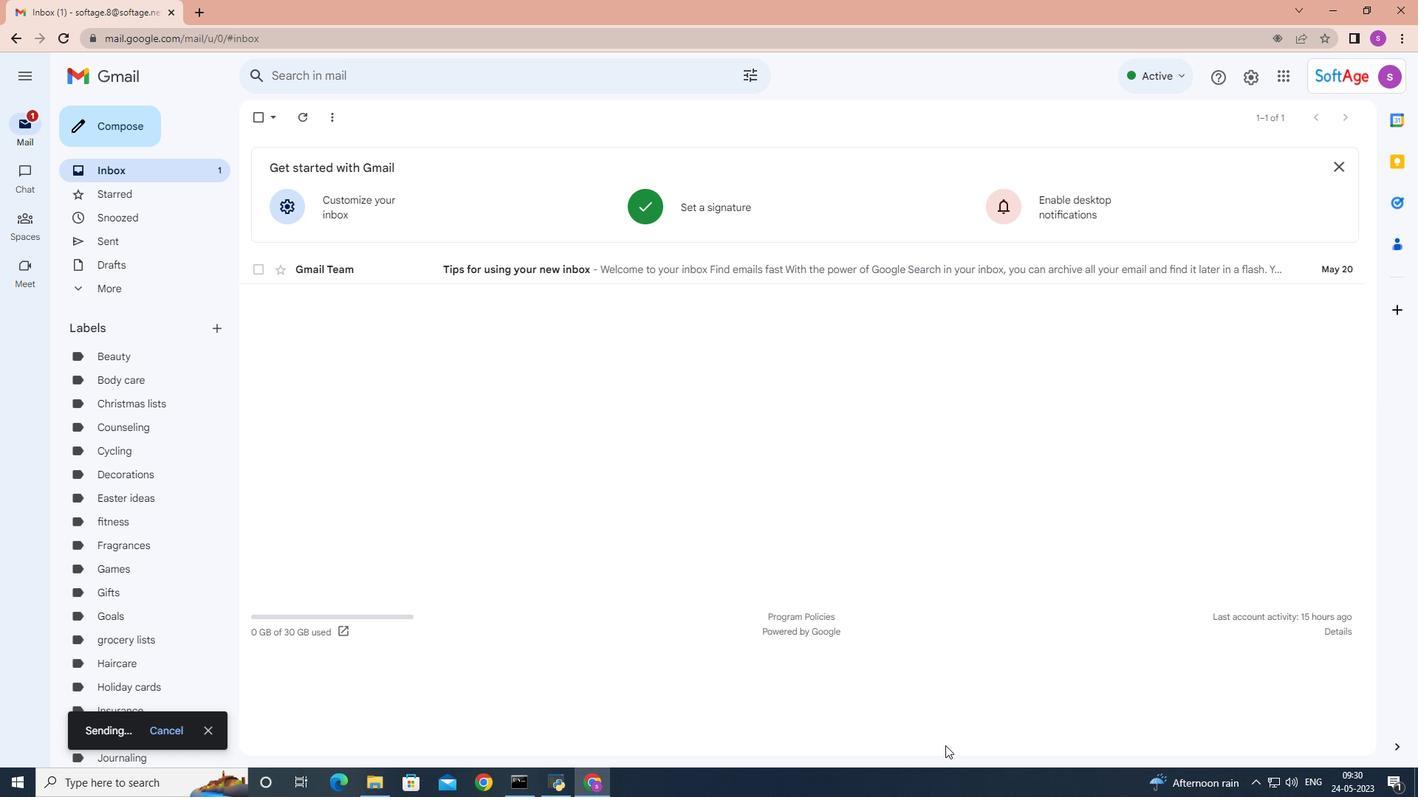 
Action: Mouse moved to (151, 244)
Screenshot: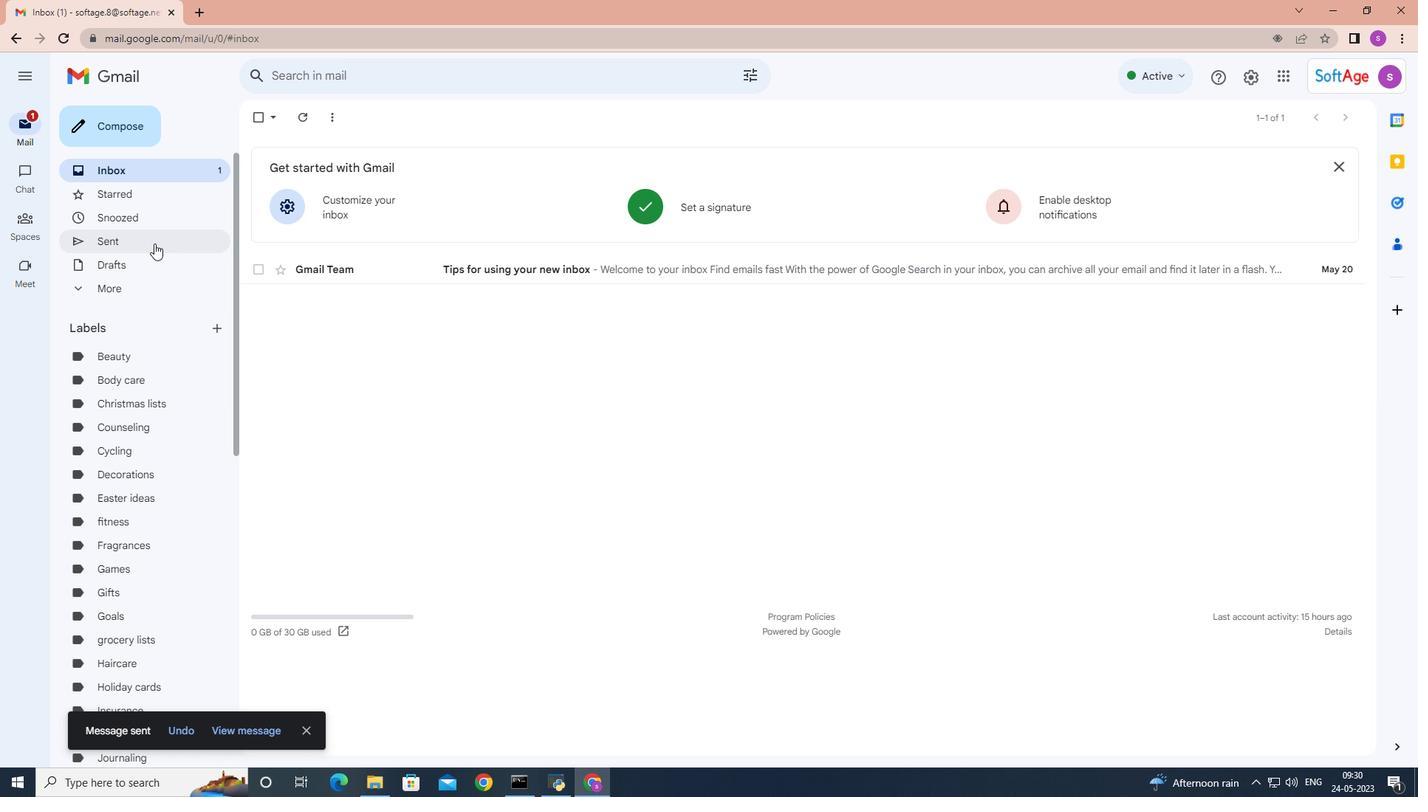 
Action: Mouse pressed left at (151, 244)
Screenshot: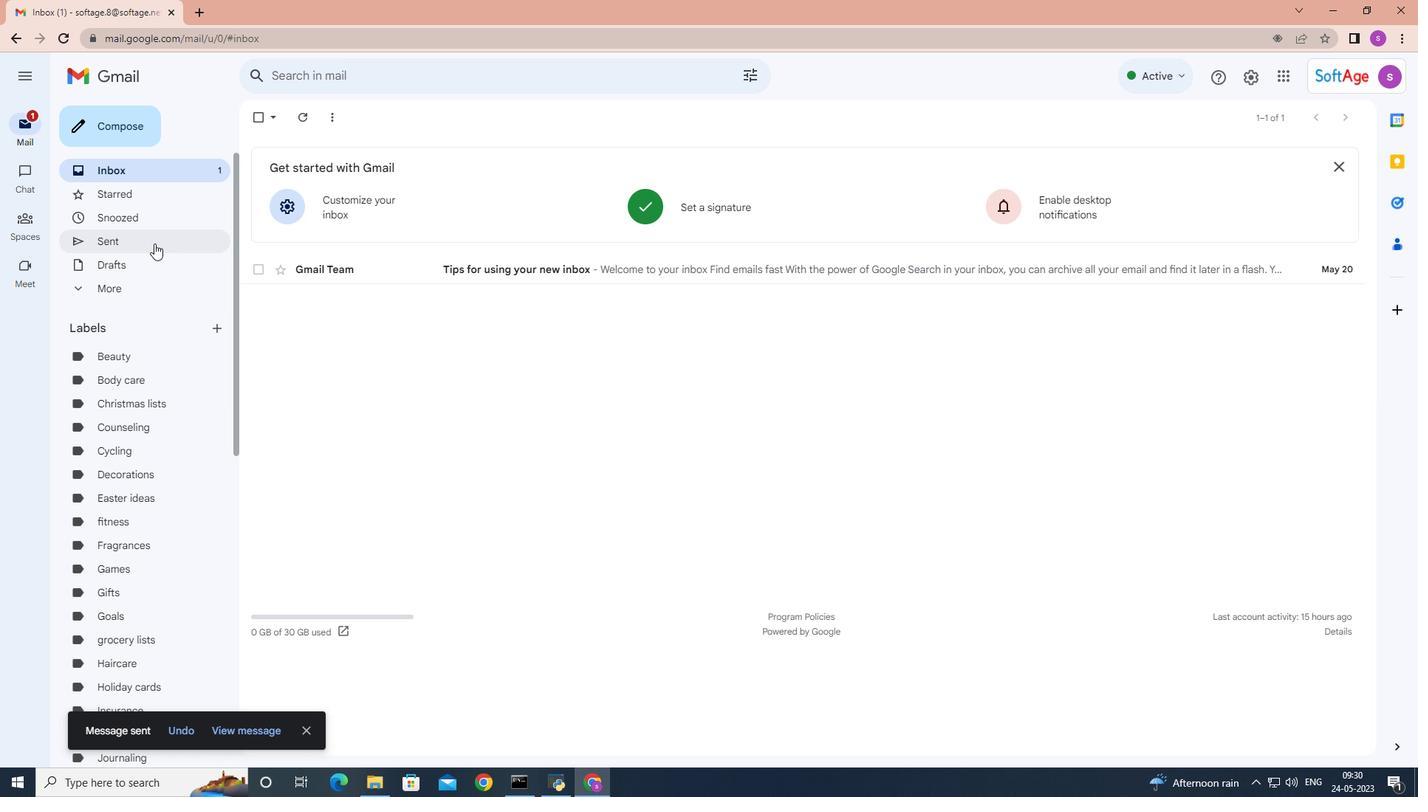 
Action: Mouse moved to (388, 194)
Screenshot: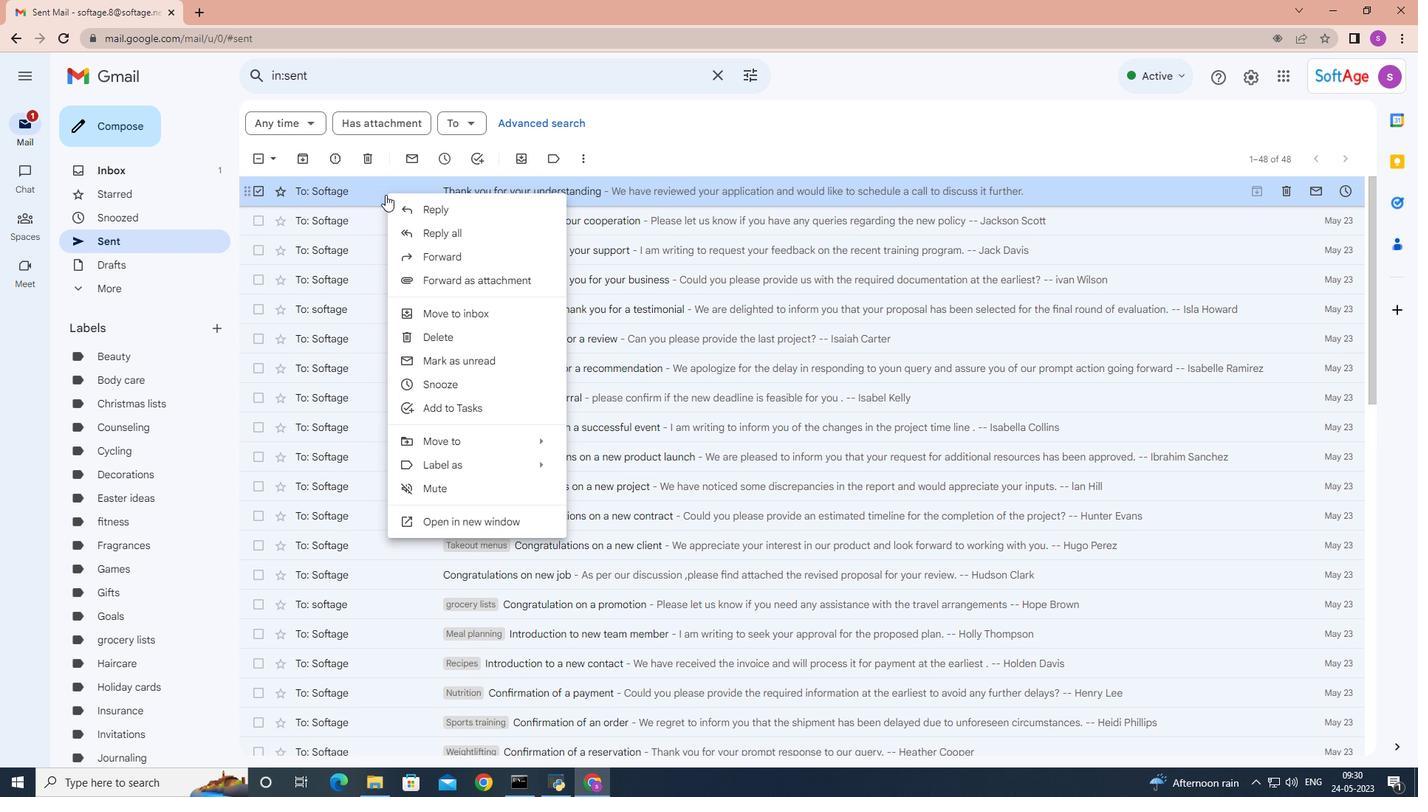 
Action: Mouse pressed right at (388, 194)
Screenshot: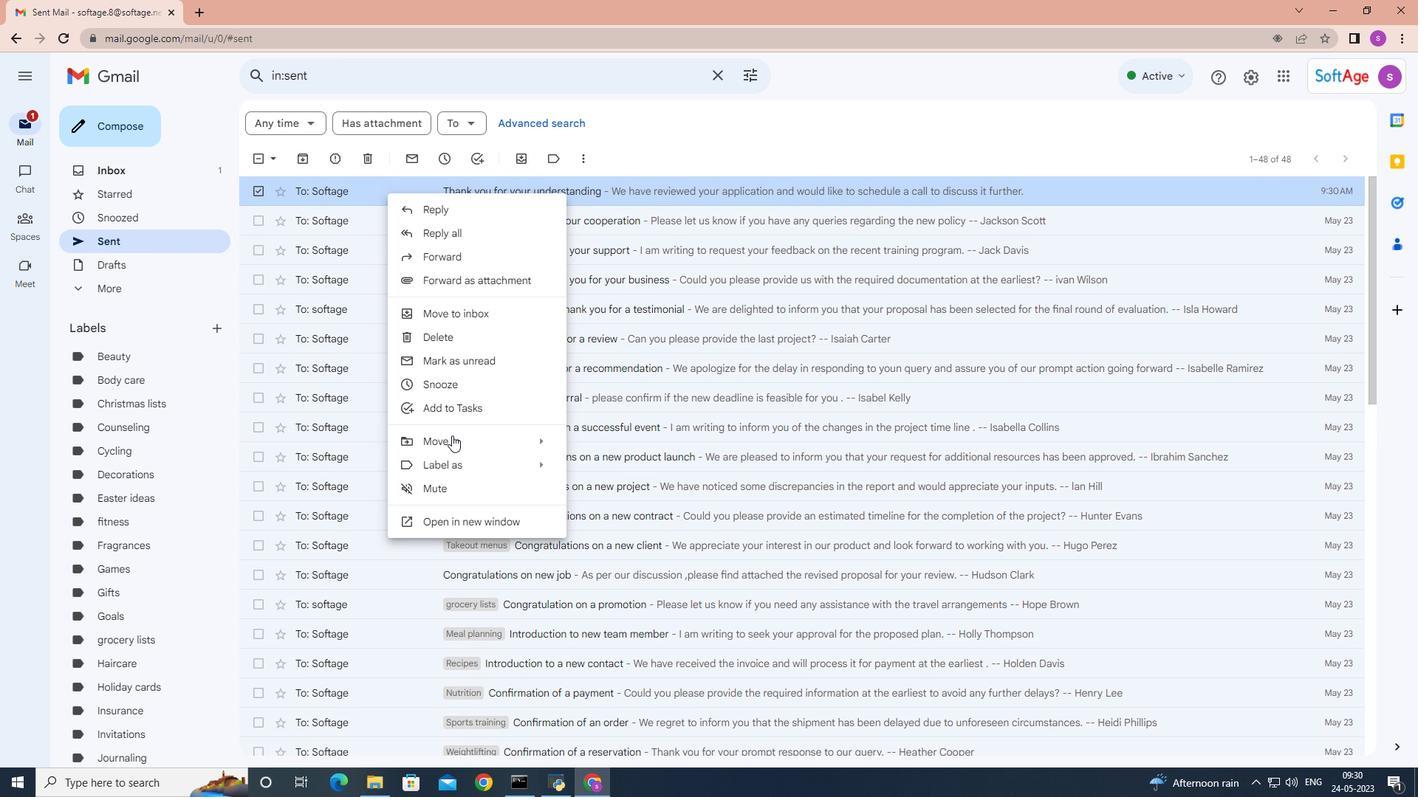 
Action: Mouse moved to (594, 503)
Screenshot: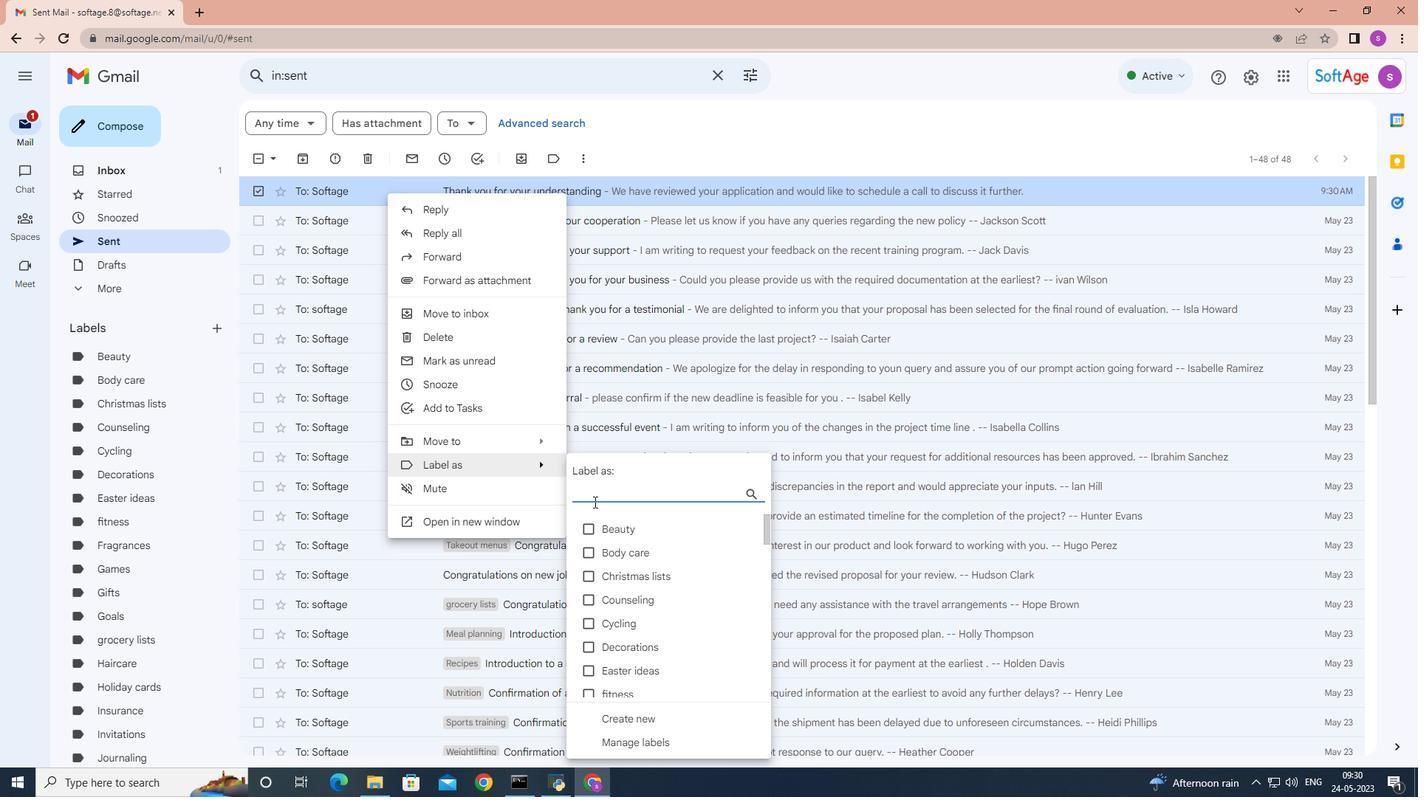 
Action: Key pressed <Key.shift>Valentines<Key.space><Key.shift>Day<Key.space>gifts
Screenshot: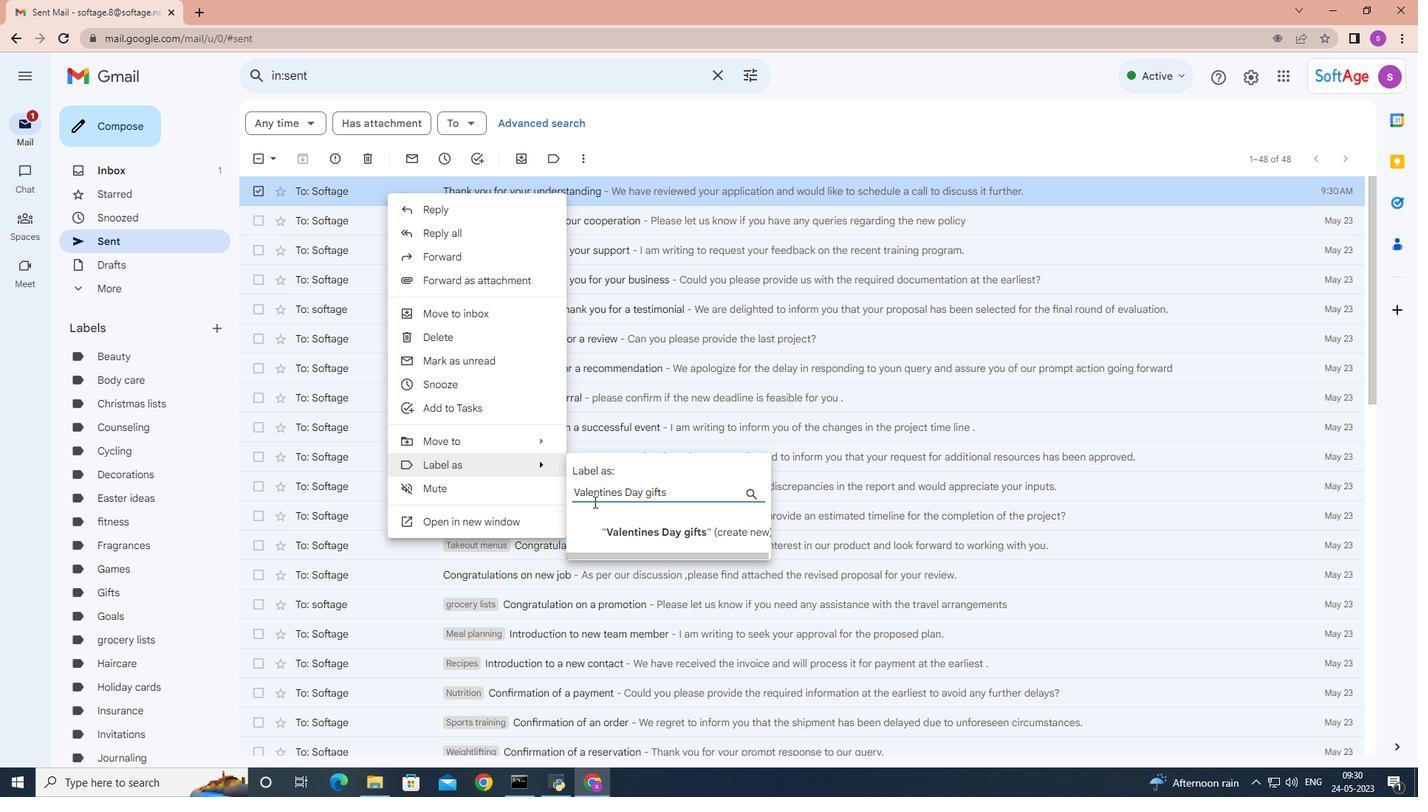 
Action: Mouse moved to (636, 528)
Screenshot: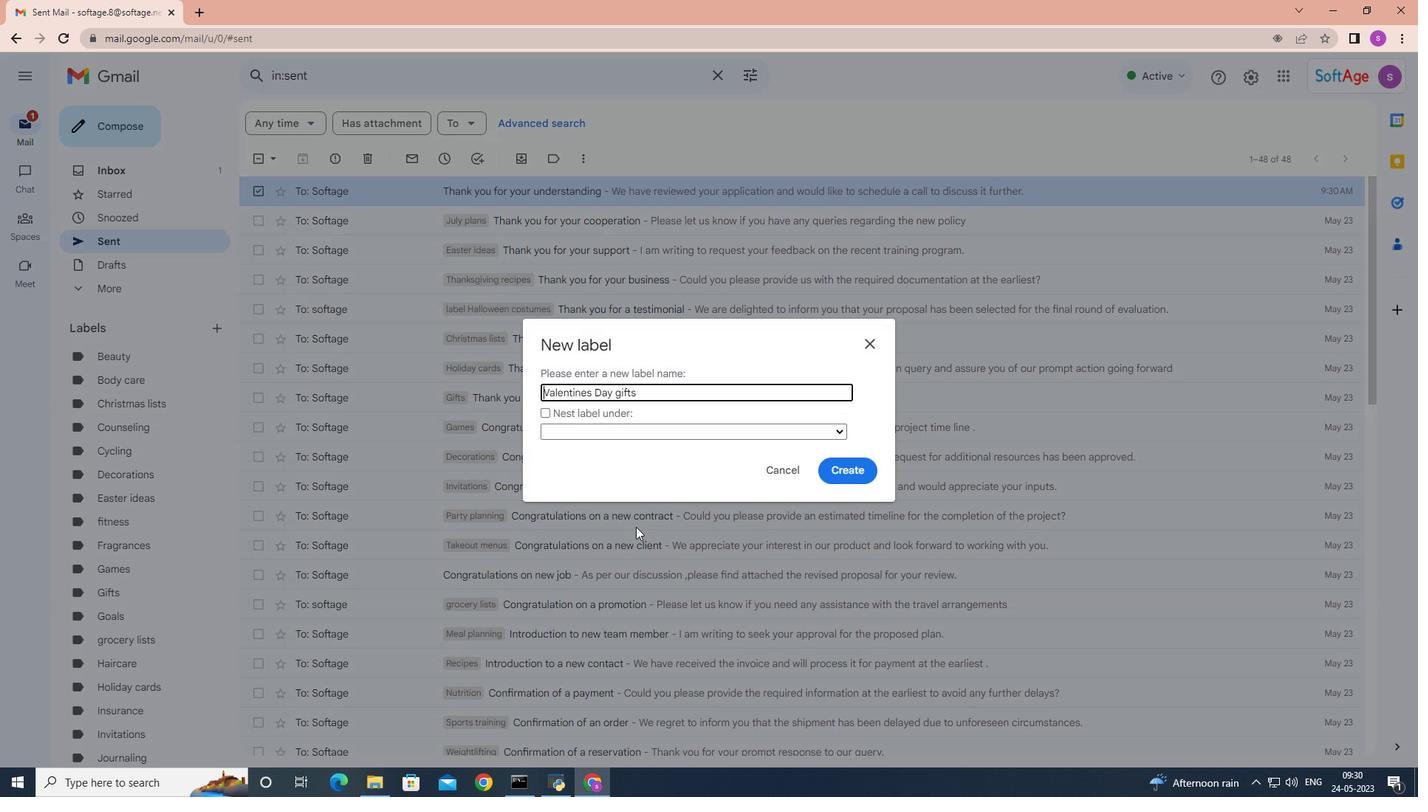 
Action: Mouse pressed left at (636, 528)
Screenshot: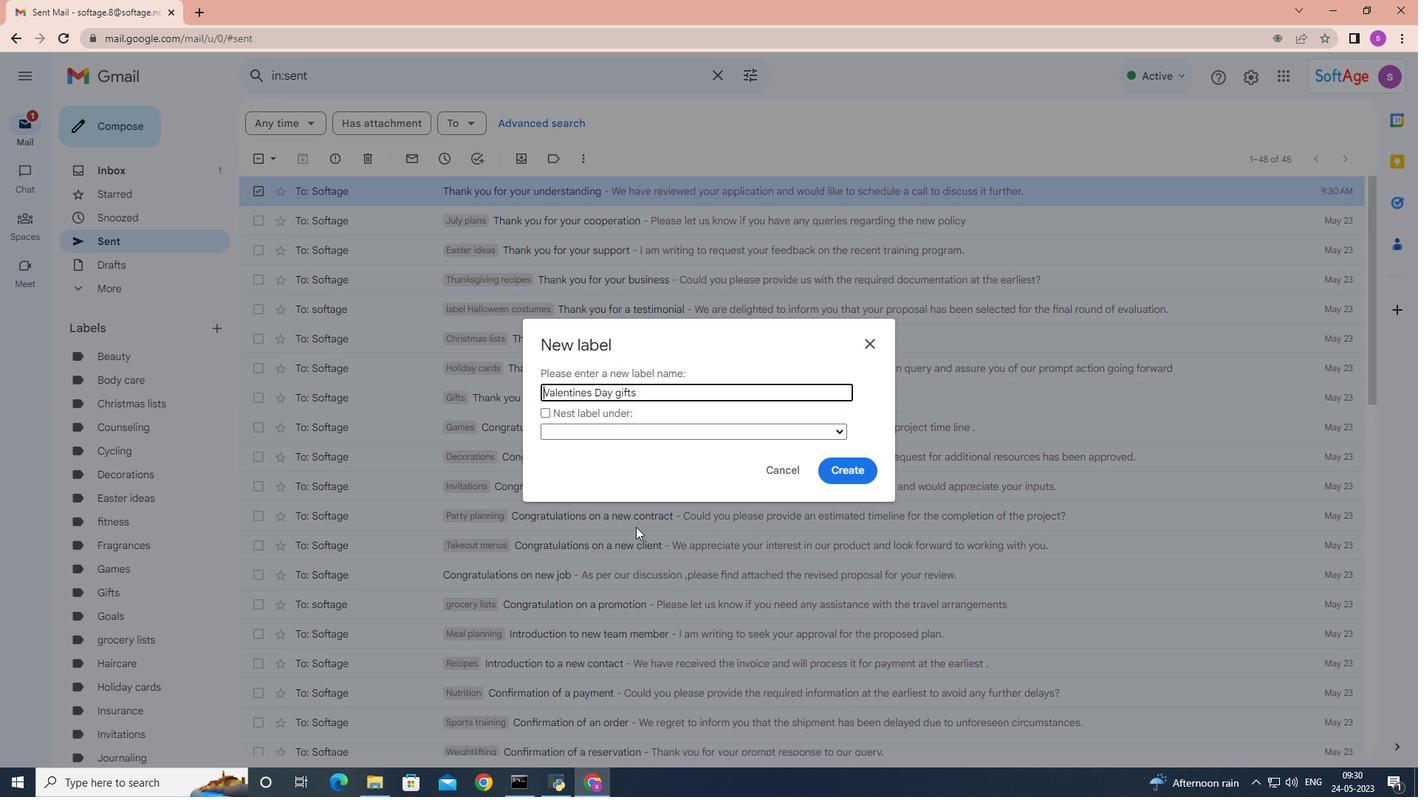 
Action: Mouse moved to (865, 469)
Screenshot: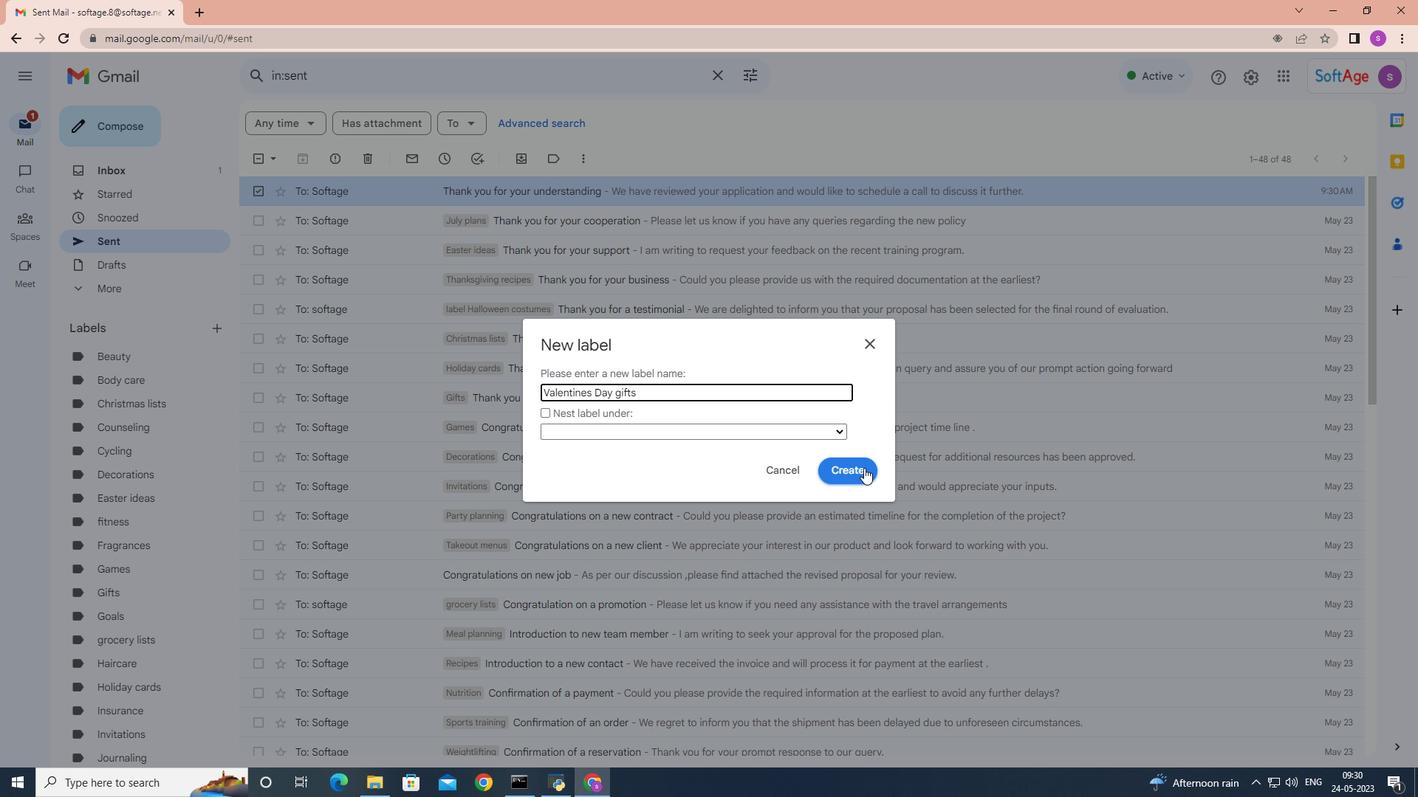 
Action: Mouse pressed left at (865, 469)
Screenshot: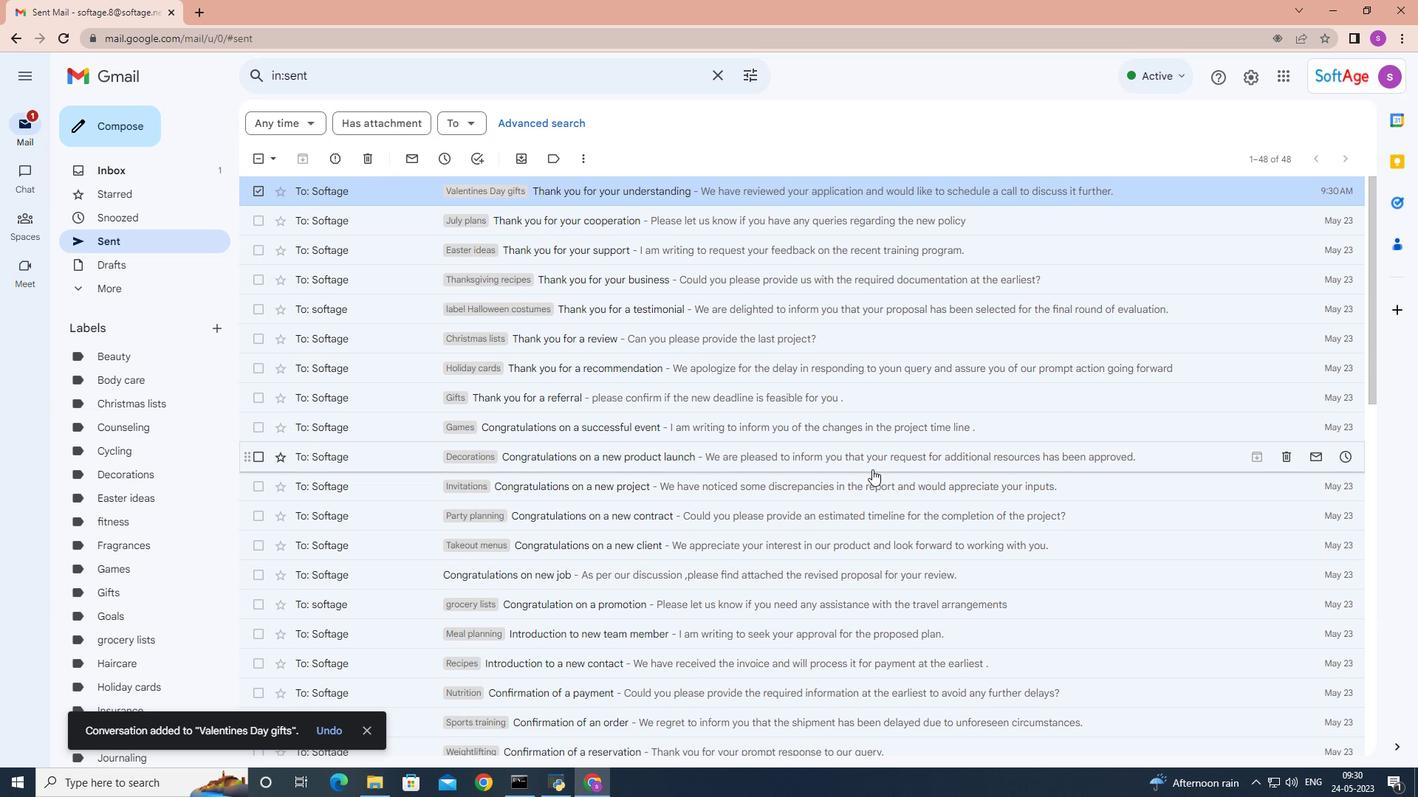 
Action: Mouse moved to (873, 470)
Screenshot: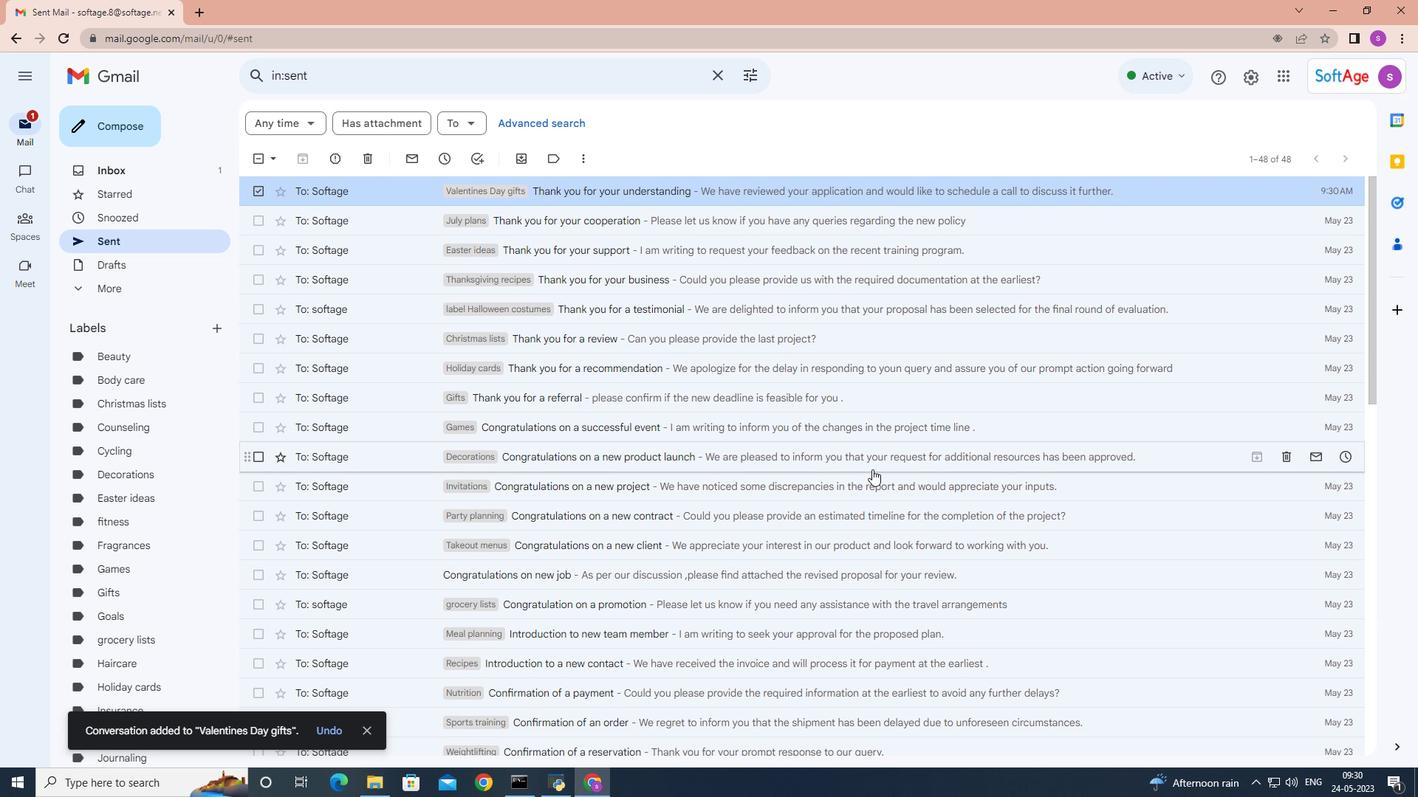 
